 Task: Open a blank sheet, save the file as 'quality' Insert a table '3 by 2' In first column, add headers, ' Sno, Product, Qnty'. Under first header add  1. Under second header add  Product. Under third header add  'Quantity'. Change table style to  'Blue'
Action: Mouse moved to (22, 24)
Screenshot: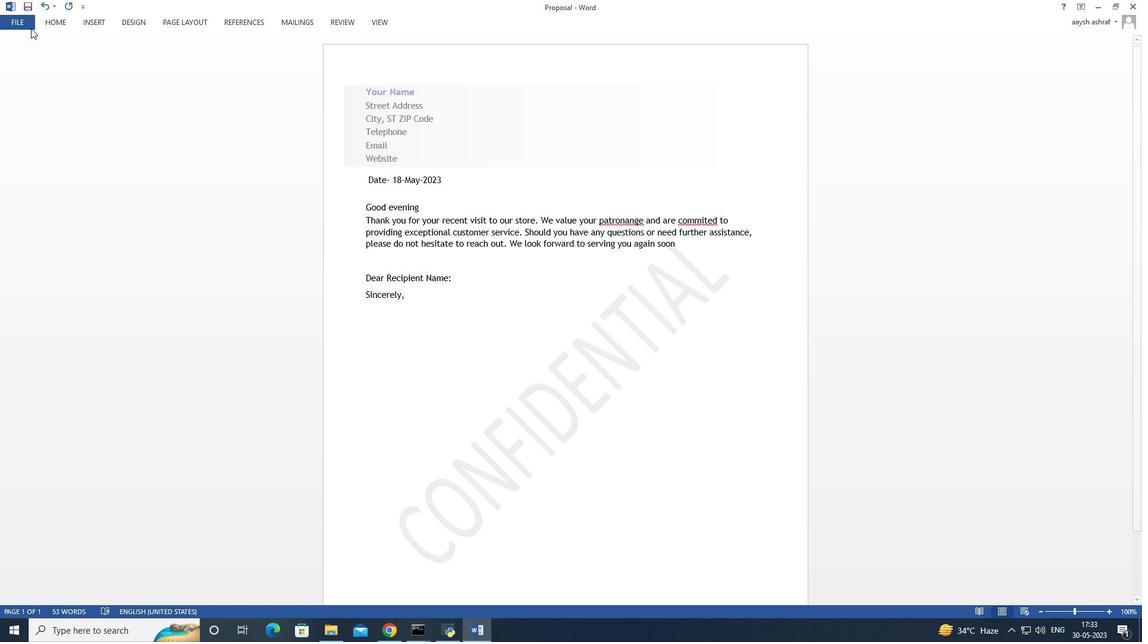 
Action: Mouse pressed left at (22, 24)
Screenshot: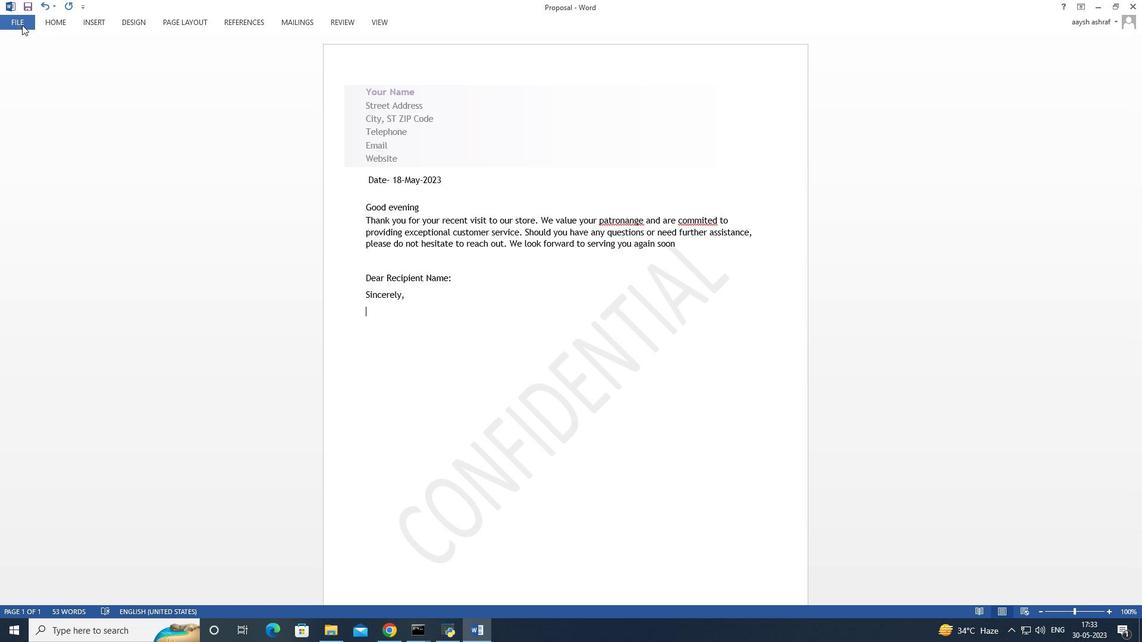 
Action: Mouse moved to (49, 74)
Screenshot: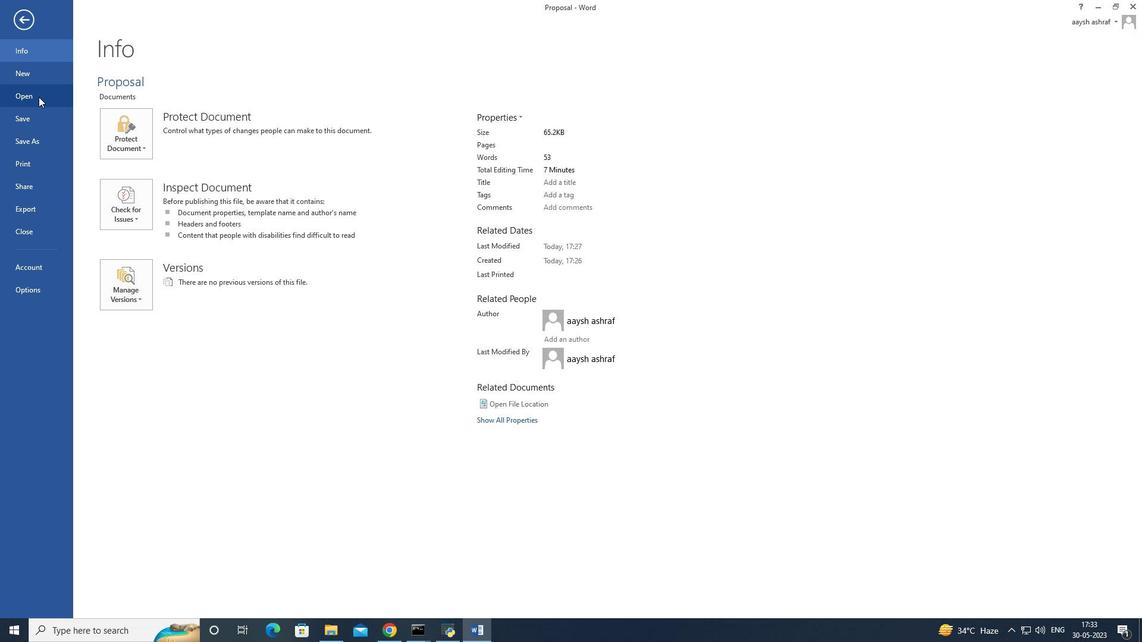 
Action: Mouse pressed left at (49, 74)
Screenshot: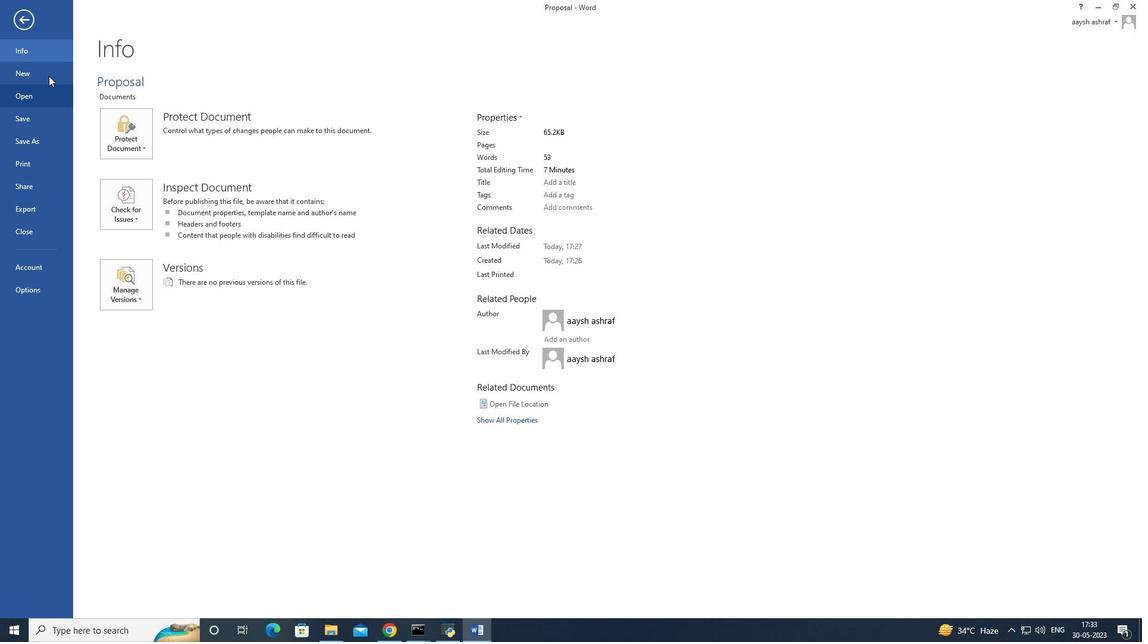 
Action: Mouse moved to (160, 227)
Screenshot: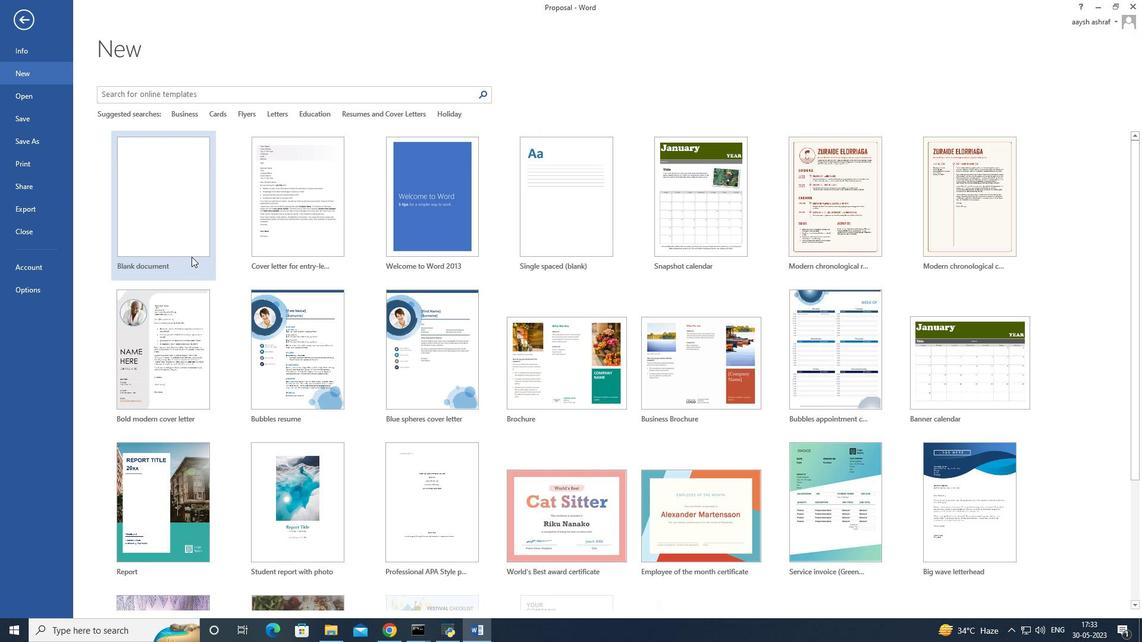 
Action: Mouse pressed left at (160, 227)
Screenshot: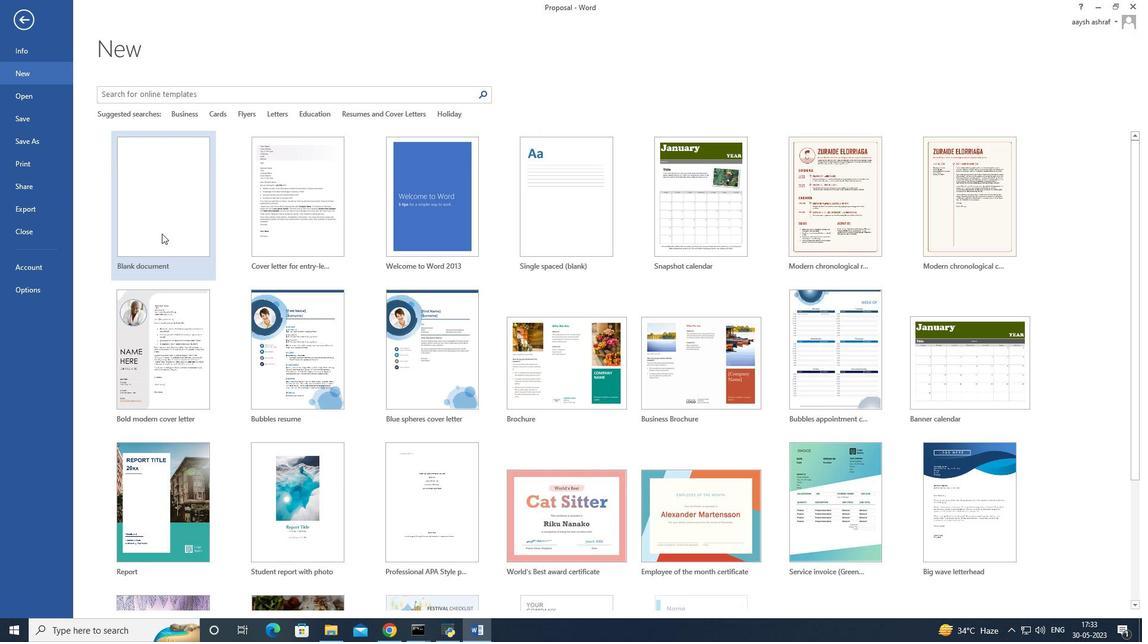 
Action: Mouse moved to (85, 16)
Screenshot: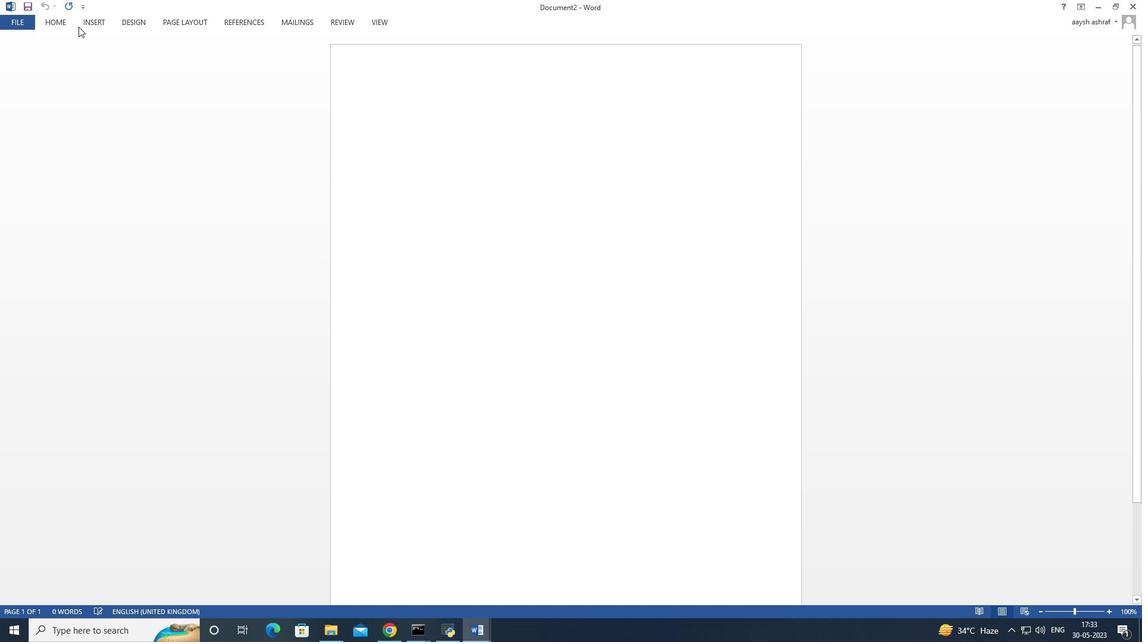 
Action: Mouse pressed left at (85, 16)
Screenshot: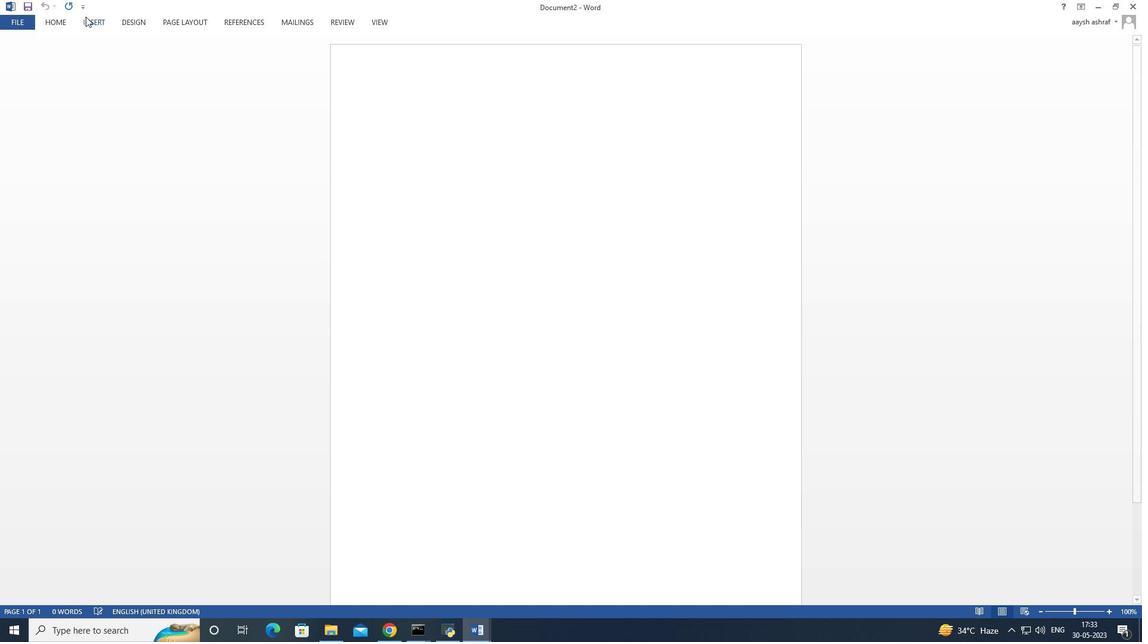 
Action: Mouse moved to (97, 56)
Screenshot: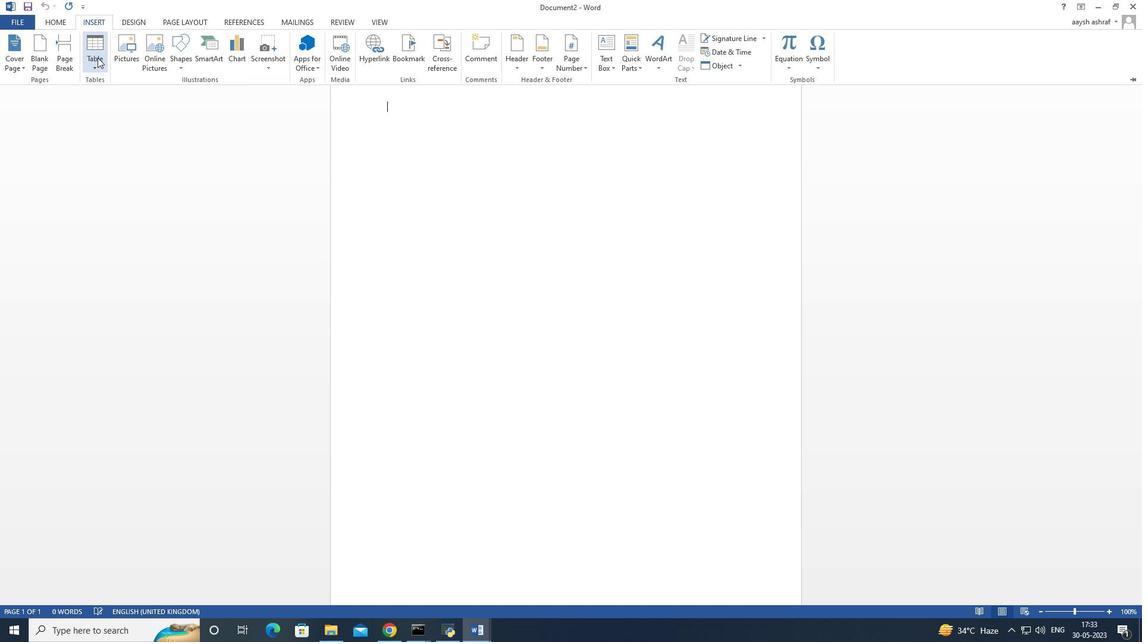 
Action: Mouse pressed left at (97, 56)
Screenshot: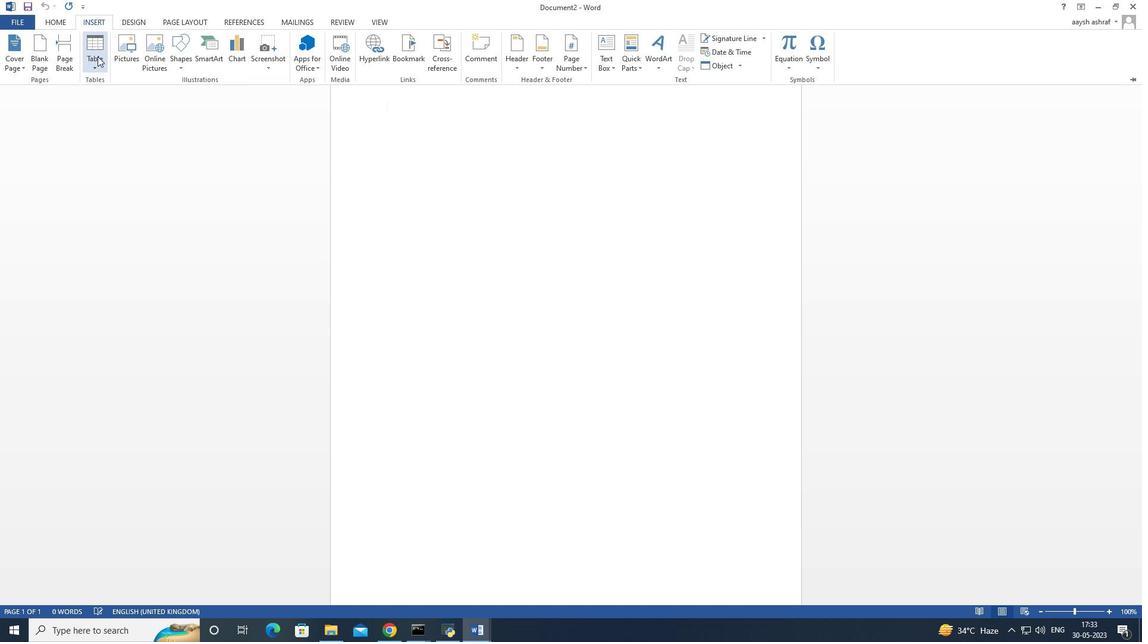
Action: Mouse moved to (93, 95)
Screenshot: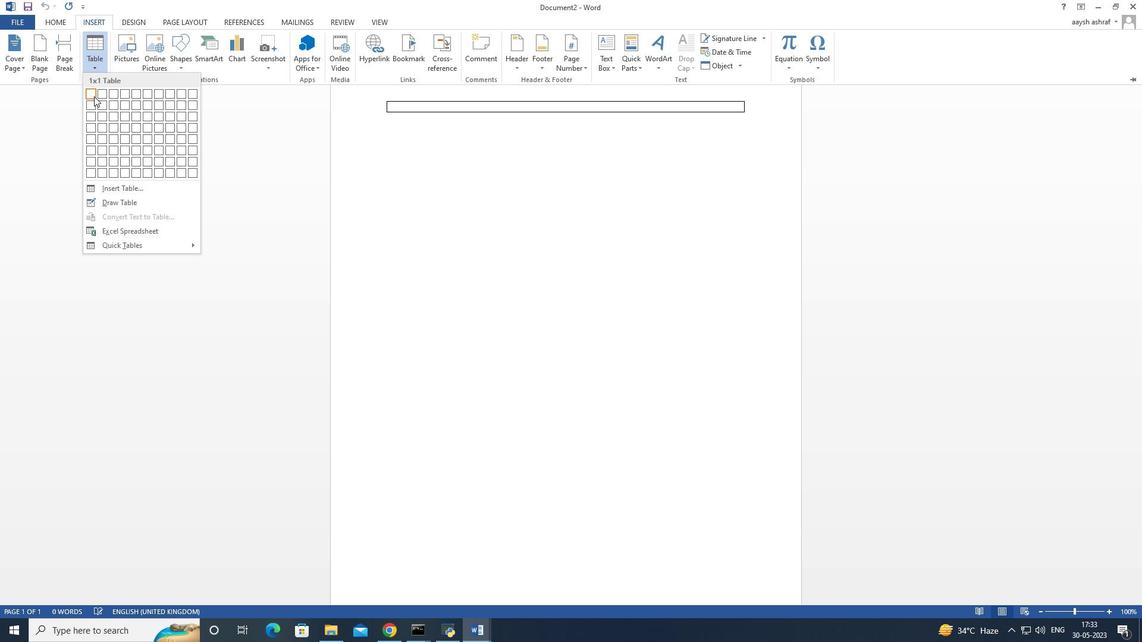 
Action: Mouse pressed left at (93, 95)
Screenshot: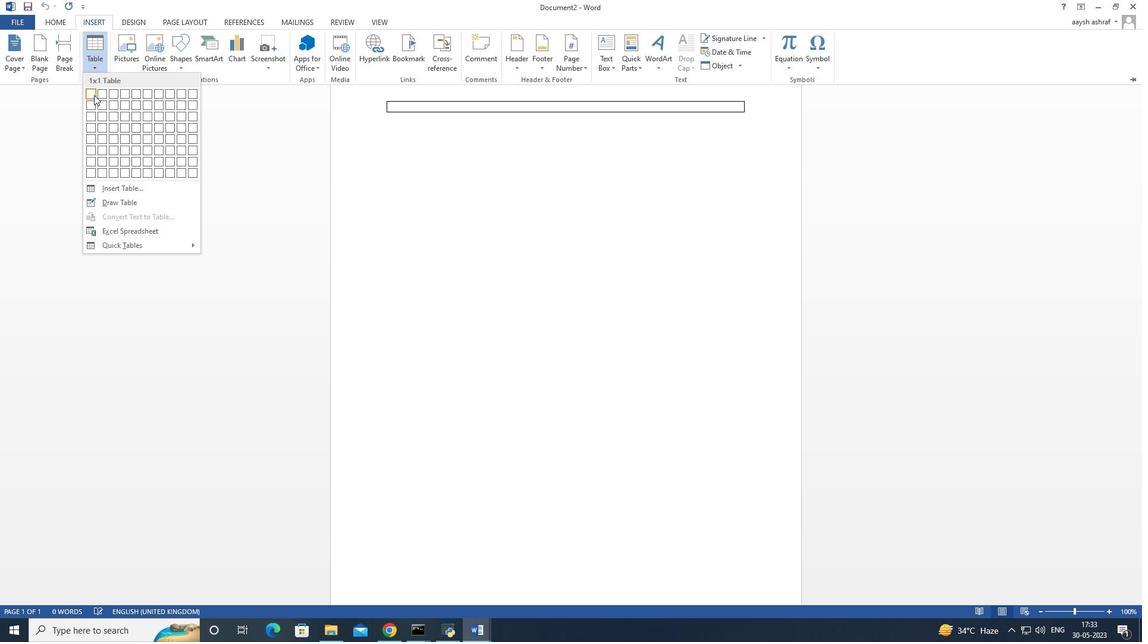 
Action: Mouse moved to (415, 104)
Screenshot: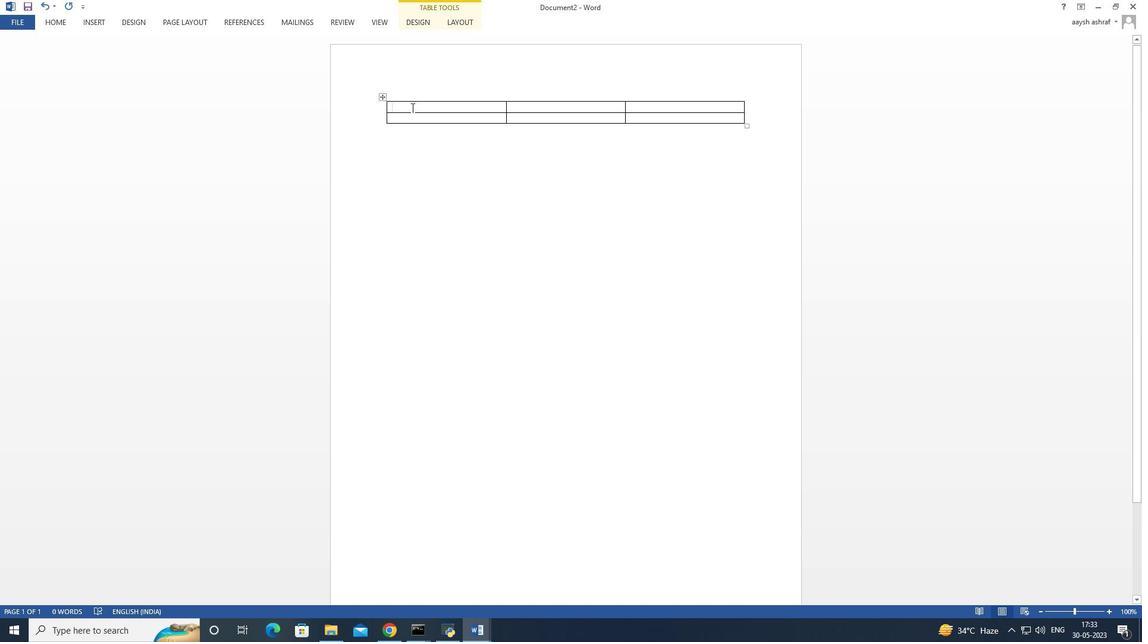 
Action: Mouse pressed left at (415, 104)
Screenshot: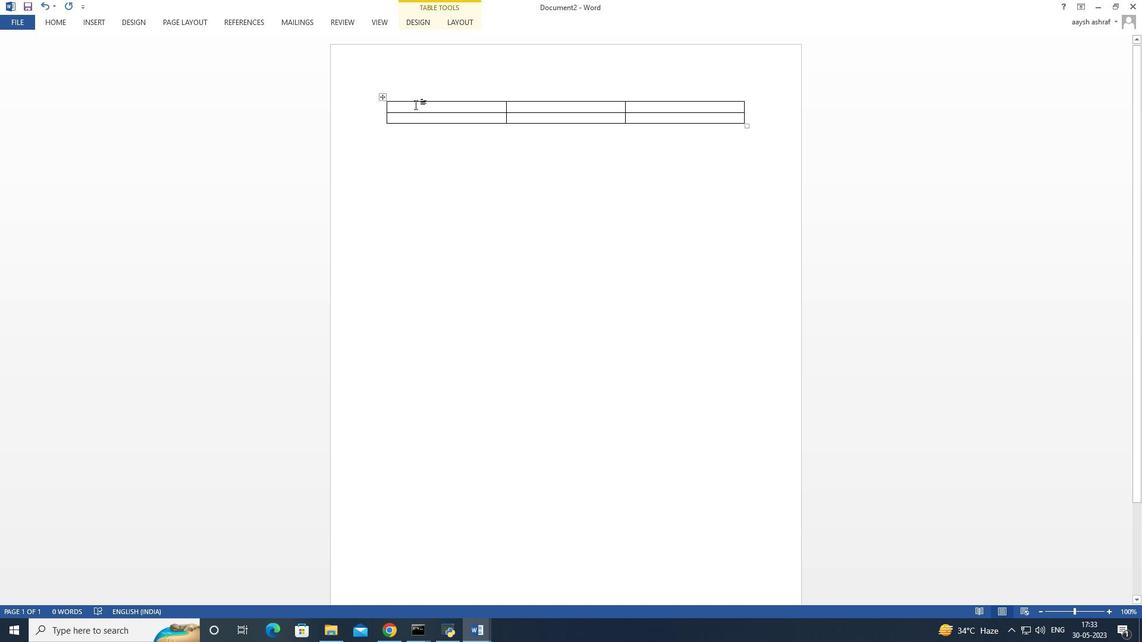 
Action: Key pressed <Key.shift>Headers<Key.enter>
Screenshot: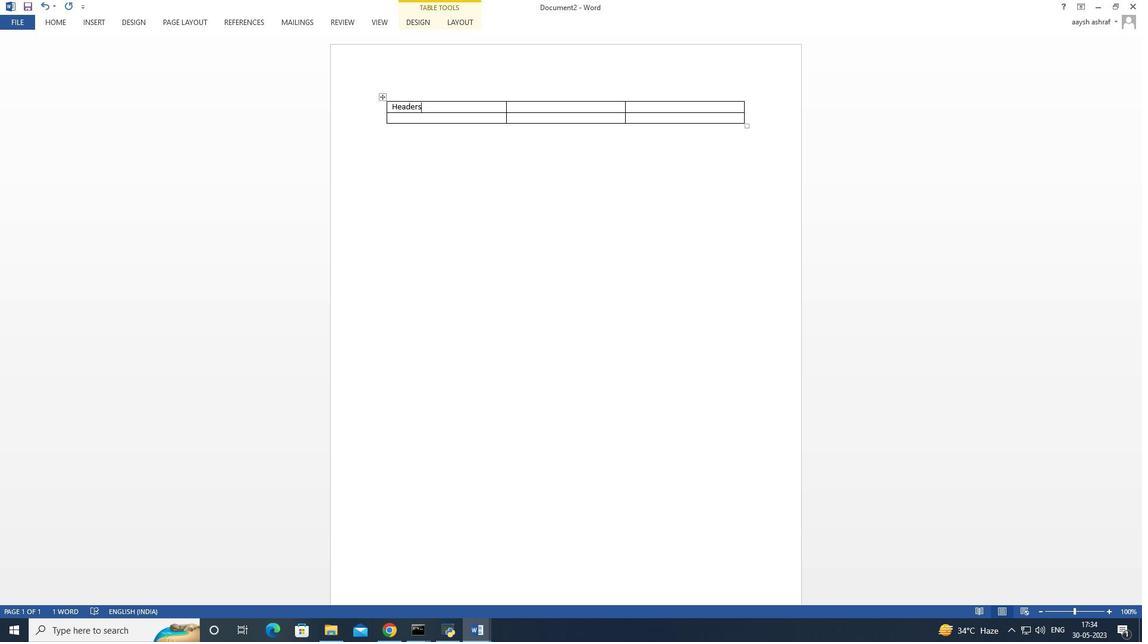 
Action: Mouse moved to (436, 130)
Screenshot: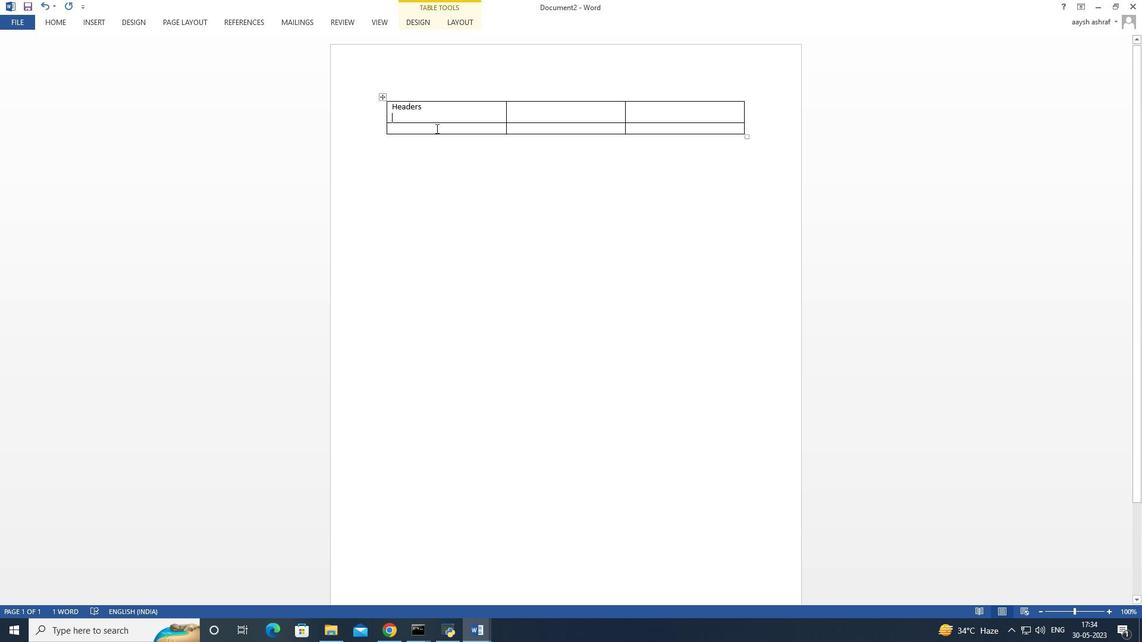 
Action: Mouse pressed left at (436, 130)
Screenshot: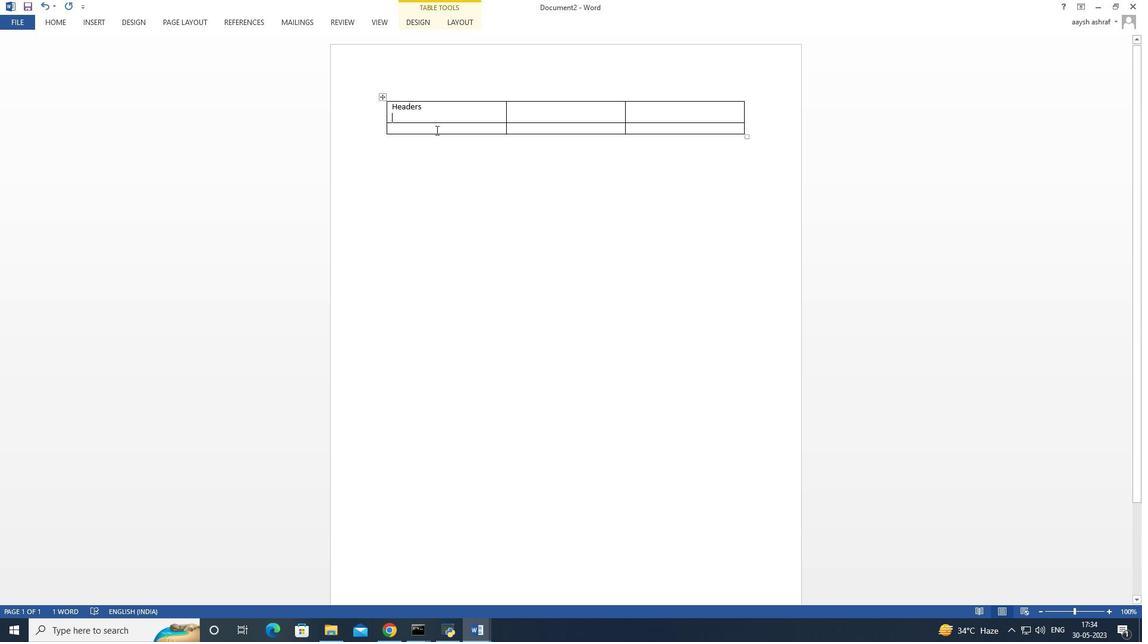 
Action: Mouse moved to (519, 115)
Screenshot: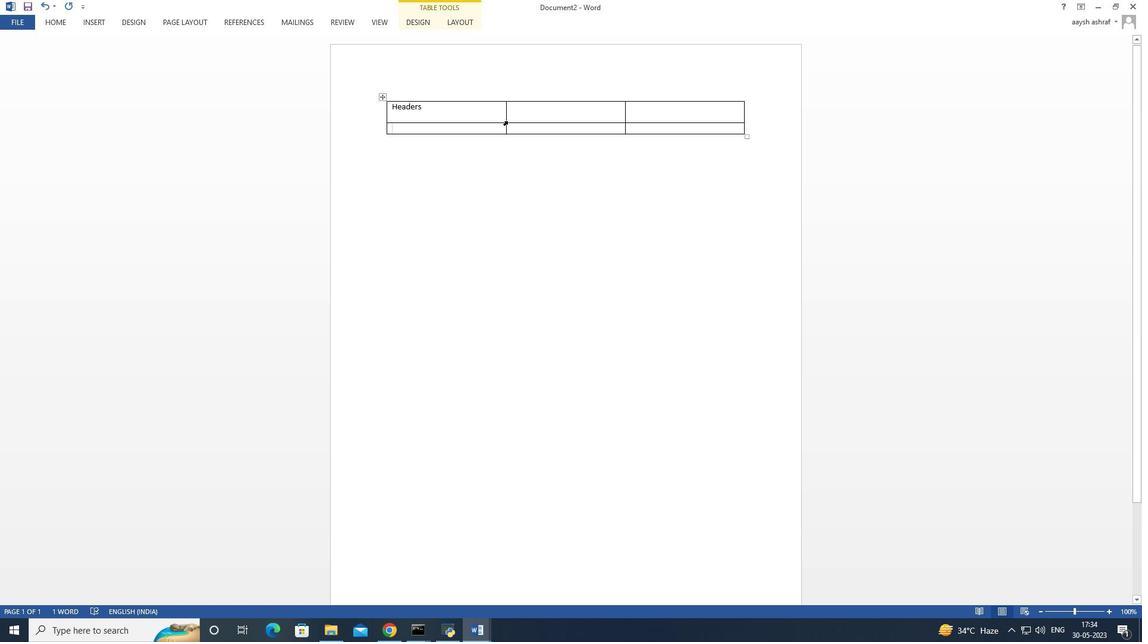 
Action: Mouse pressed left at (519, 115)
Screenshot: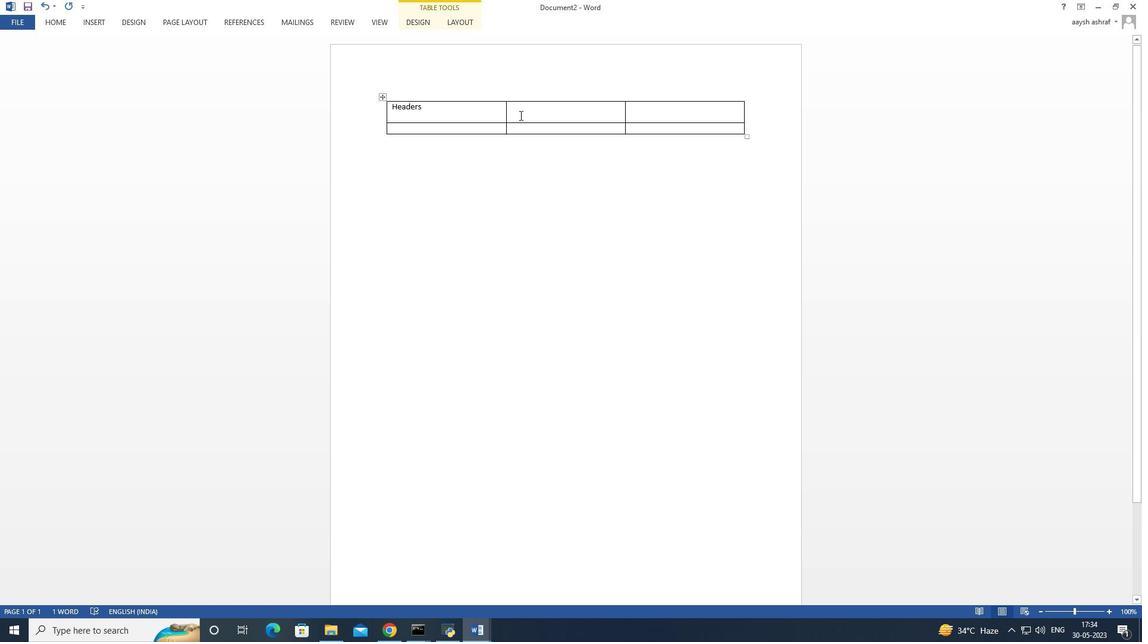 
Action: Mouse moved to (521, 114)
Screenshot: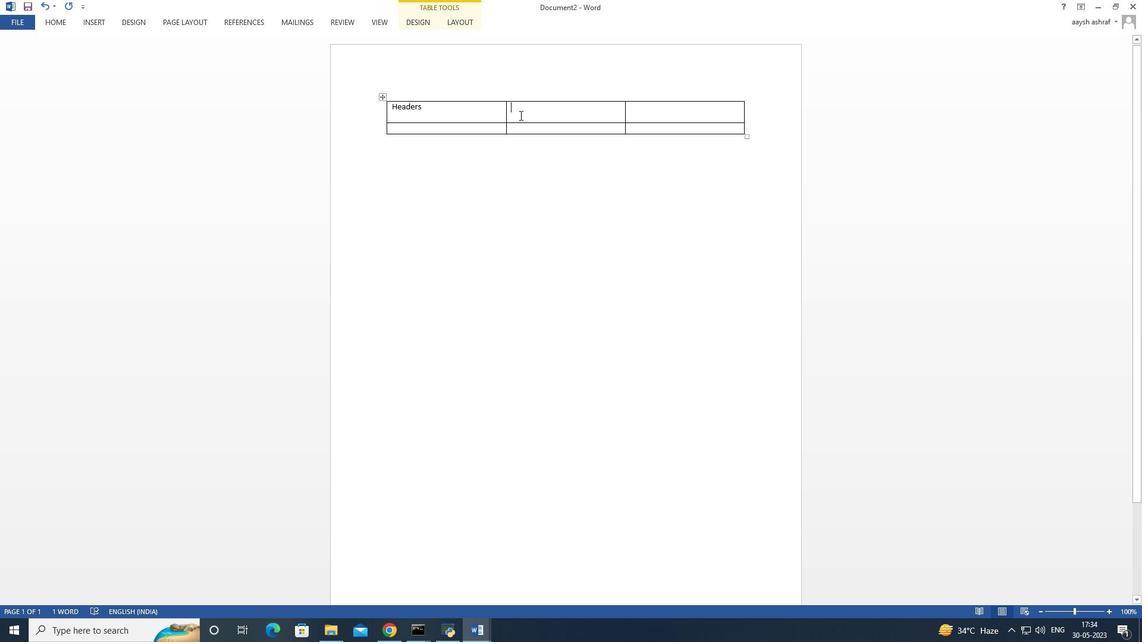 
Action: Key pressed <Key.shift>Sno.s
Screenshot: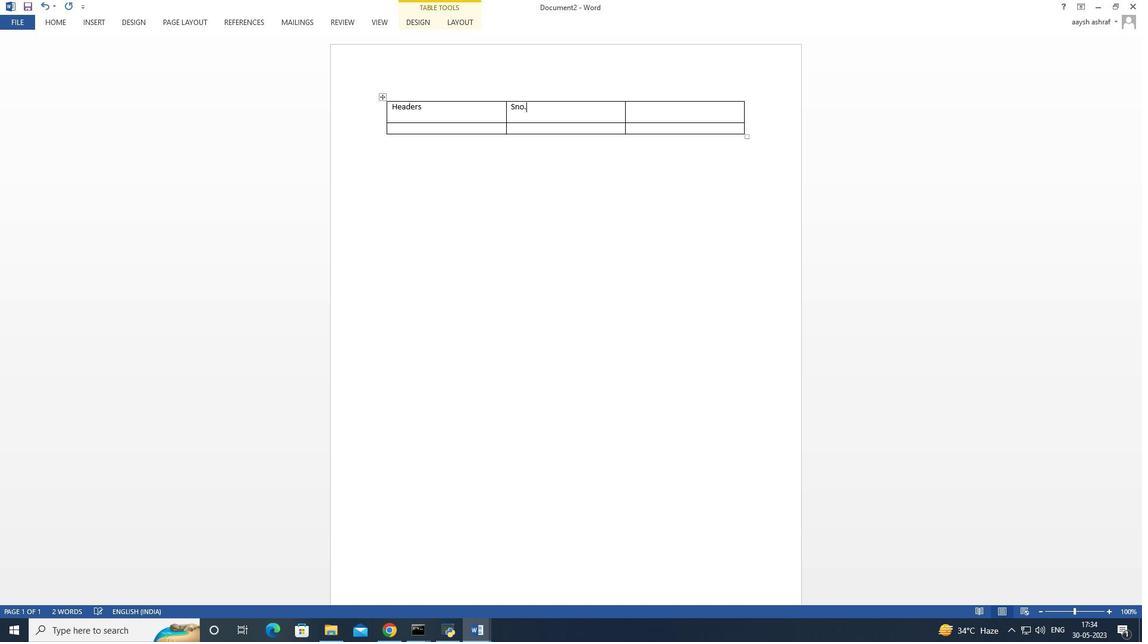 
Action: Mouse moved to (663, 107)
Screenshot: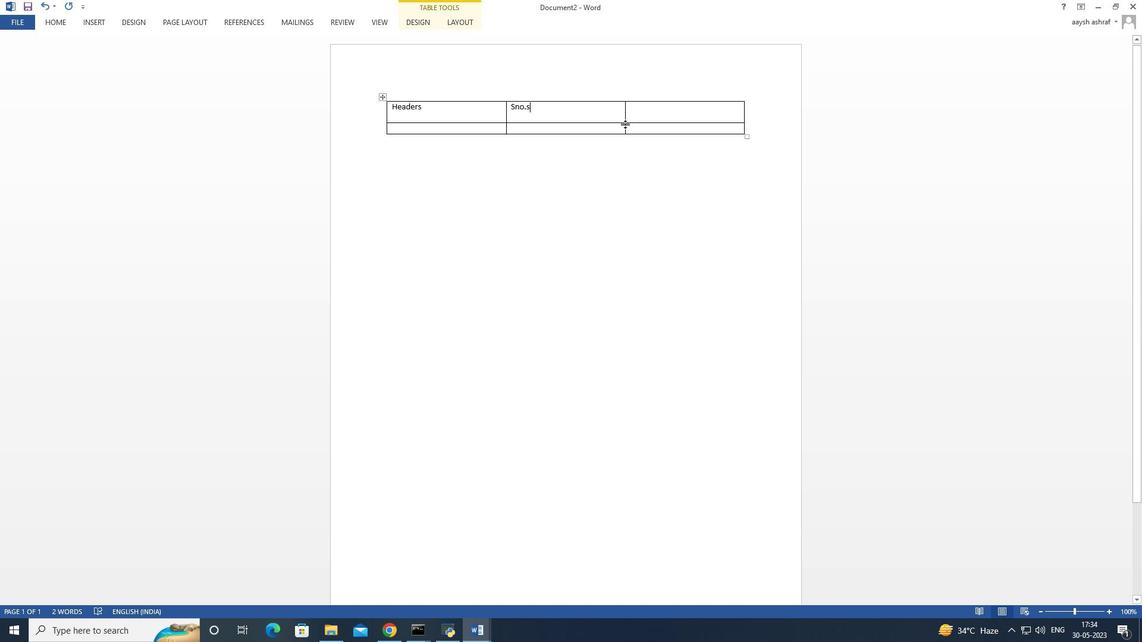 
Action: Mouse pressed left at (663, 107)
Screenshot: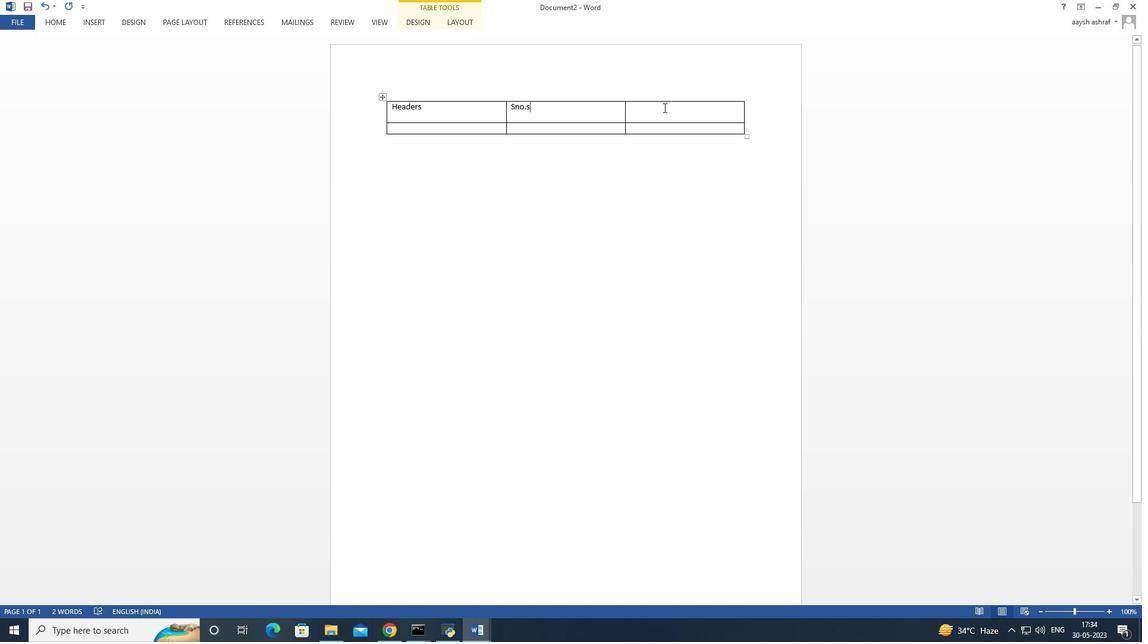 
Action: Mouse moved to (663, 107)
Screenshot: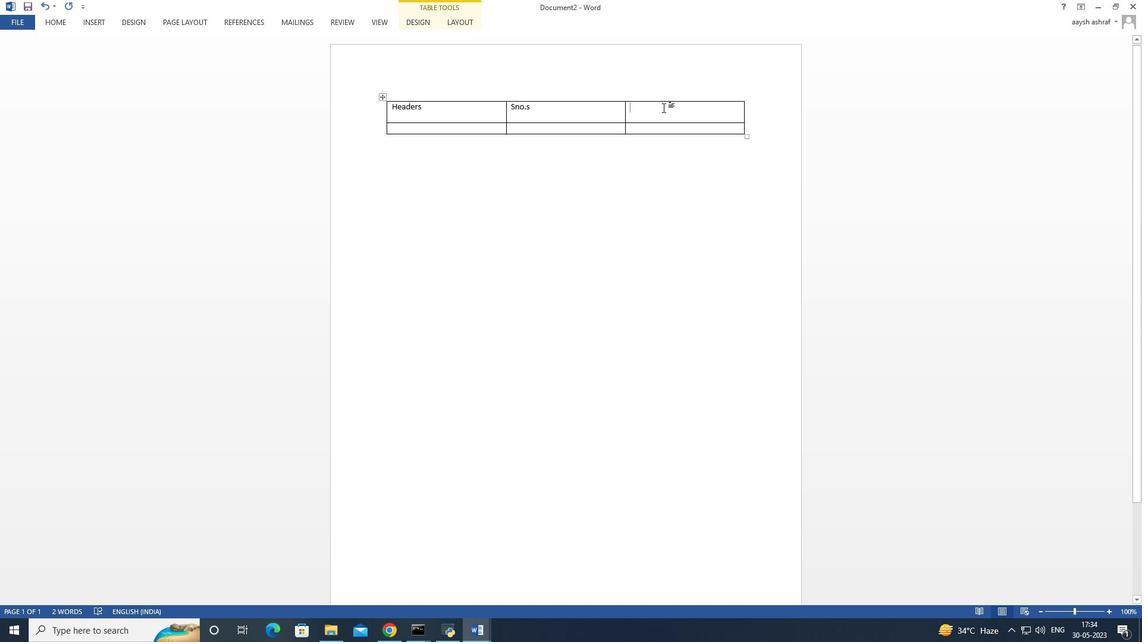 
Action: Key pressed <Key.shift>Prd<Key.backspace>oduct<Key.space><Key.shift>nty<Key.enter><Key.enter><Key.enter>
Screenshot: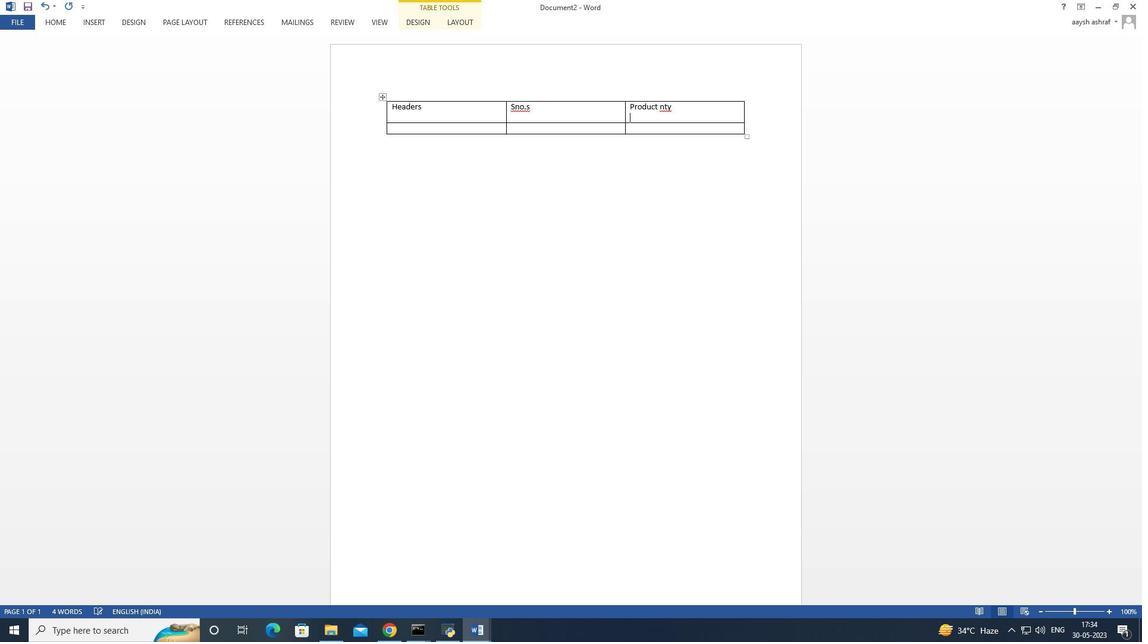 
Action: Mouse moved to (709, 106)
Screenshot: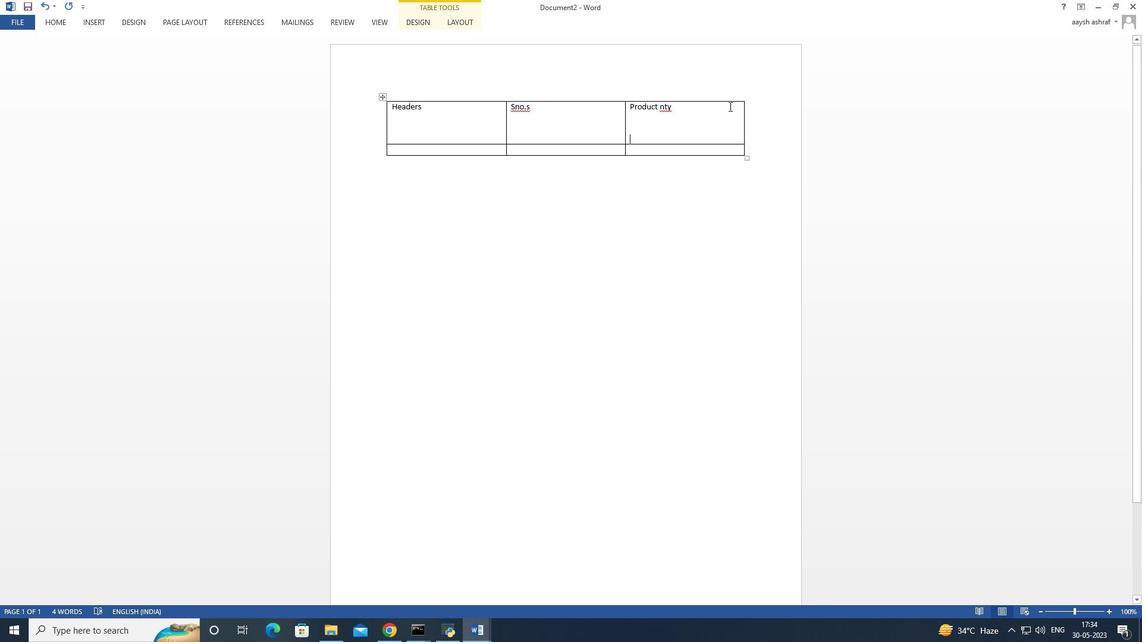 
Action: Mouse pressed left at (709, 106)
Screenshot: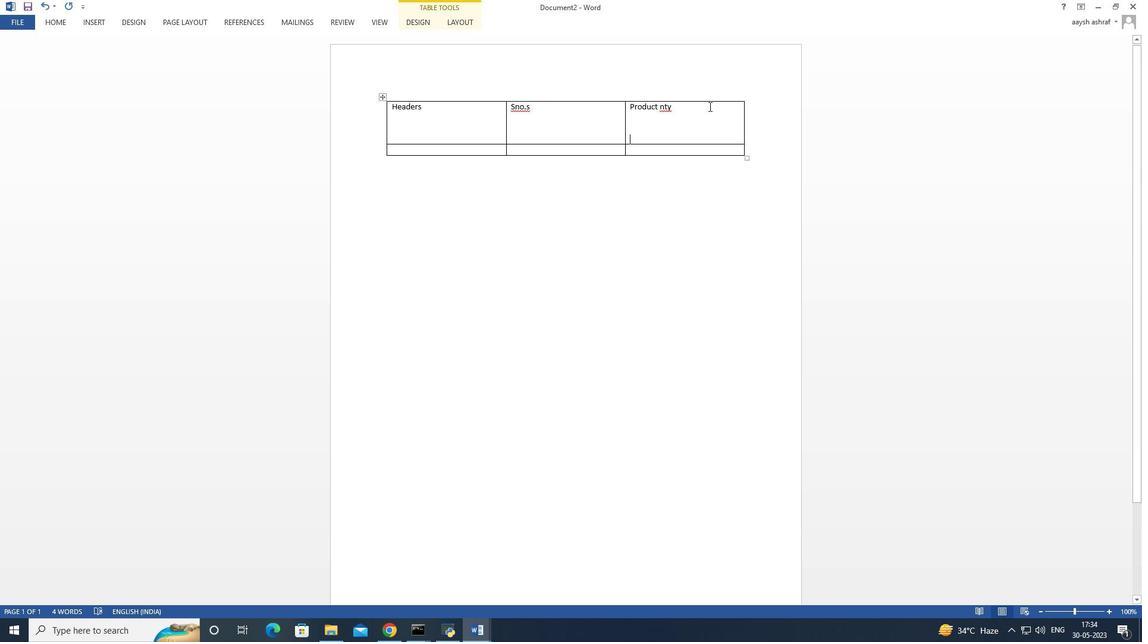 
Action: Mouse moved to (708, 106)
Screenshot: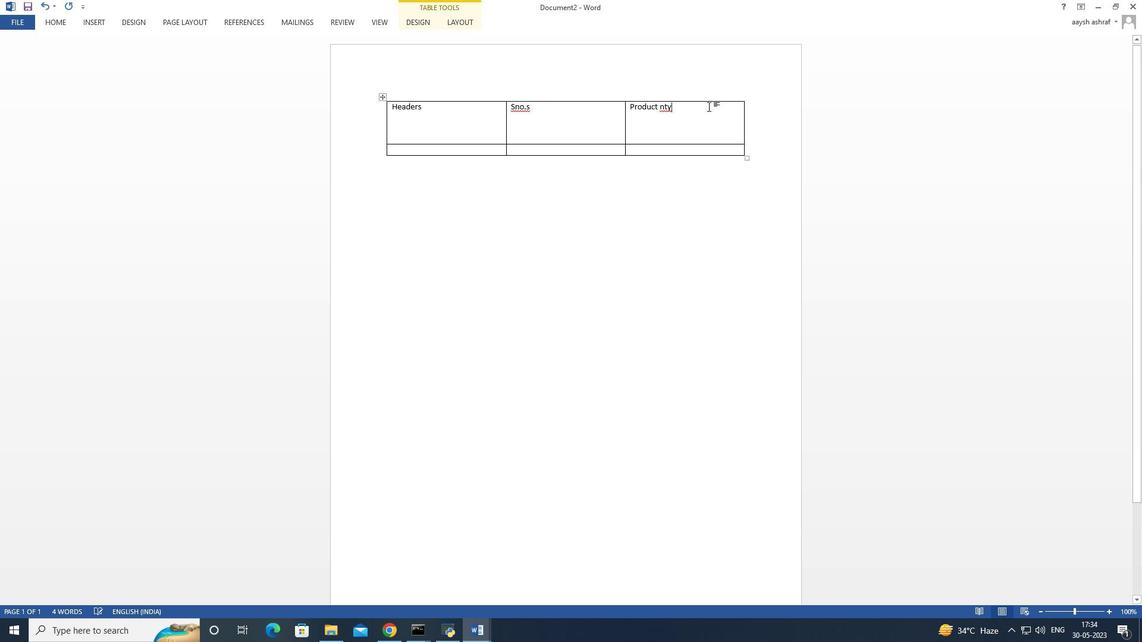 
Action: Key pressed <Key.backspace><Key.backspace><Key.backspace><Key.backspace><Key.backspace>t<Key.space><Key.shift>Qnty
Screenshot: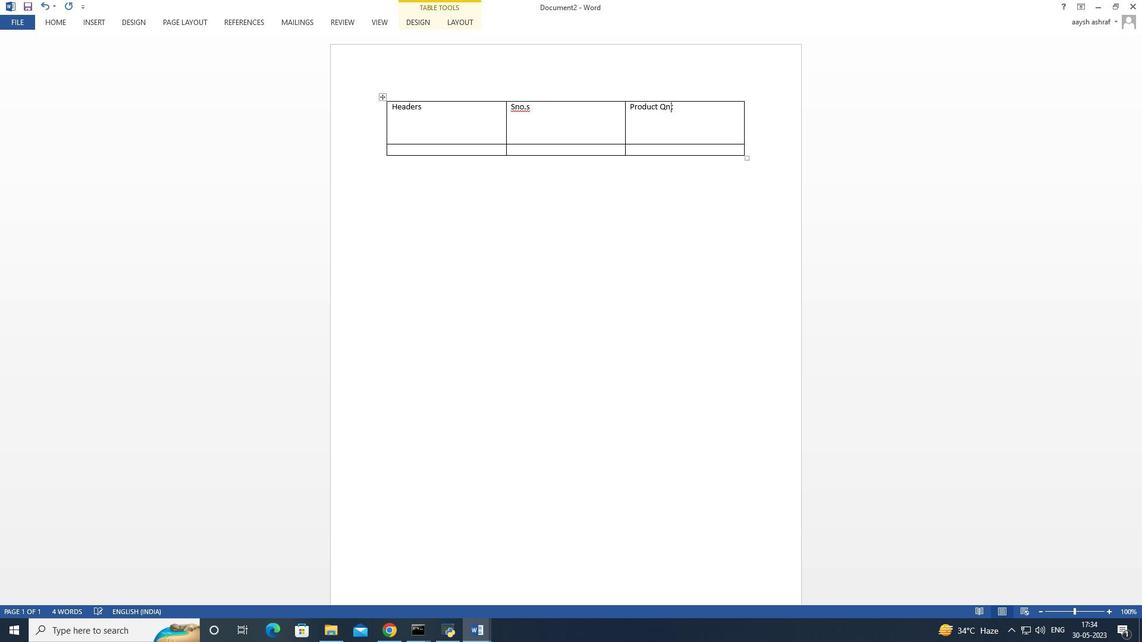 
Action: Mouse moved to (394, 142)
Screenshot: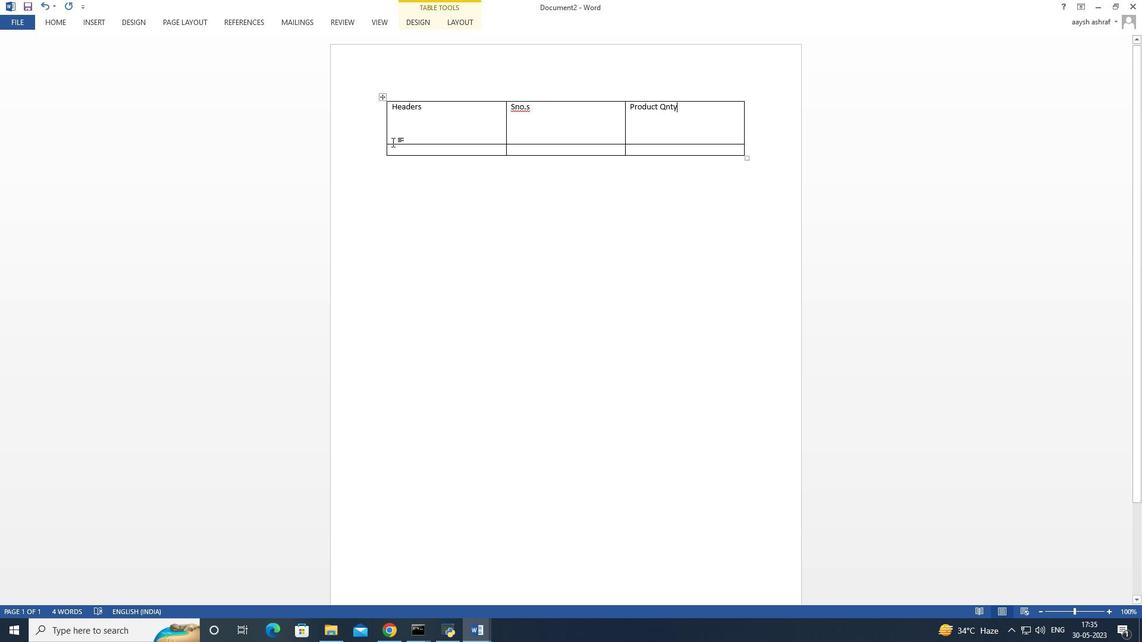 
Action: Mouse pressed left at (394, 142)
Screenshot: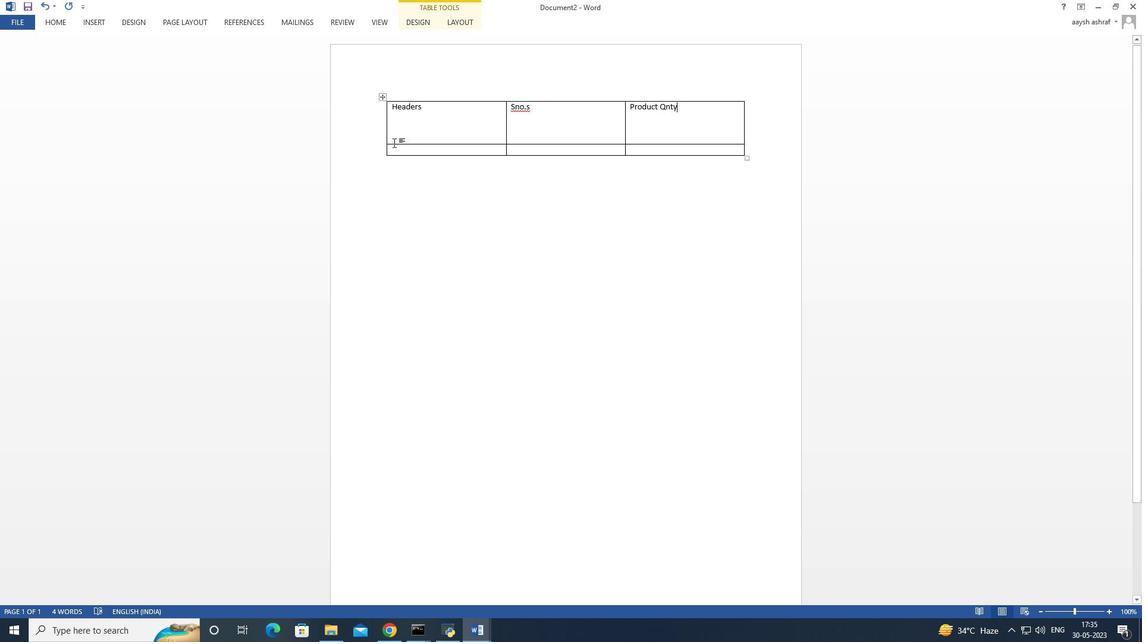 
Action: Mouse moved to (390, 144)
Screenshot: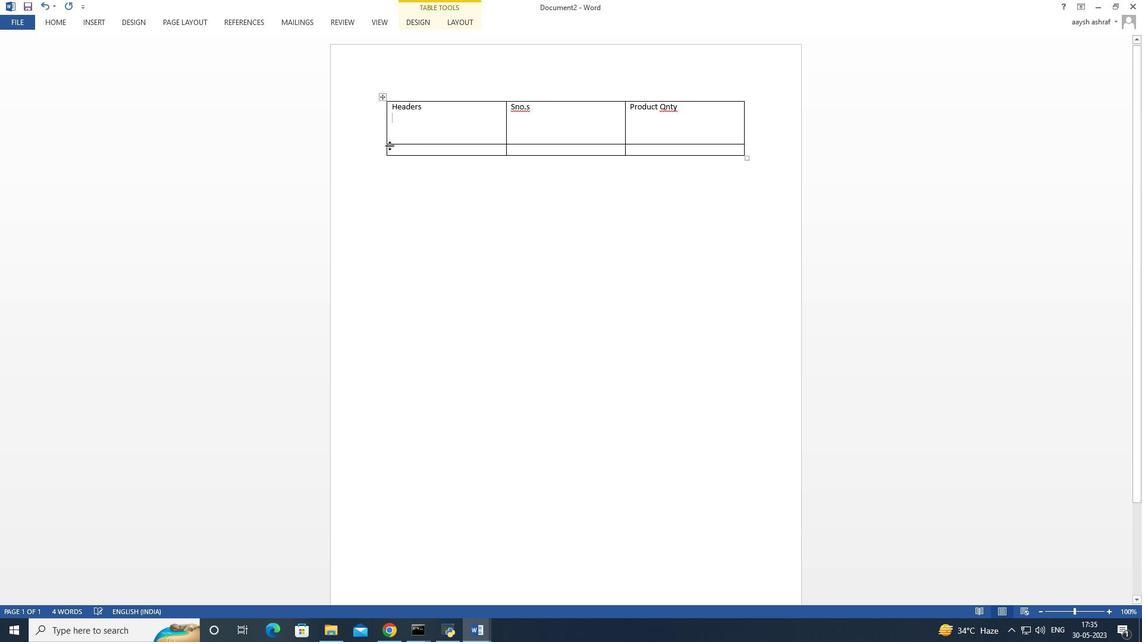 
Action: Mouse pressed left at (390, 144)
Screenshot: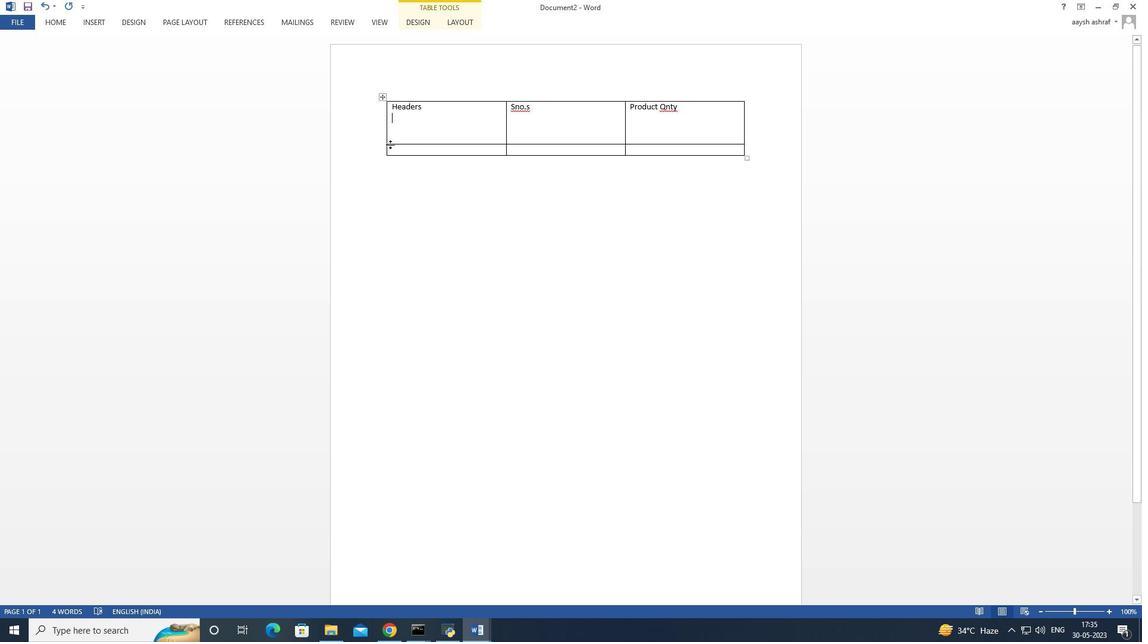 
Action: Mouse moved to (392, 143)
Screenshot: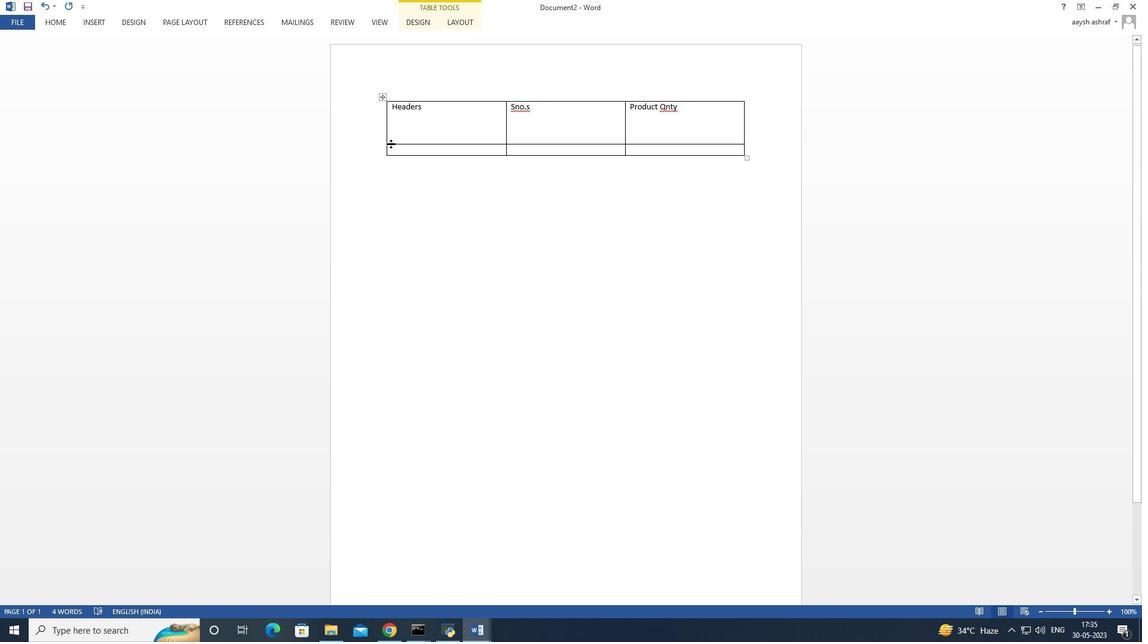 
Action: Mouse pressed left at (392, 143)
Screenshot: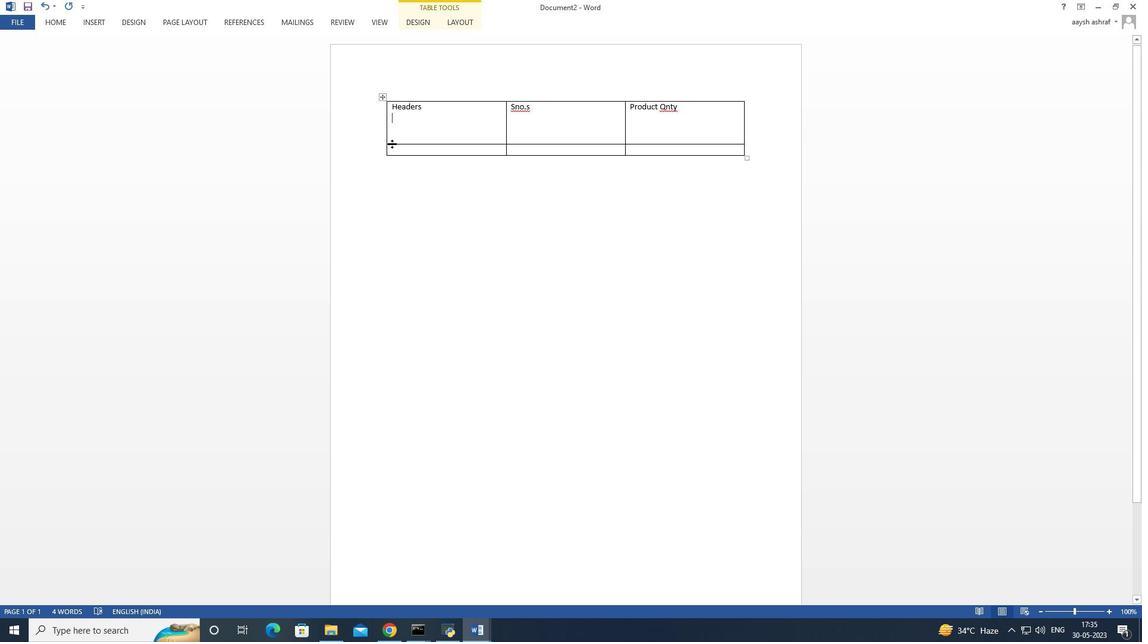 
Action: Mouse moved to (387, 142)
Screenshot: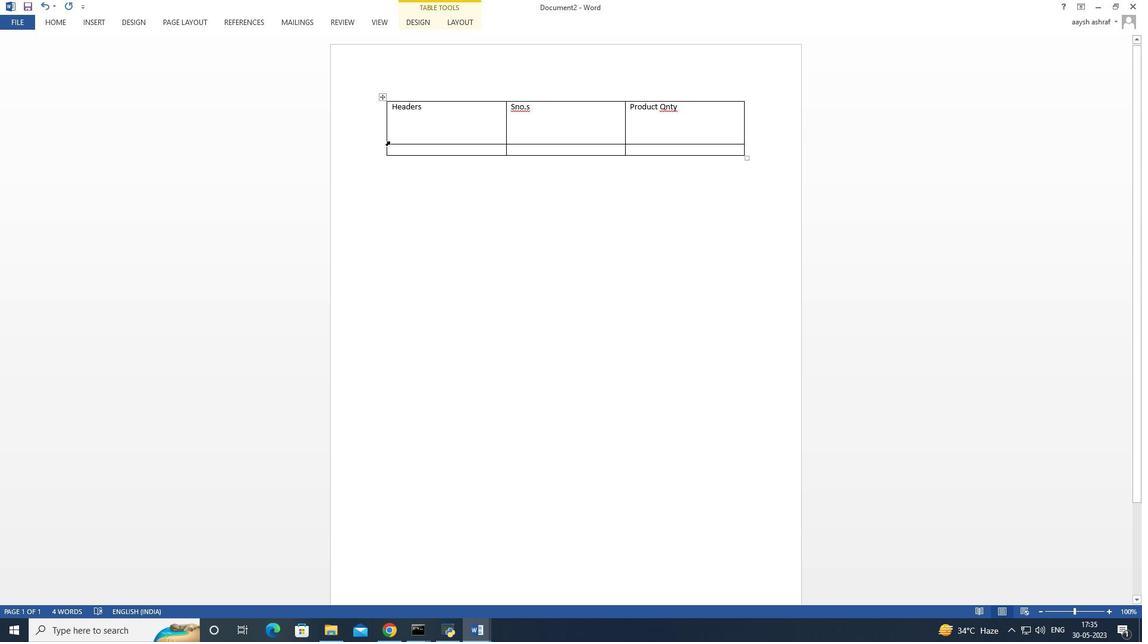 
Action: Mouse pressed left at (387, 142)
Screenshot: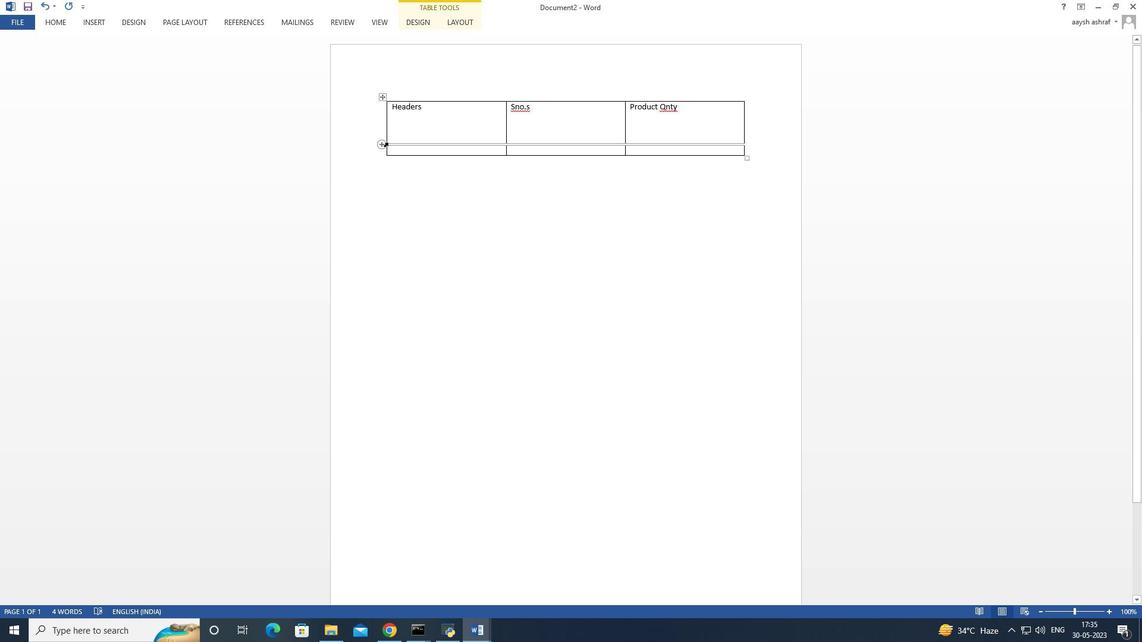 
Action: Mouse moved to (339, 156)
Screenshot: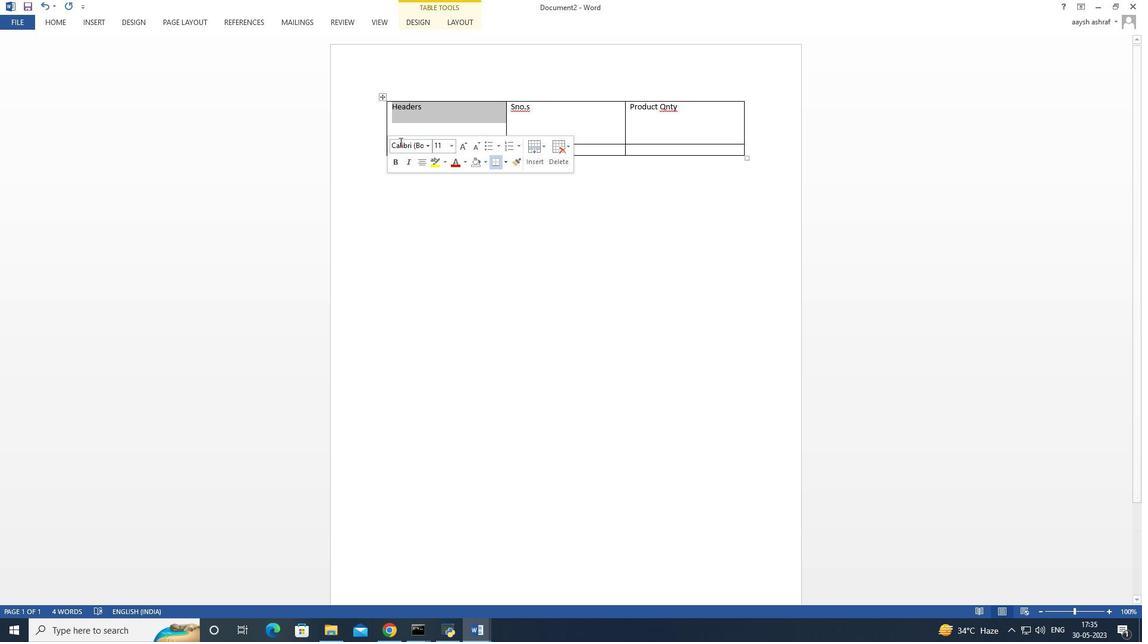 
Action: Mouse pressed left at (339, 156)
Screenshot: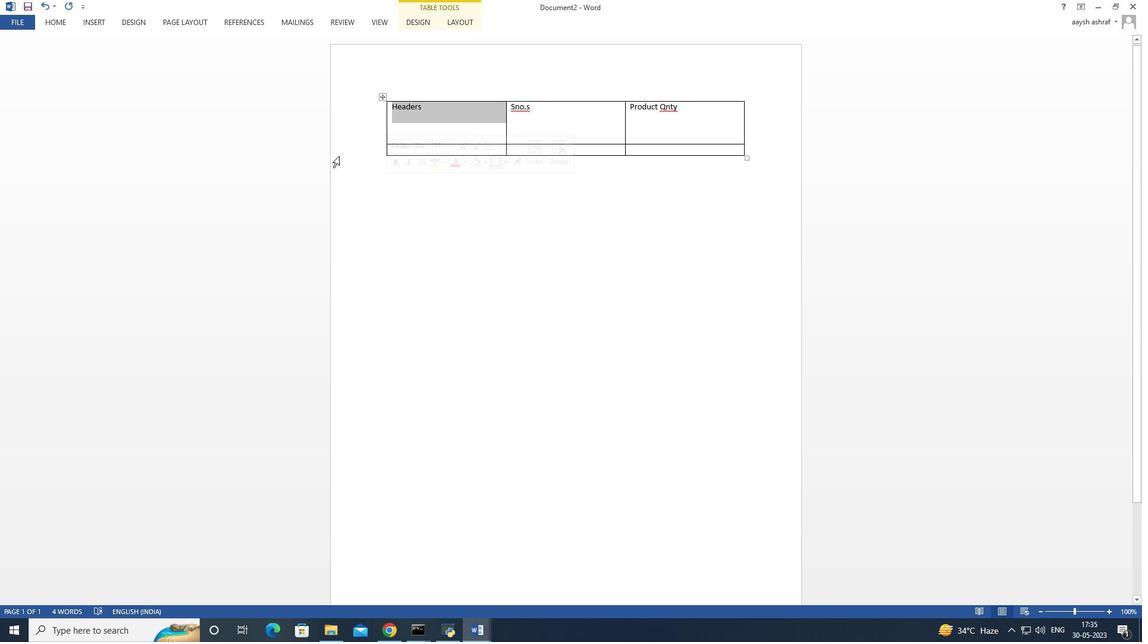 
Action: Mouse moved to (437, 179)
Screenshot: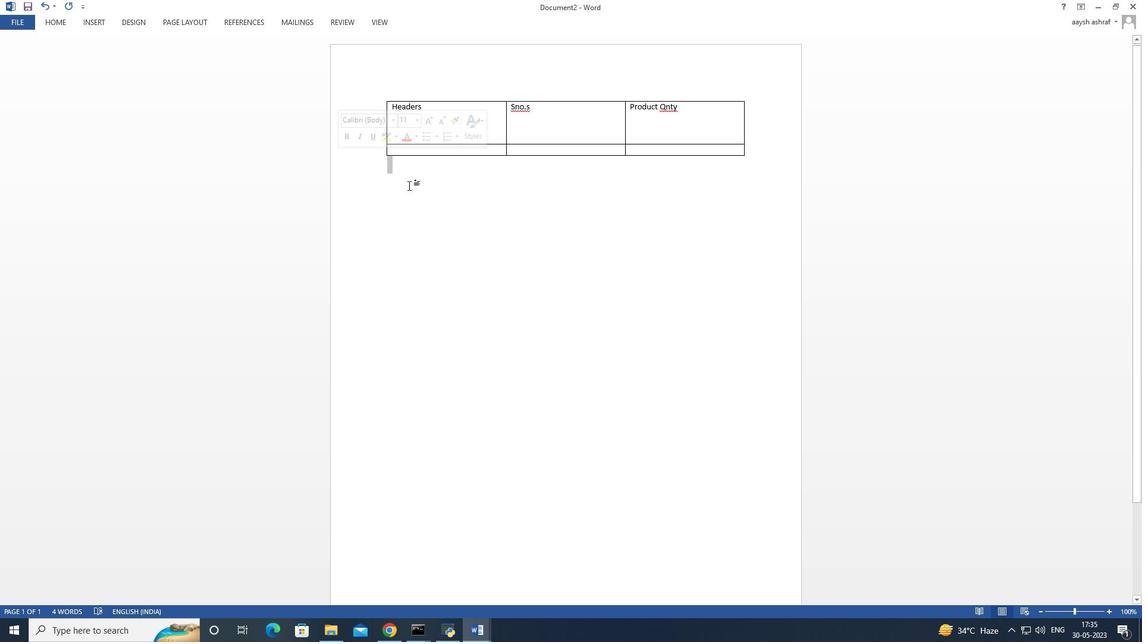 
Action: Mouse pressed left at (437, 179)
Screenshot: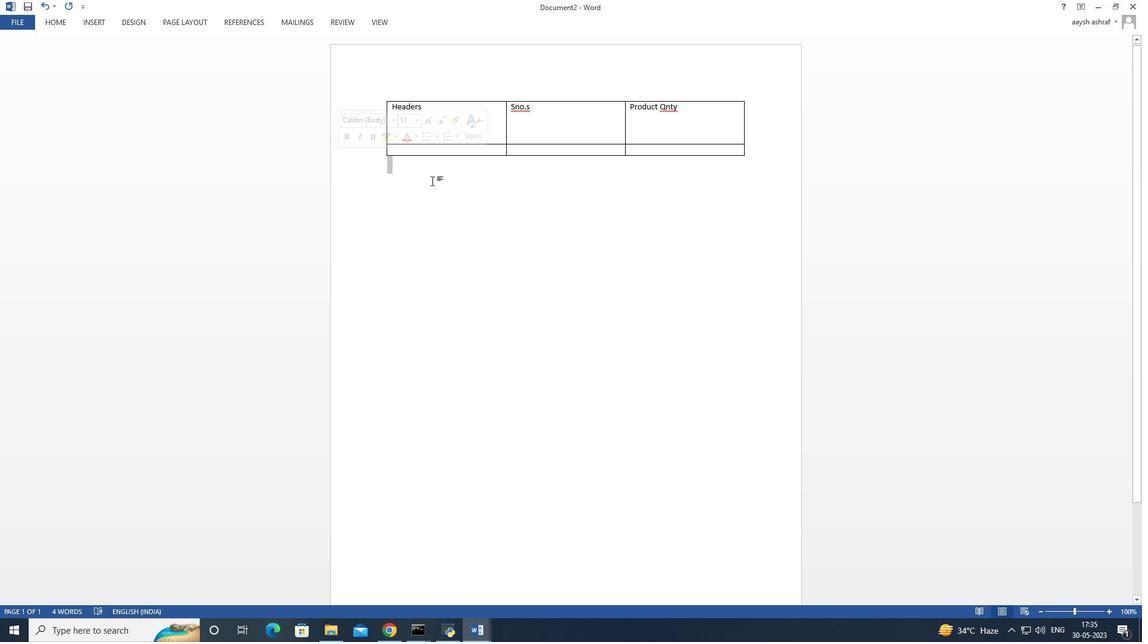 
Action: Mouse moved to (389, 144)
Screenshot: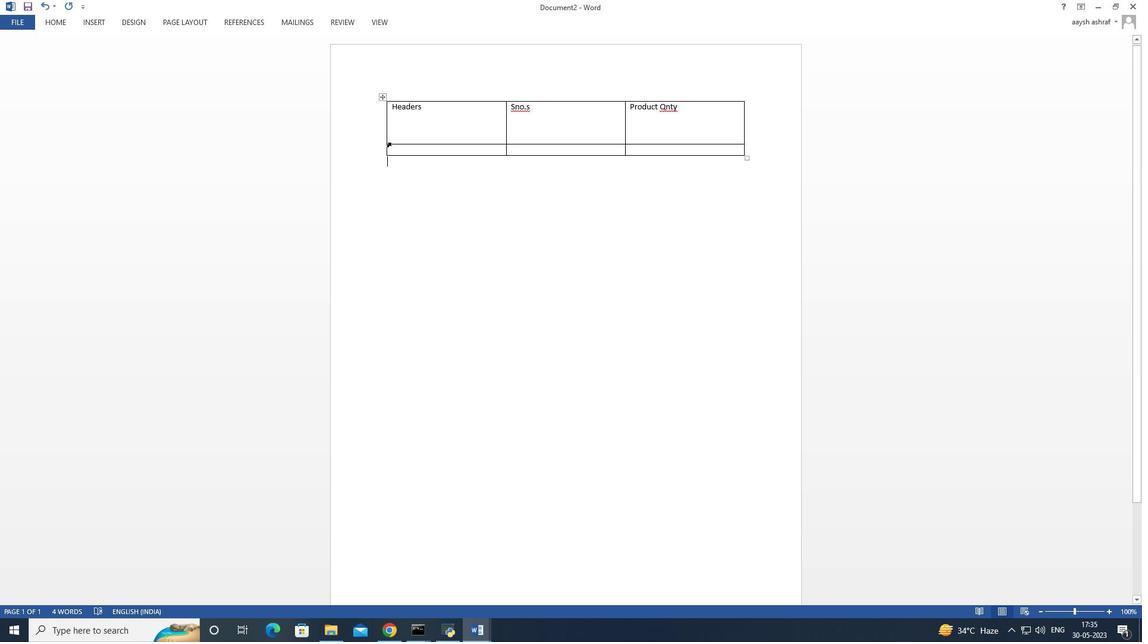 
Action: Mouse pressed left at (389, 144)
Screenshot: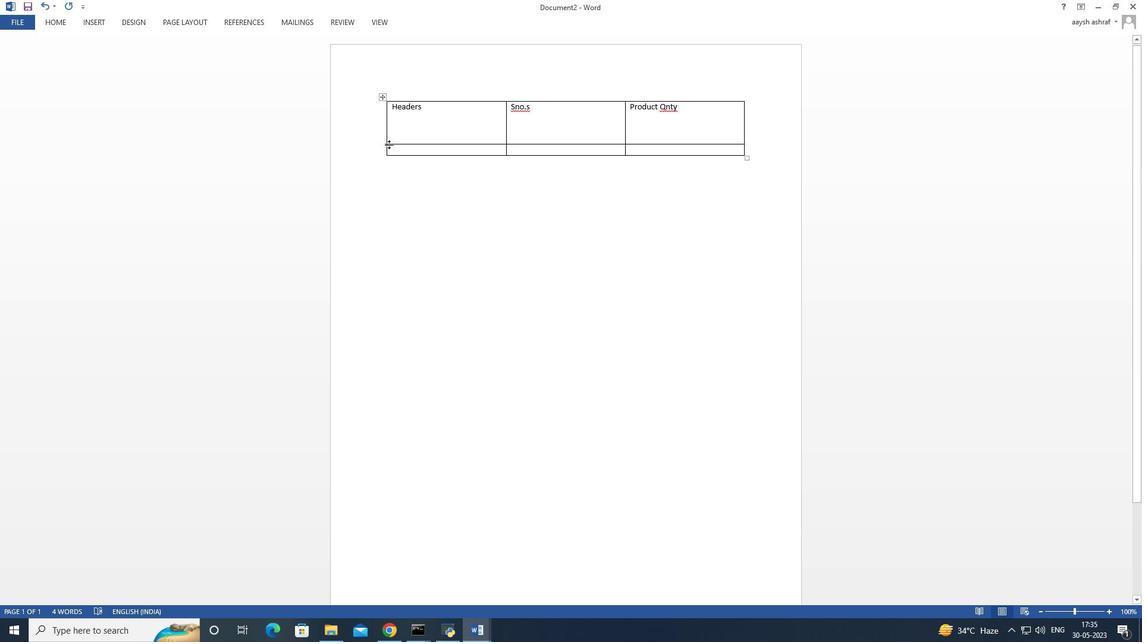 
Action: Mouse moved to (390, 143)
Screenshot: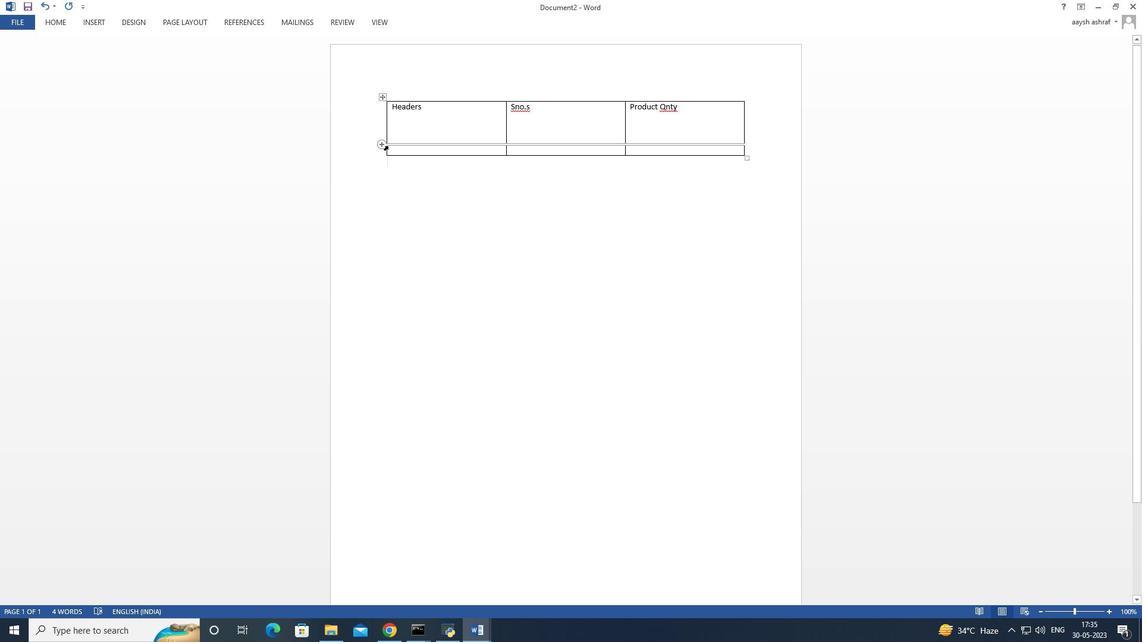 
Action: Mouse pressed left at (390, 143)
Screenshot: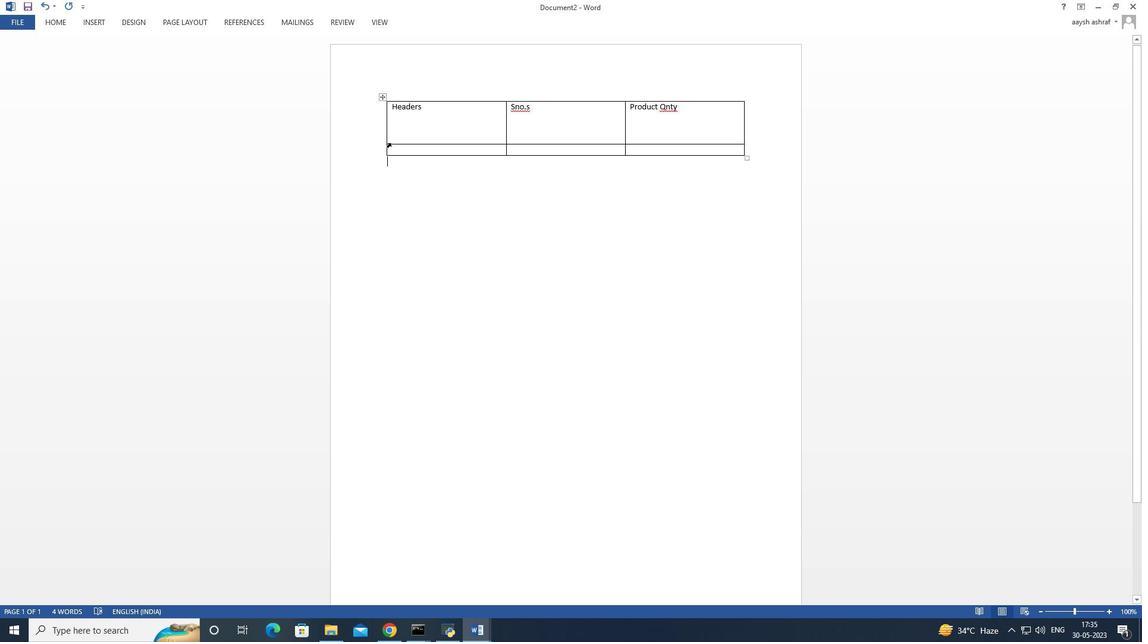 
Action: Mouse moved to (390, 144)
Screenshot: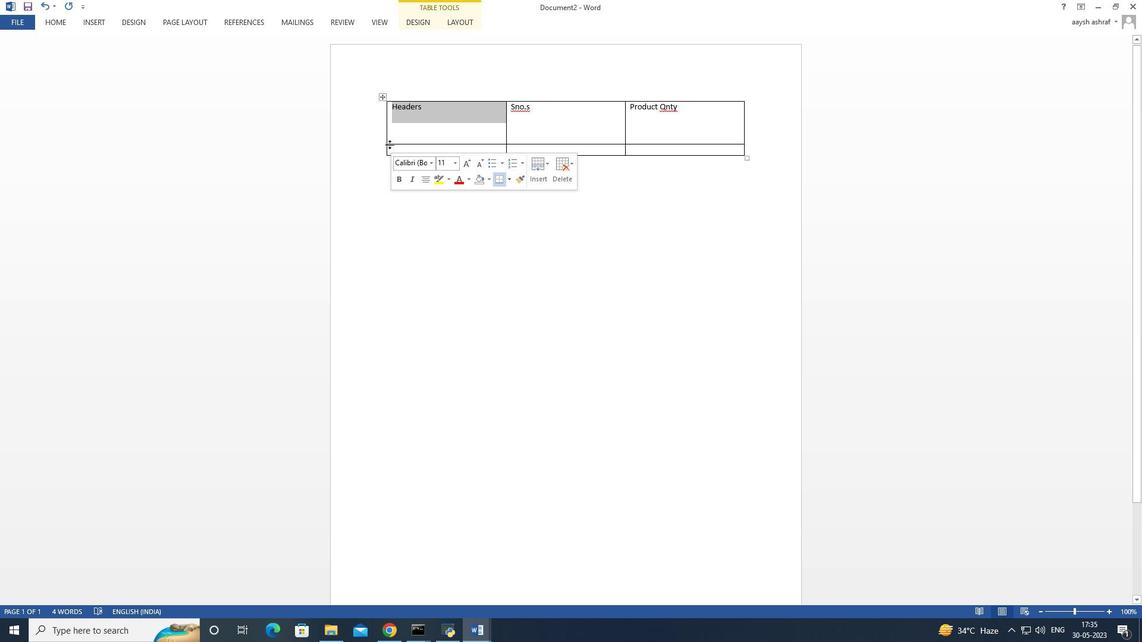
Action: Mouse pressed left at (390, 144)
Screenshot: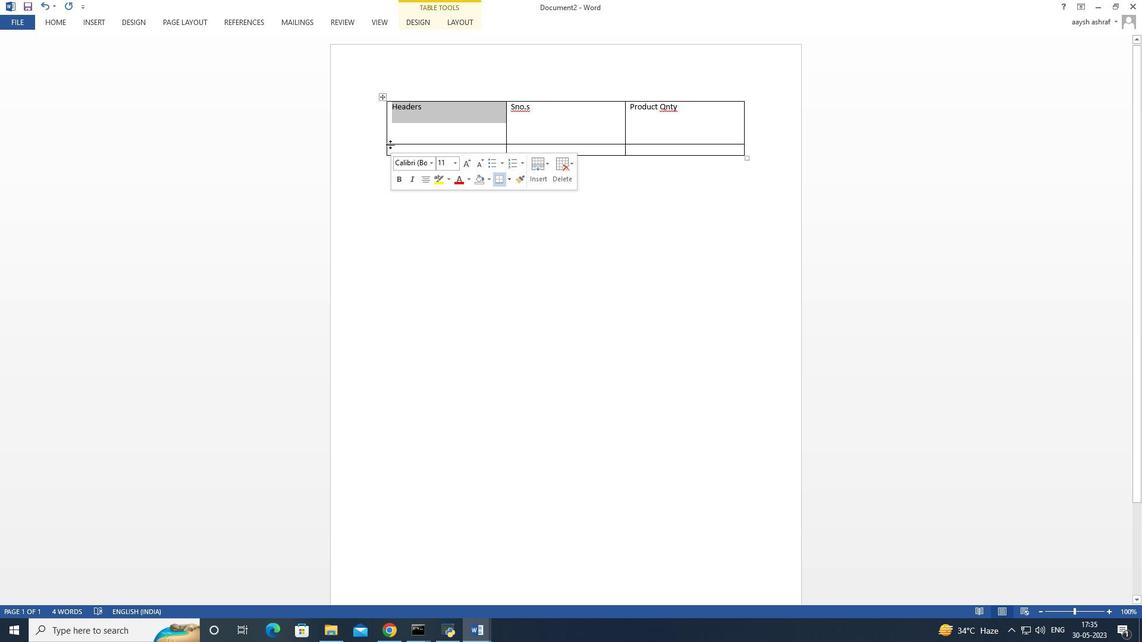 
Action: Mouse moved to (394, 101)
Screenshot: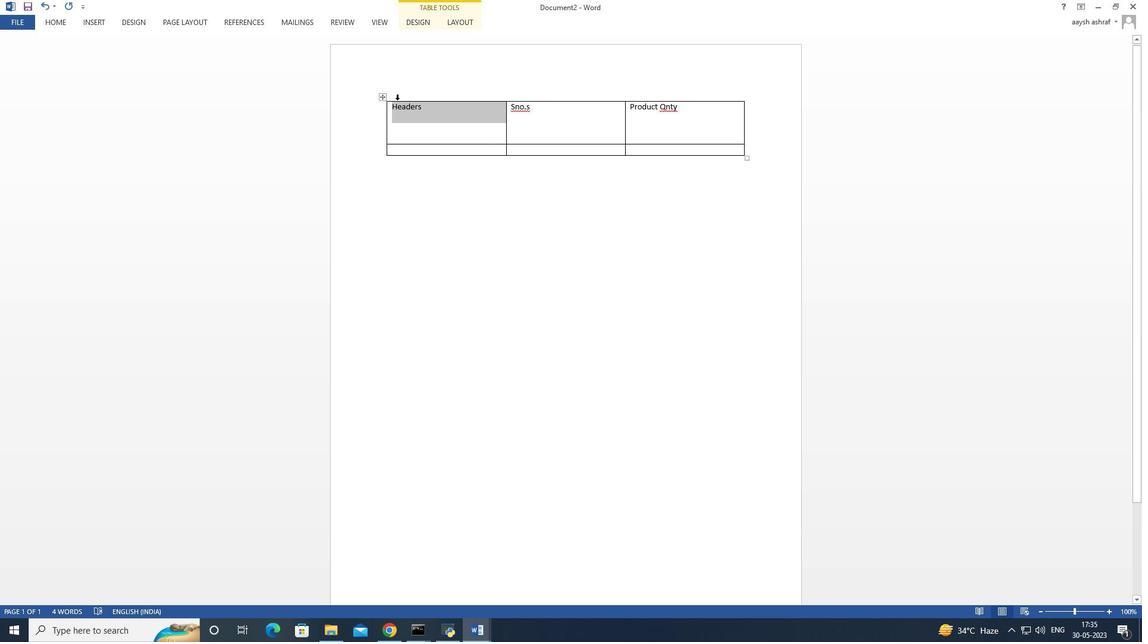 
Action: Mouse pressed left at (394, 101)
Screenshot: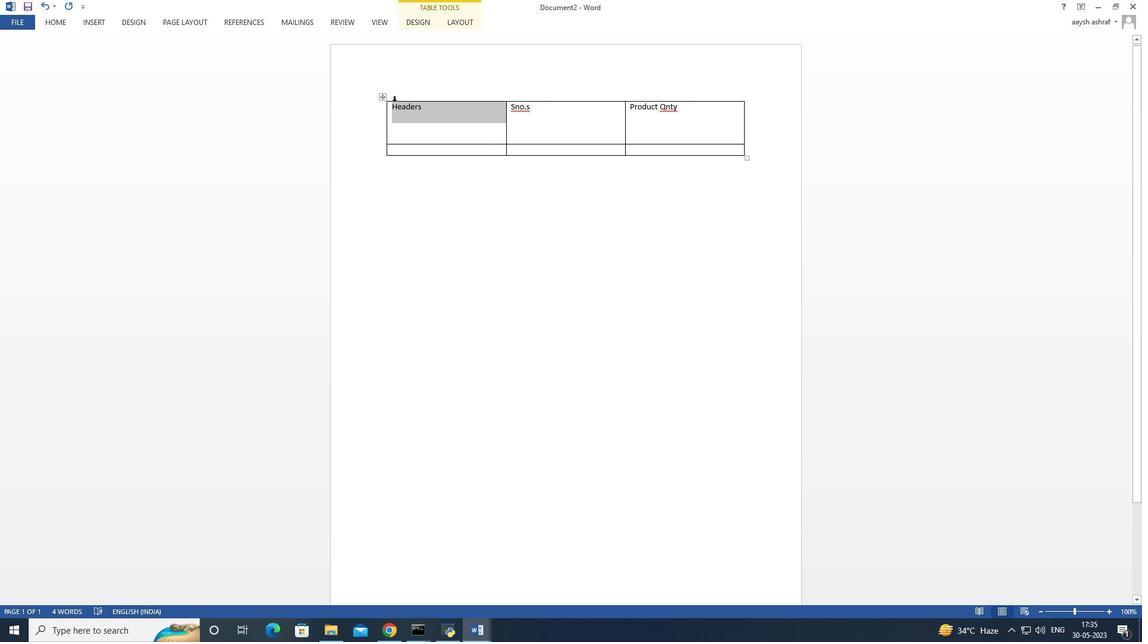 
Action: Mouse moved to (386, 145)
Screenshot: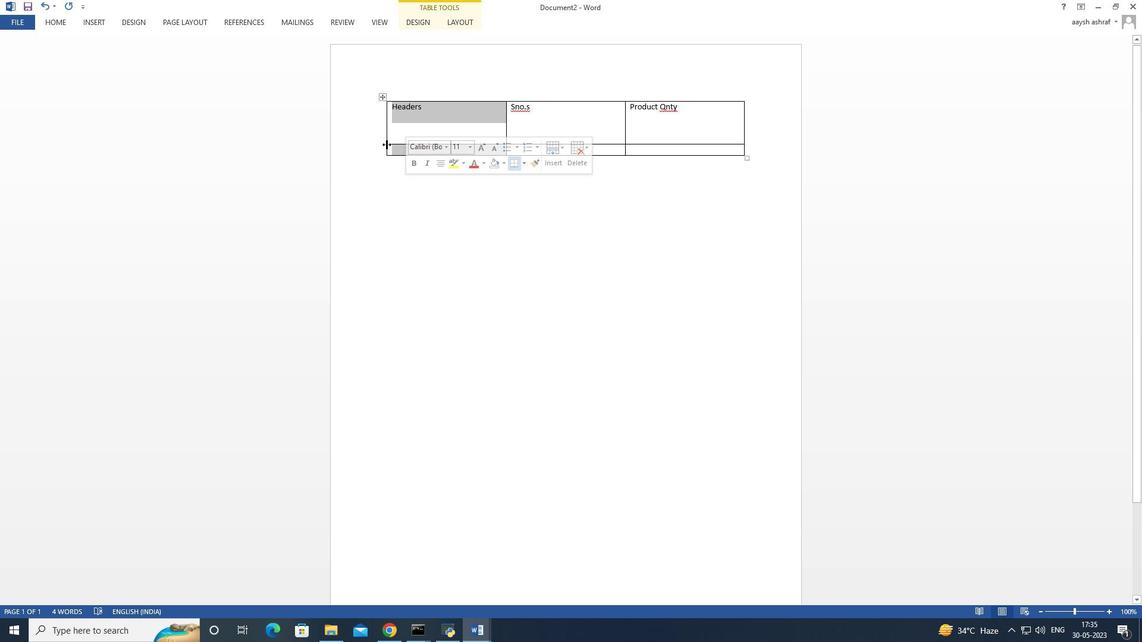 
Action: Mouse pressed left at (386, 144)
Screenshot: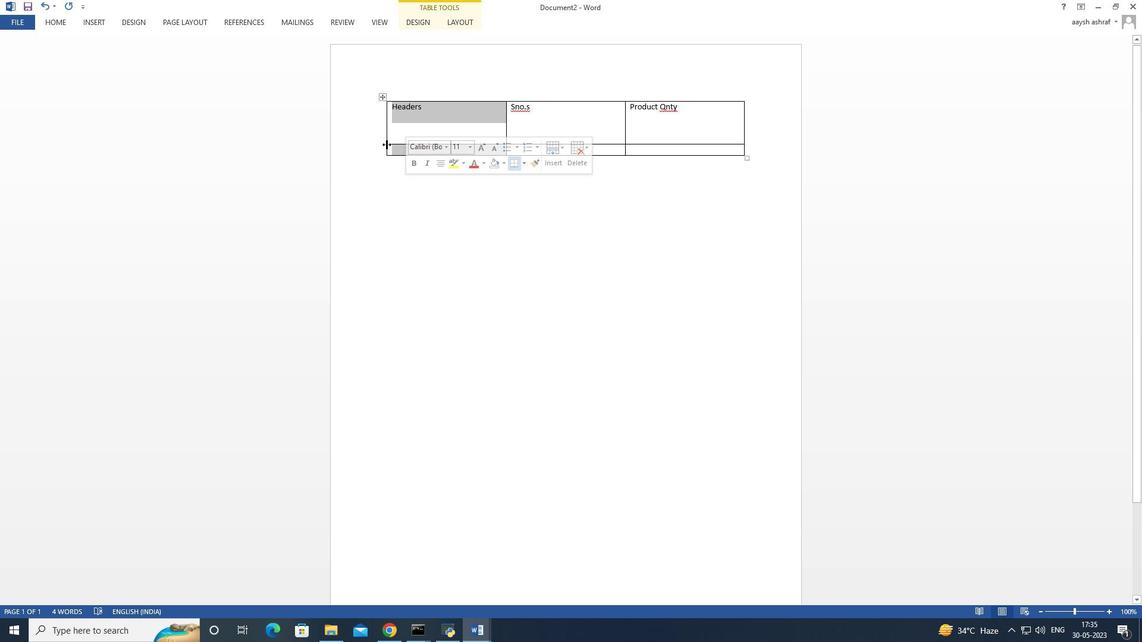 
Action: Mouse moved to (747, 160)
Screenshot: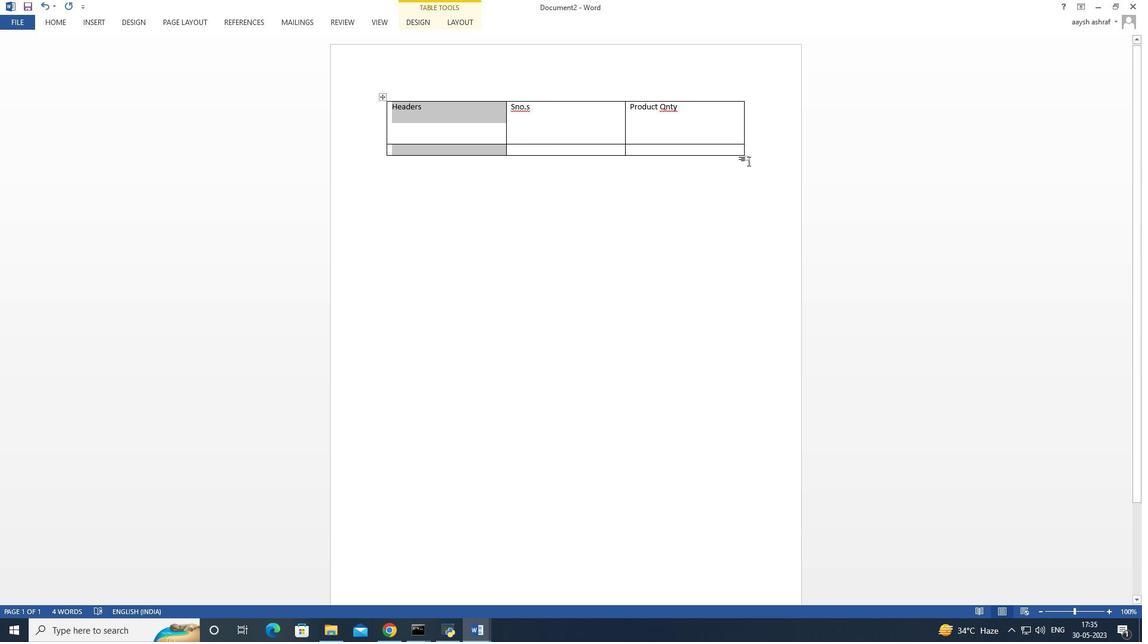 
Action: Mouse pressed left at (747, 160)
Screenshot: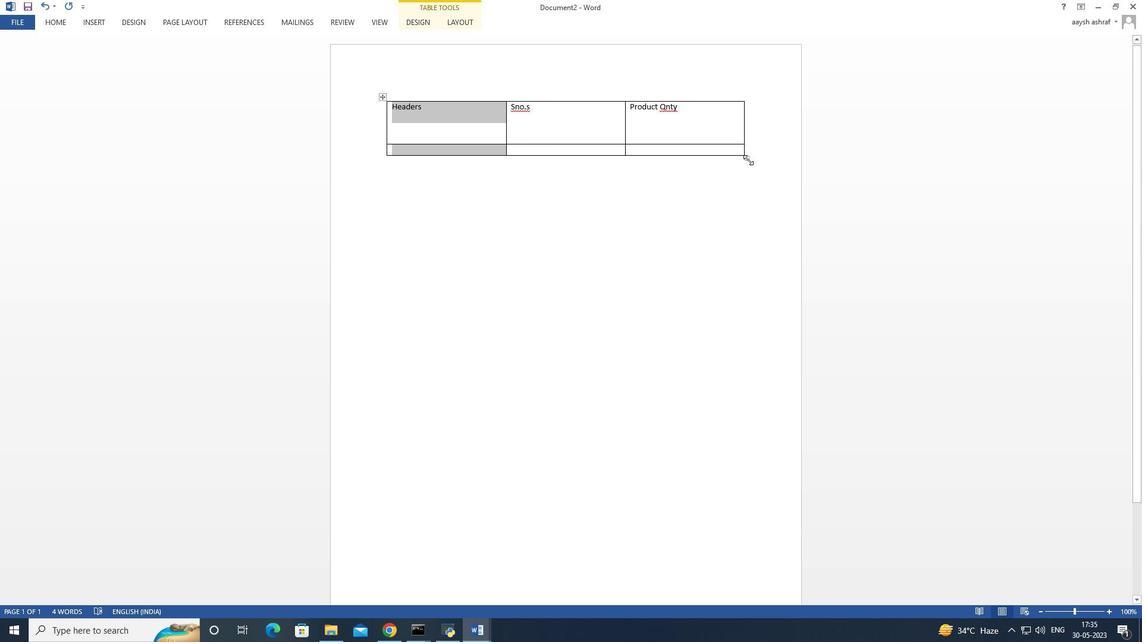 
Action: Mouse moved to (746, 163)
Screenshot: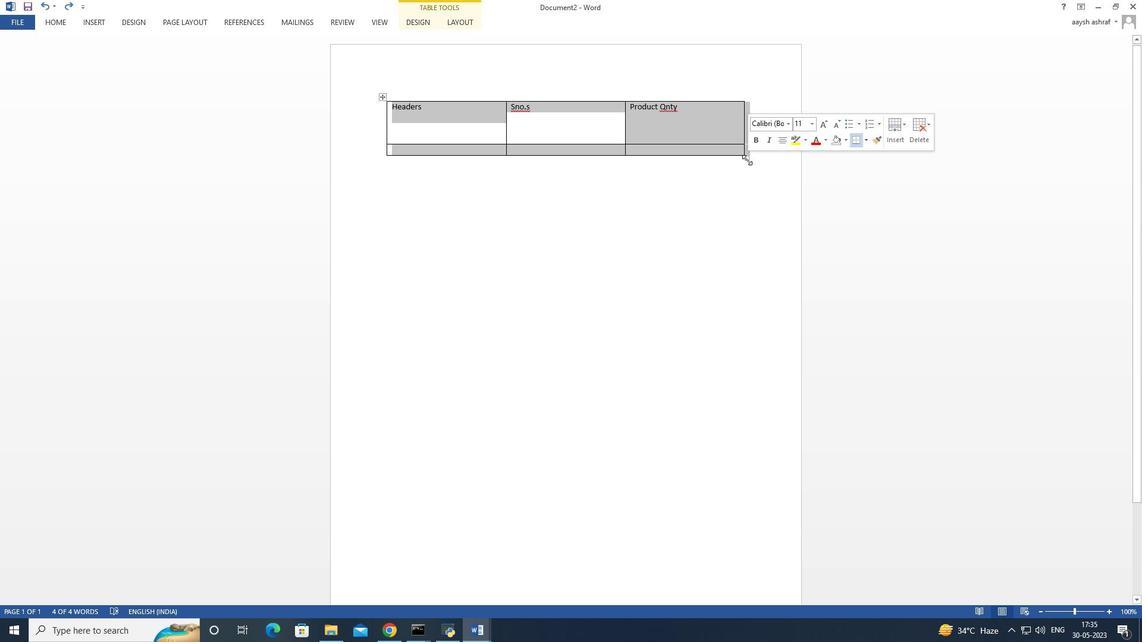 
Action: Mouse pressed left at (746, 163)
Screenshot: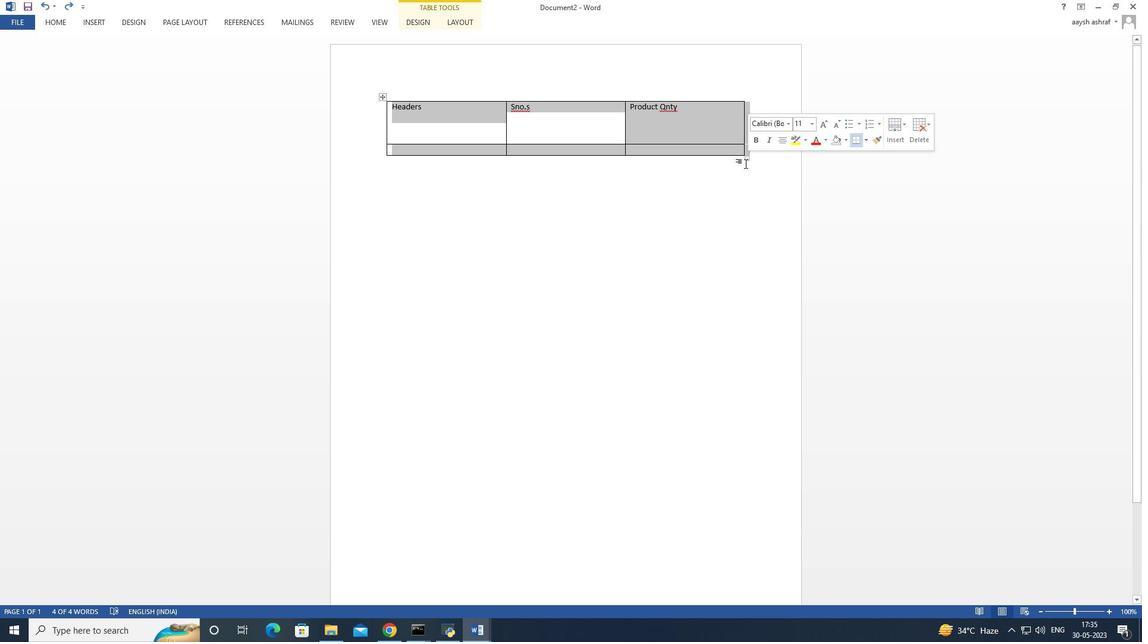 
Action: Mouse moved to (739, 154)
Screenshot: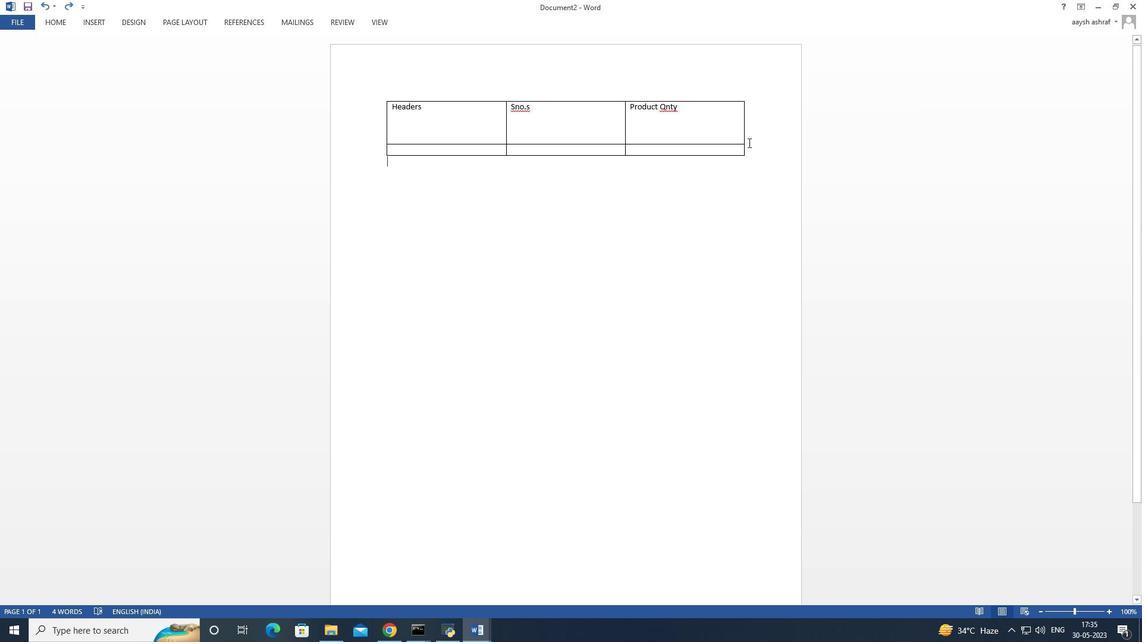 
Action: Mouse pressed left at (739, 154)
Screenshot: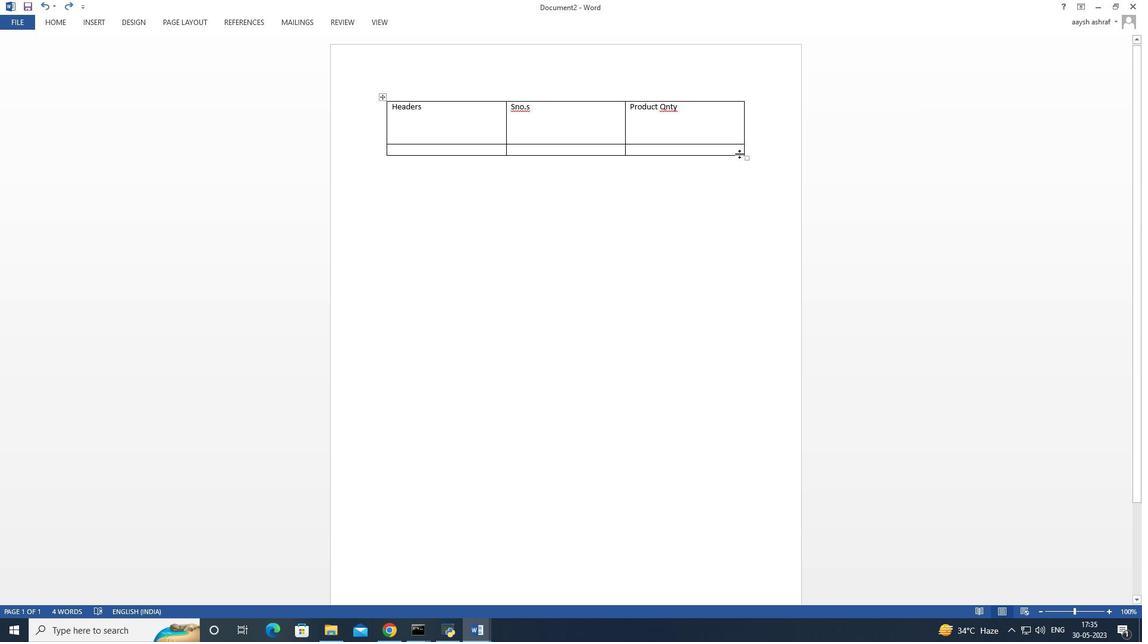 
Action: Mouse moved to (747, 157)
Screenshot: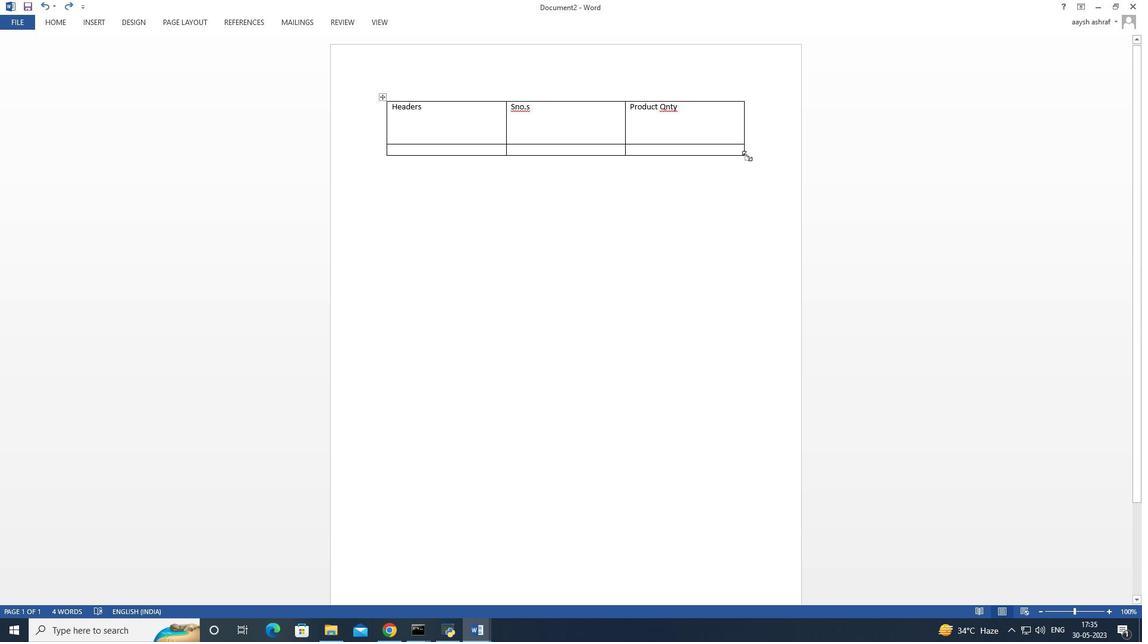 
Action: Mouse pressed left at (747, 157)
Screenshot: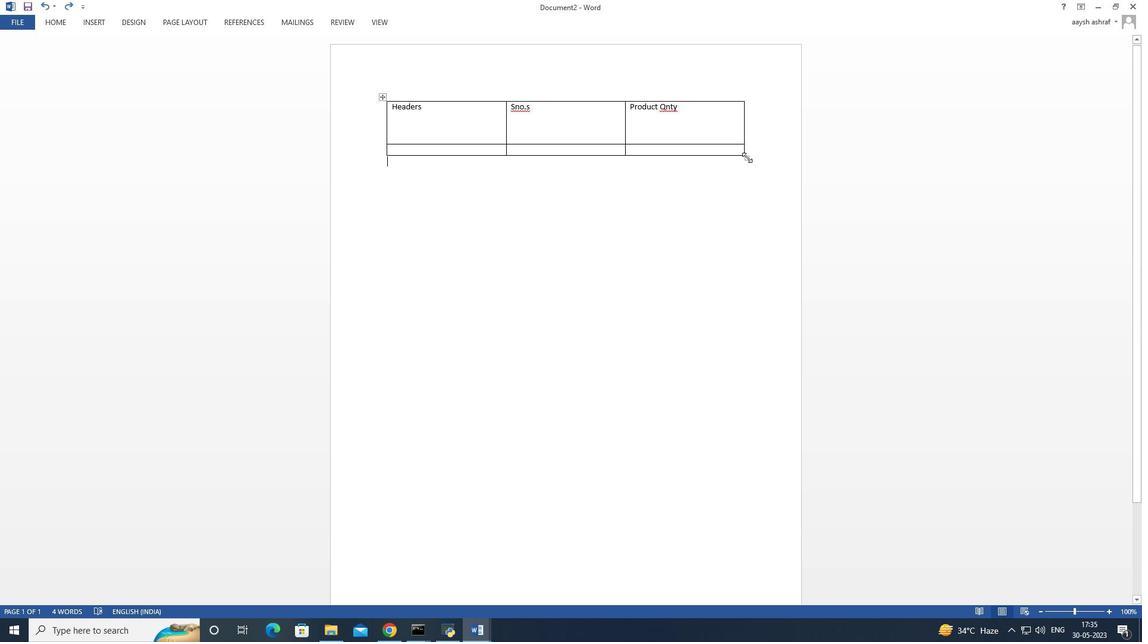 
Action: Mouse moved to (565, 120)
Screenshot: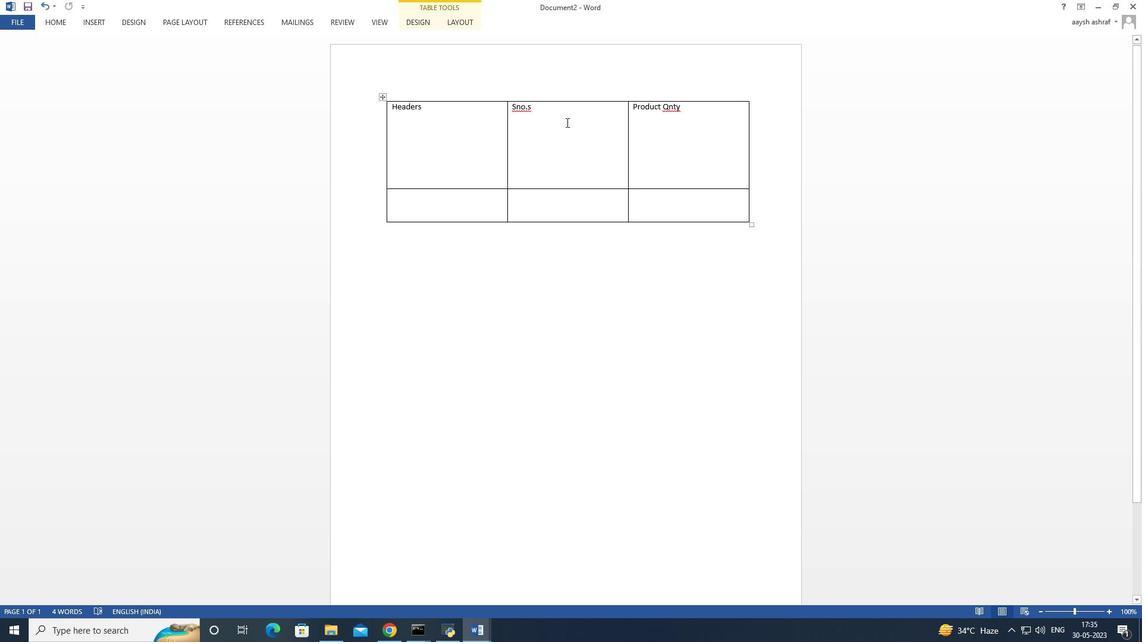 
Action: Mouse pressed left at (565, 120)
Screenshot: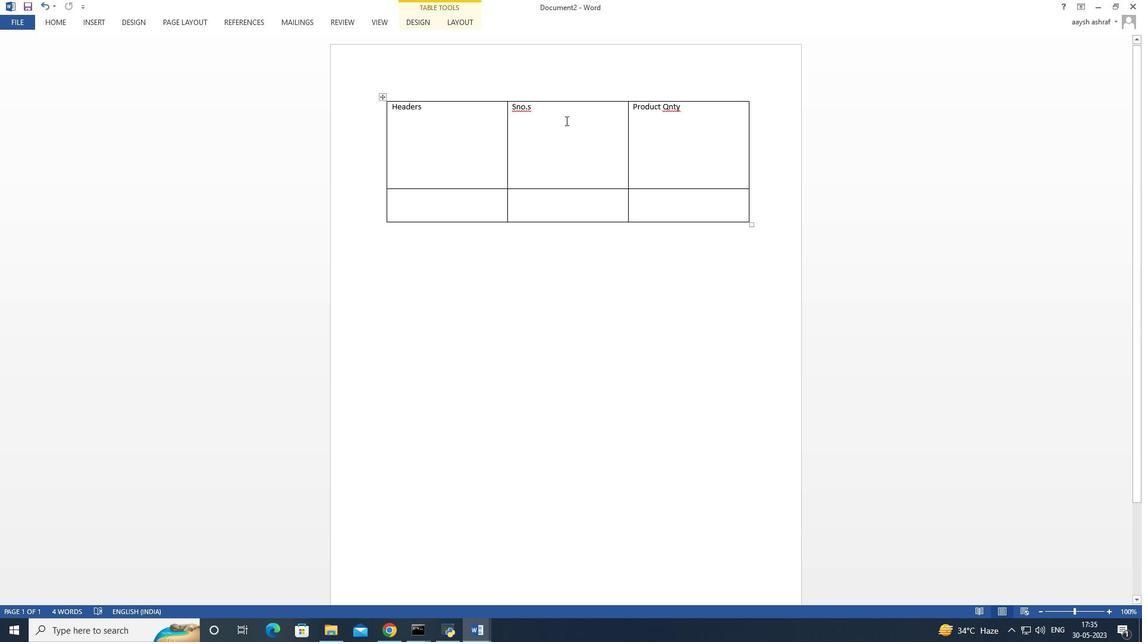 
Action: Mouse moved to (384, 98)
Screenshot: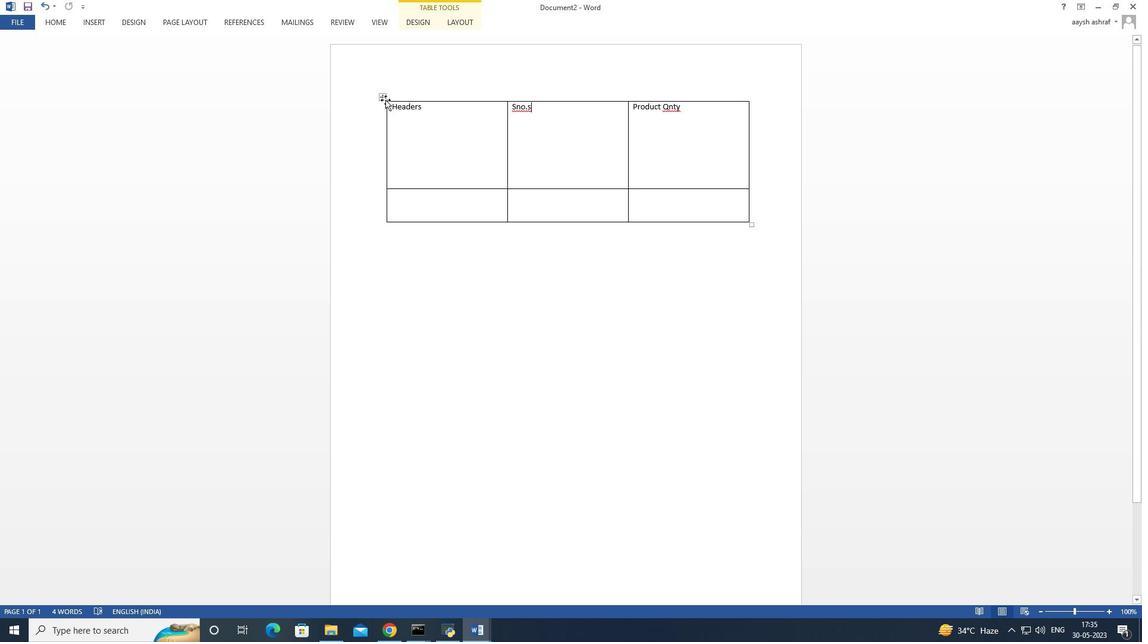 
Action: Mouse pressed left at (384, 98)
Screenshot: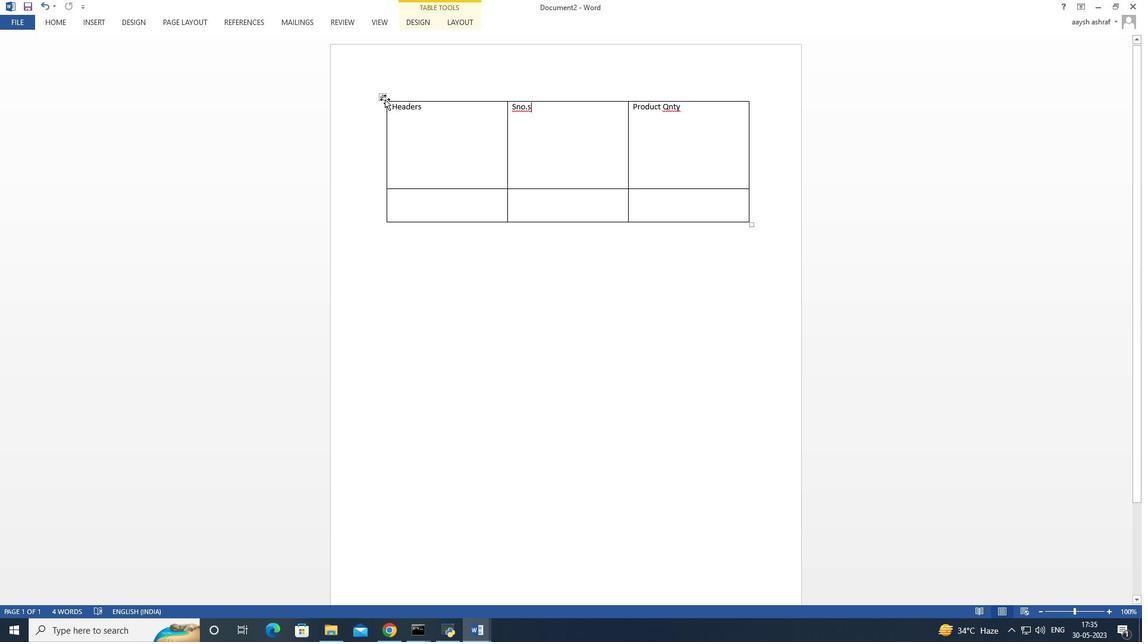 
Action: Mouse pressed left at (384, 98)
Screenshot: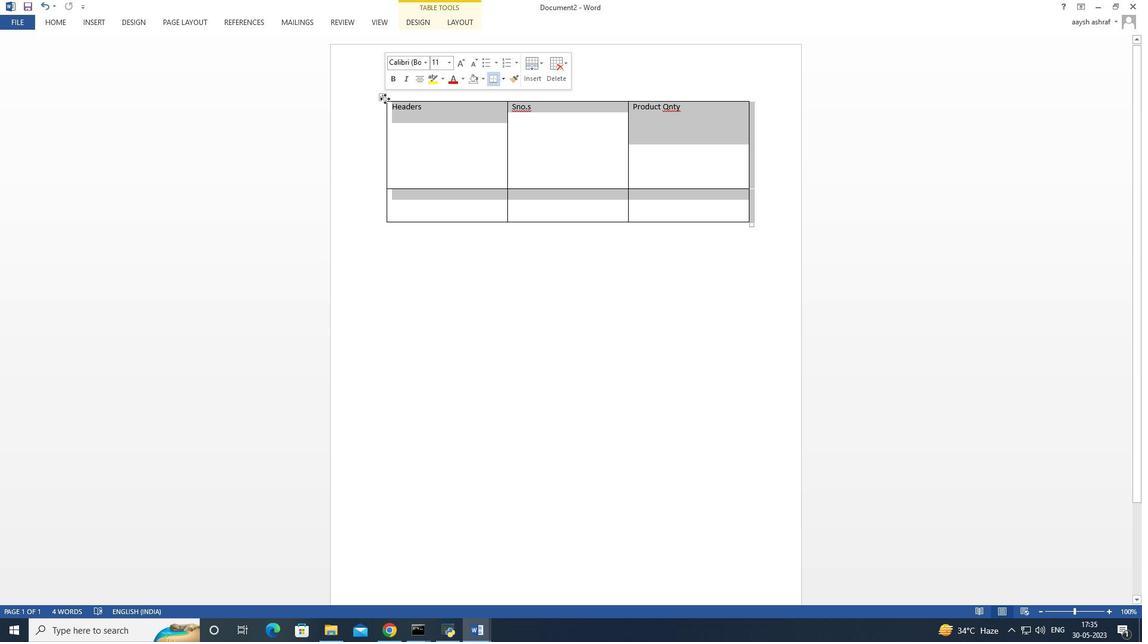 
Action: Mouse moved to (421, 154)
Screenshot: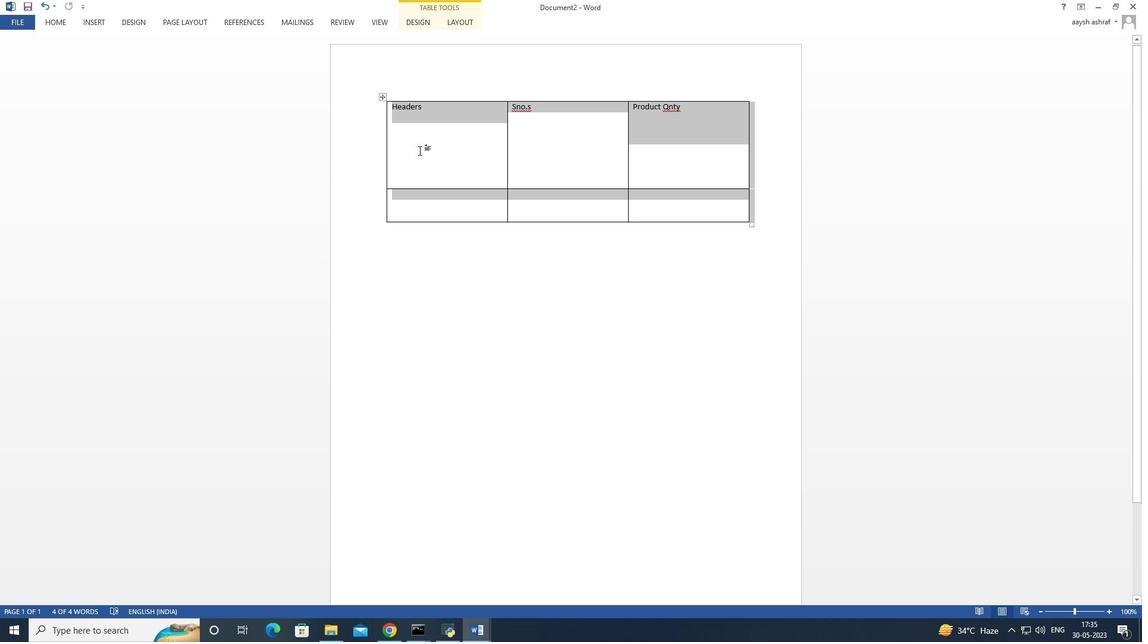 
Action: Mouse pressed left at (421, 154)
Screenshot: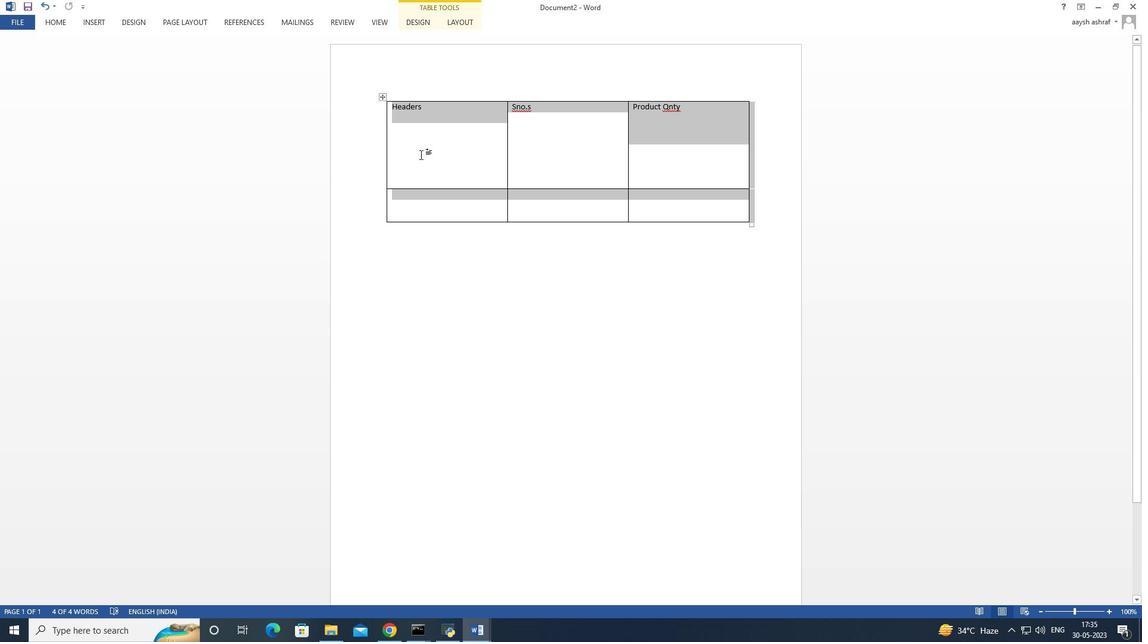 
Action: Mouse moved to (100, 24)
Screenshot: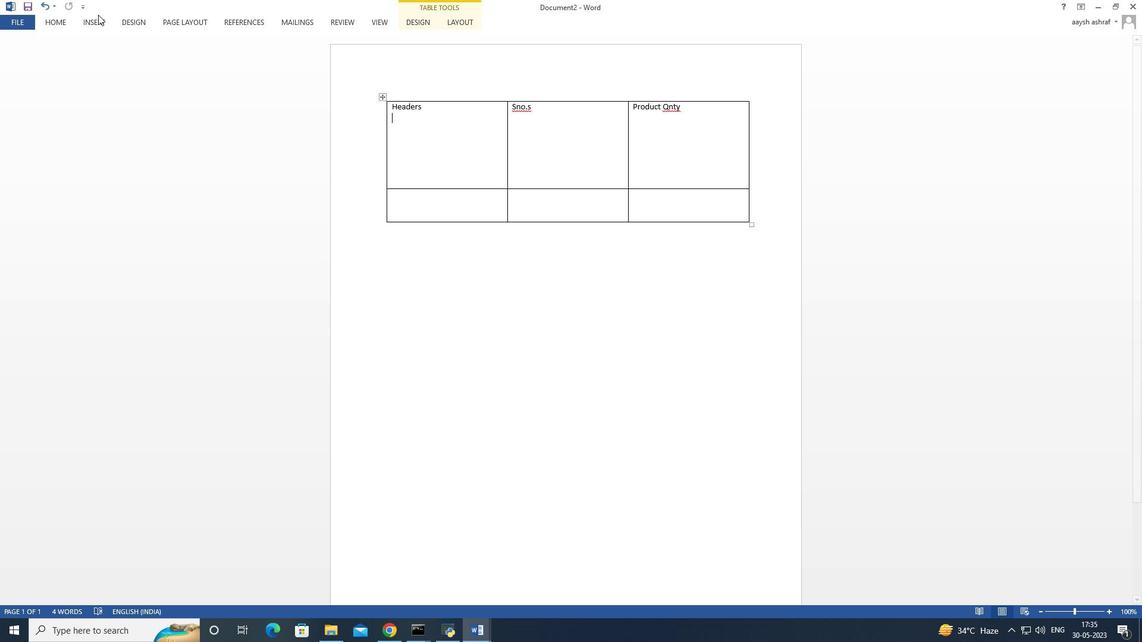 
Action: Mouse pressed left at (100, 24)
Screenshot: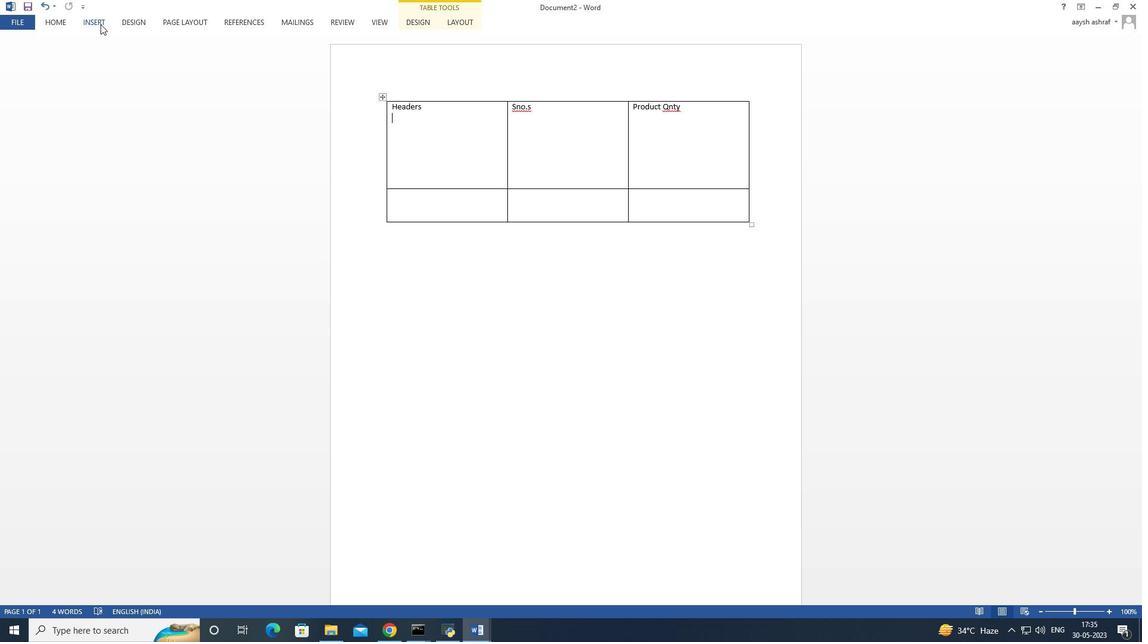 
Action: Mouse moved to (99, 60)
Screenshot: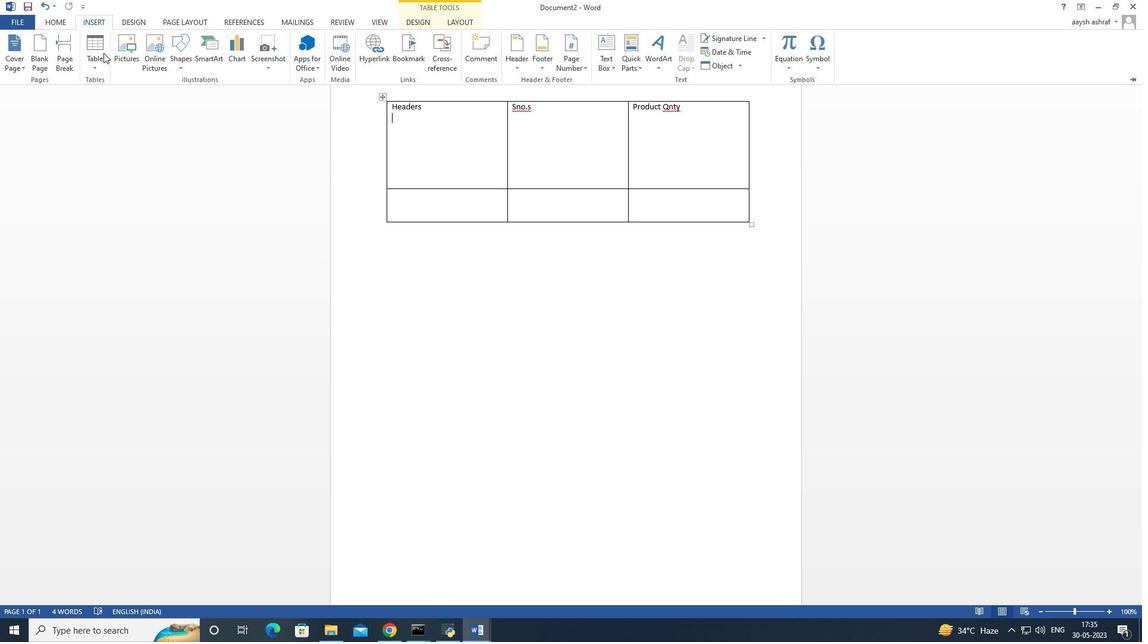 
Action: Mouse pressed left at (99, 60)
Screenshot: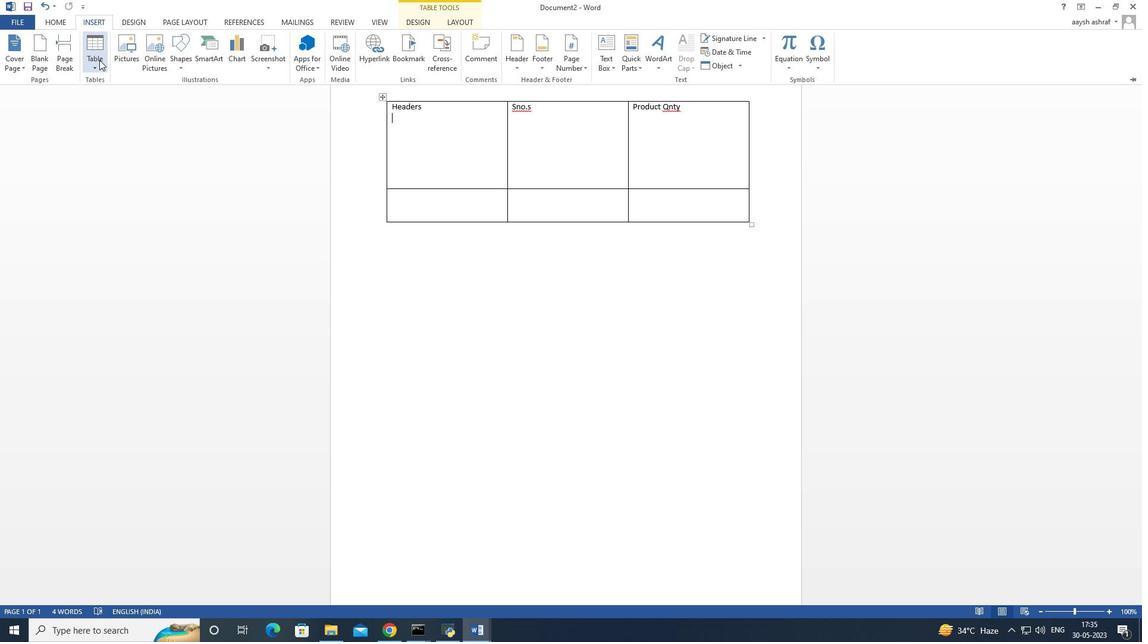 
Action: Mouse moved to (476, 305)
Screenshot: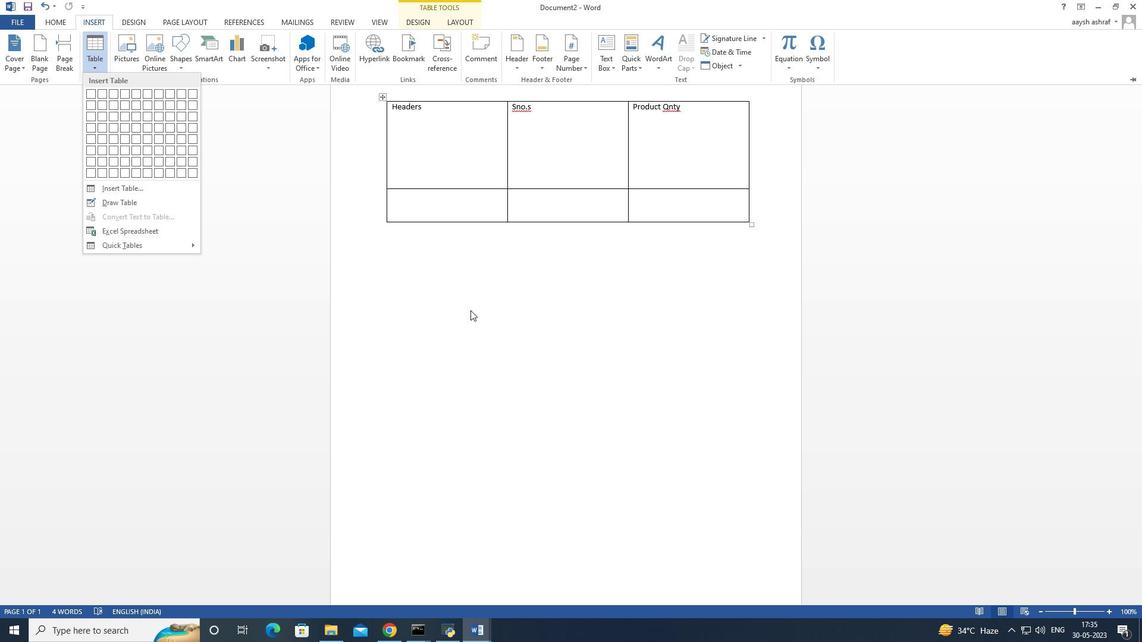 
Action: Mouse pressed left at (476, 305)
Screenshot: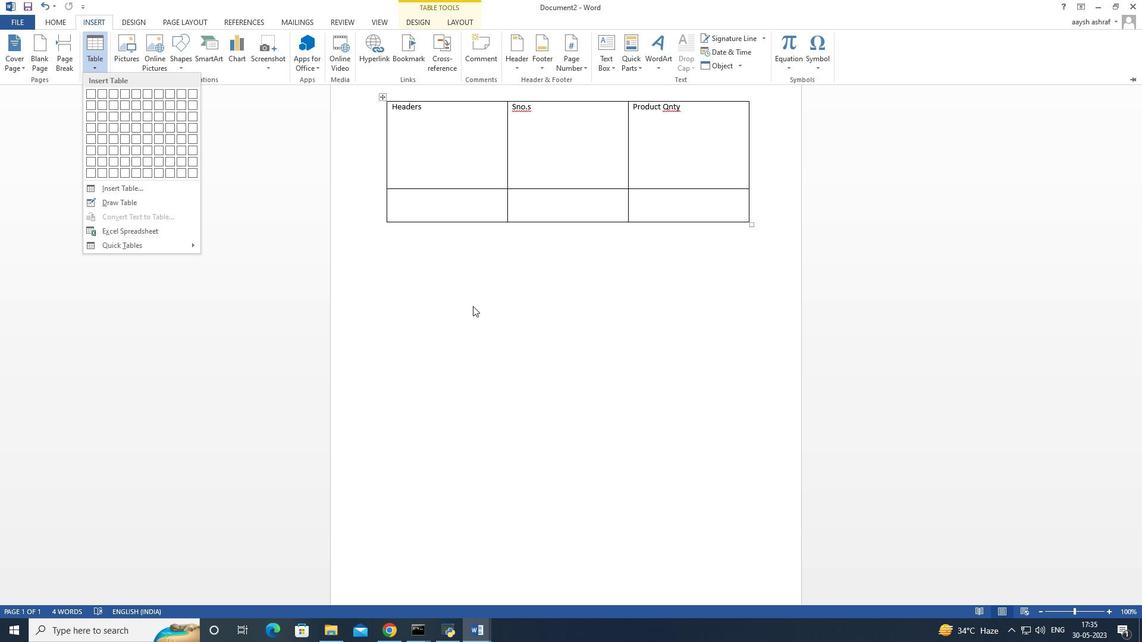 
Action: Mouse moved to (385, 188)
Screenshot: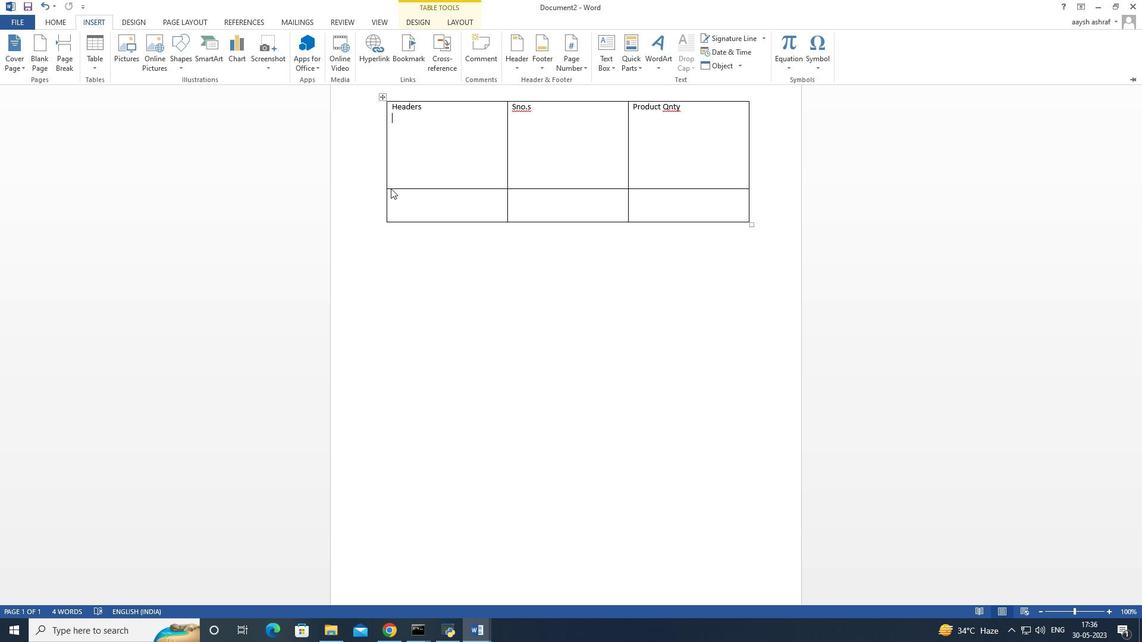 
Action: Mouse pressed left at (385, 188)
Screenshot: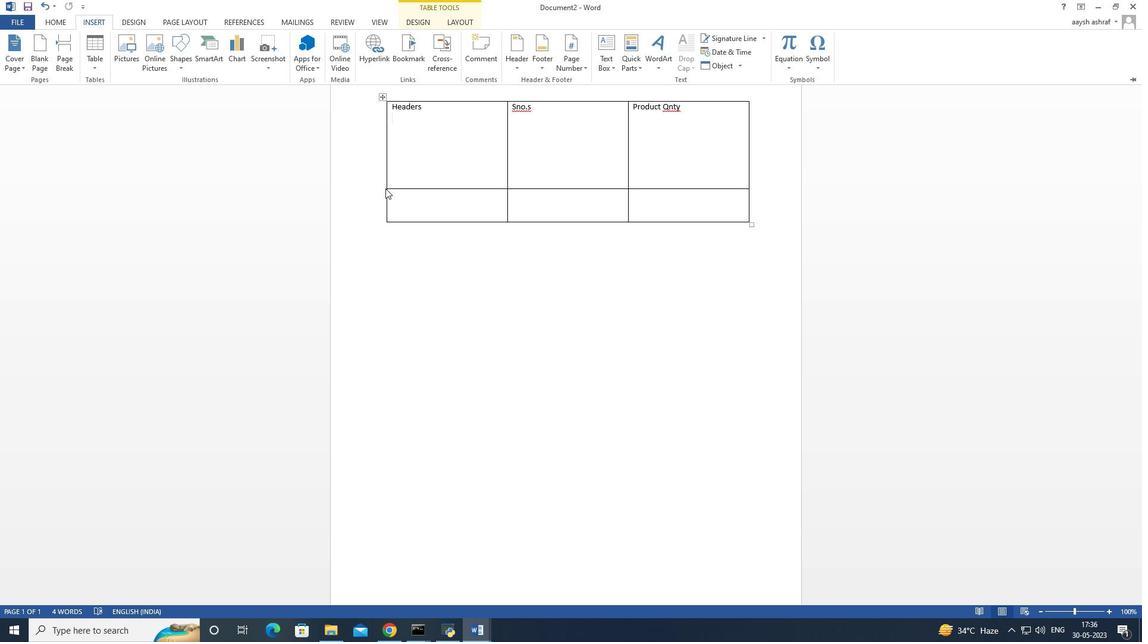 
Action: Mouse moved to (381, 193)
Screenshot: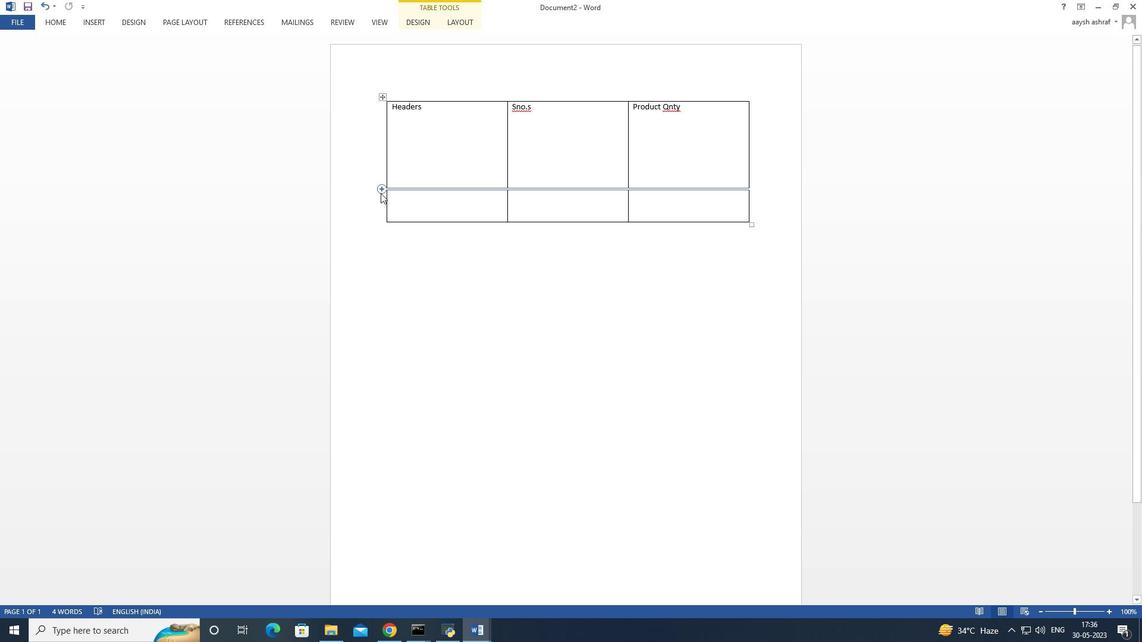 
Action: Mouse pressed left at (381, 193)
Screenshot: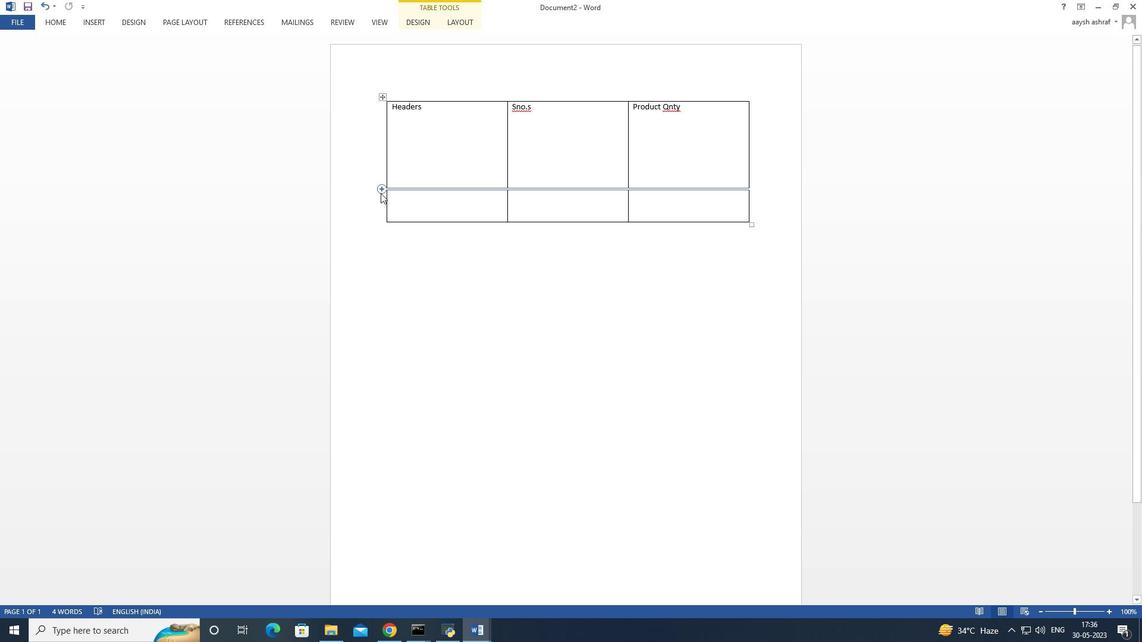 
Action: Mouse moved to (383, 187)
Screenshot: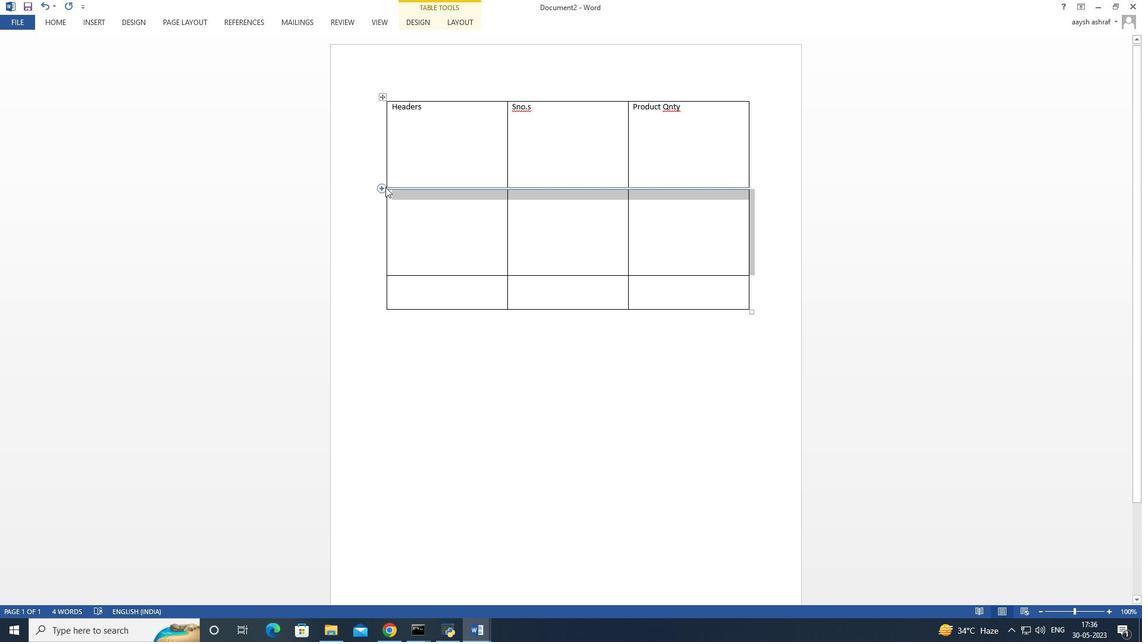 
Action: Mouse pressed left at (383, 187)
Screenshot: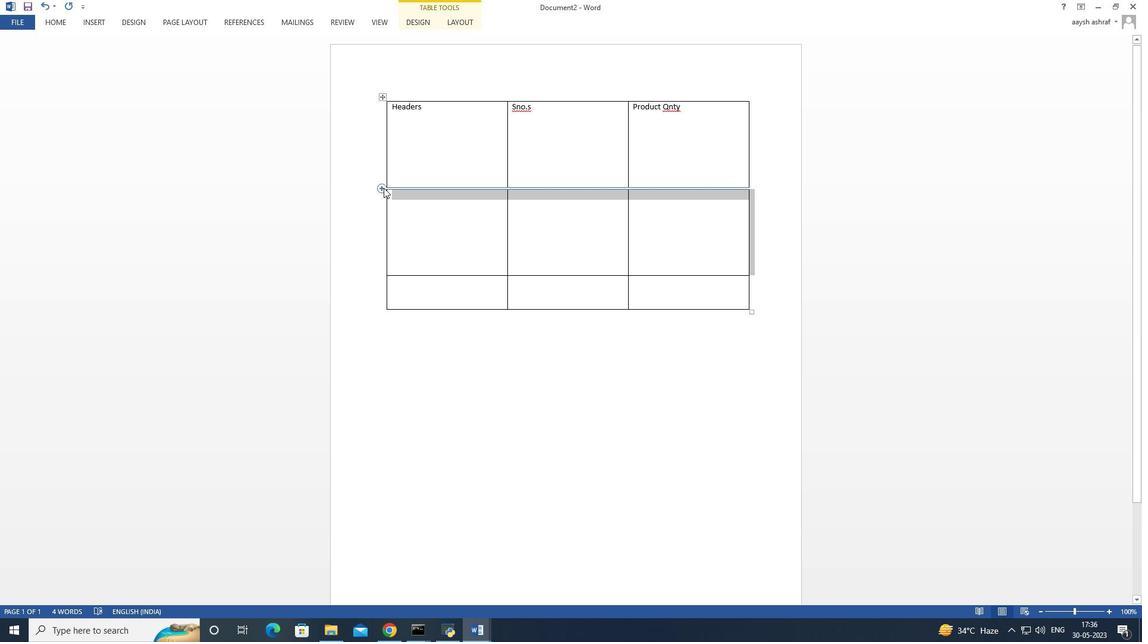 
Action: Mouse moved to (510, 182)
Screenshot: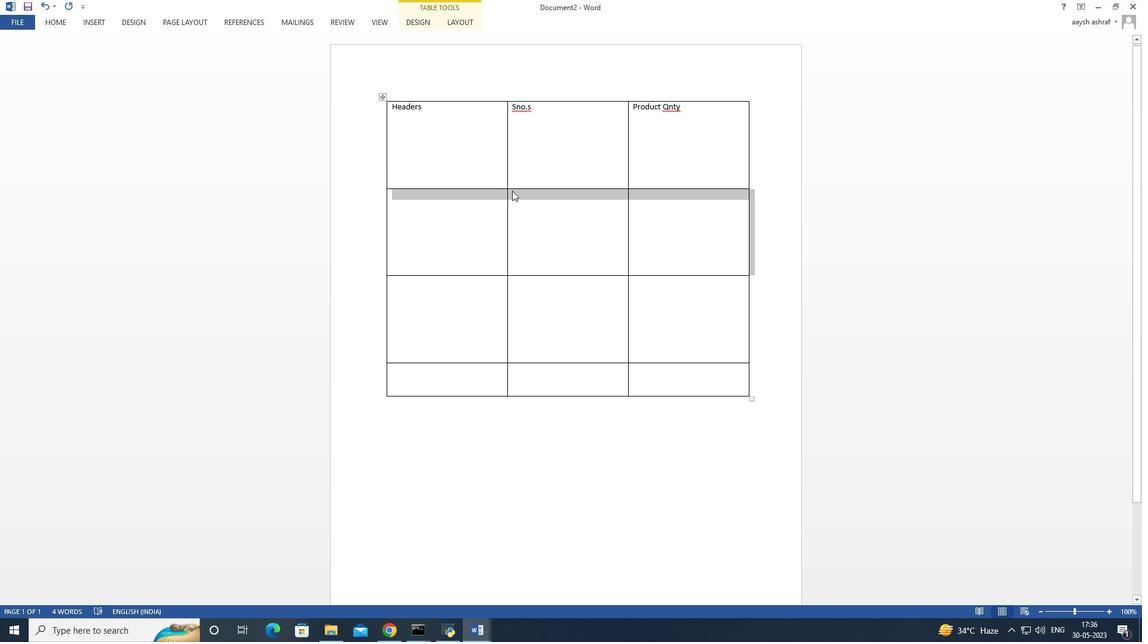 
Action: Mouse pressed left at (510, 182)
Screenshot: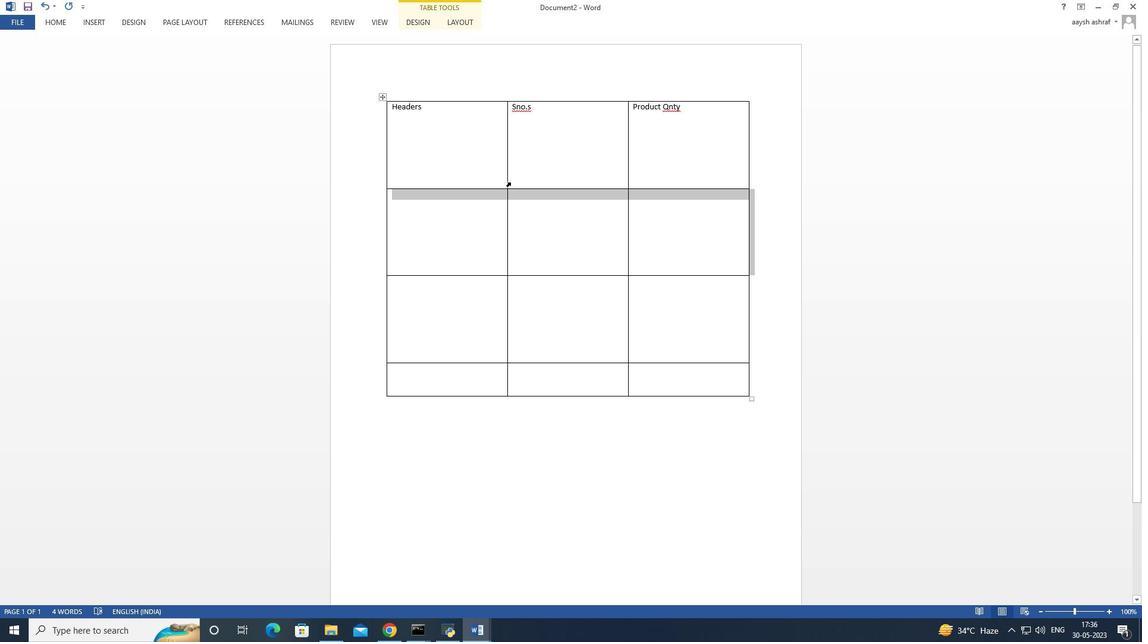 
Action: Mouse moved to (434, 155)
Screenshot: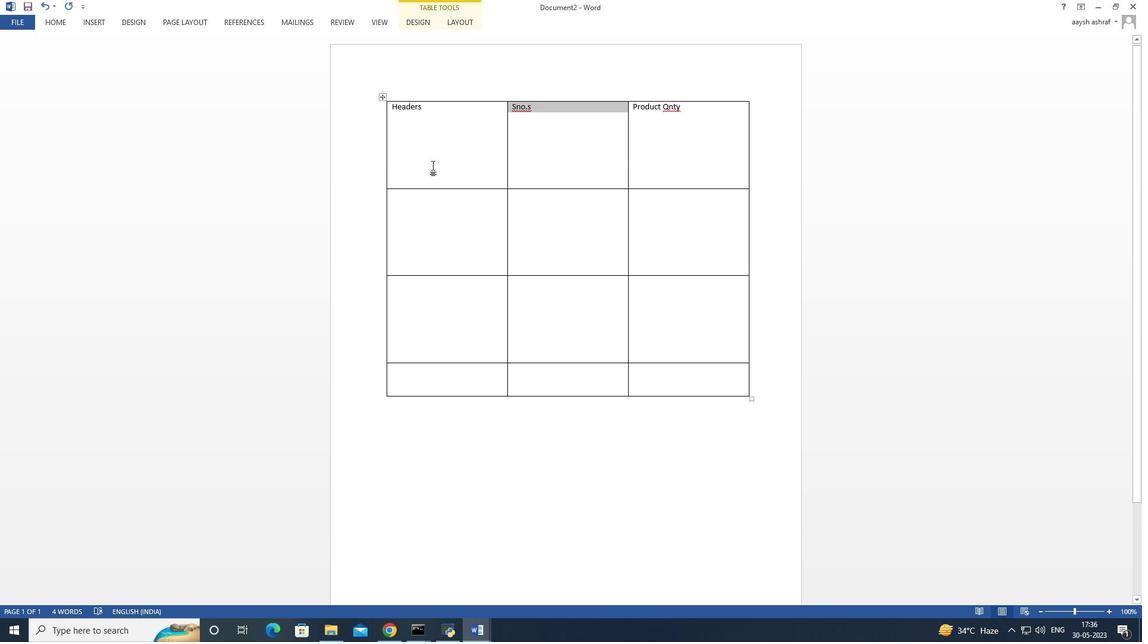 
Action: Mouse pressed left at (434, 155)
Screenshot: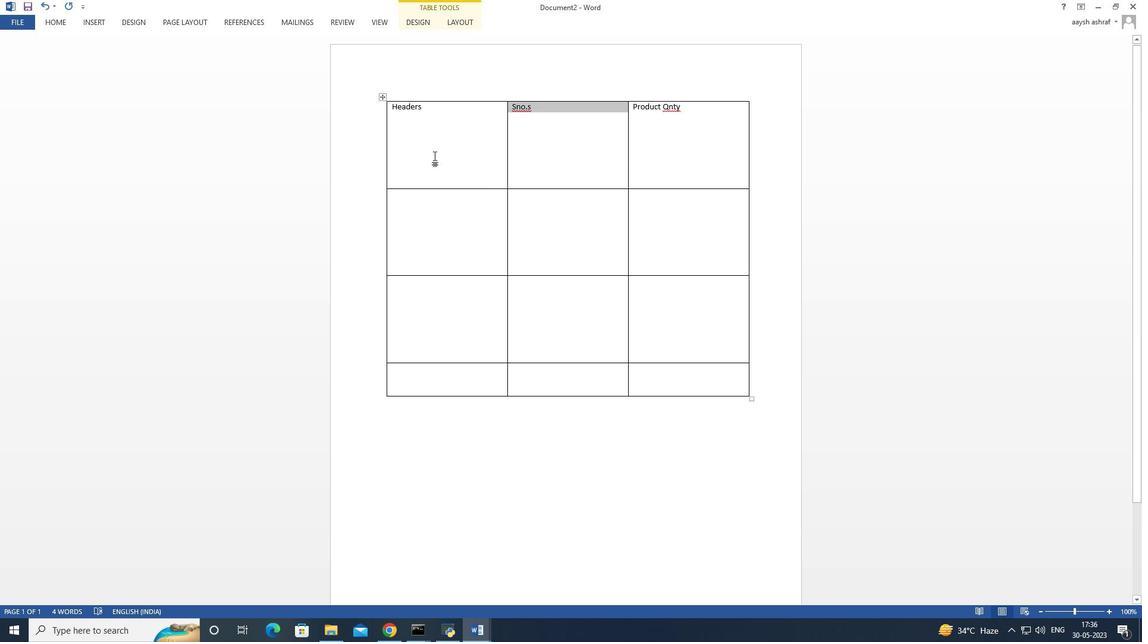 
Action: Mouse moved to (413, 207)
Screenshot: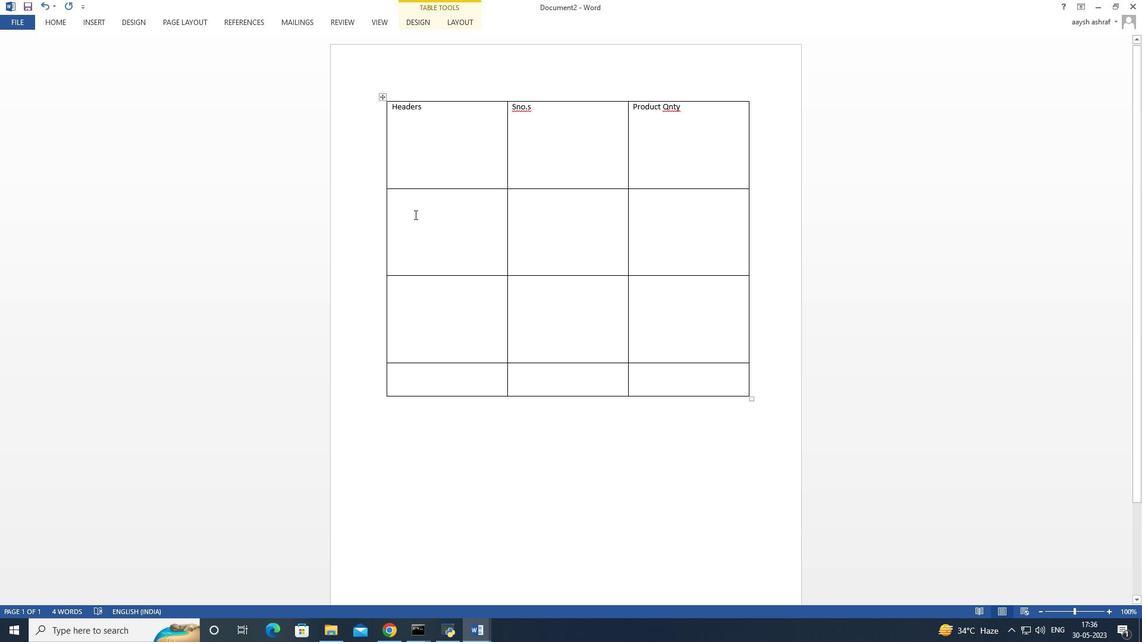 
Action: Mouse pressed left at (413, 207)
Screenshot: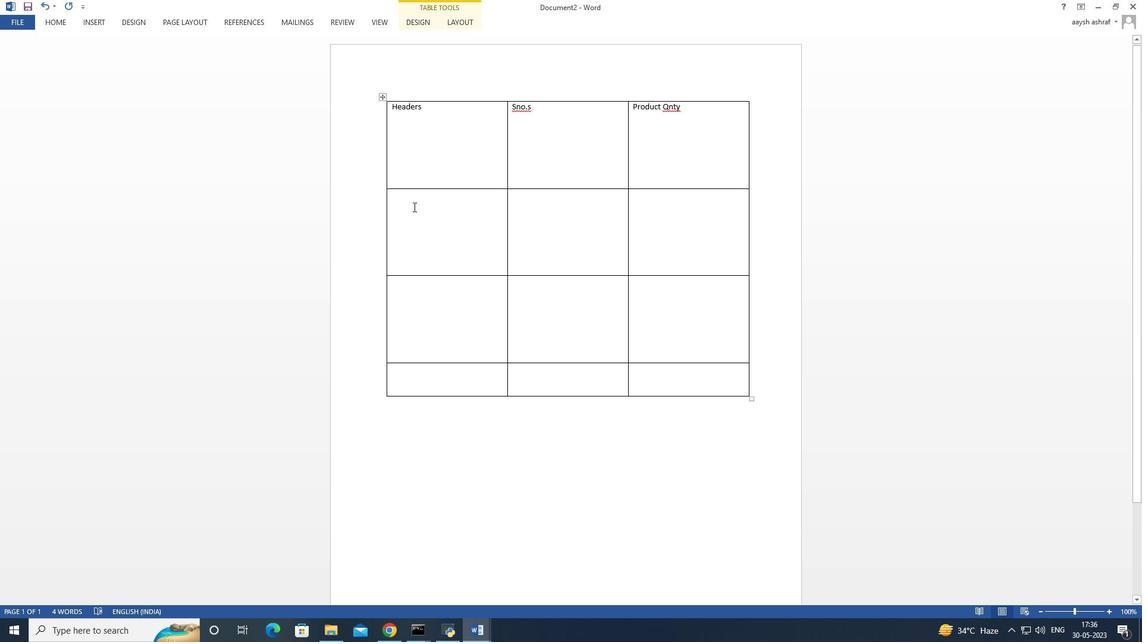 
Action: Mouse moved to (479, 102)
Screenshot: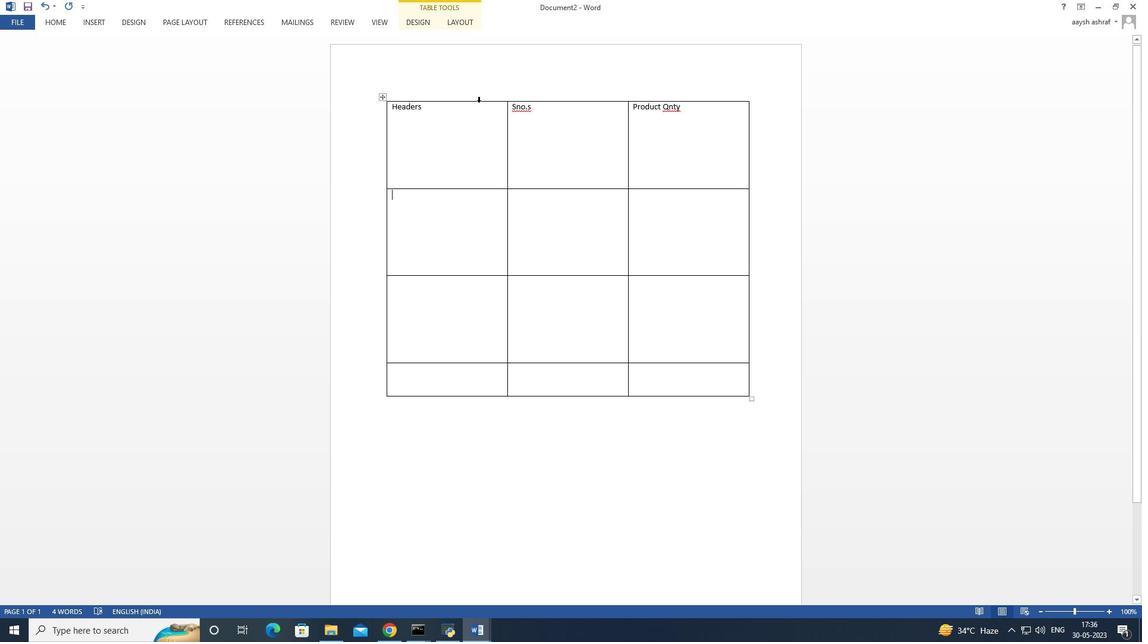 
Action: Mouse pressed left at (479, 102)
Screenshot: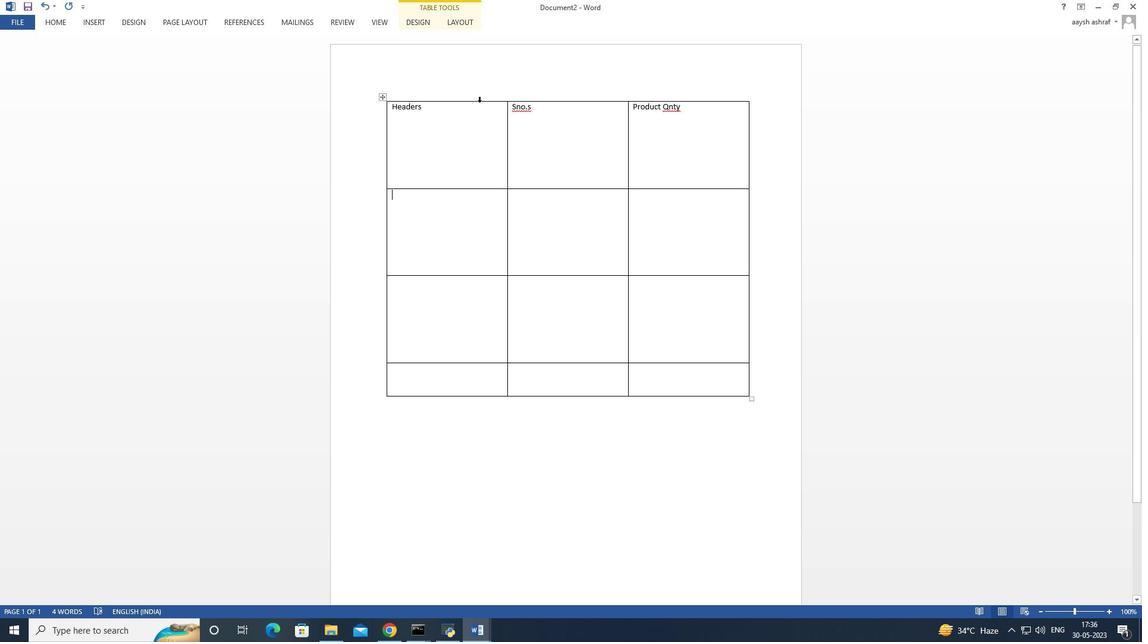 
Action: Mouse moved to (562, 102)
Screenshot: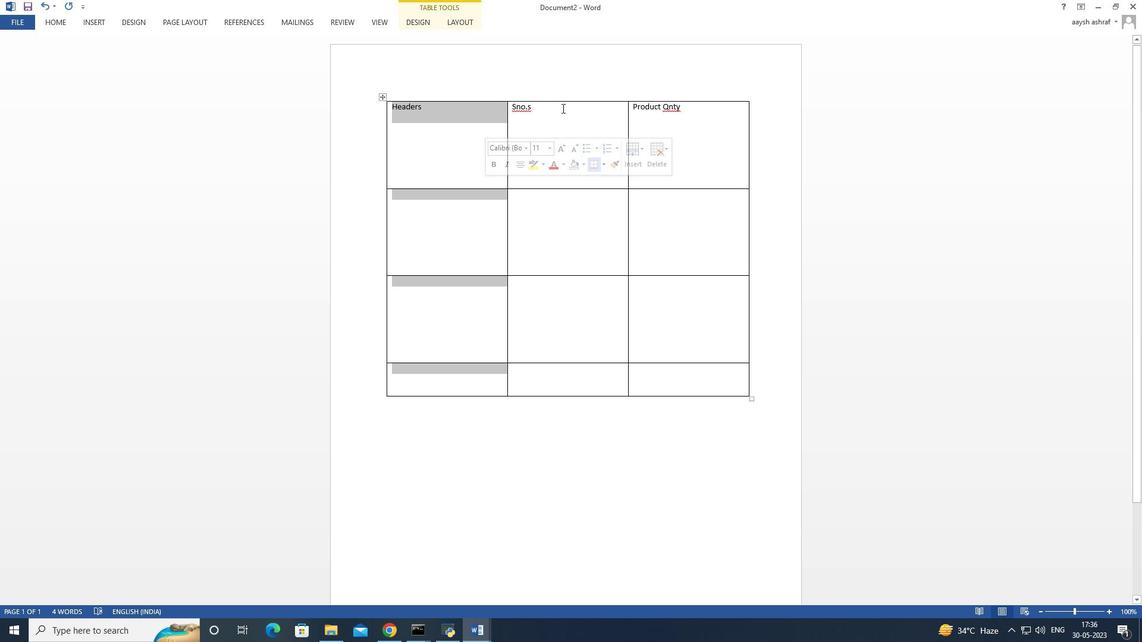 
Action: Mouse pressed left at (562, 102)
Screenshot: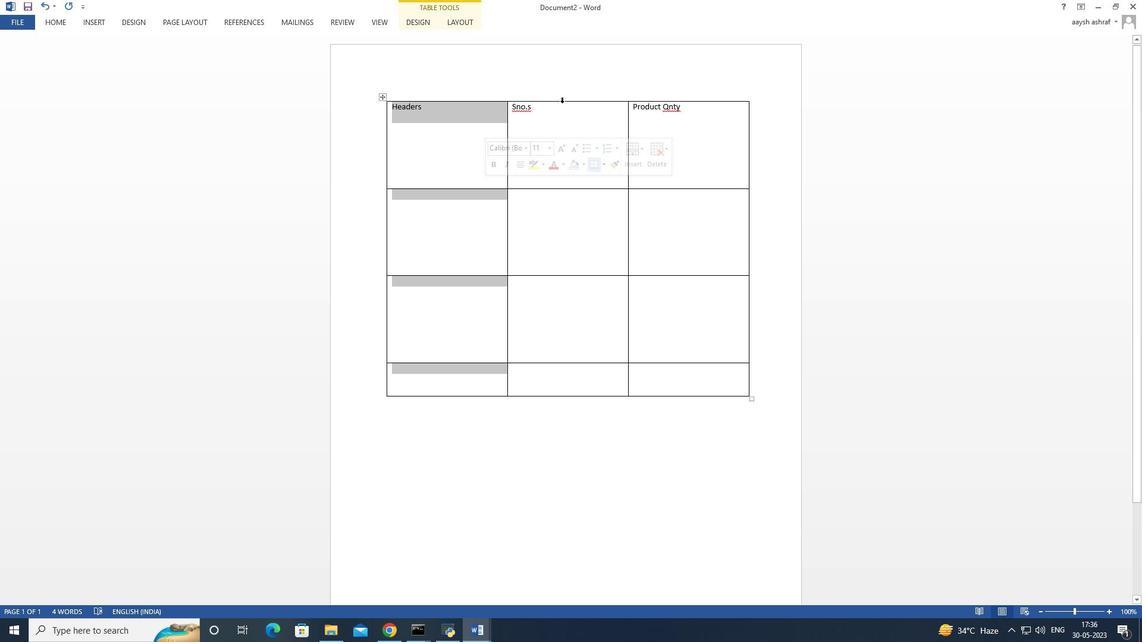 
Action: Mouse moved to (497, 102)
Screenshot: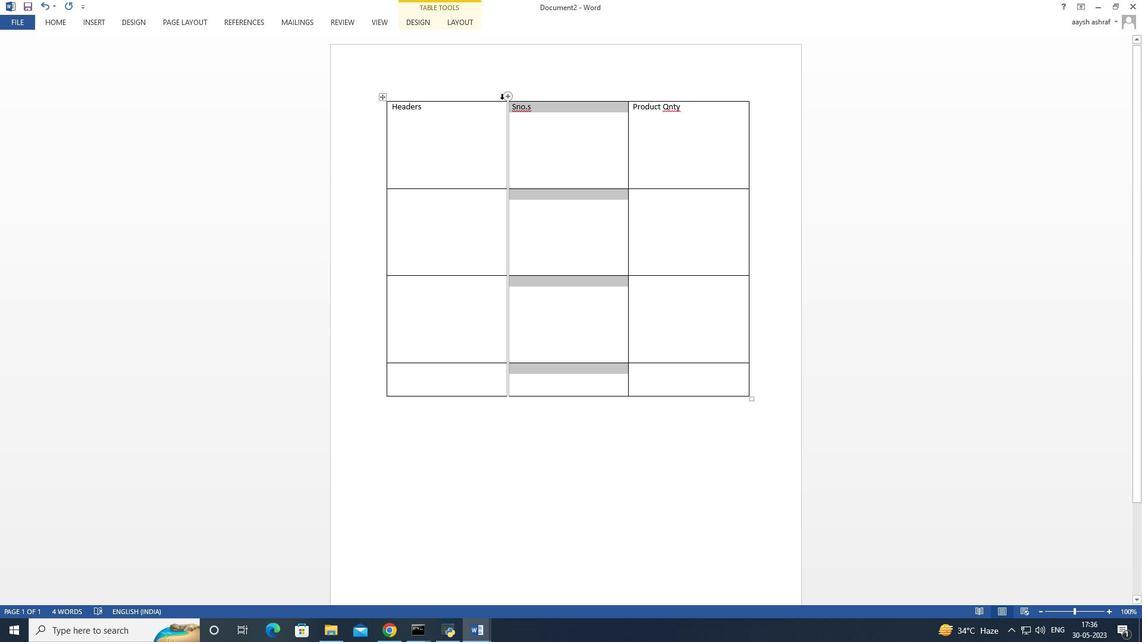 
Action: Mouse pressed left at (497, 102)
Screenshot: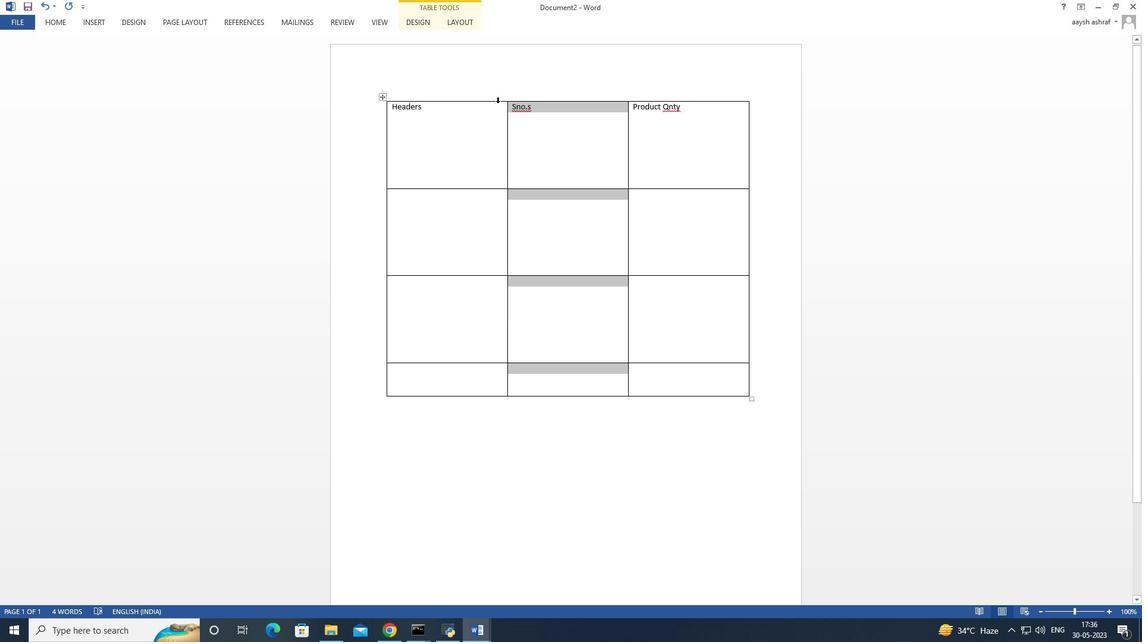 
Action: Mouse moved to (340, 212)
Screenshot: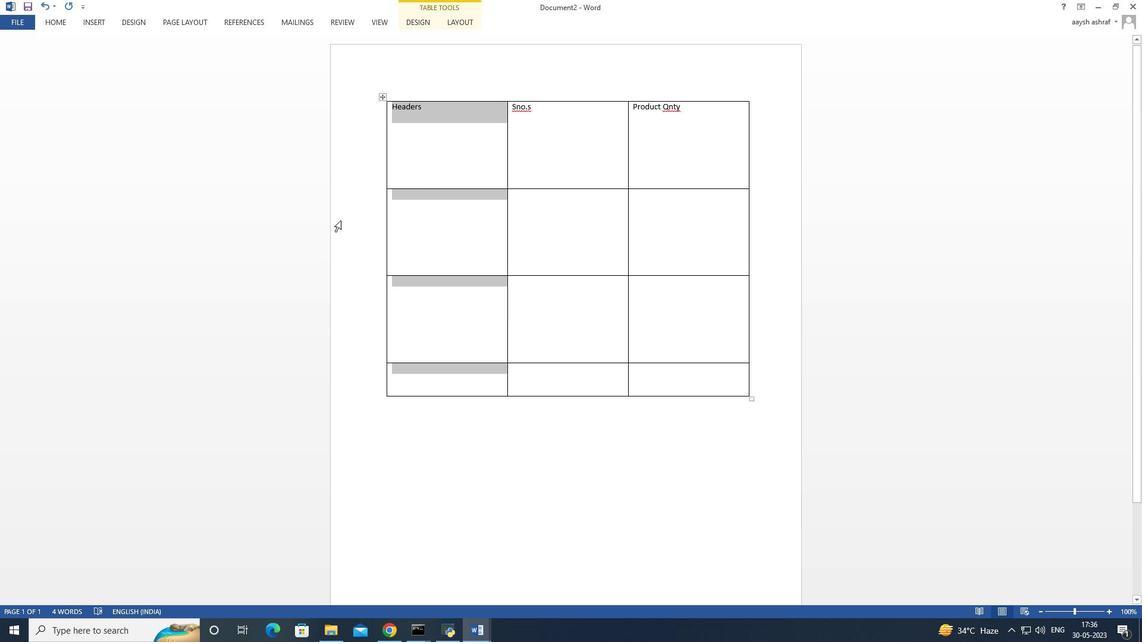 
Action: Mouse pressed left at (340, 212)
Screenshot: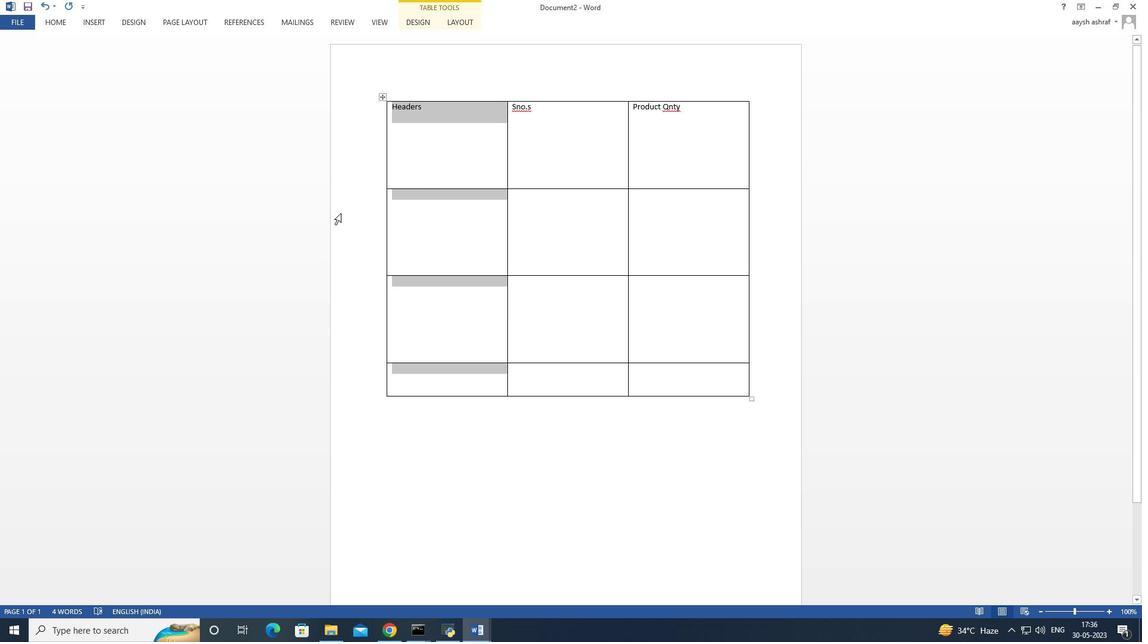 
Action: Mouse moved to (411, 495)
Screenshot: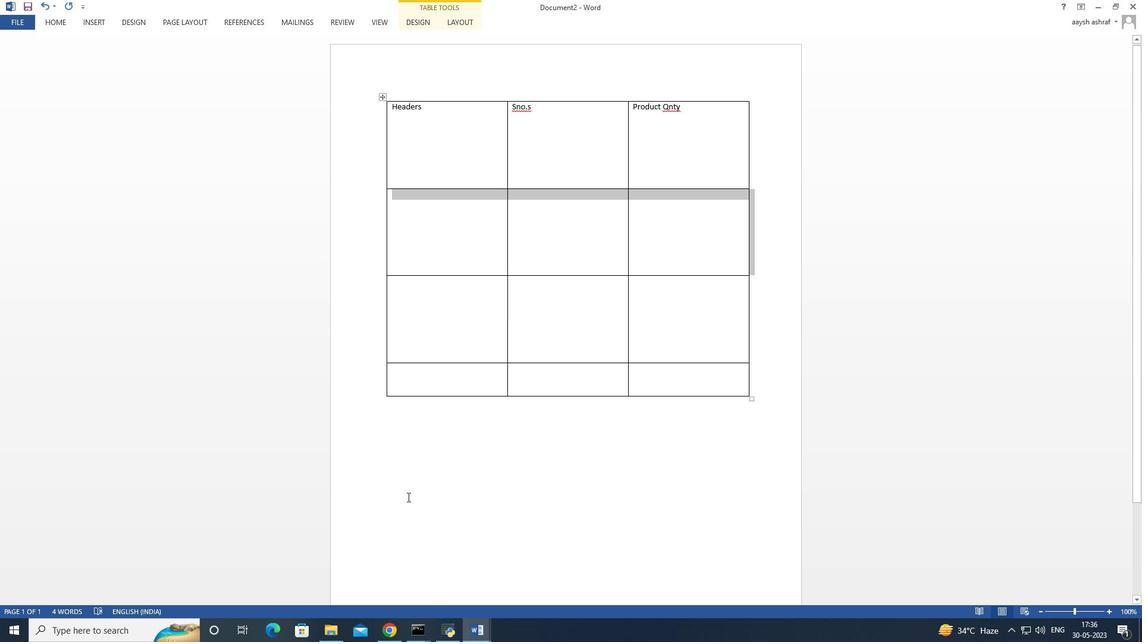 
Action: Mouse pressed left at (411, 495)
Screenshot: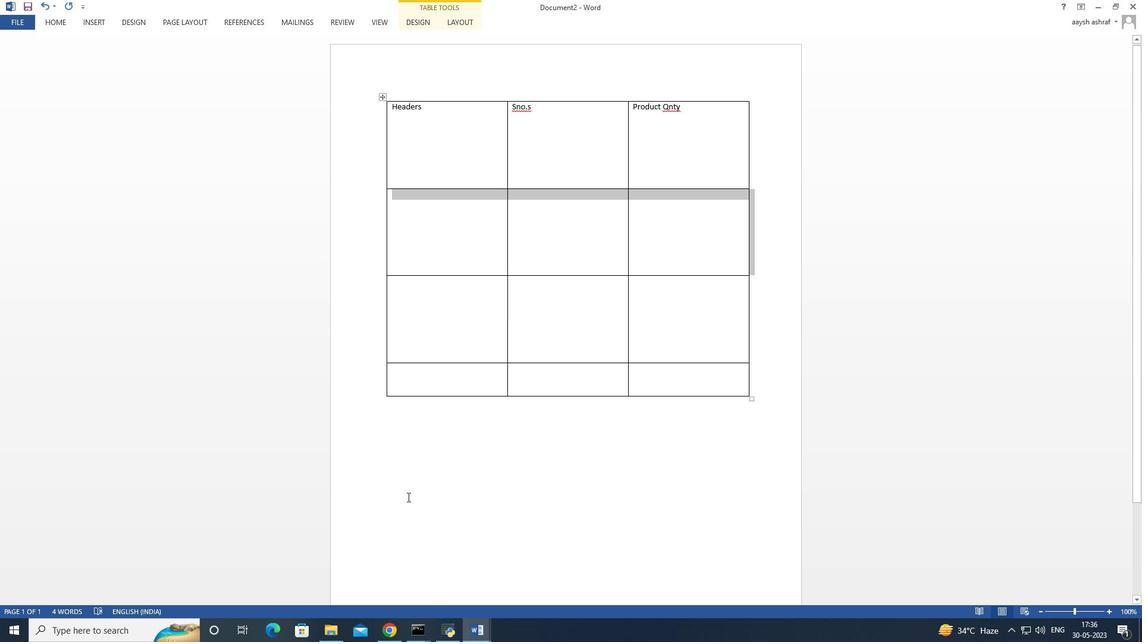 
Action: Mouse moved to (421, 164)
Screenshot: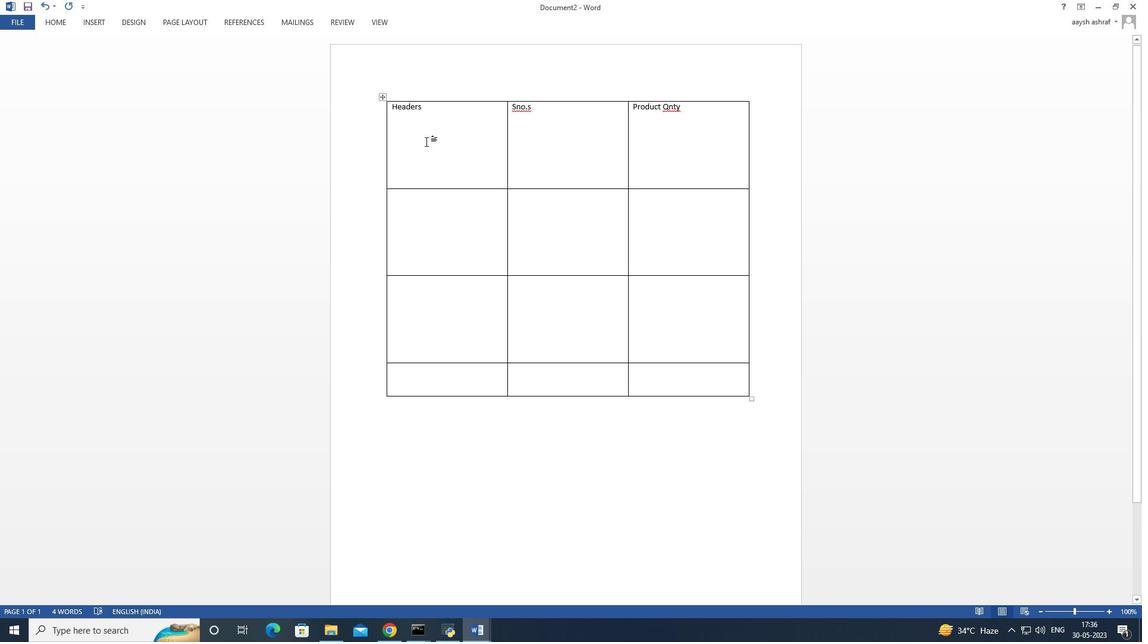 
Action: Mouse pressed left at (421, 164)
Screenshot: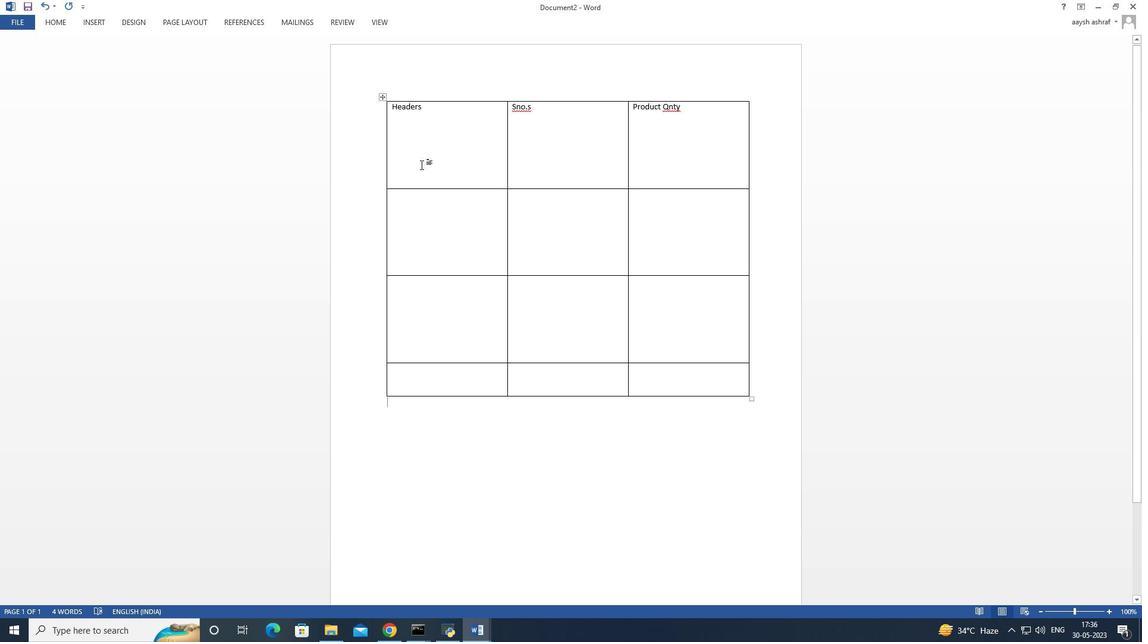
Action: Key pressed <Key.enter>1.<Key.enter>
Screenshot: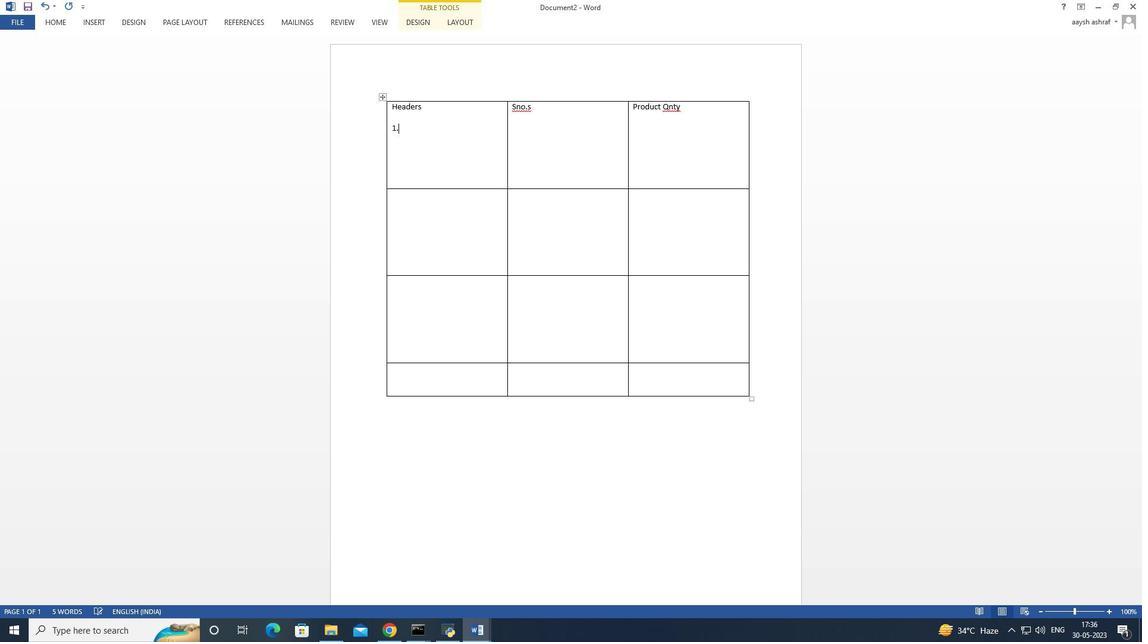 
Action: Mouse moved to (427, 218)
Screenshot: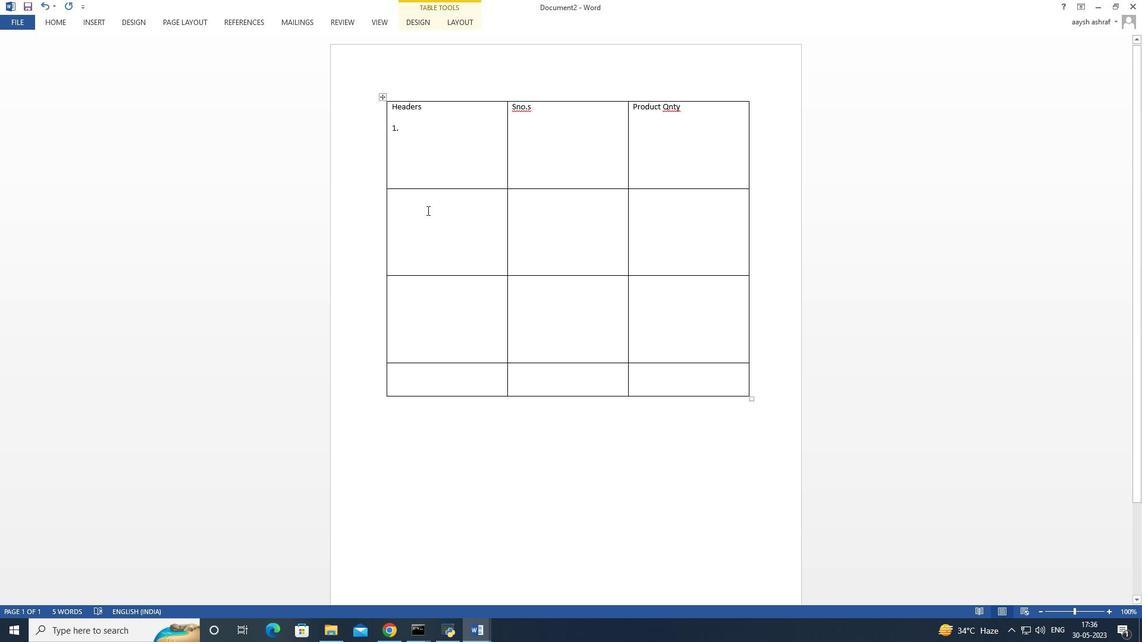 
Action: Mouse pressed left at (427, 218)
Screenshot: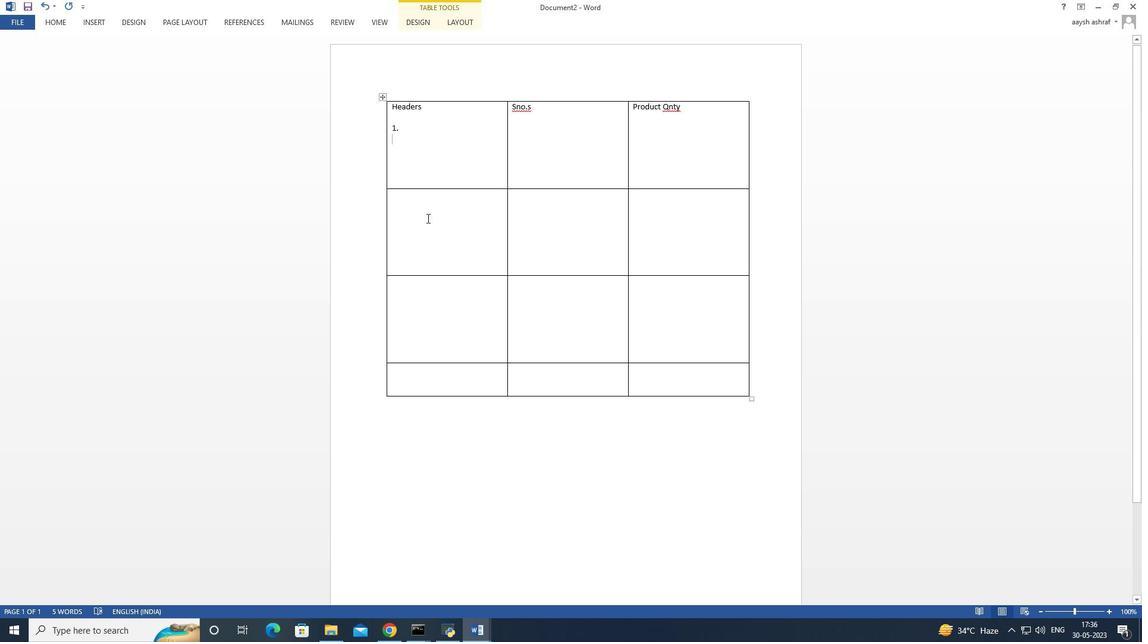 
Action: Mouse moved to (575, 127)
Screenshot: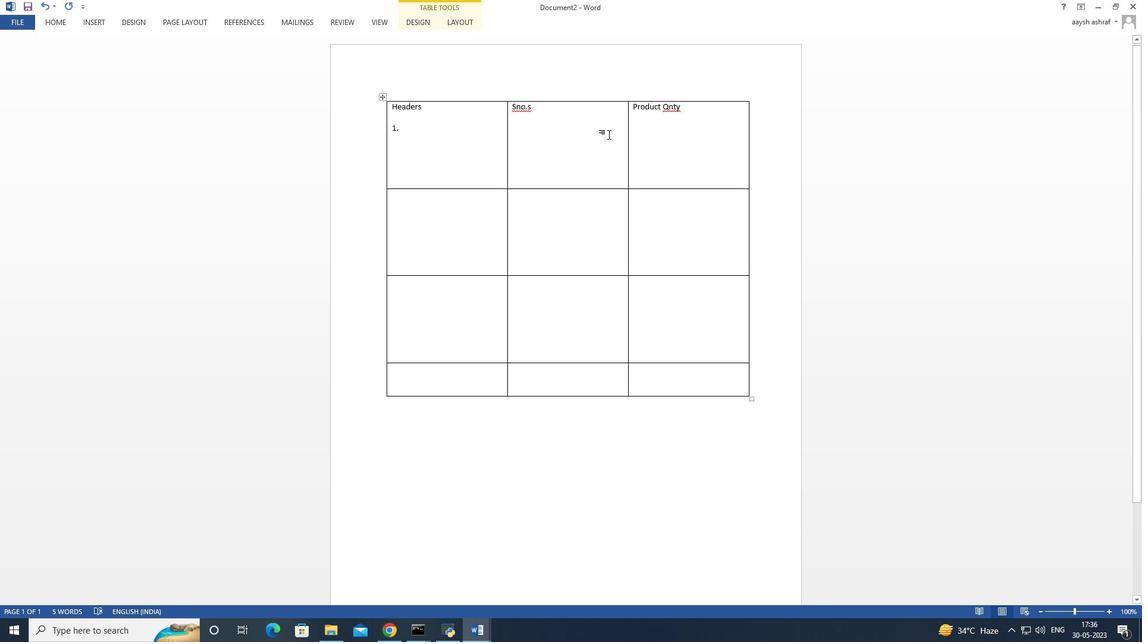 
Action: Mouse pressed left at (575, 127)
Screenshot: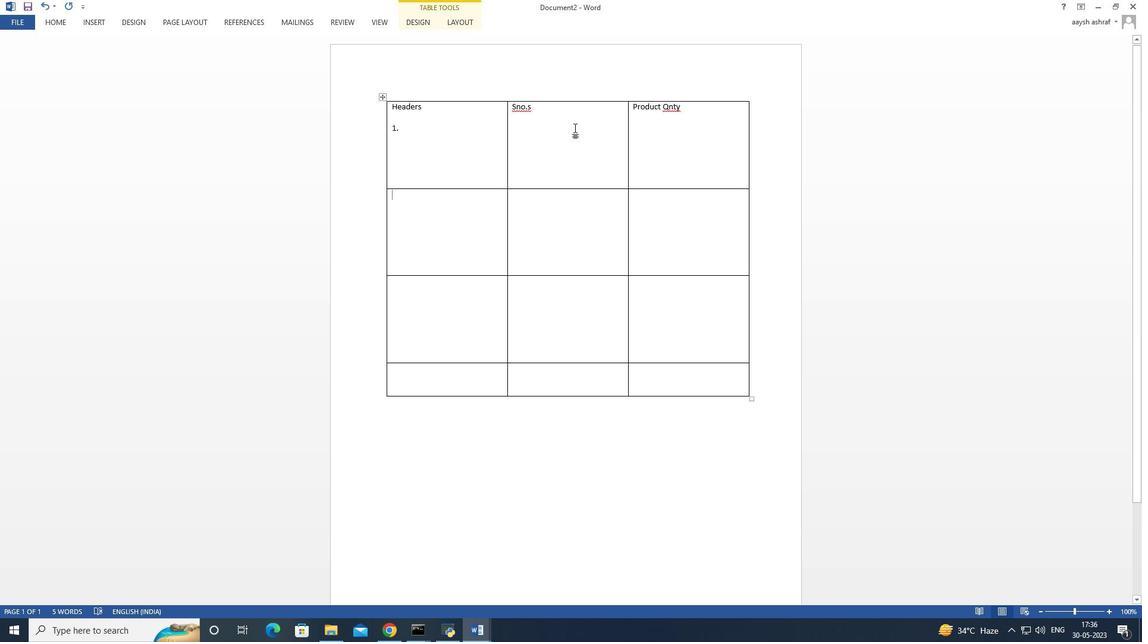 
Action: Mouse moved to (552, 124)
Screenshot: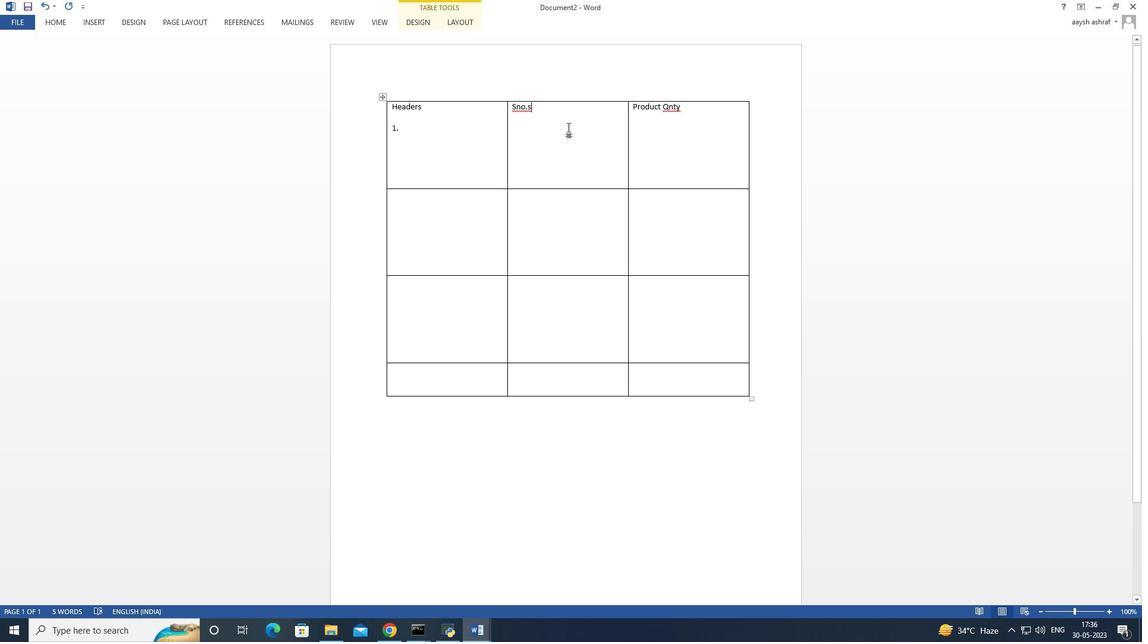 
Action: Mouse pressed left at (552, 124)
Screenshot: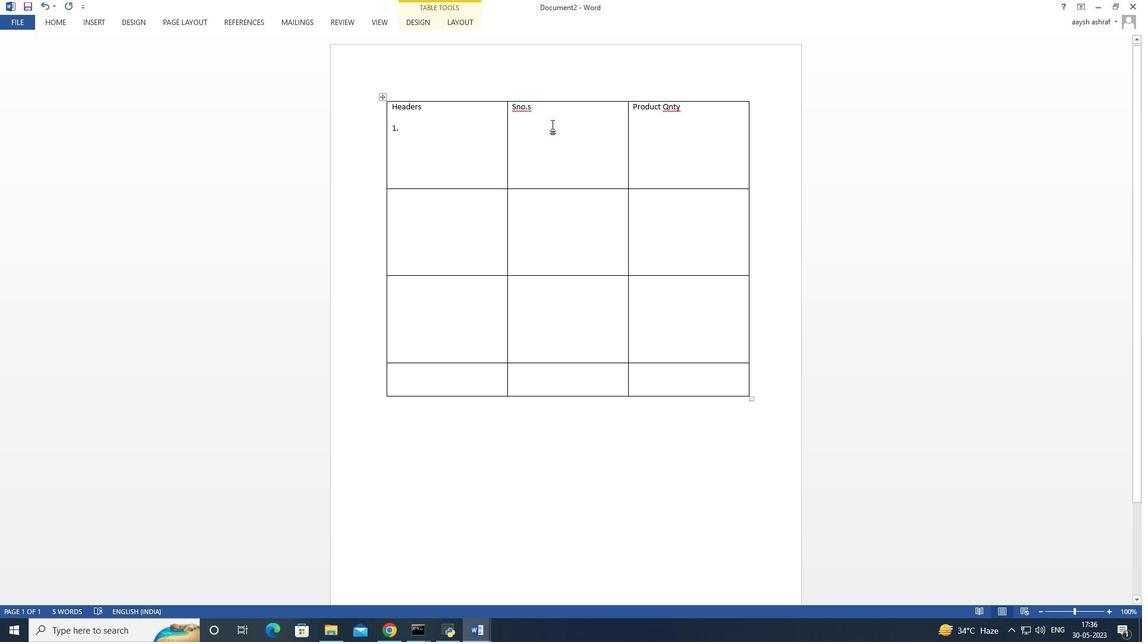 
Action: Mouse moved to (549, 137)
Screenshot: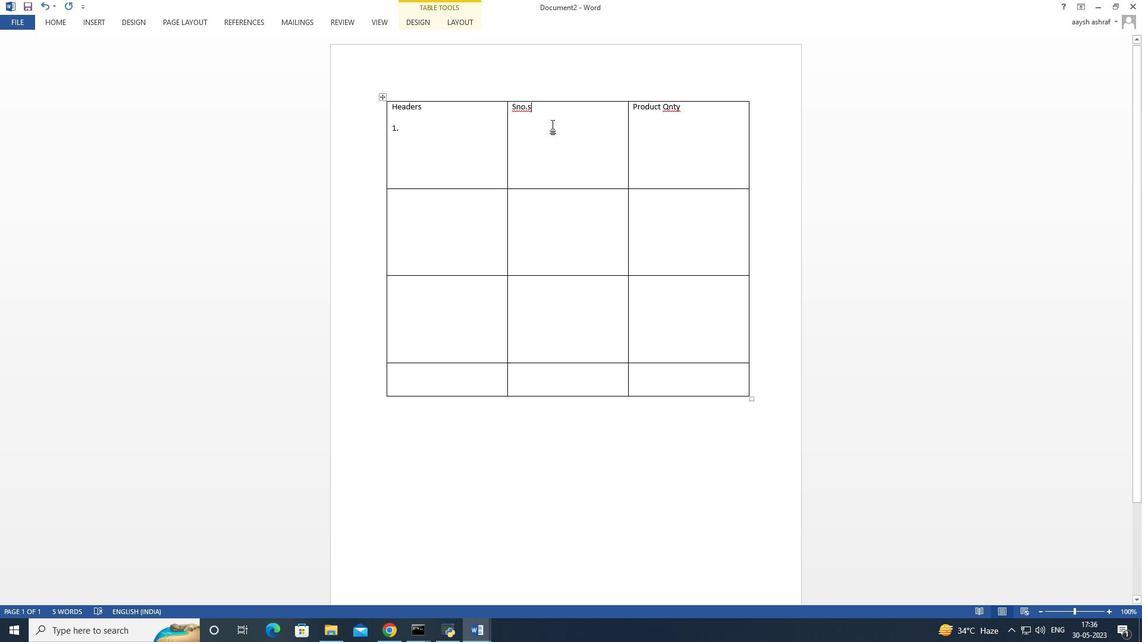 
Action: Mouse pressed left at (549, 137)
Screenshot: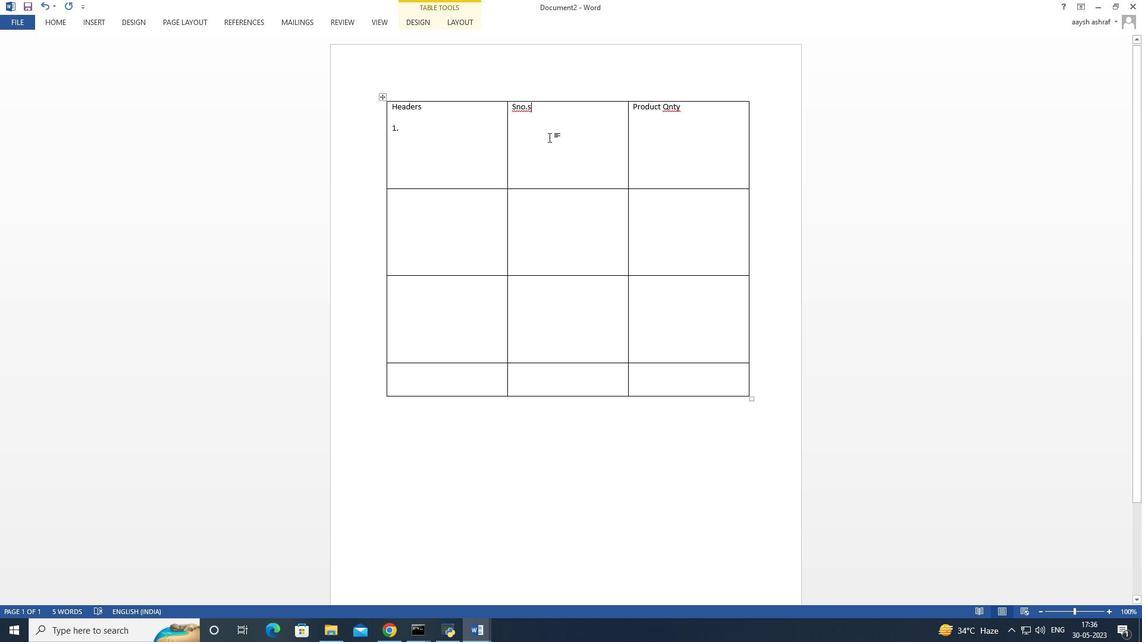 
Action: Mouse moved to (563, 107)
Screenshot: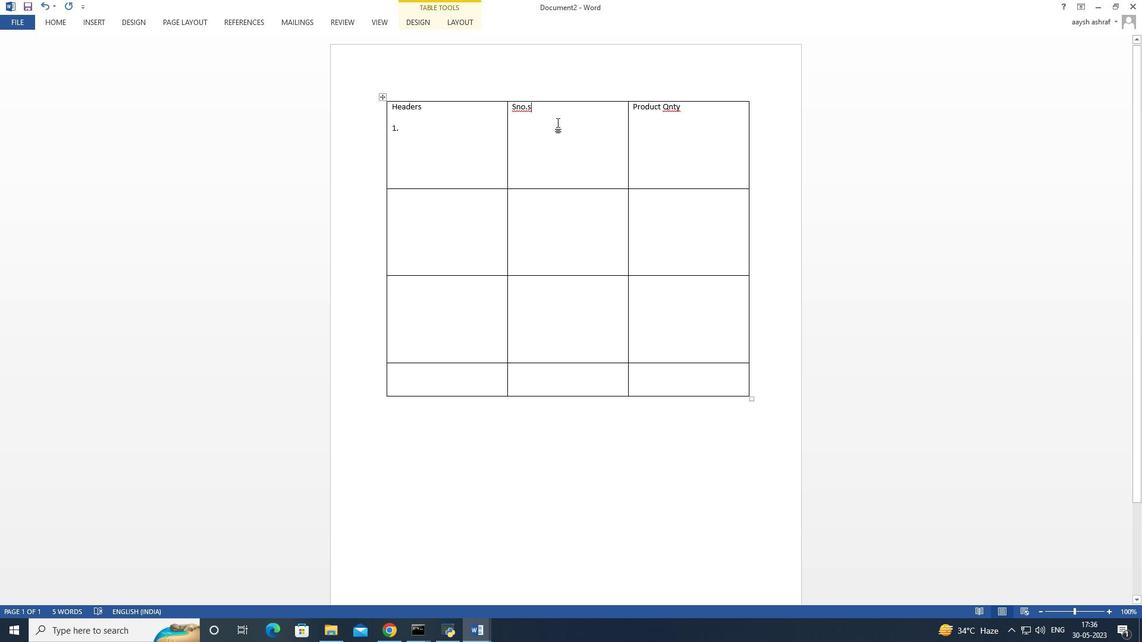 
Action: Key pressed <Key.enter><Key.shift>Product<Key.enter>
Screenshot: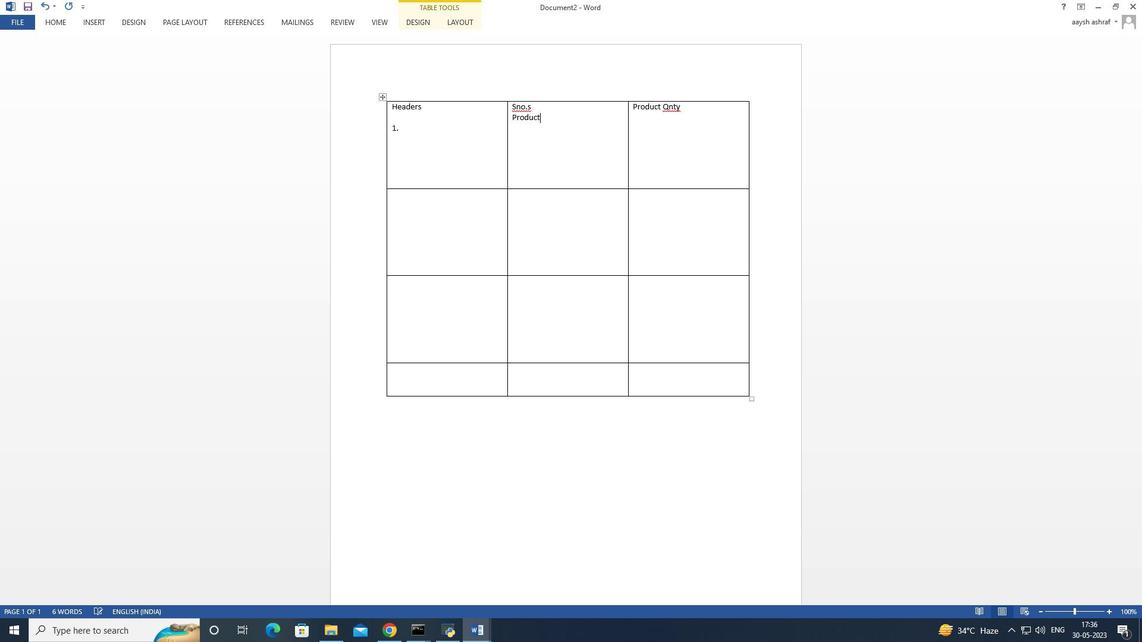 
Action: Mouse moved to (697, 138)
Screenshot: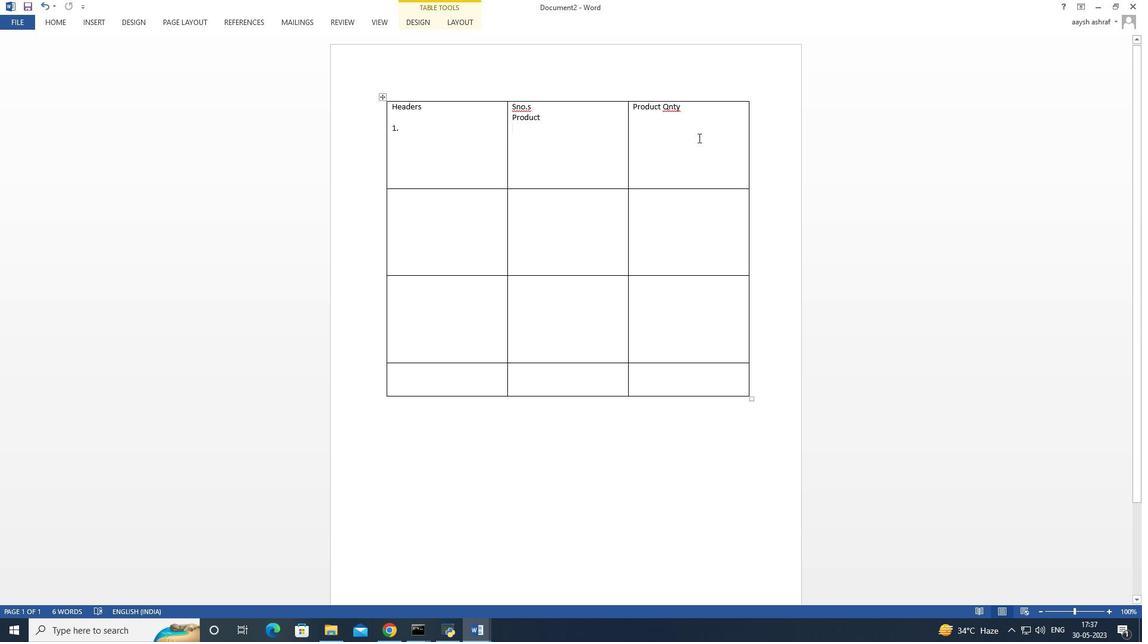 
Action: Mouse pressed left at (697, 138)
Screenshot: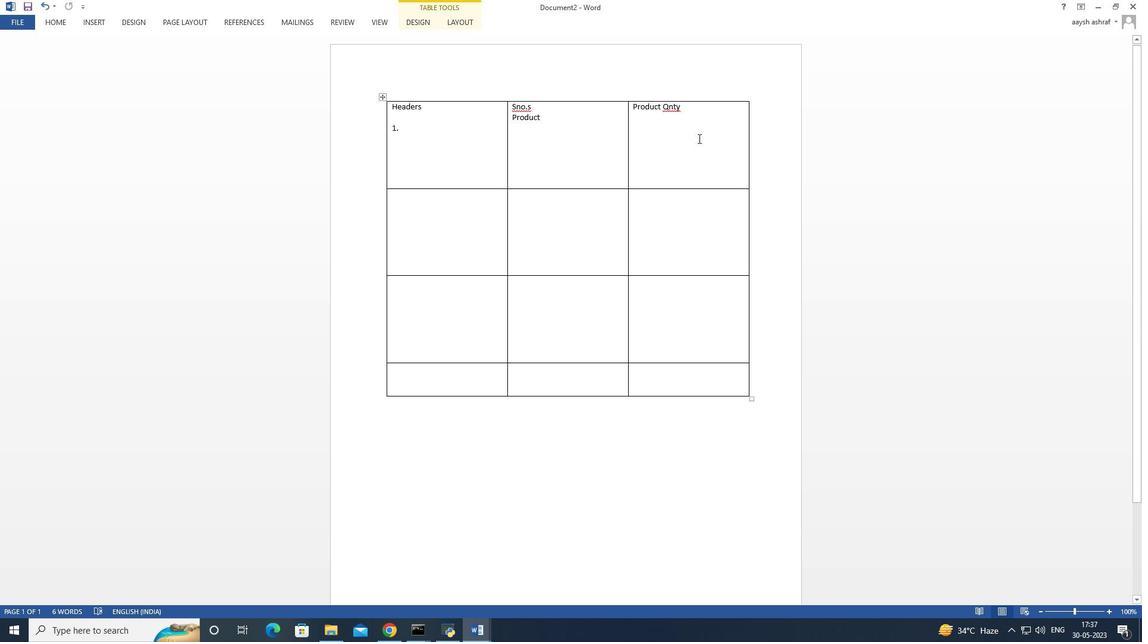
Action: Mouse moved to (693, 138)
Screenshot: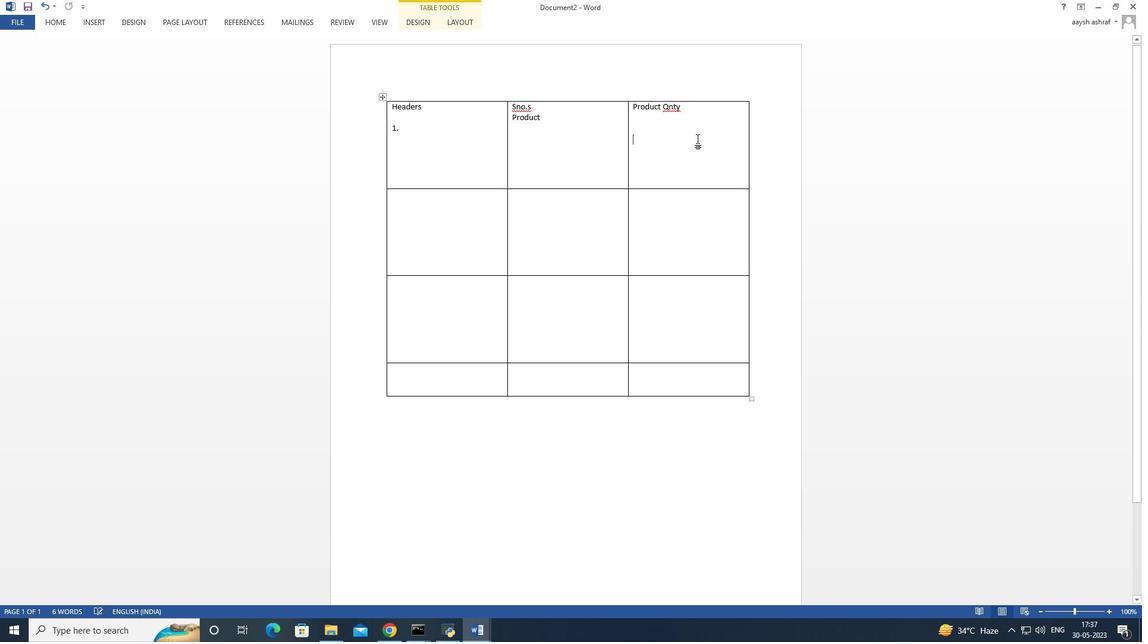 
Action: Key pressed <Key.shift>Wuantity<Key.enter><Key.backspace><Key.backspace><Key.backspace><Key.backspace><Key.backspace><Key.backspace><Key.backspace><Key.backspace><Key.backspace><Key.backspace><Key.shift><Key.shift><Key.shift><Key.shift><Key.shift><Key.shift><Key.shift><Key.shift><Key.shift><Key.shift><Key.shift><Key.shift><Key.shift><Key.shift><Key.shift><Key.shift><Key.shift><Key.shift><Key.shift><Key.shift><Key.shift><Key.shift><Key.shift><Key.shift><Key.shift><Key.shift><Key.shift><Key.shift><Key.shift><Key.shift><Key.shift><Key.shift><Key.shift><Key.shift><Key.shift><Key.shift><Key.shift><Key.shift><Key.shift><Key.shift><Key.shift><Key.shift><Key.shift><Key.shift><Key.shift><Key.shift><Key.shift><Key.shift><Key.shift><Key.shift><Key.shift><Key.shift><Key.shift><Key.shift><Key.shift><Key.shift><Key.shift>Quantity<Key.enter>
Screenshot: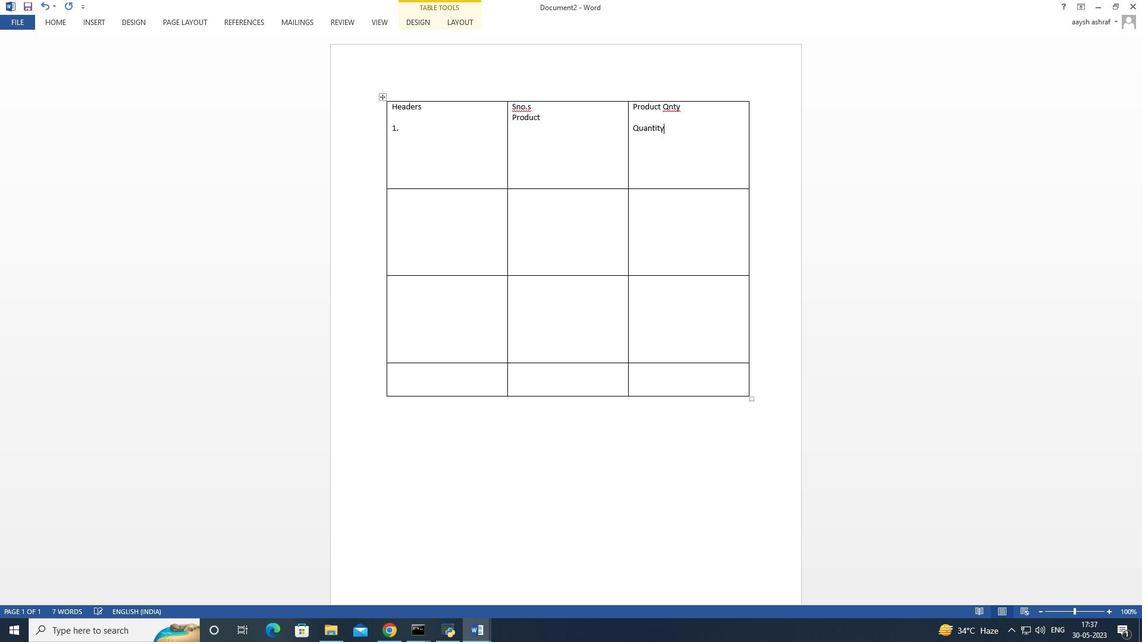 
Action: Mouse moved to (414, 392)
Screenshot: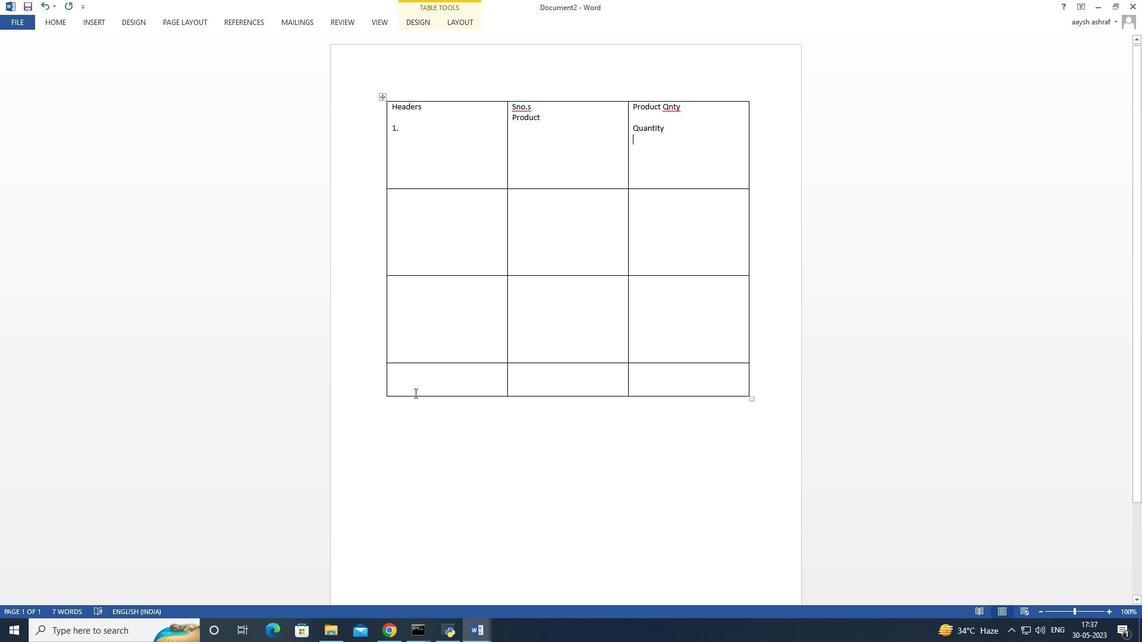 
Action: Mouse pressed left at (414, 392)
Screenshot: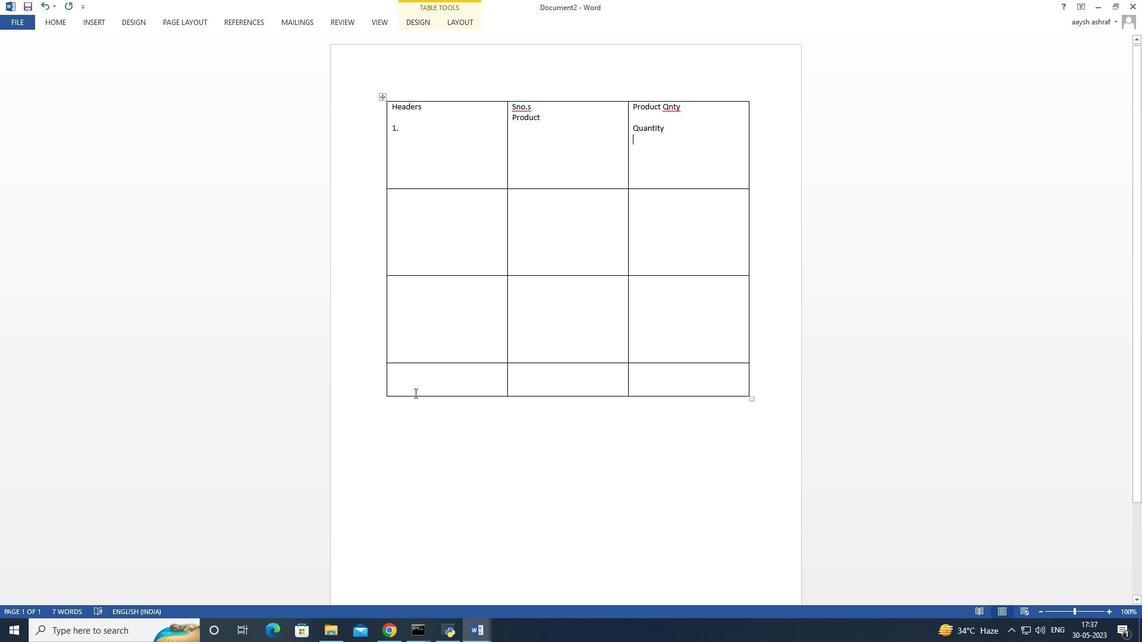 
Action: Mouse moved to (391, 390)
Screenshot: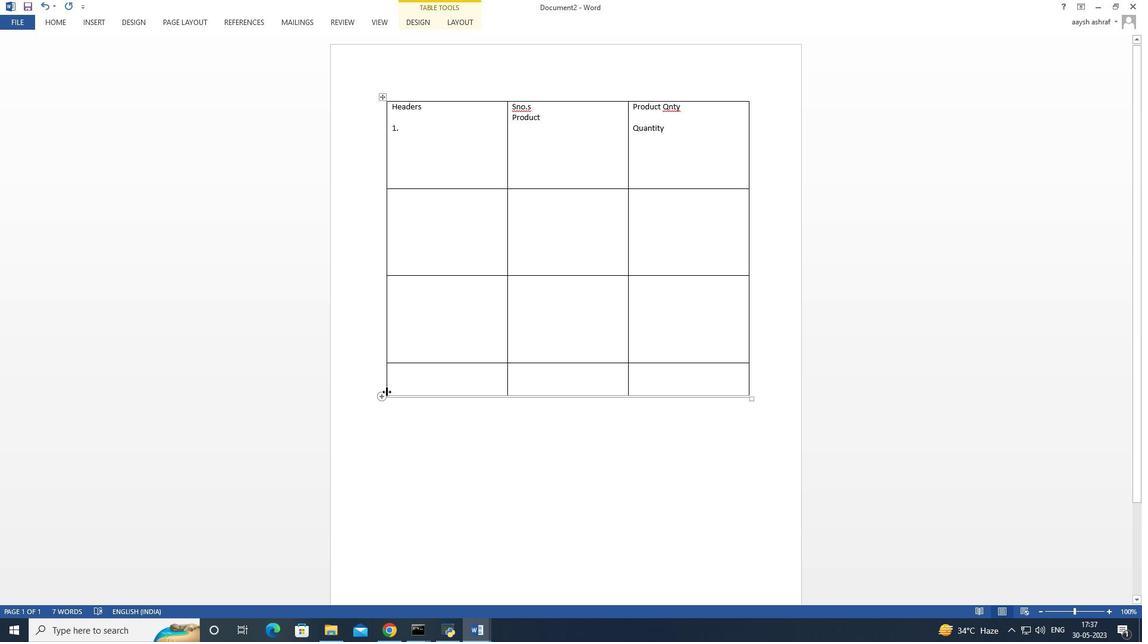 
Action: Mouse pressed left at (391, 390)
Screenshot: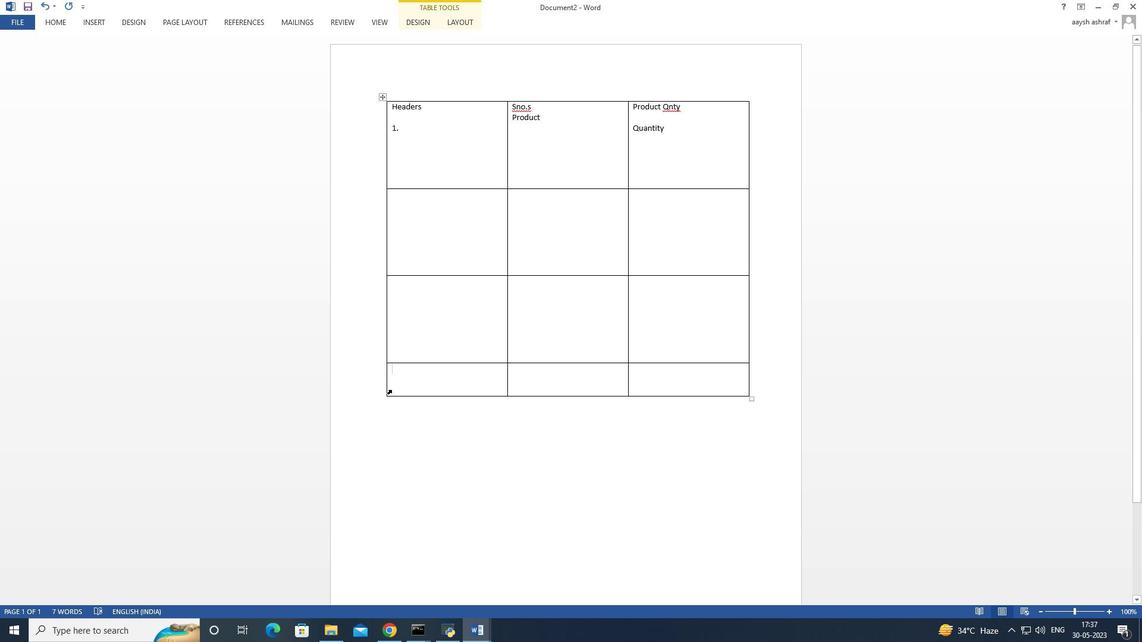 
Action: Mouse moved to (385, 399)
Screenshot: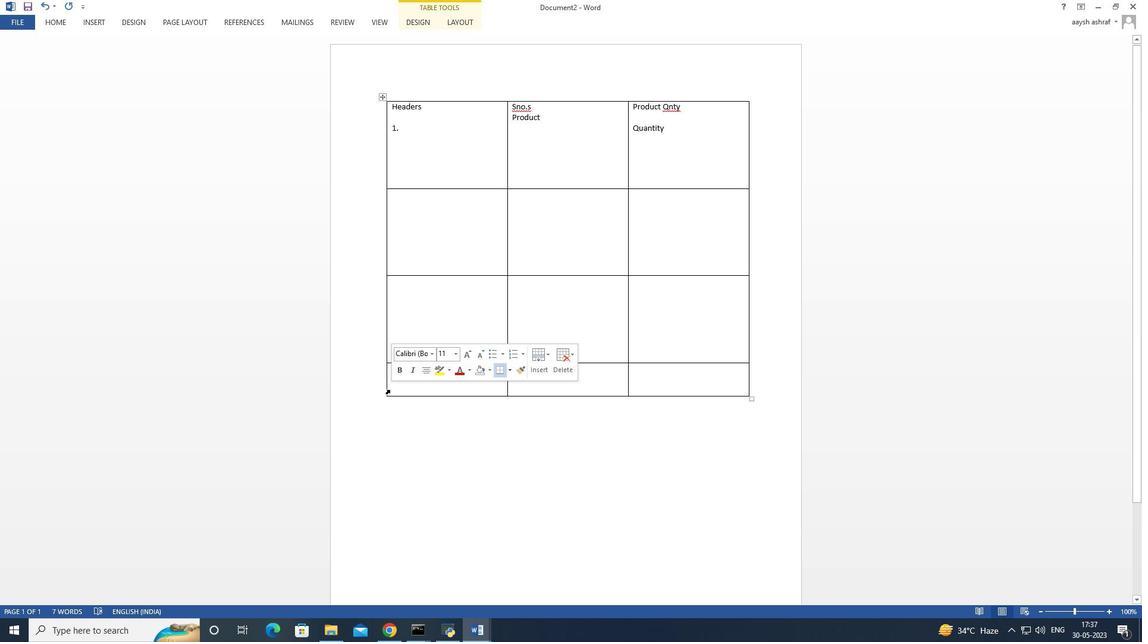 
Action: Mouse pressed left at (385, 399)
Screenshot: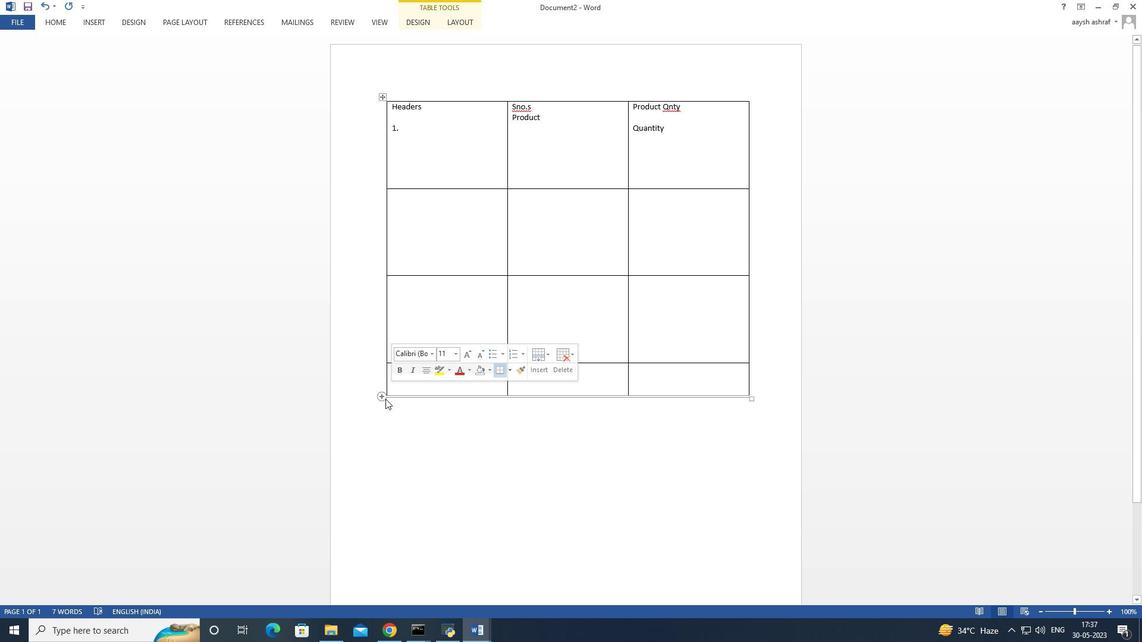 
Action: Mouse moved to (387, 395)
Screenshot: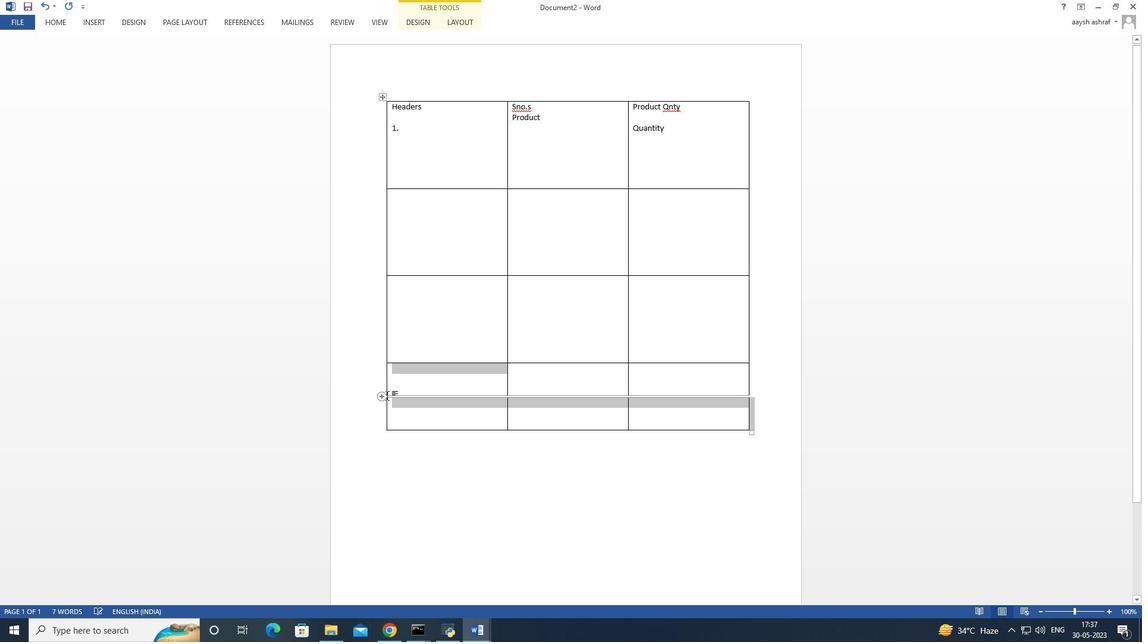 
Action: Mouse pressed left at (387, 395)
Screenshot: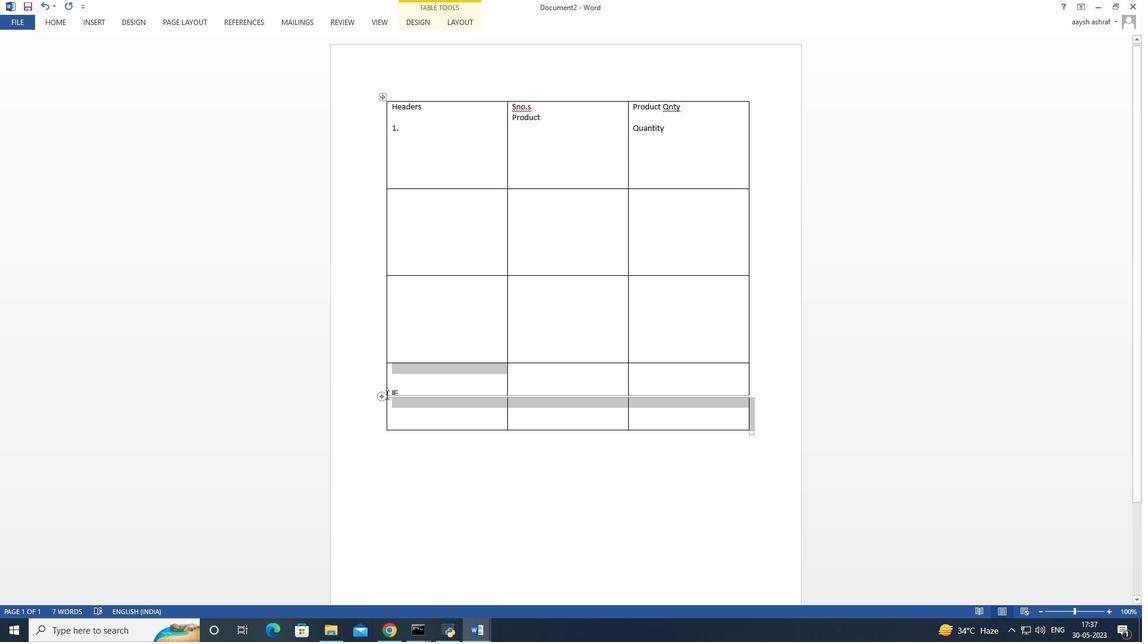 
Action: Mouse moved to (383, 397)
Screenshot: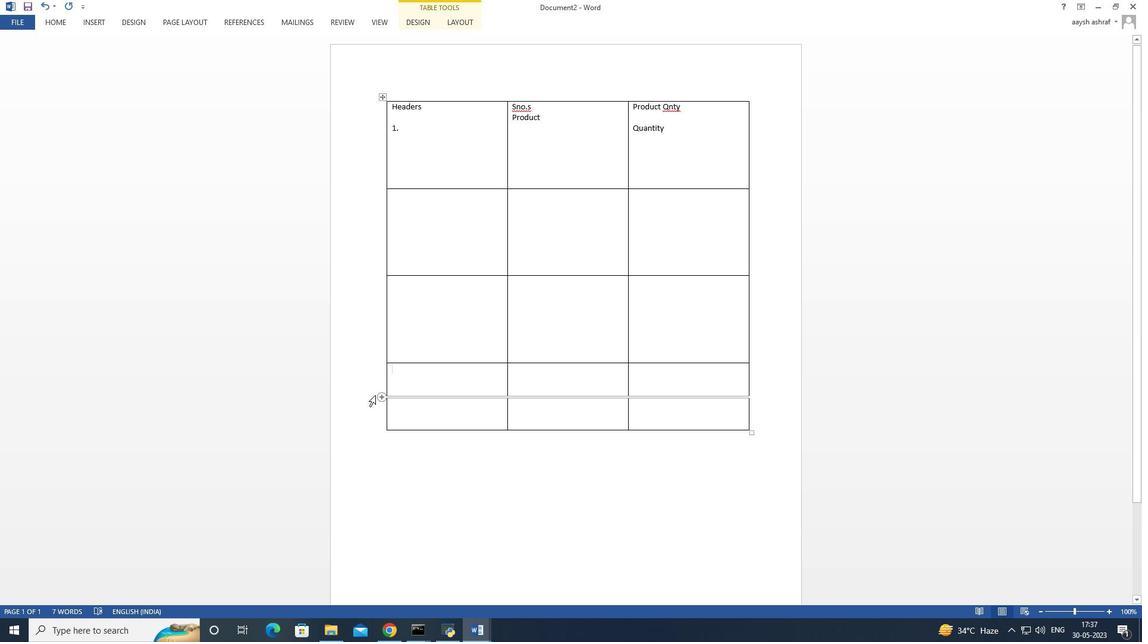 
Action: Mouse pressed left at (383, 397)
Screenshot: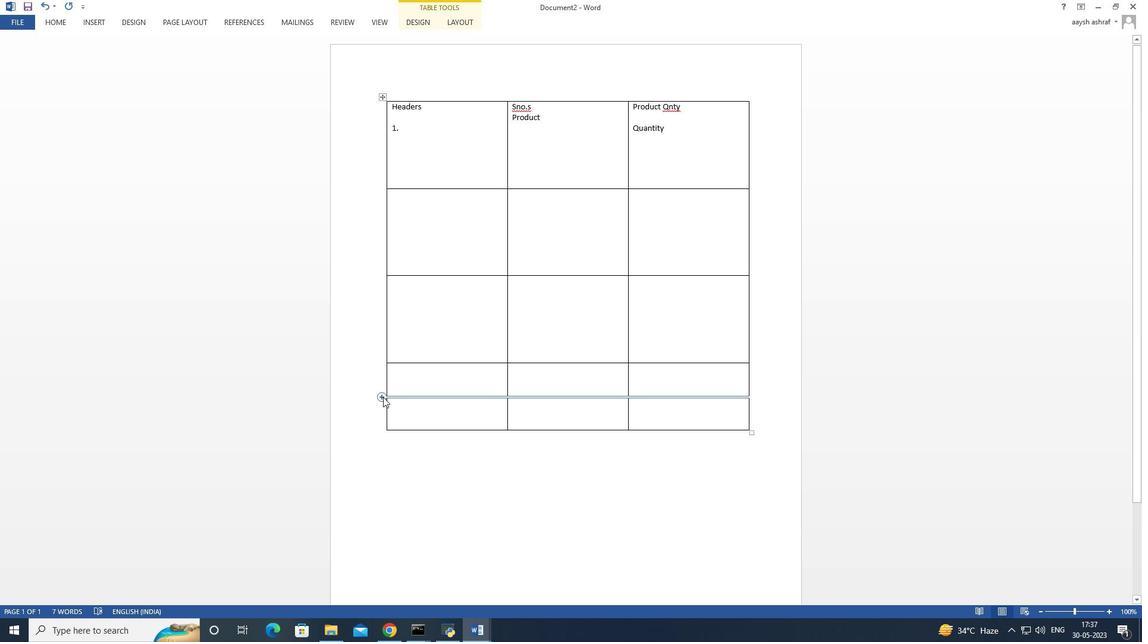 
Action: Mouse moved to (504, 465)
Screenshot: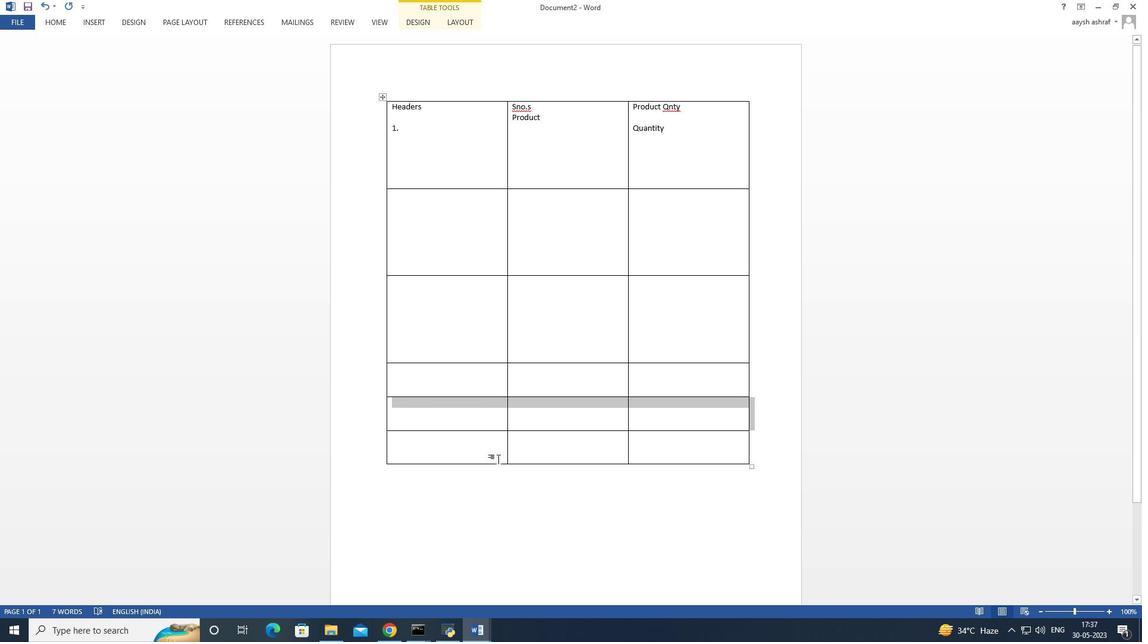 
Action: Mouse pressed left at (504, 465)
Screenshot: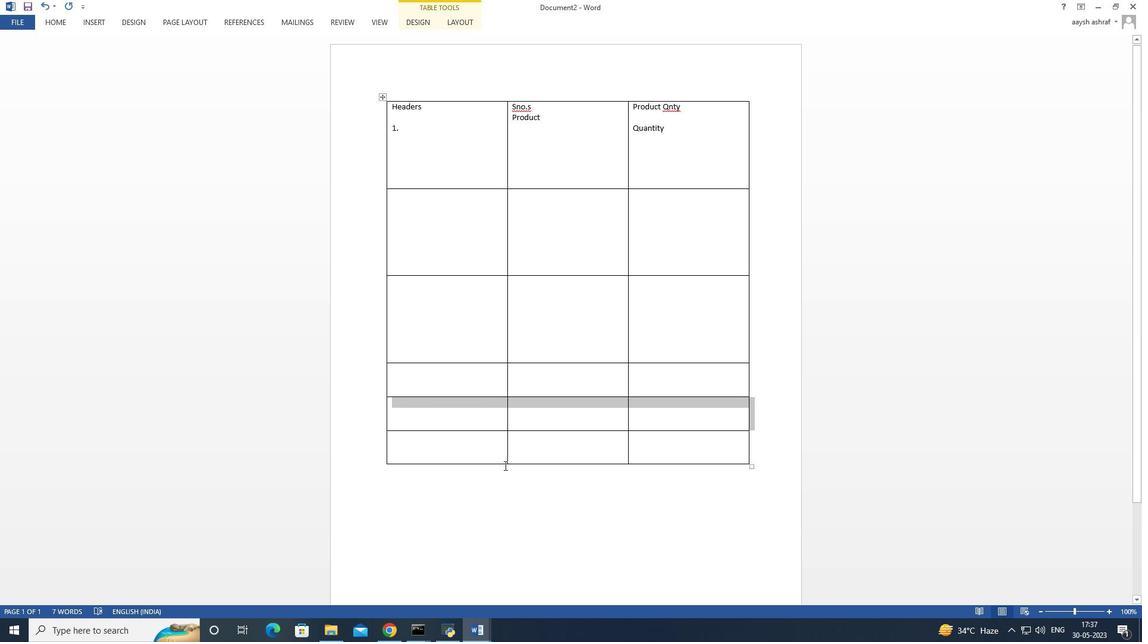 
Action: Mouse moved to (506, 463)
Screenshot: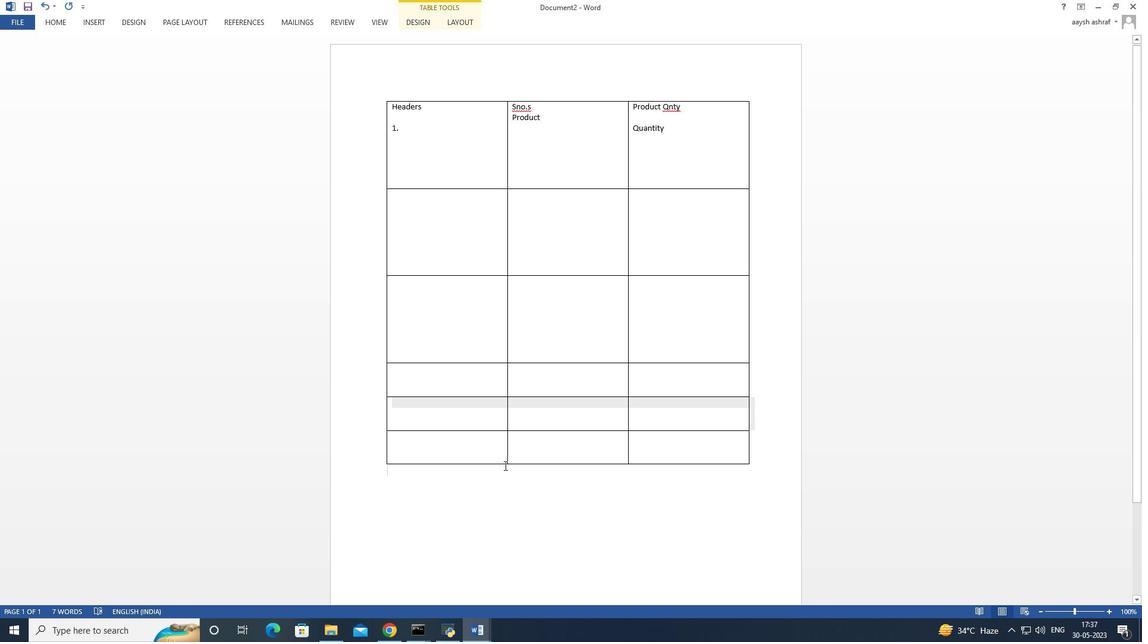 
Action: Mouse pressed left at (506, 463)
Screenshot: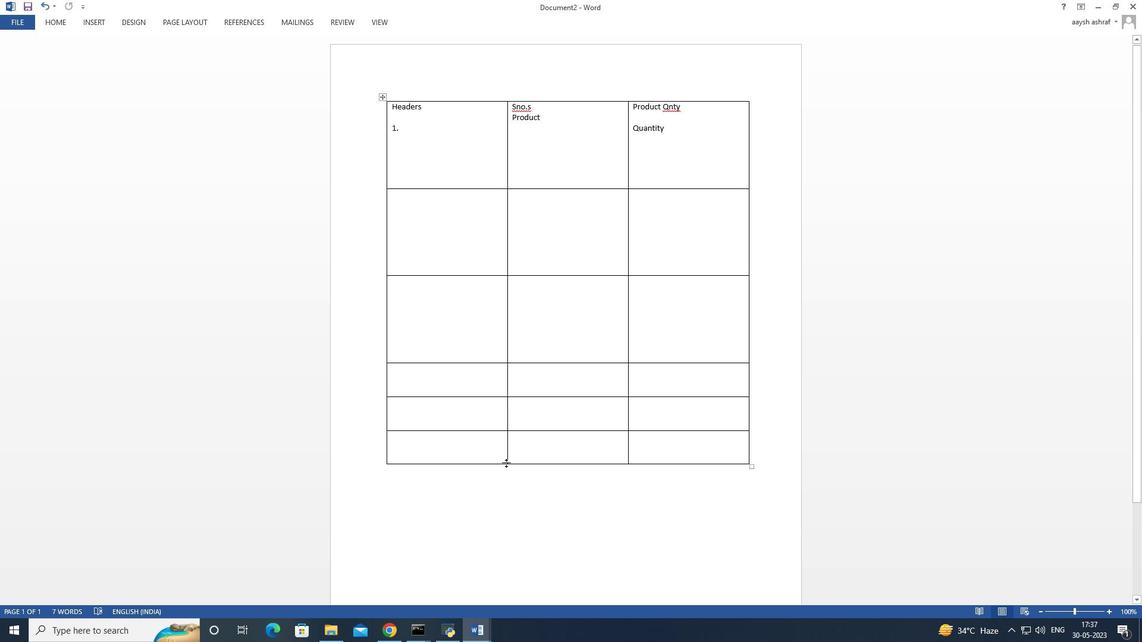 
Action: Mouse moved to (507, 430)
Screenshot: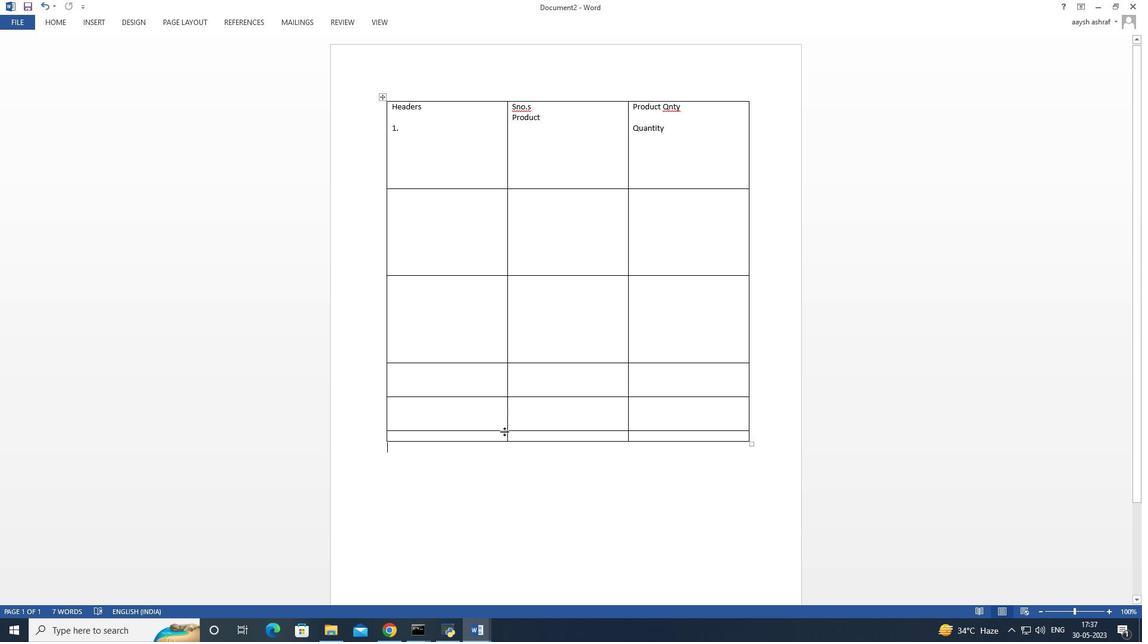 
Action: Mouse pressed left at (507, 430)
Screenshot: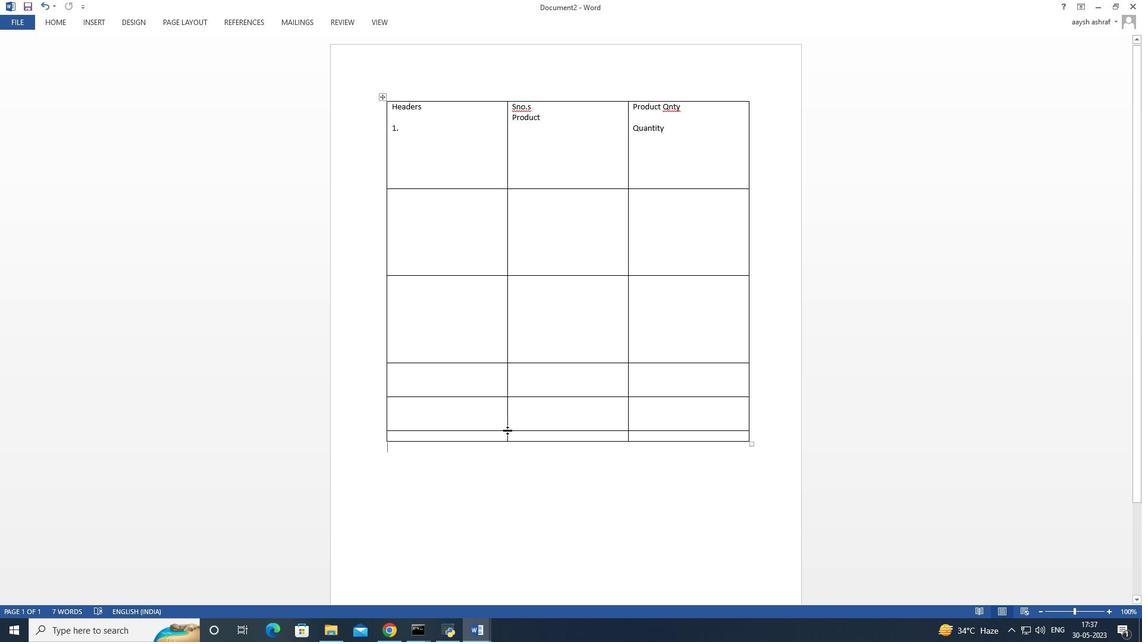 
Action: Mouse moved to (750, 440)
Screenshot: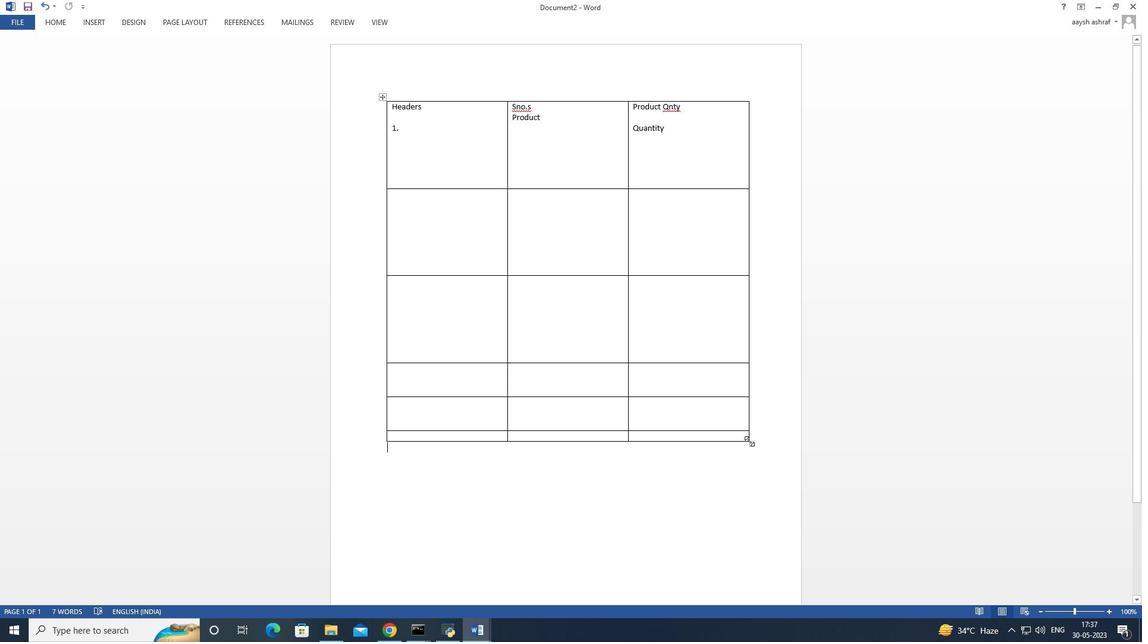 
Action: Mouse pressed left at (750, 440)
Screenshot: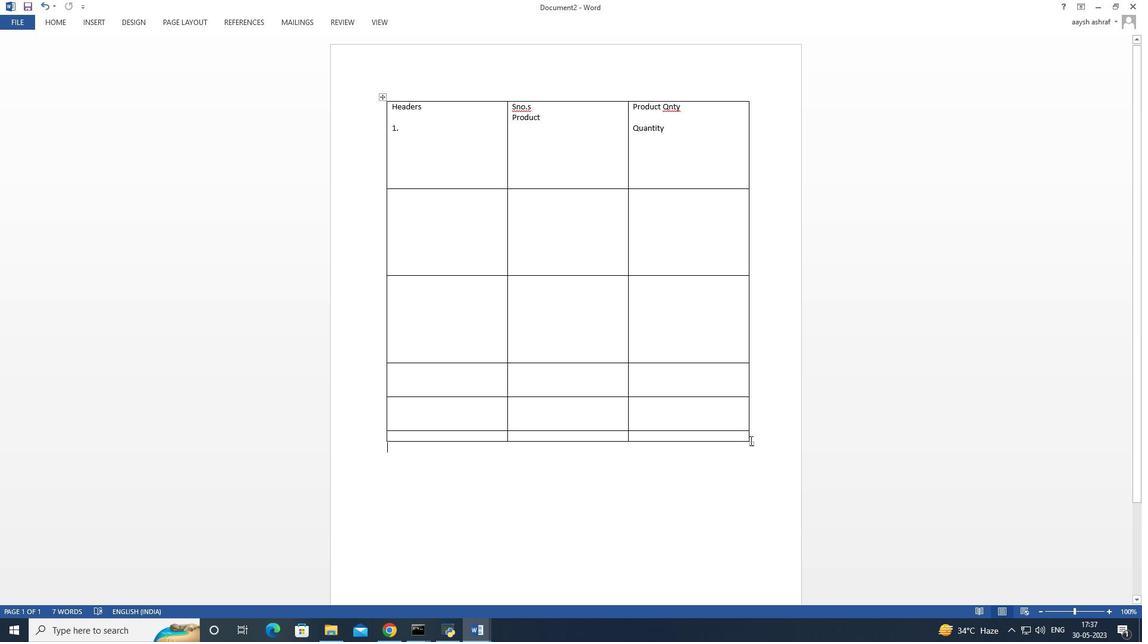 
Action: Mouse moved to (472, 269)
Screenshot: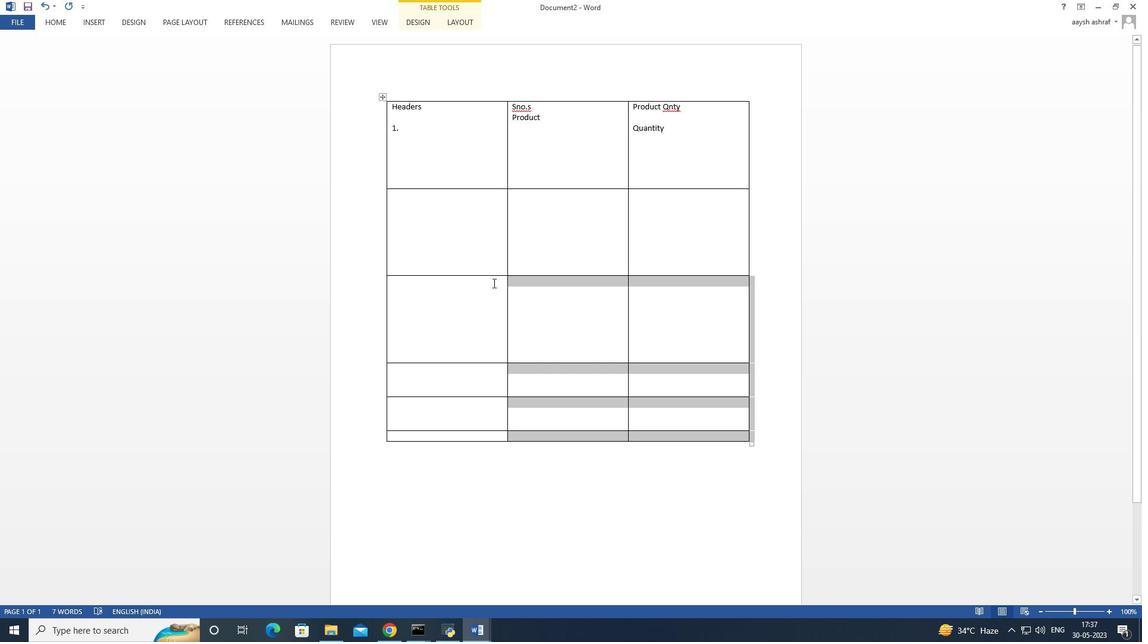 
Action: Mouse pressed left at (472, 269)
Screenshot: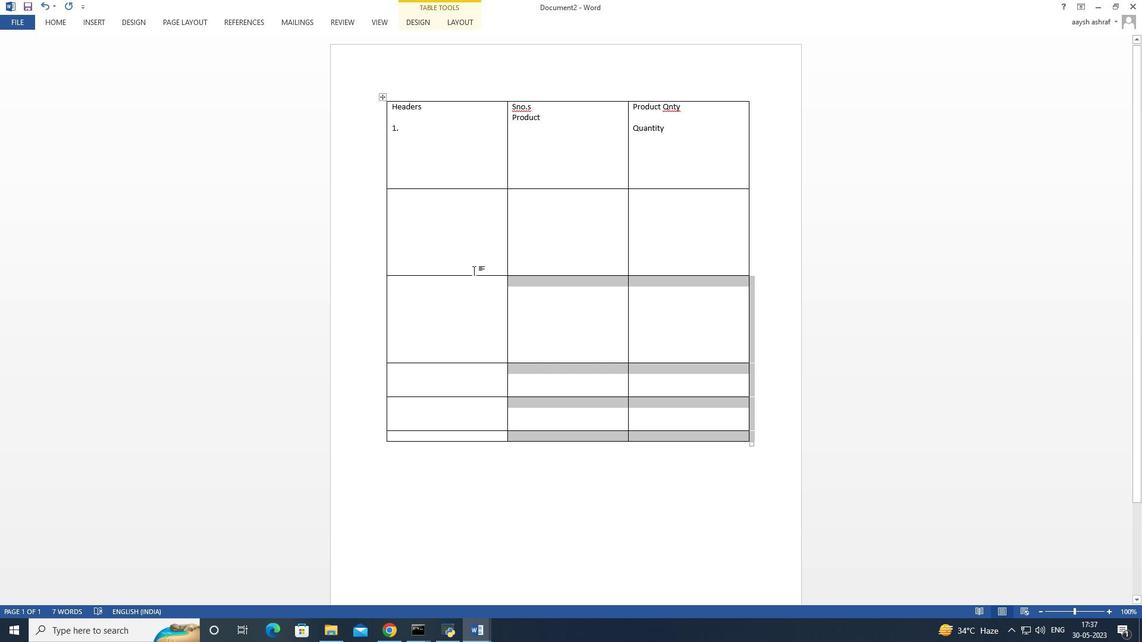 
Action: Mouse moved to (745, 102)
Screenshot: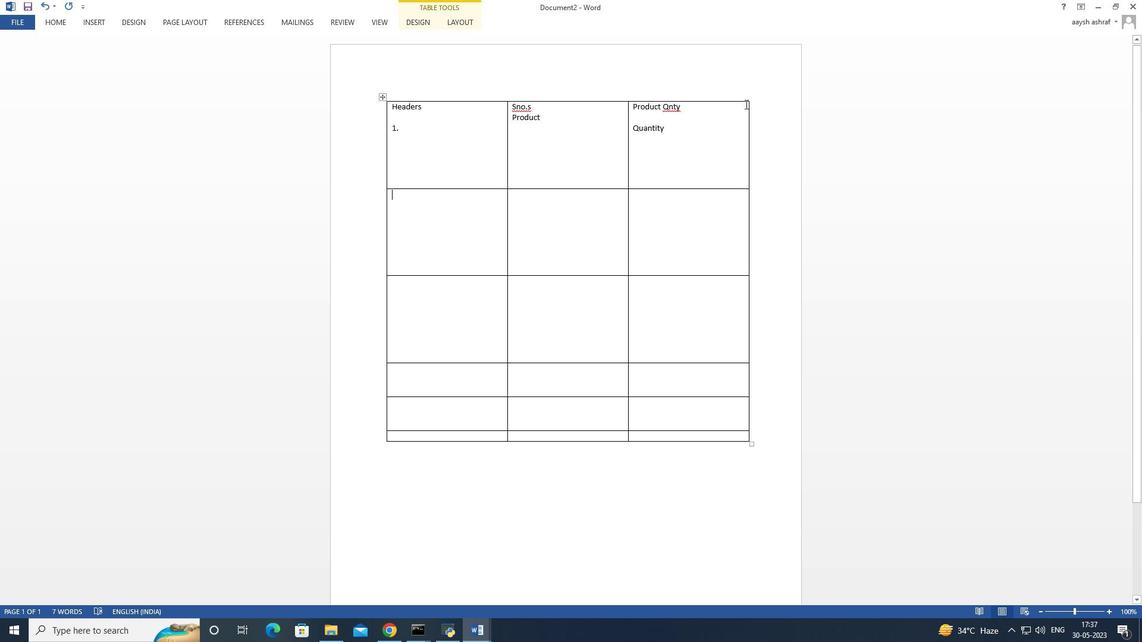 
Action: Mouse pressed left at (745, 102)
Screenshot: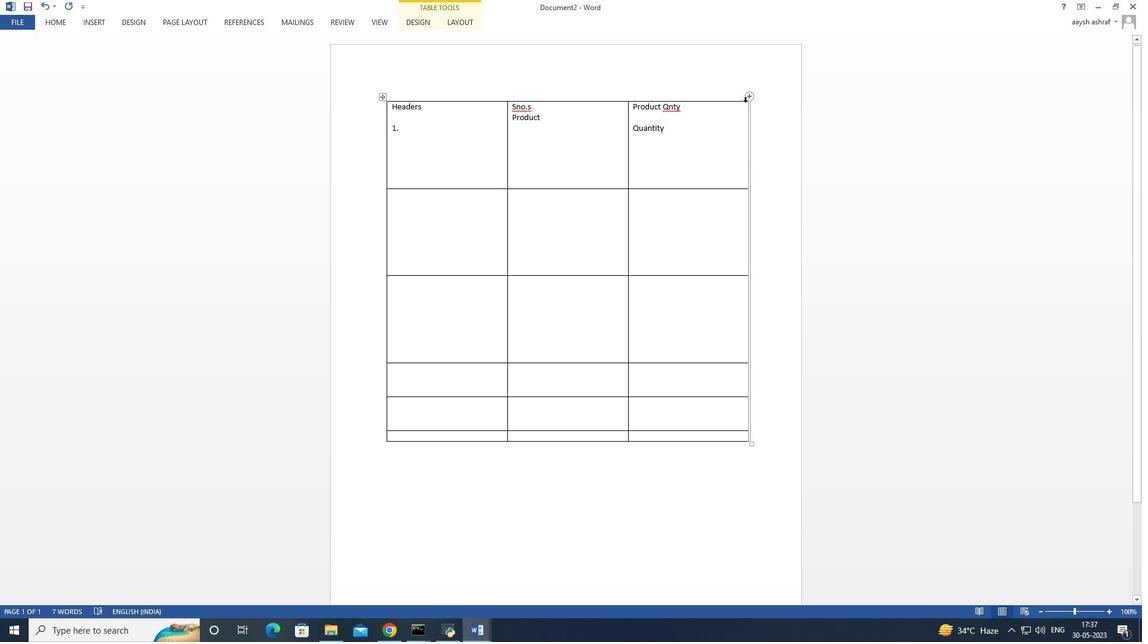
Action: Mouse moved to (516, 320)
Screenshot: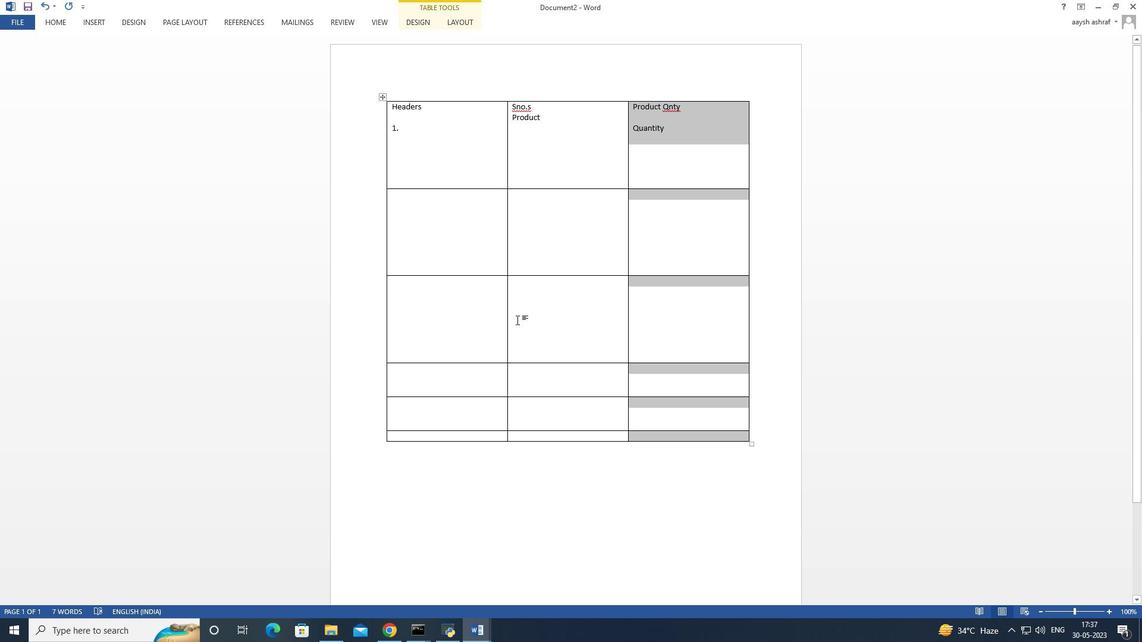 
Action: Mouse pressed left at (516, 320)
Screenshot: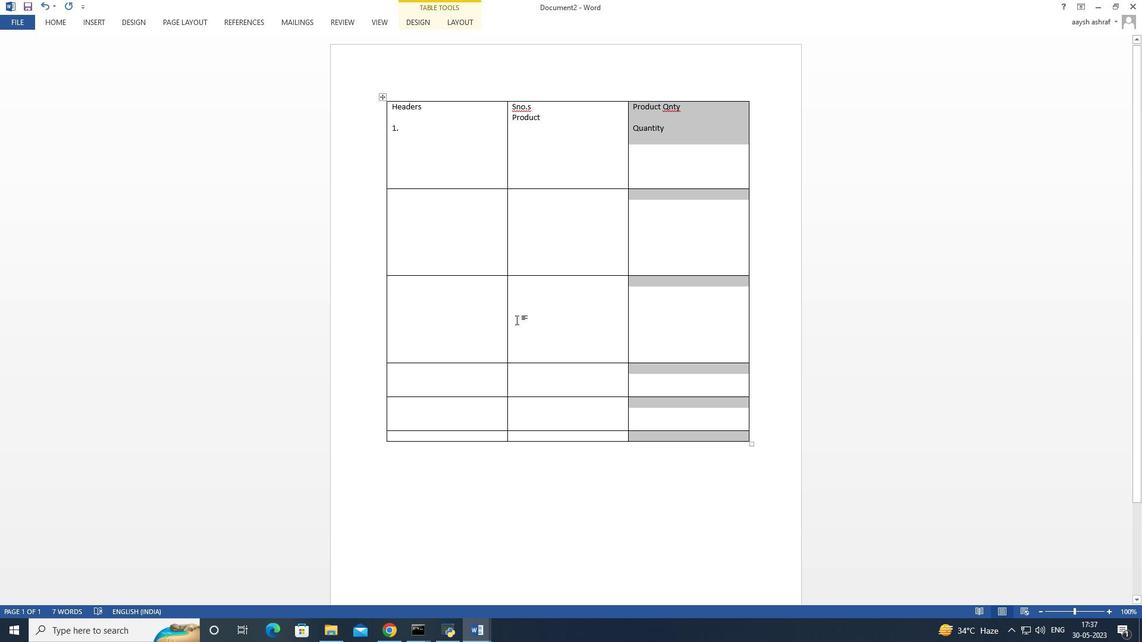 
Action: Mouse moved to (405, 256)
Screenshot: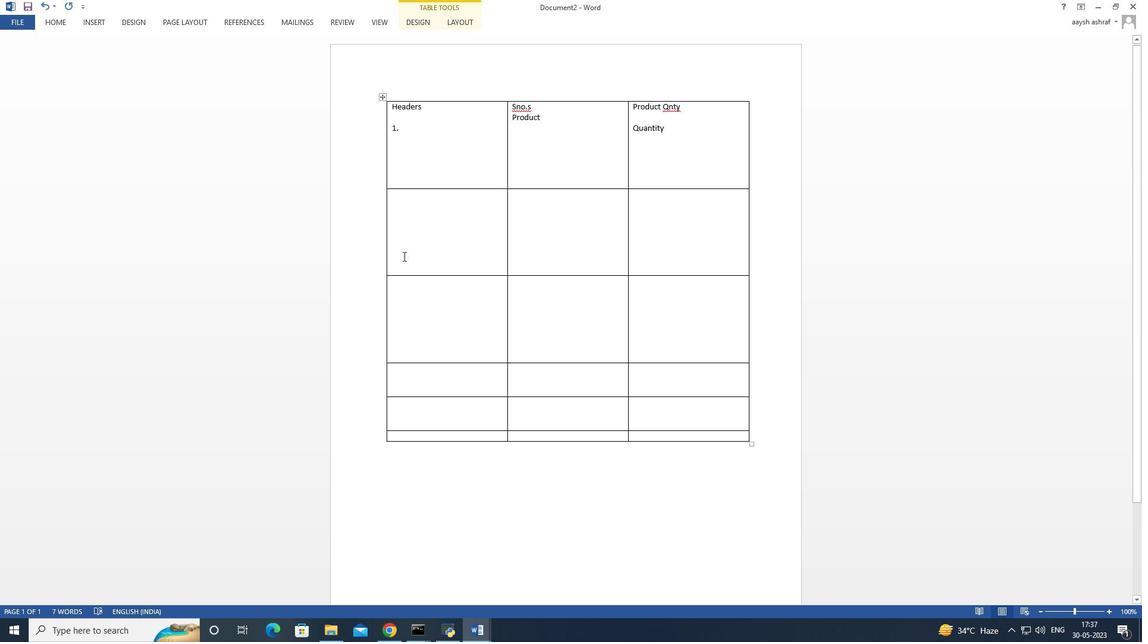 
Action: Mouse pressed left at (405, 256)
Screenshot: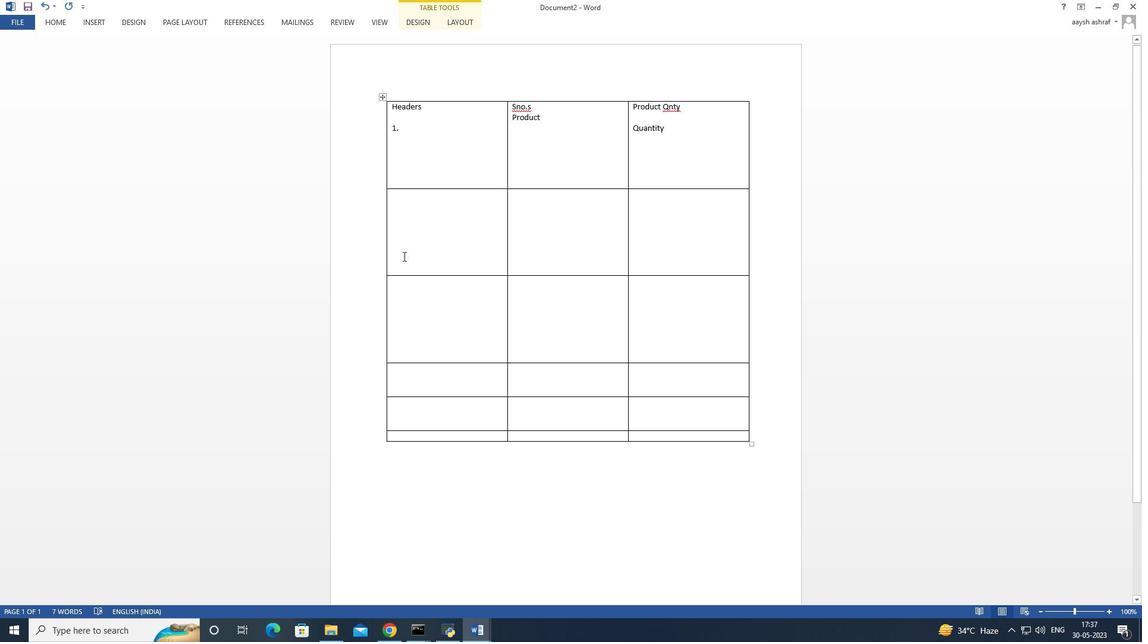 
Action: Mouse moved to (386, 193)
Screenshot: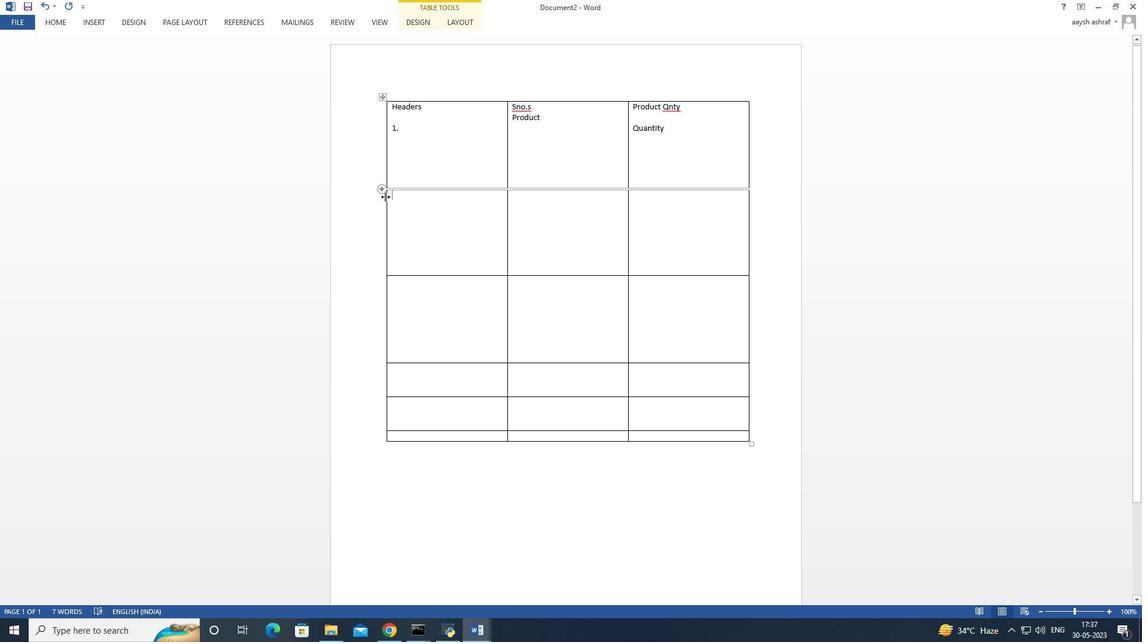 
Action: Mouse pressed left at (386, 193)
Screenshot: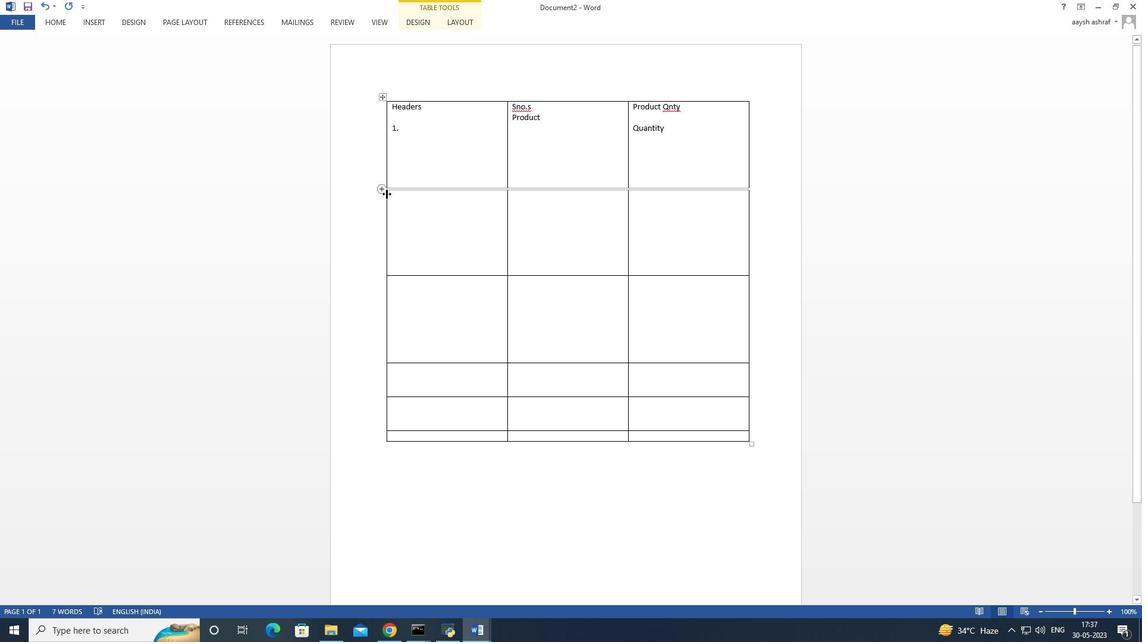 
Action: Mouse moved to (749, 237)
Screenshot: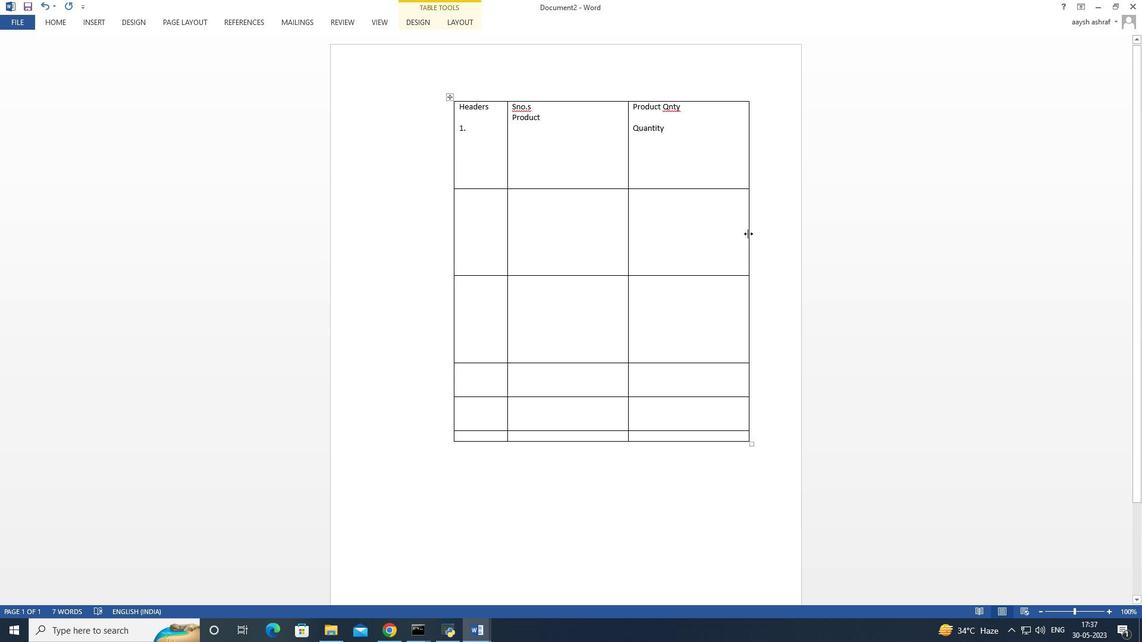 
Action: Mouse pressed left at (749, 237)
Screenshot: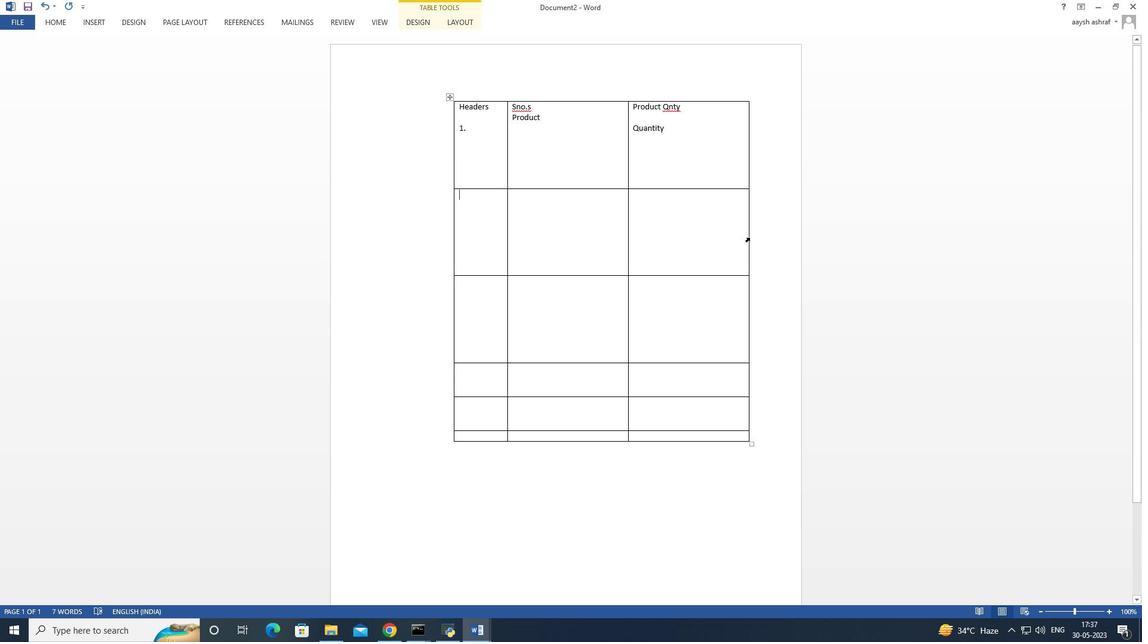 
Action: Mouse moved to (746, 146)
Screenshot: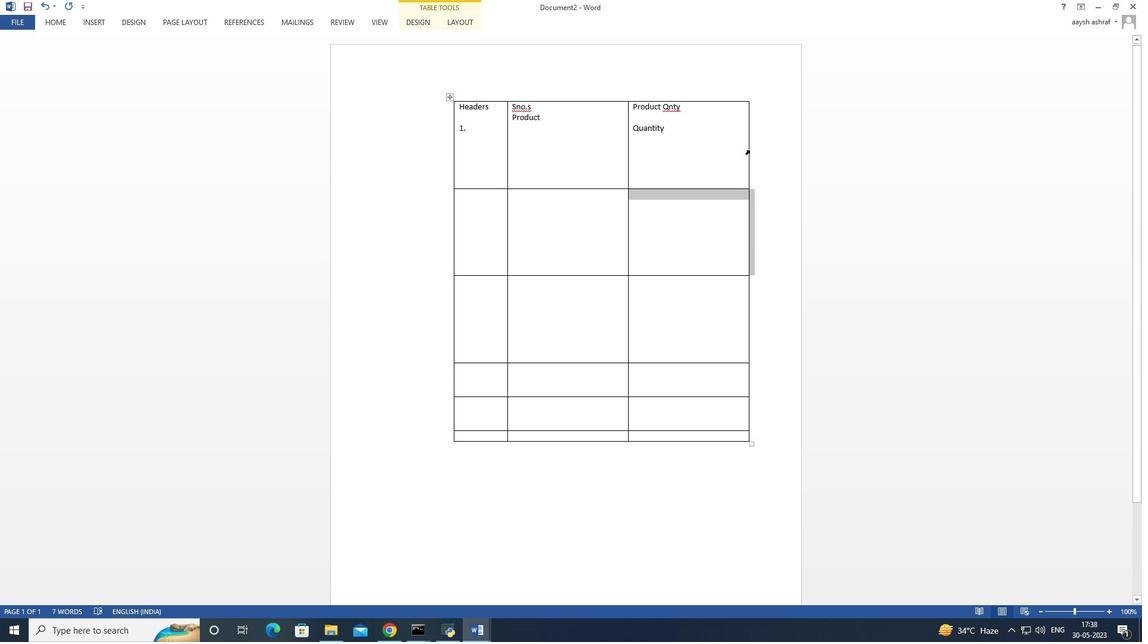 
Action: Mouse pressed left at (746, 146)
Screenshot: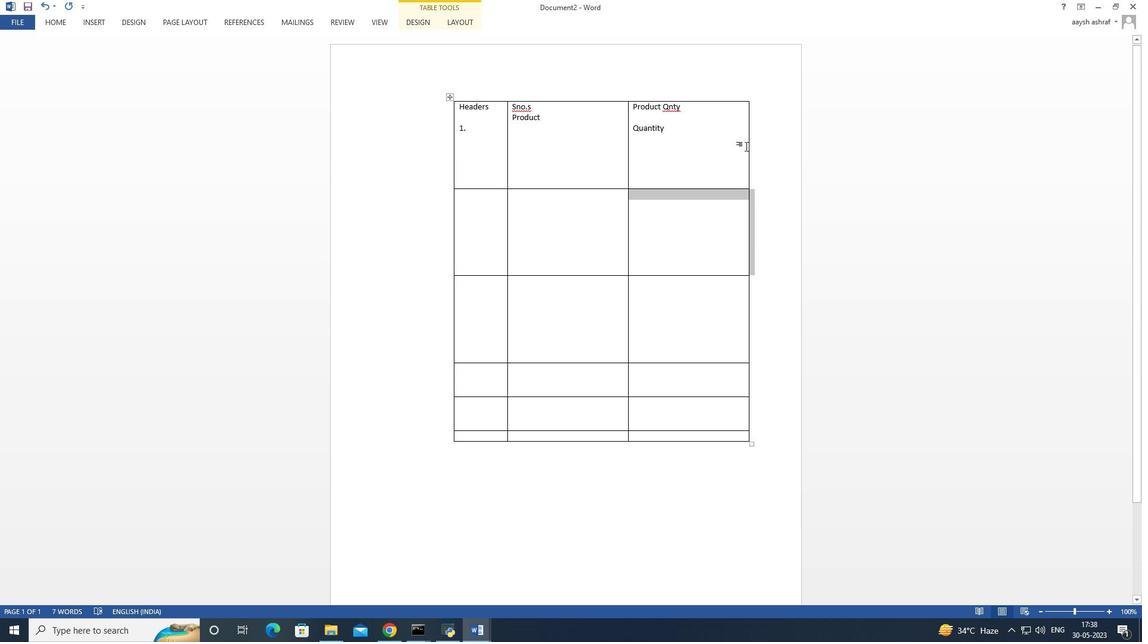 
Action: Mouse moved to (745, 146)
Screenshot: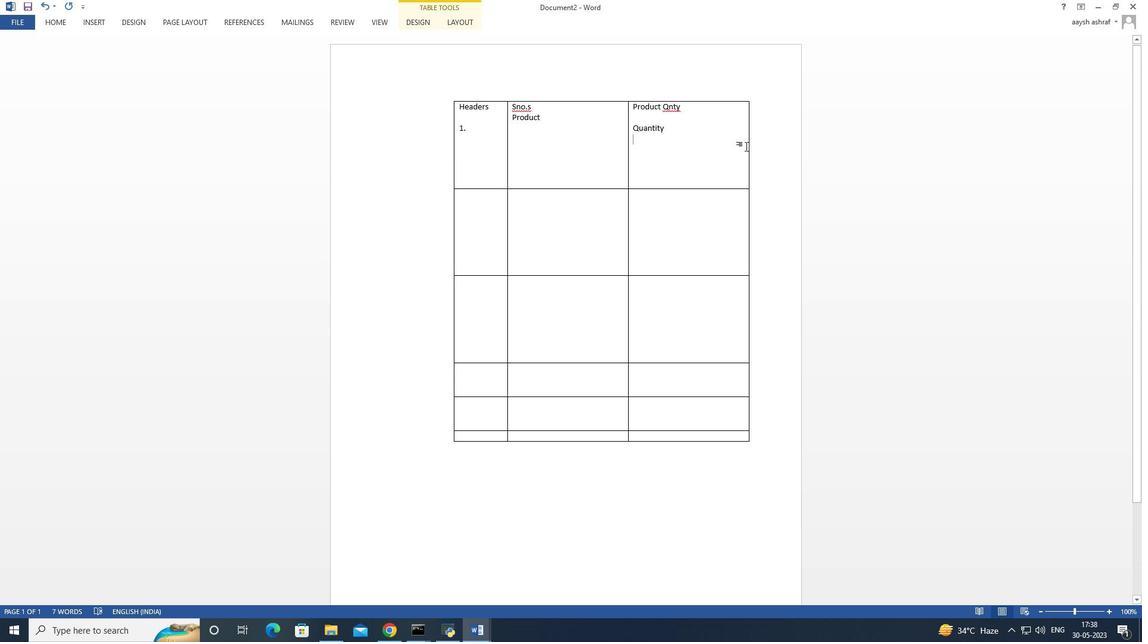 
Action: Mouse pressed left at (745, 146)
Screenshot: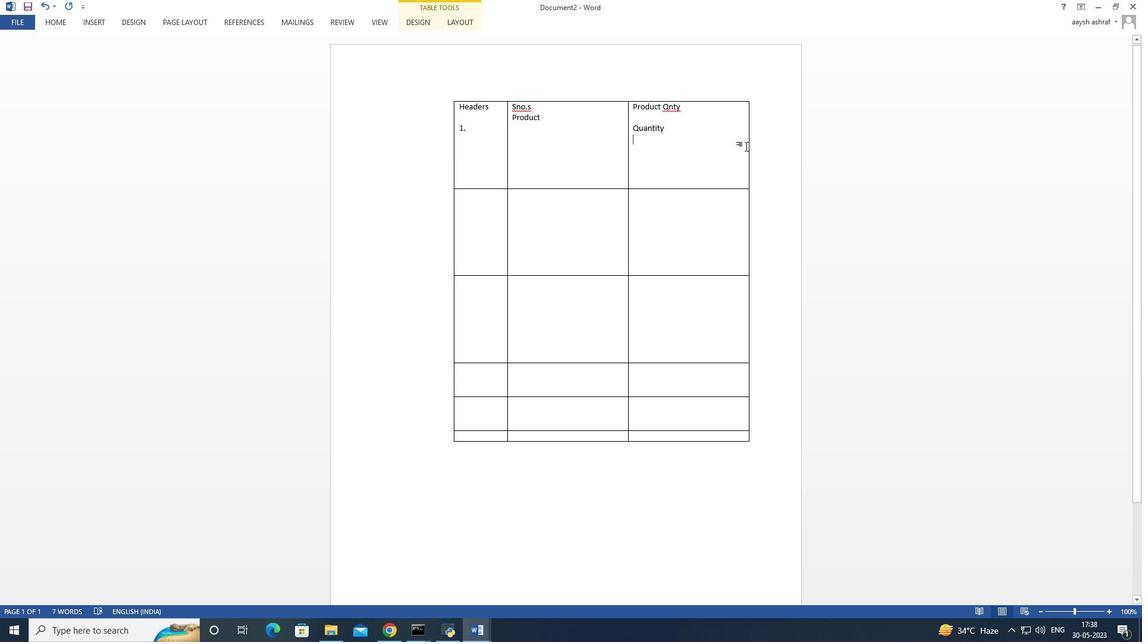 
Action: Mouse moved to (748, 160)
Screenshot: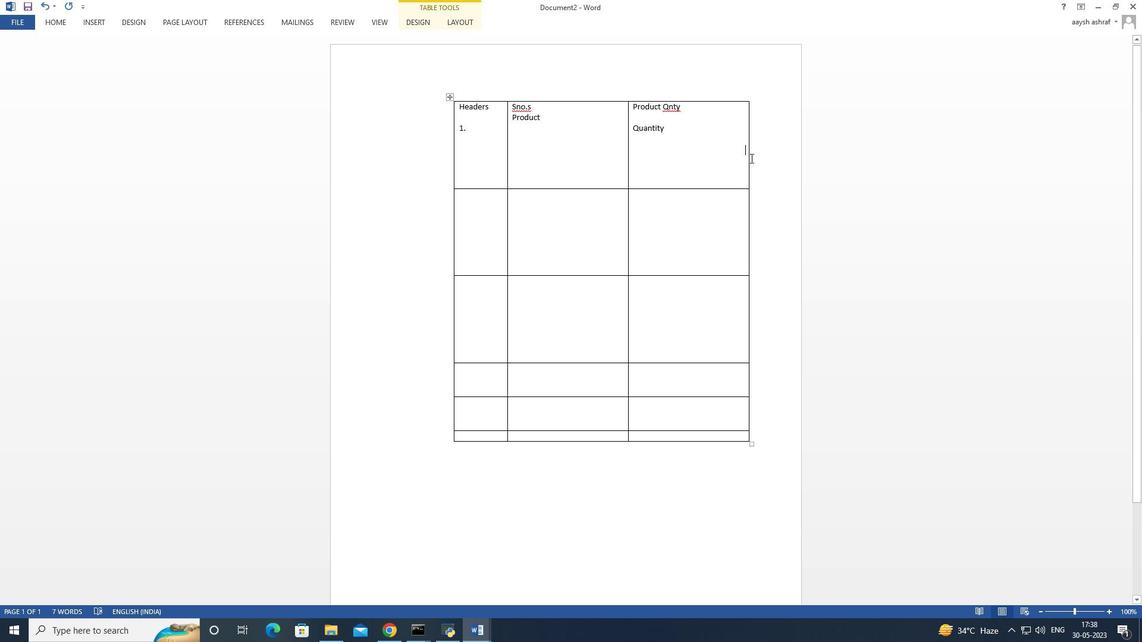 
Action: Mouse pressed left at (748, 160)
Screenshot: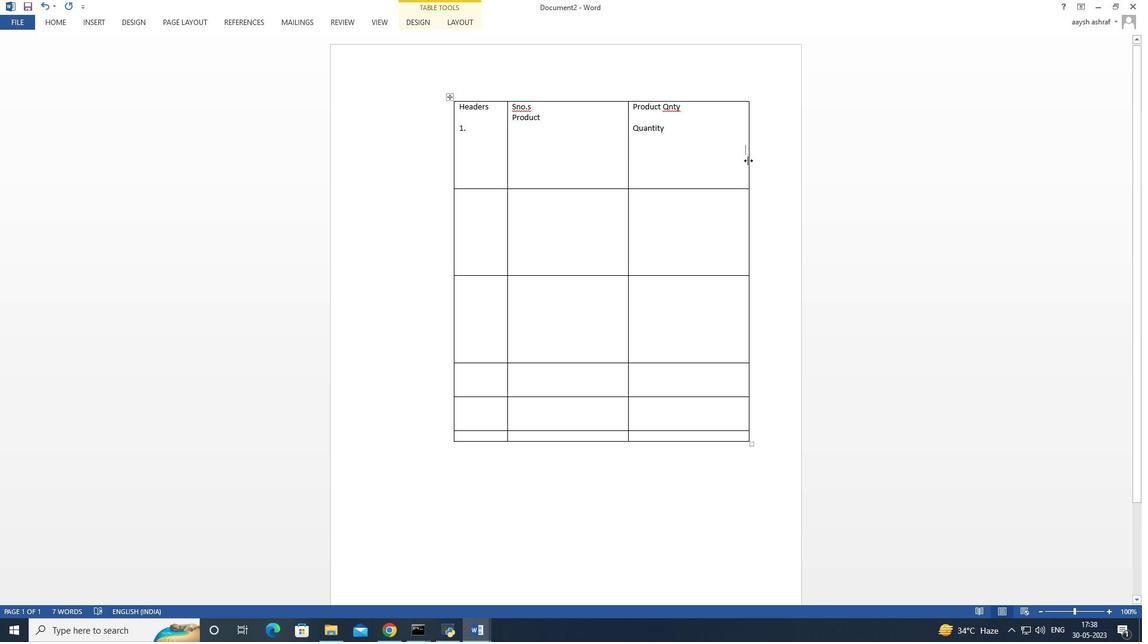 
Action: Mouse moved to (548, 439)
Screenshot: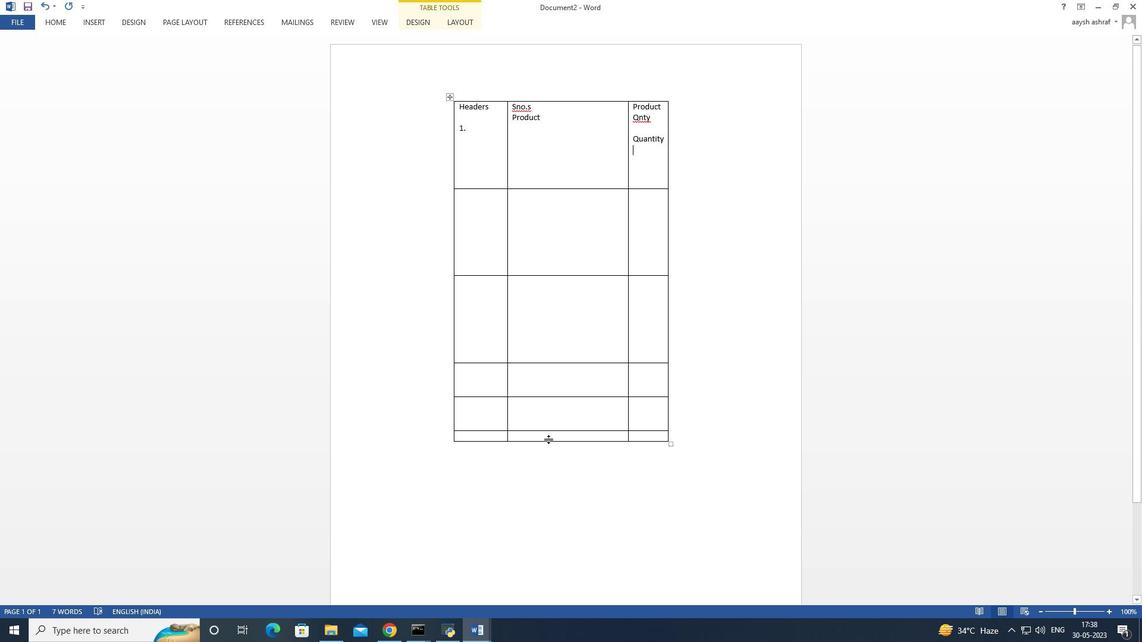 
Action: Mouse pressed left at (548, 439)
Screenshot: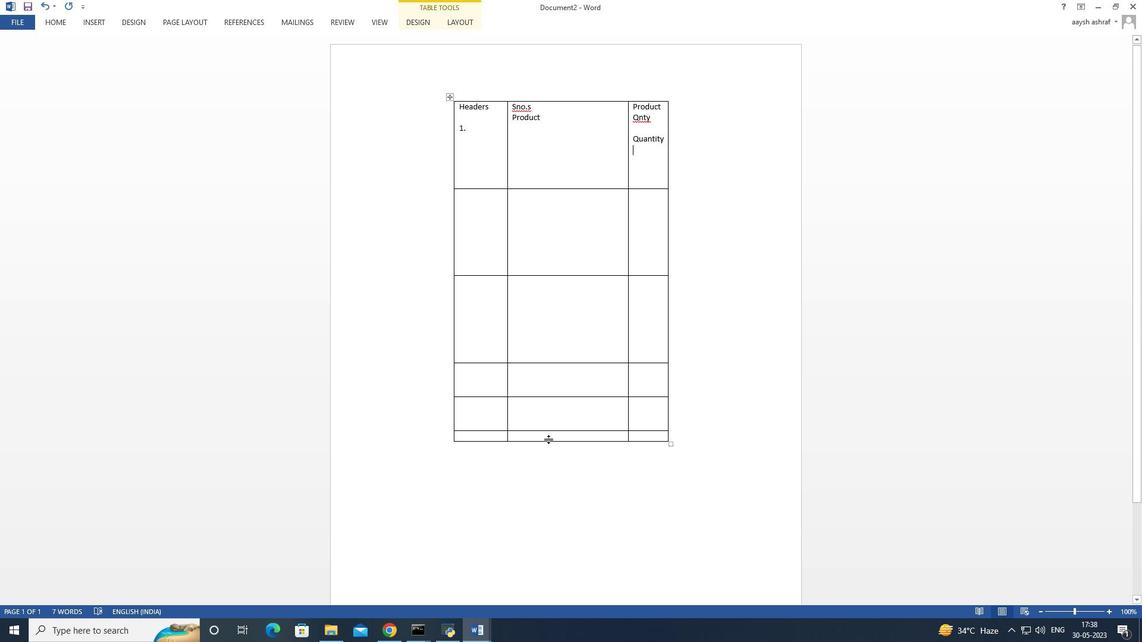 
Action: Mouse moved to (497, 440)
Screenshot: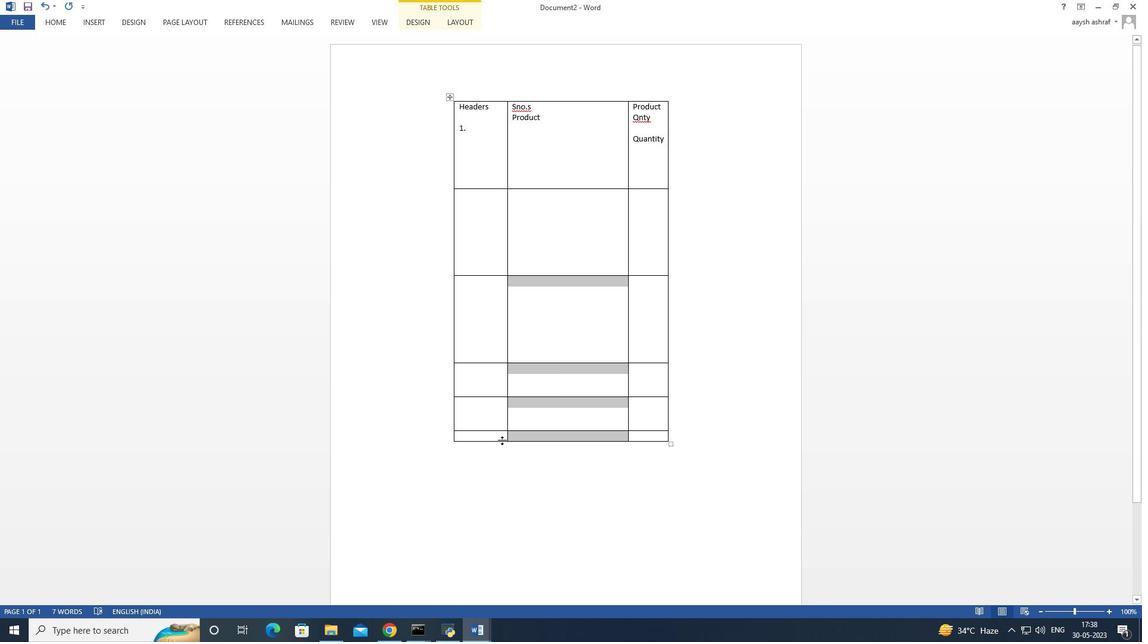 
Action: Mouse pressed left at (497, 440)
Screenshot: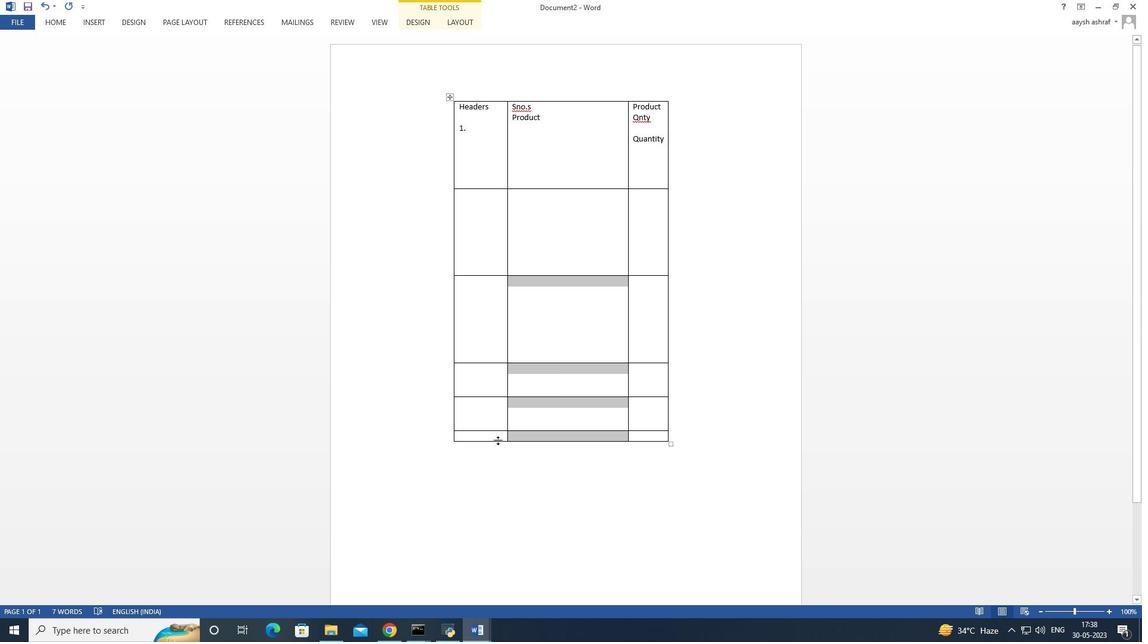 
Action: Mouse pressed left at (497, 440)
Screenshot: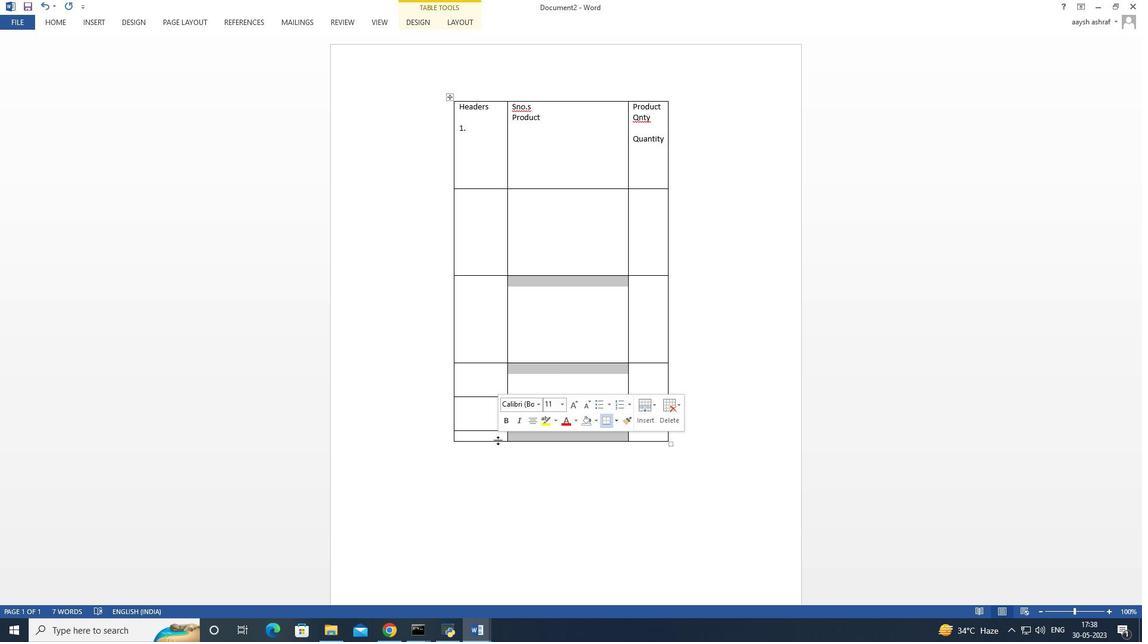 
Action: Mouse moved to (589, 440)
Screenshot: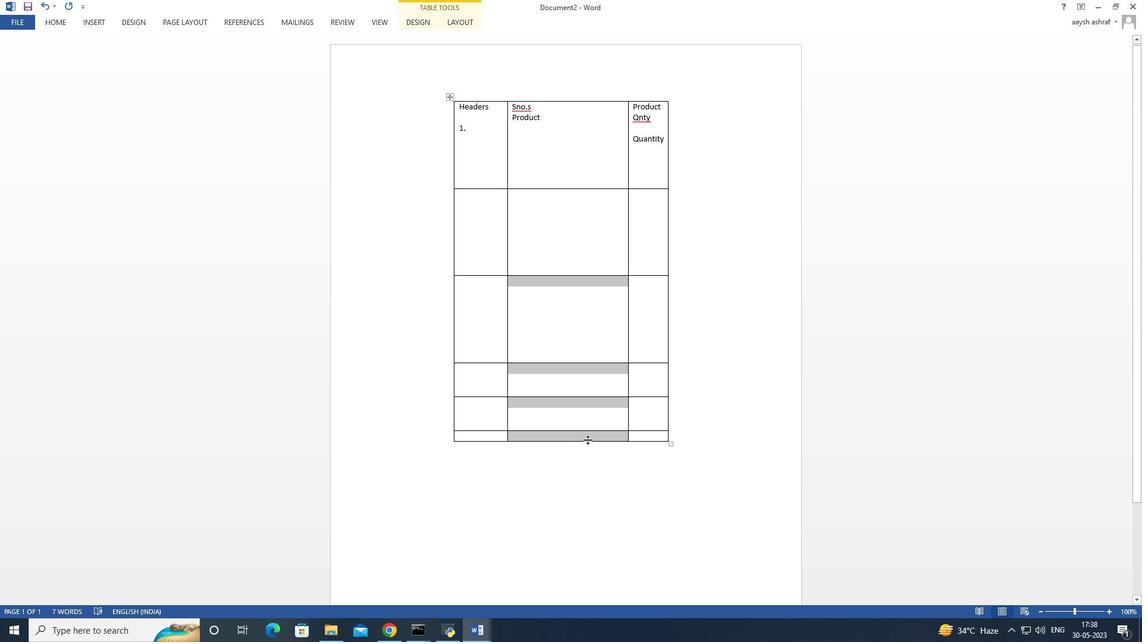 
Action: Mouse pressed left at (589, 440)
Screenshot: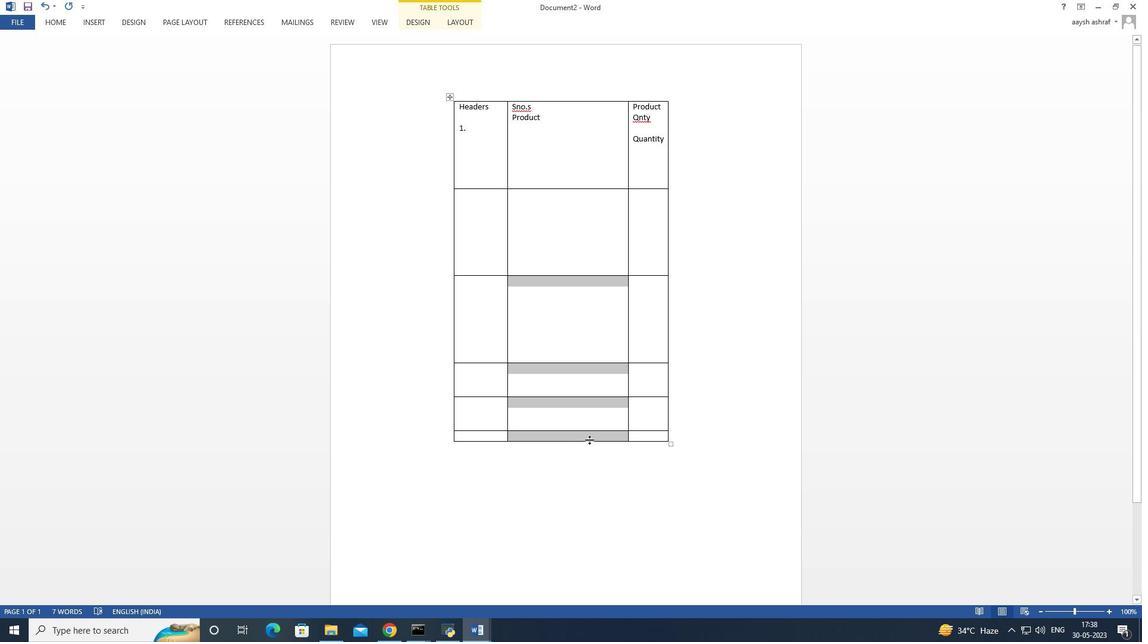 
Action: Mouse moved to (572, 440)
Screenshot: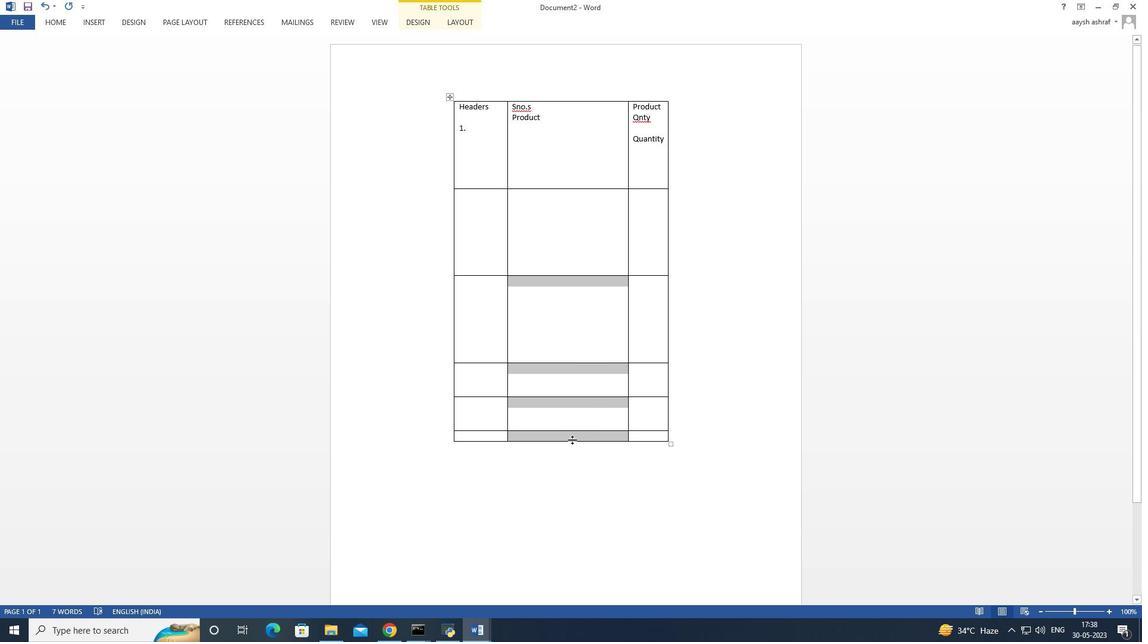 
Action: Mouse pressed left at (572, 440)
Screenshot: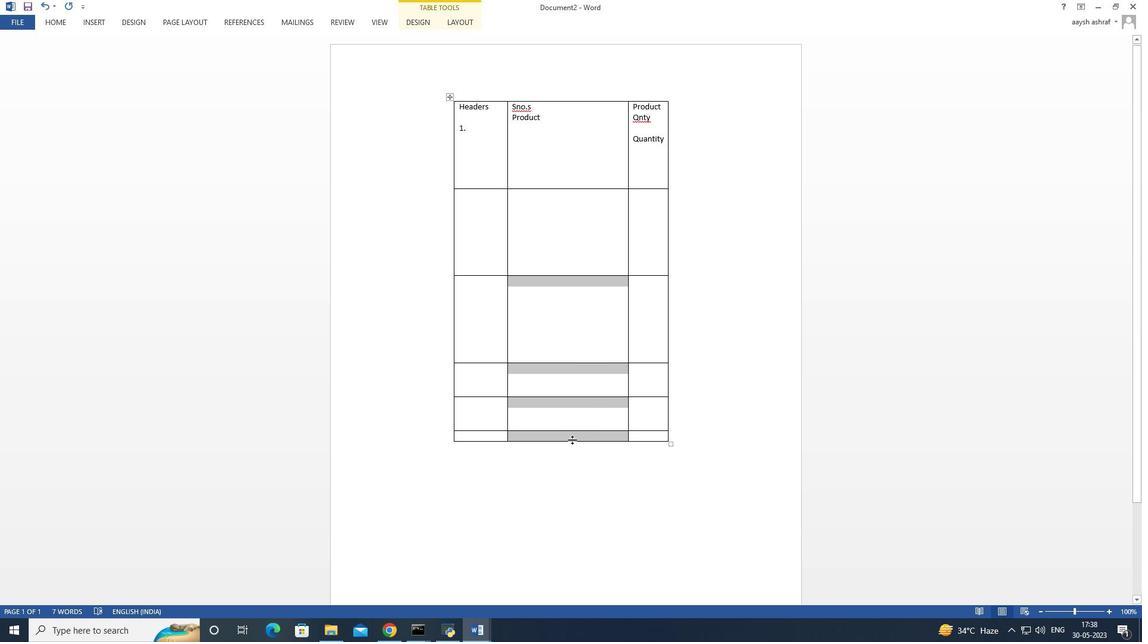 
Action: Mouse pressed left at (572, 440)
Screenshot: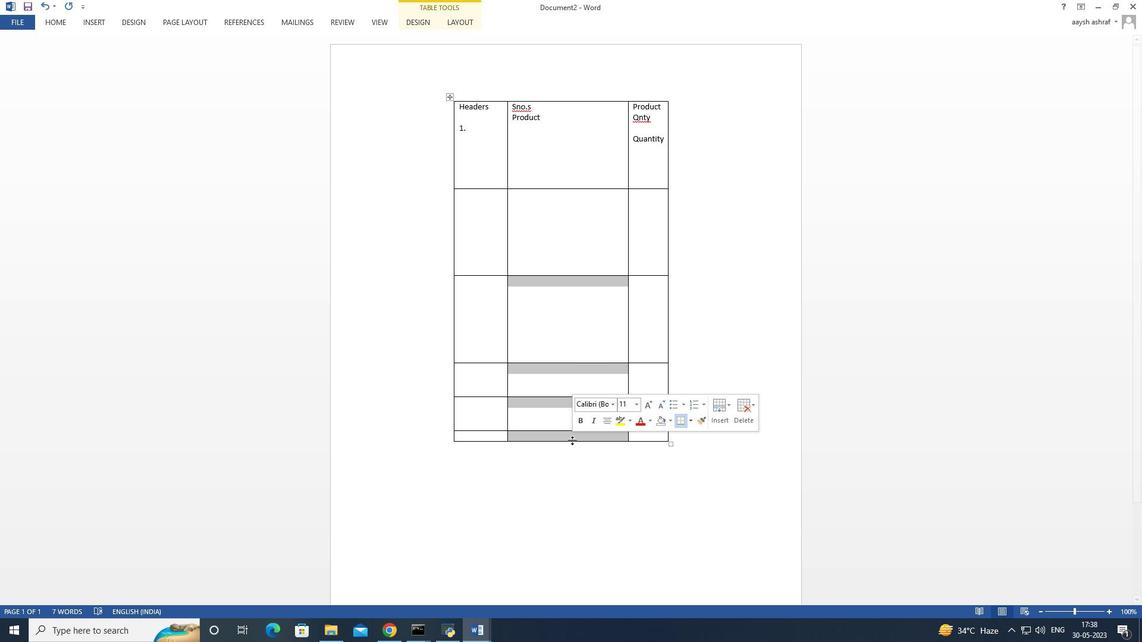 
Action: Mouse moved to (503, 246)
Screenshot: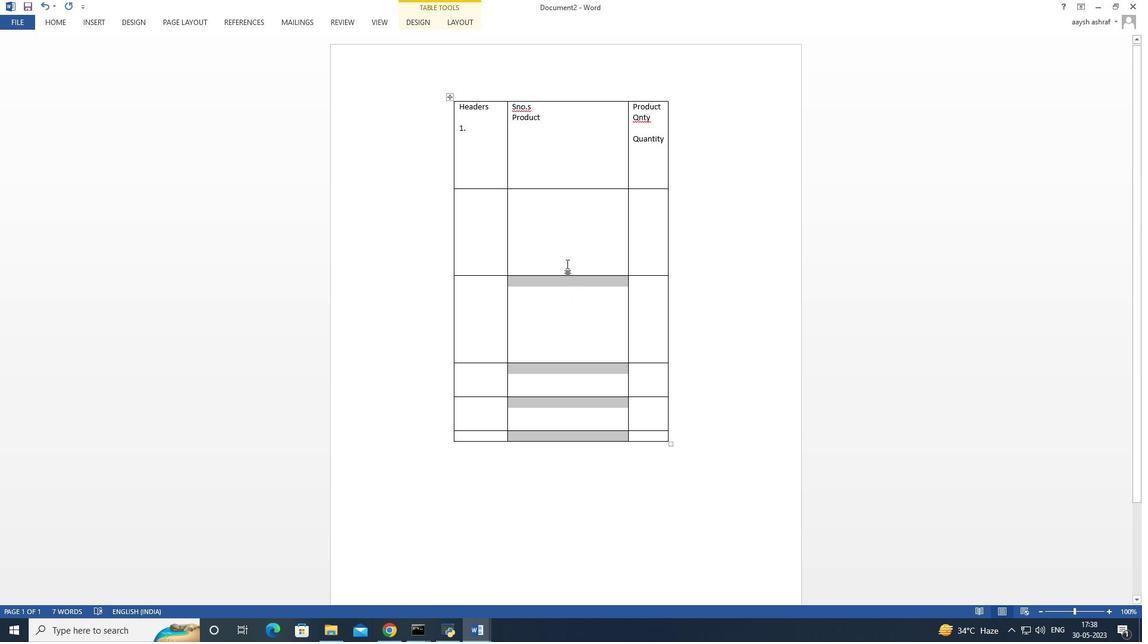 
Action: Mouse pressed left at (503, 246)
Screenshot: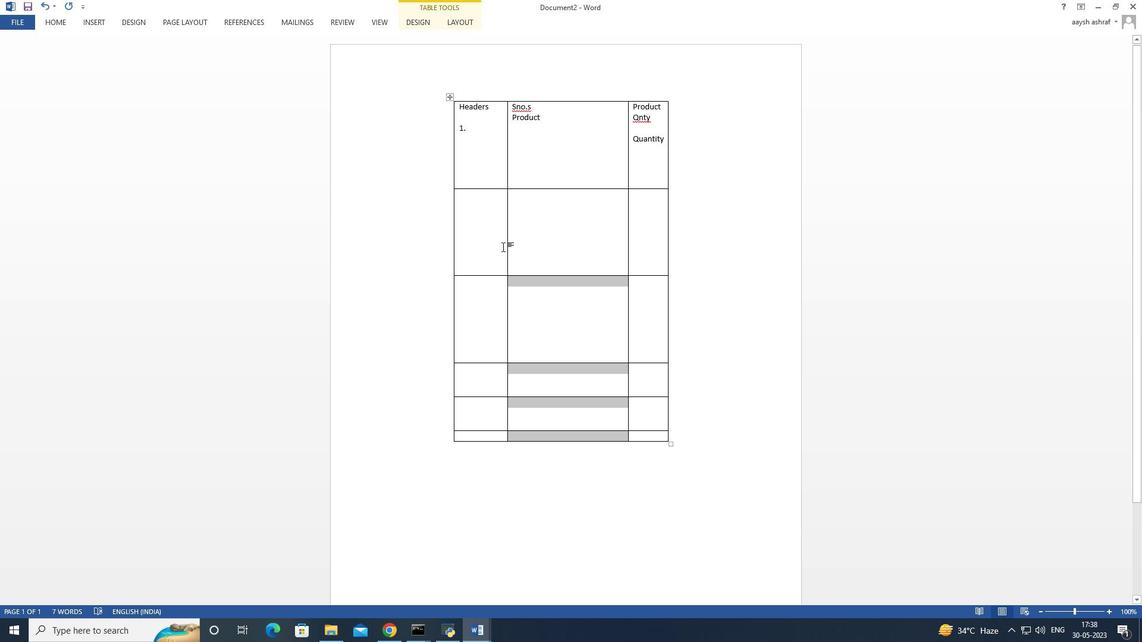 
Action: Mouse moved to (545, 101)
Screenshot: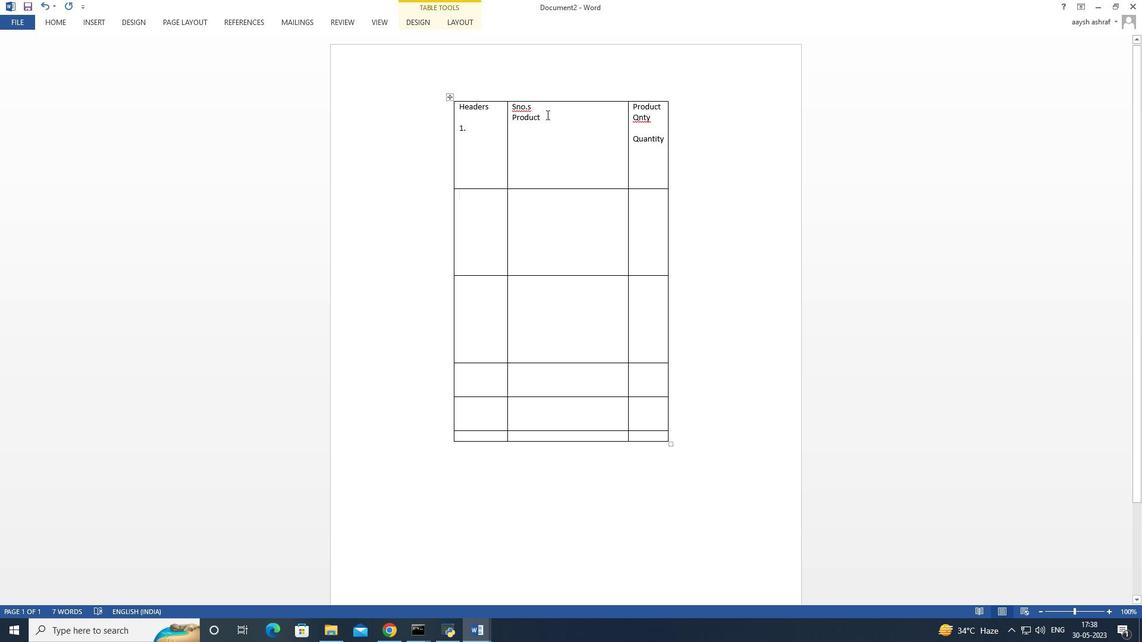 
Action: Mouse pressed left at (545, 101)
Screenshot: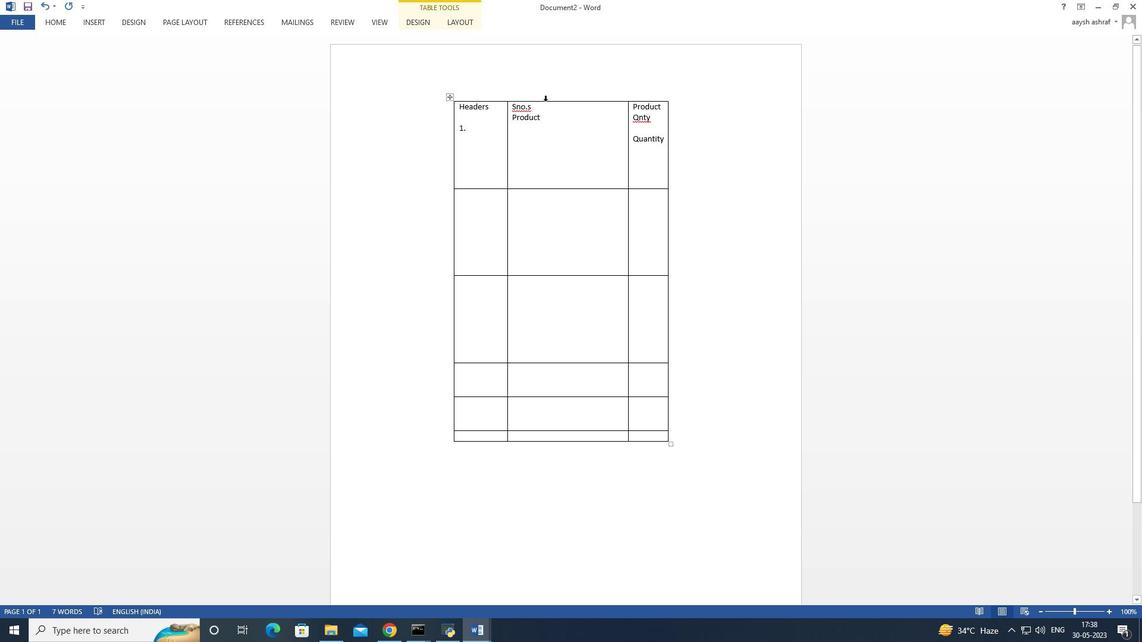 
Action: Mouse moved to (506, 144)
Screenshot: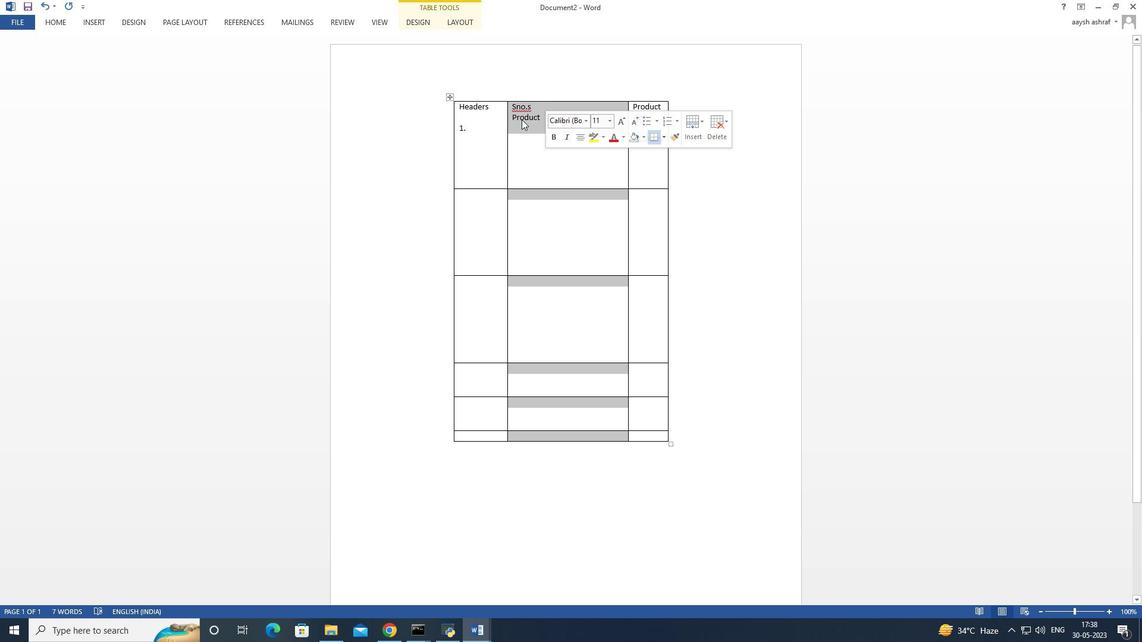 
Action: Mouse pressed left at (506, 144)
Screenshot: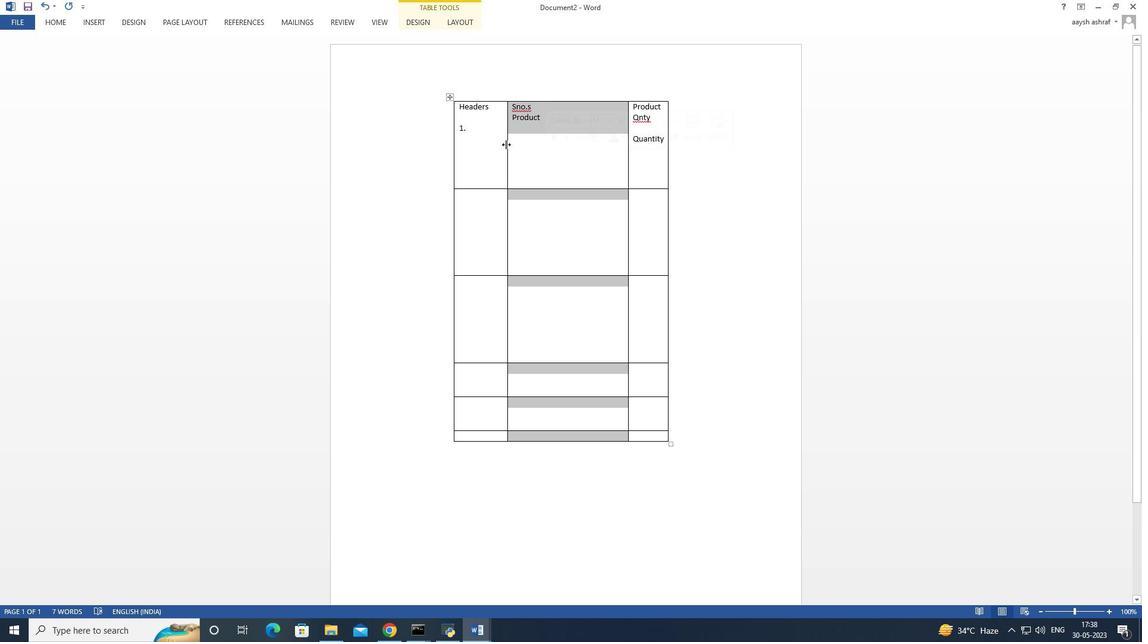 
Action: Mouse moved to (543, 106)
Screenshot: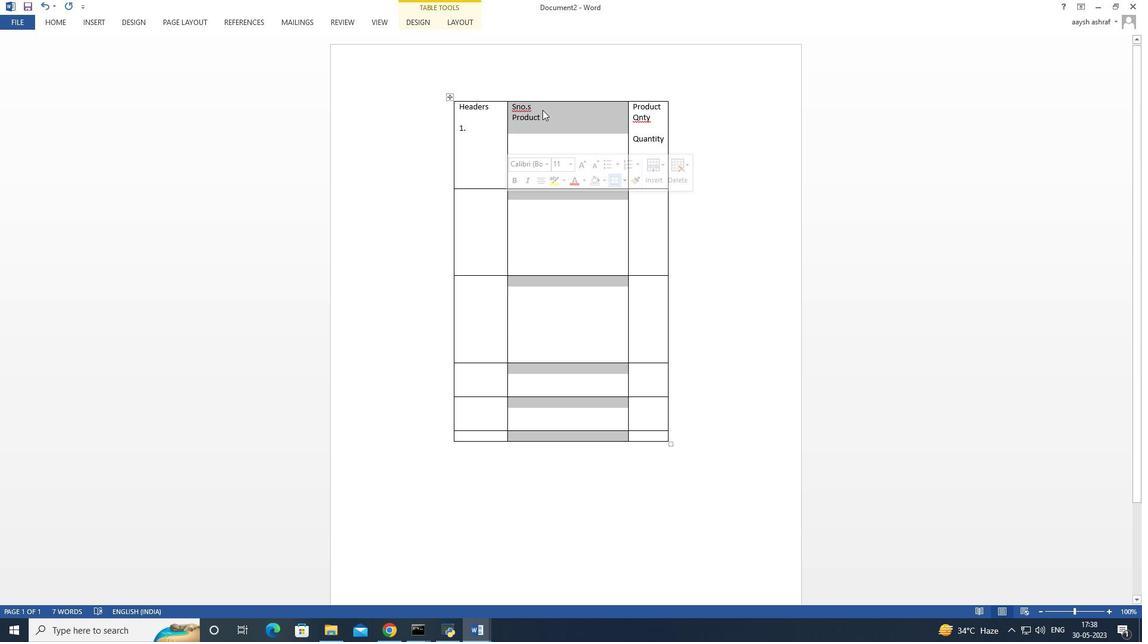 
Action: Mouse pressed left at (543, 106)
Screenshot: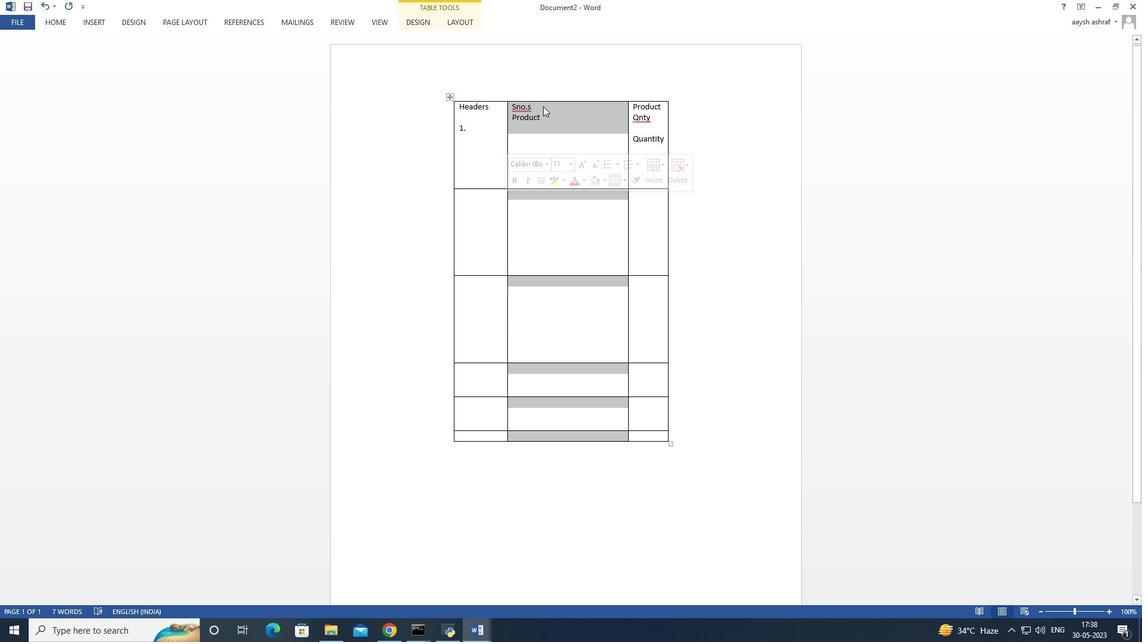 
Action: Mouse moved to (542, 105)
Screenshot: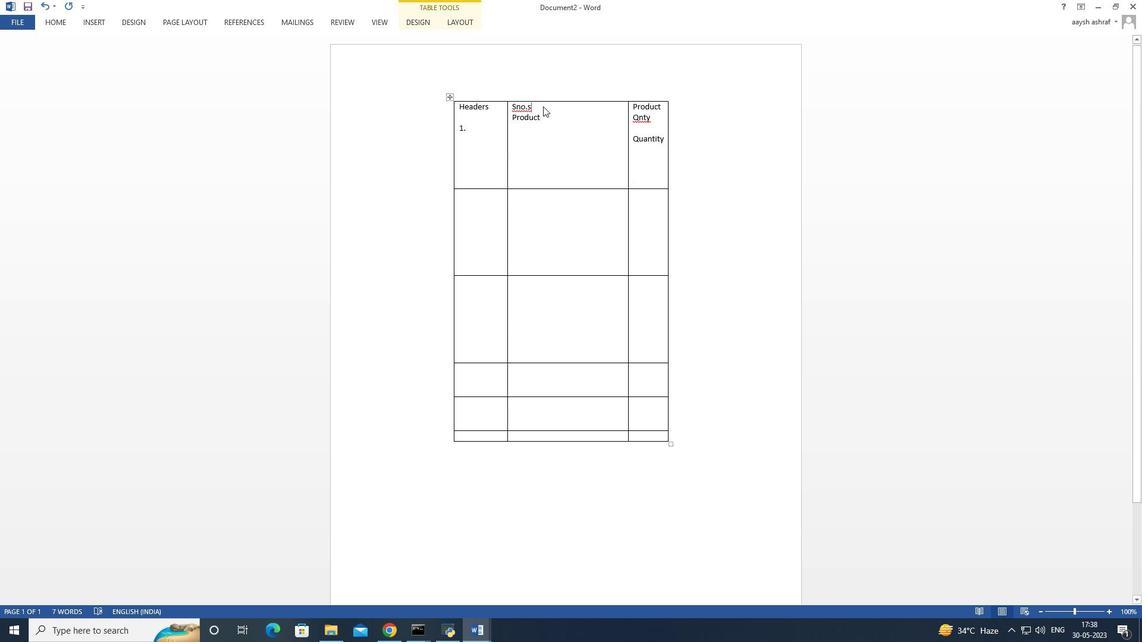 
Action: Key pressed <Key.space>
Screenshot: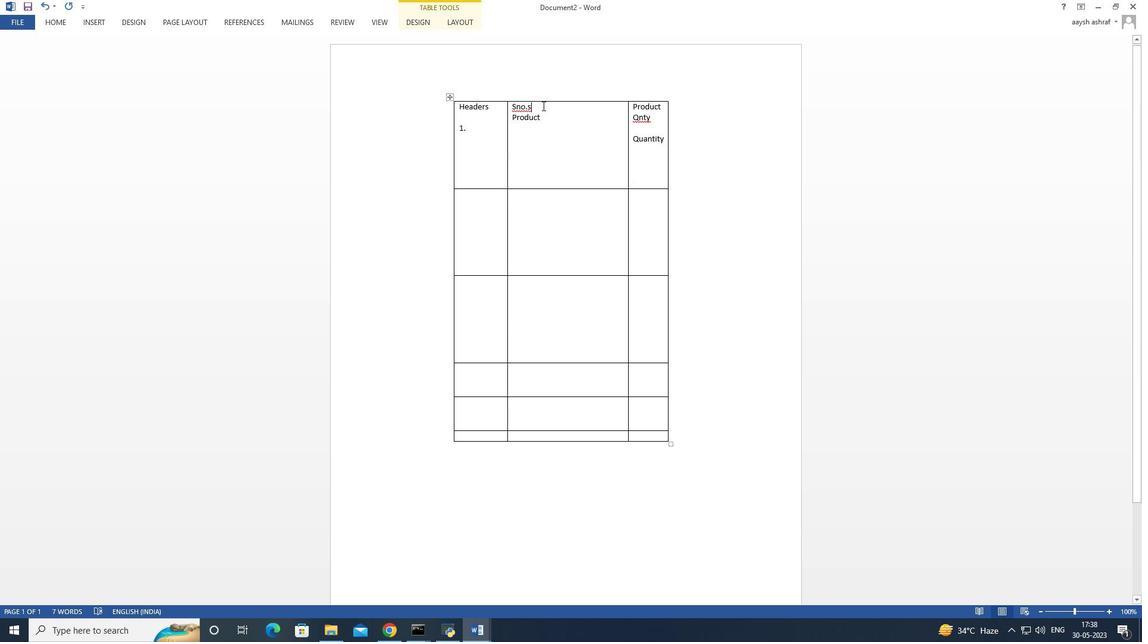 
Action: Mouse moved to (513, 115)
Screenshot: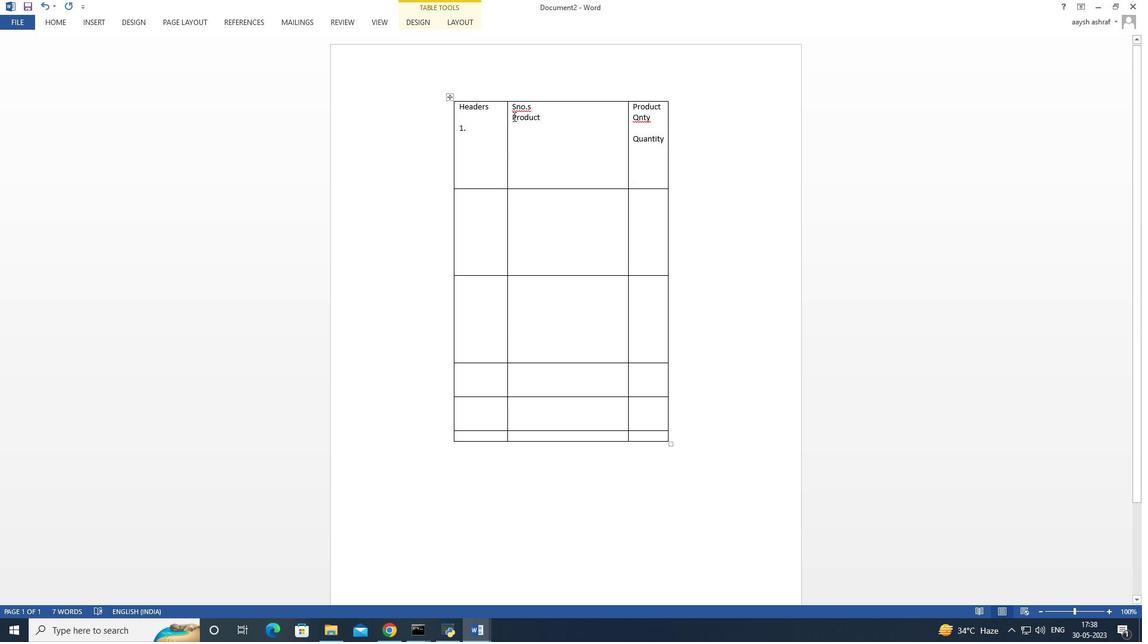 
Action: Mouse pressed left at (513, 115)
Screenshot: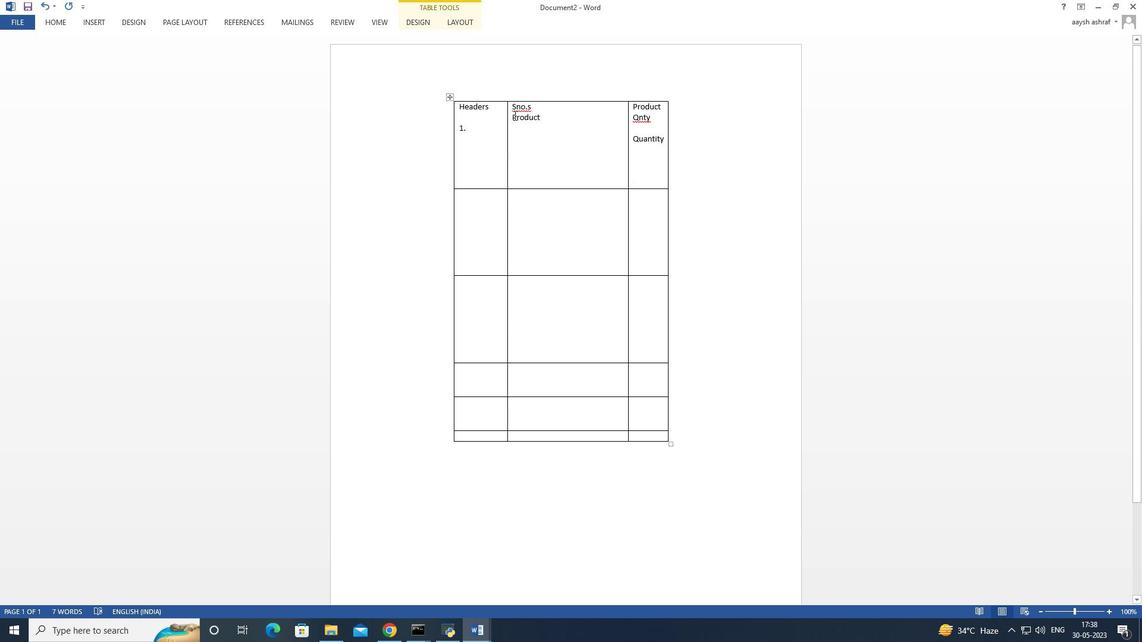 
Action: Mouse moved to (550, 116)
Screenshot: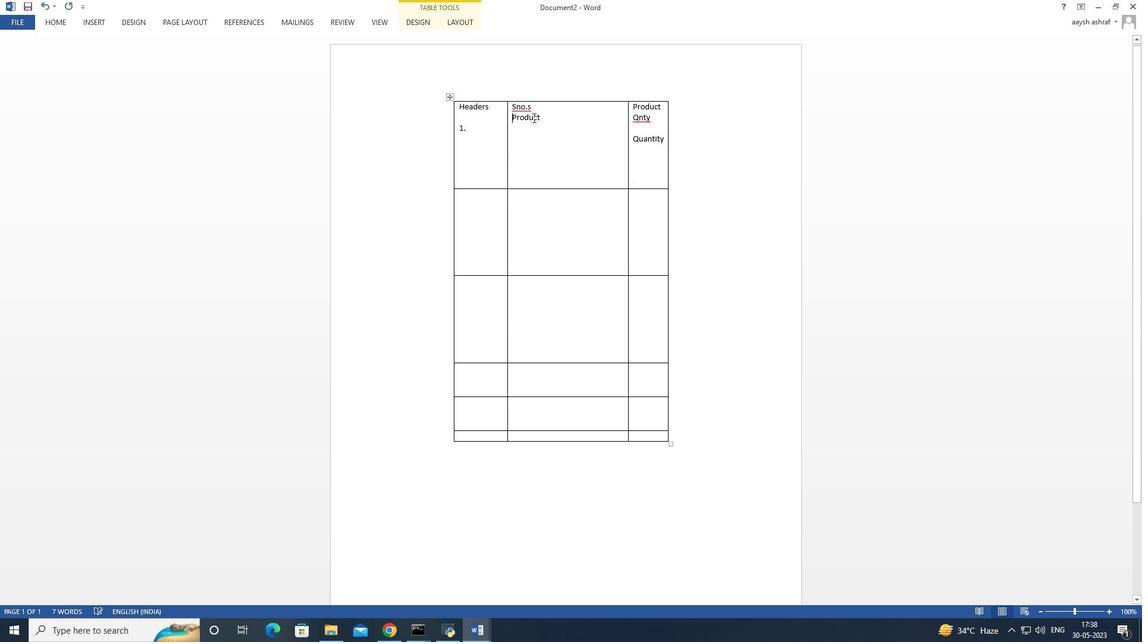 
Action: Key pressed <Key.space><Key.enter><Key.enter>
Screenshot: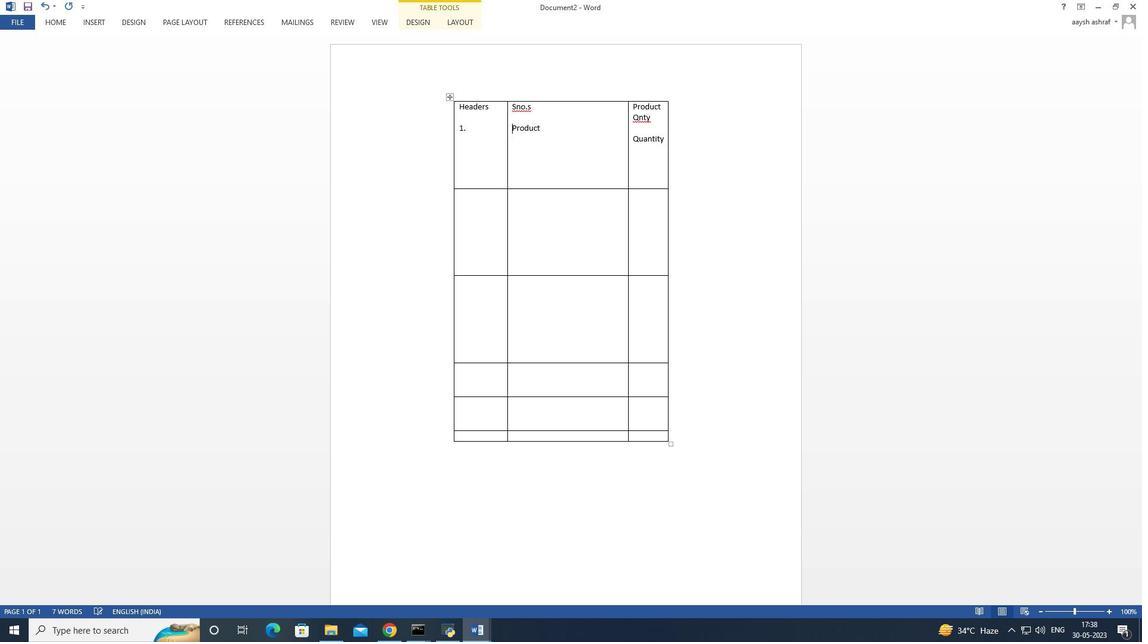 
Action: Mouse moved to (483, 127)
Screenshot: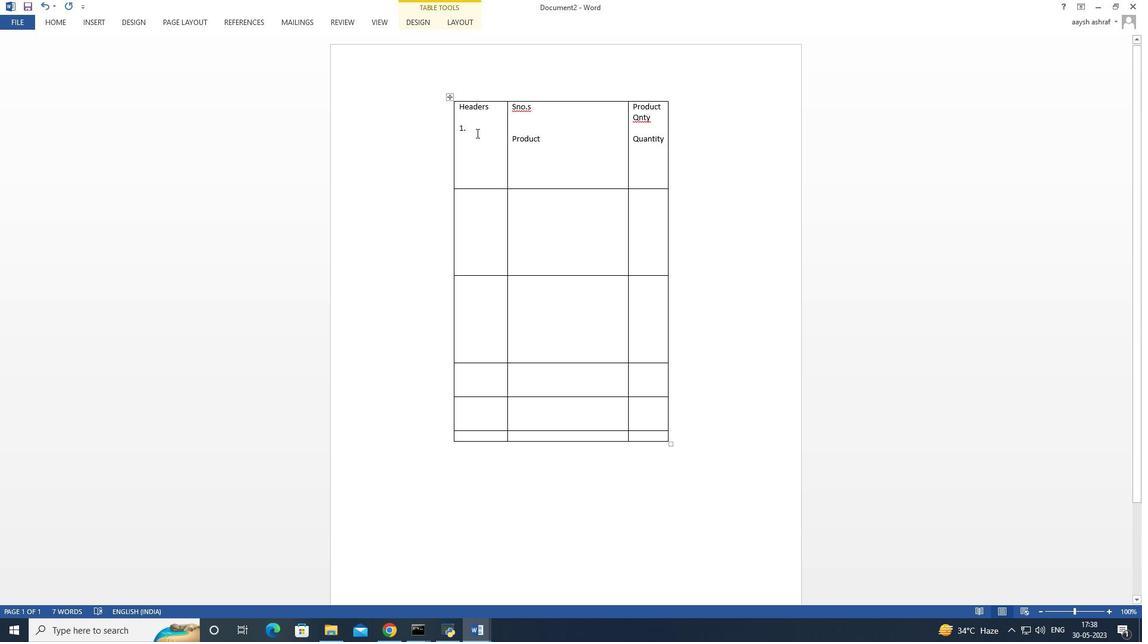 
Action: Mouse pressed left at (483, 127)
Screenshot: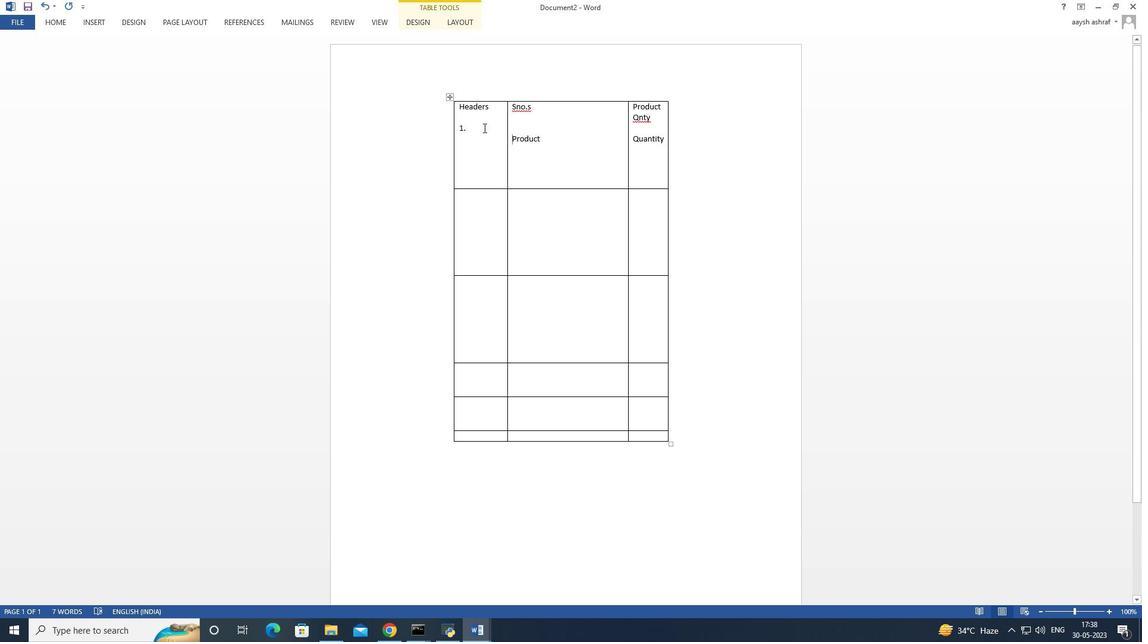 
Action: Key pressed <Key.enter>
Screenshot: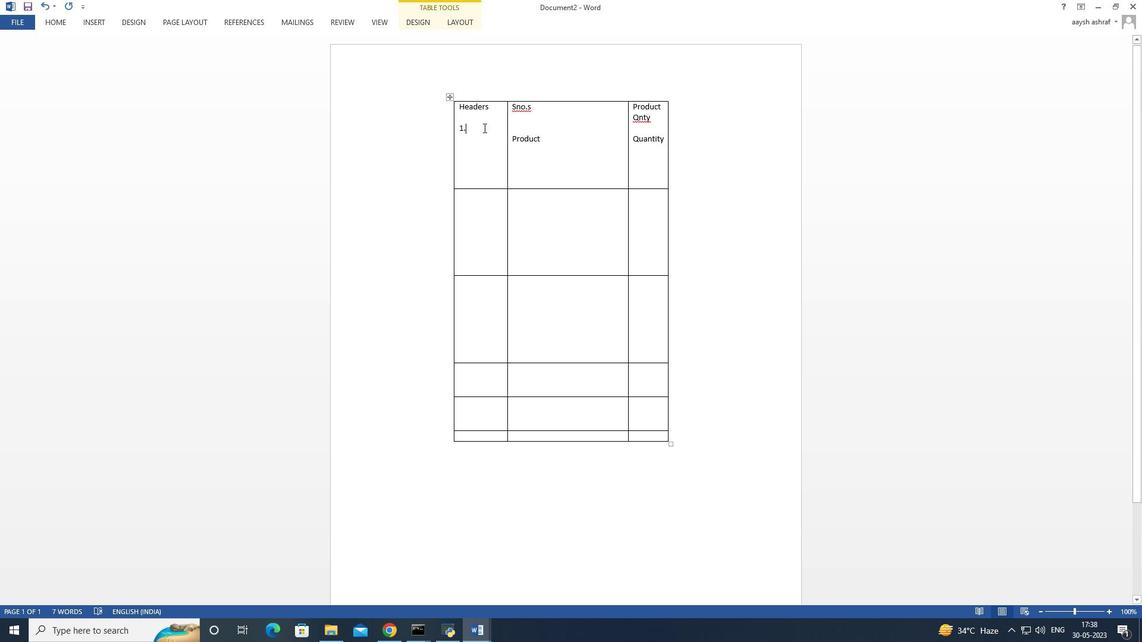 
Action: Mouse moved to (462, 130)
Screenshot: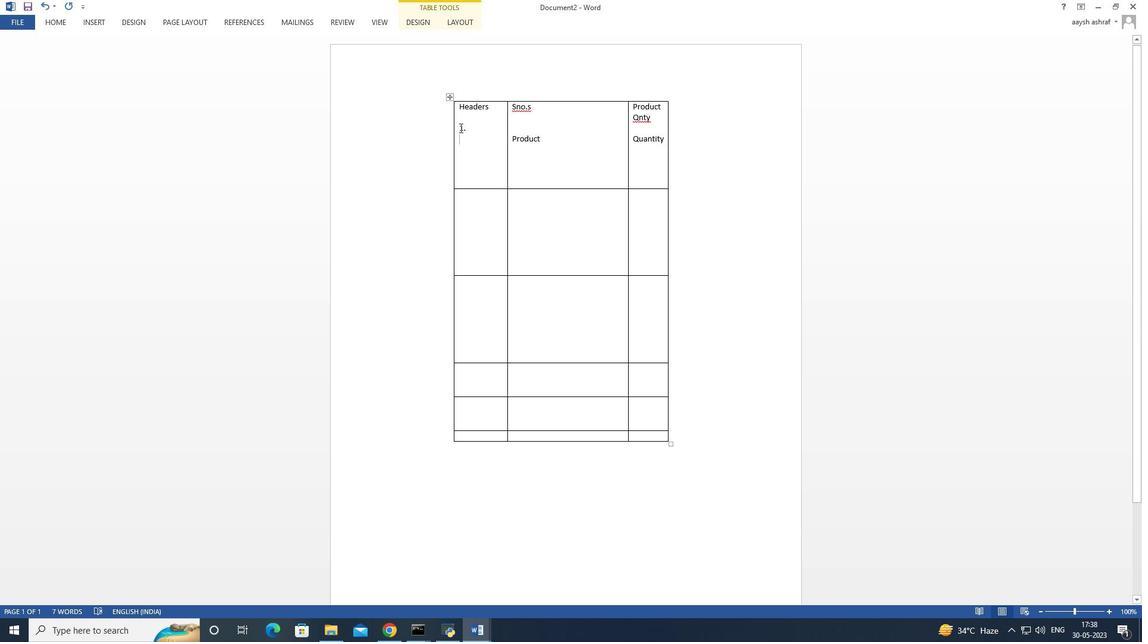 
Action: Mouse pressed left at (462, 130)
Screenshot: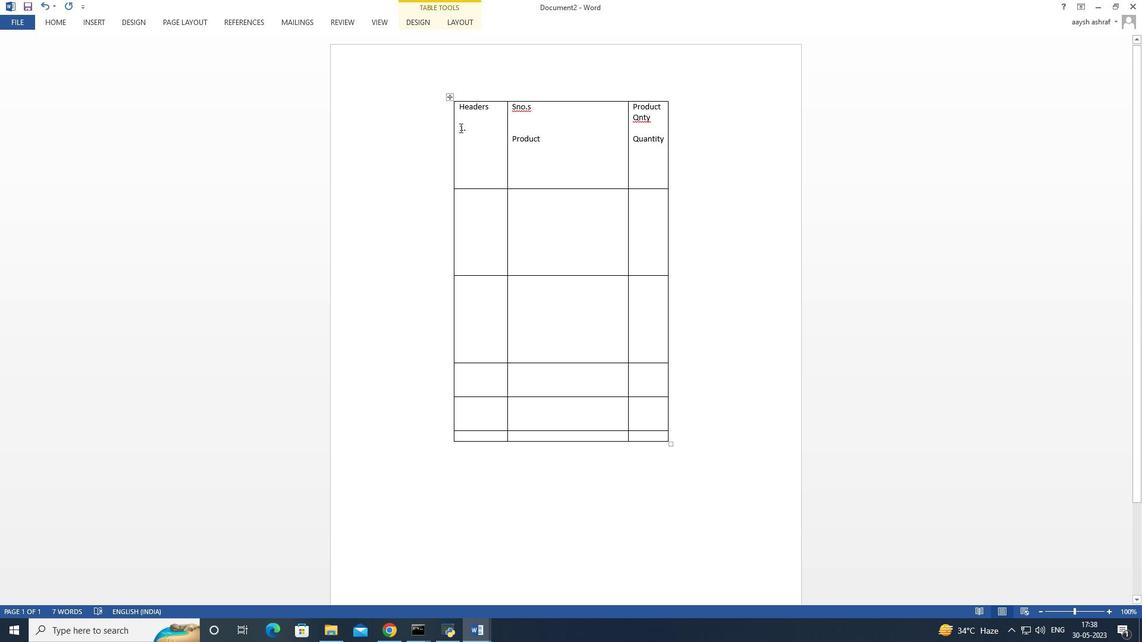 
Action: Mouse moved to (459, 126)
Screenshot: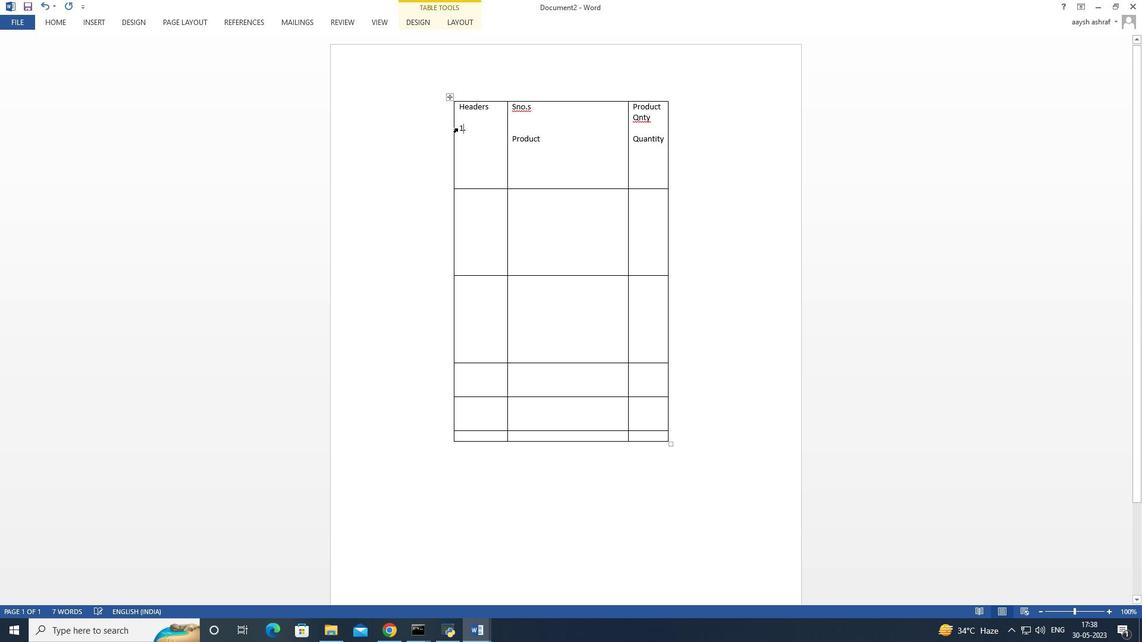 
Action: Mouse pressed left at (459, 126)
Screenshot: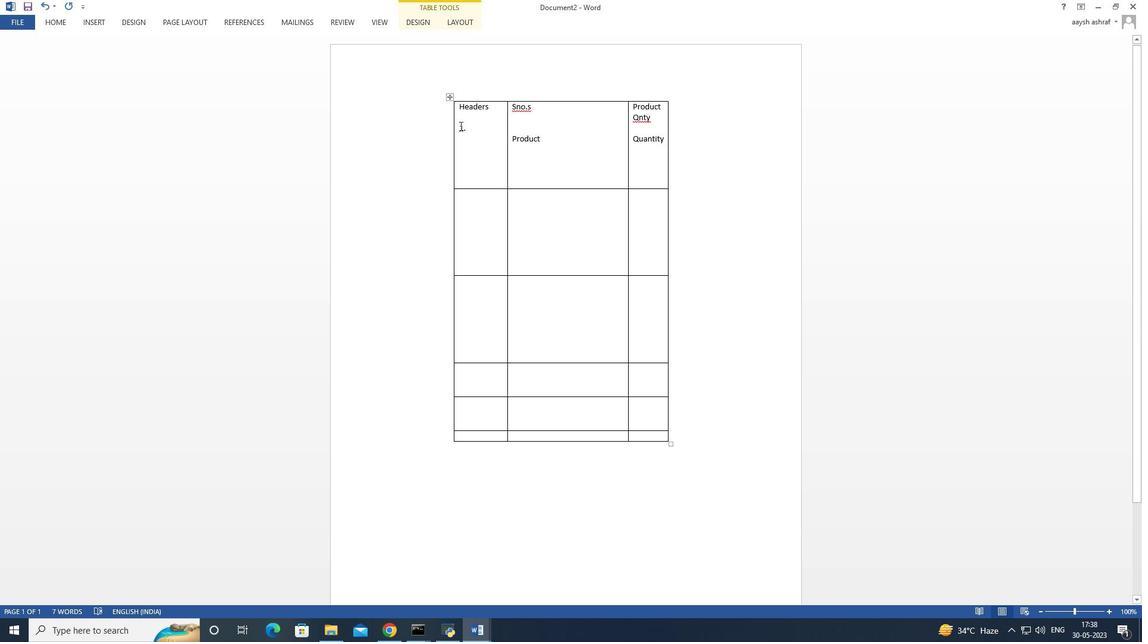 
Action: Mouse moved to (492, 129)
Screenshot: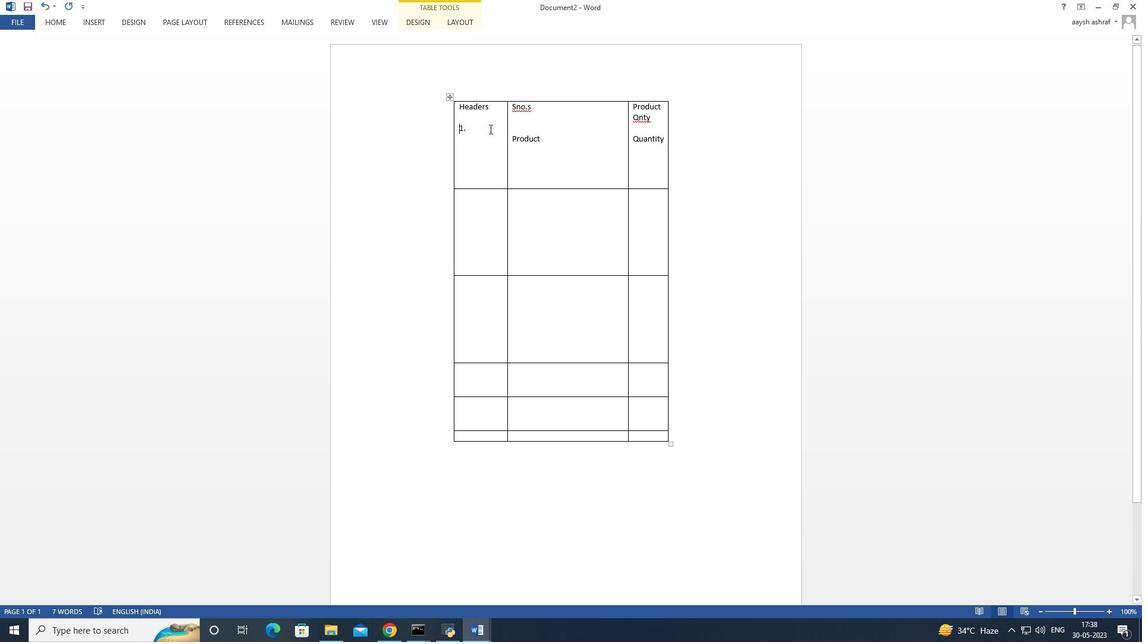
Action: Key pressed <Key.enter>
Screenshot: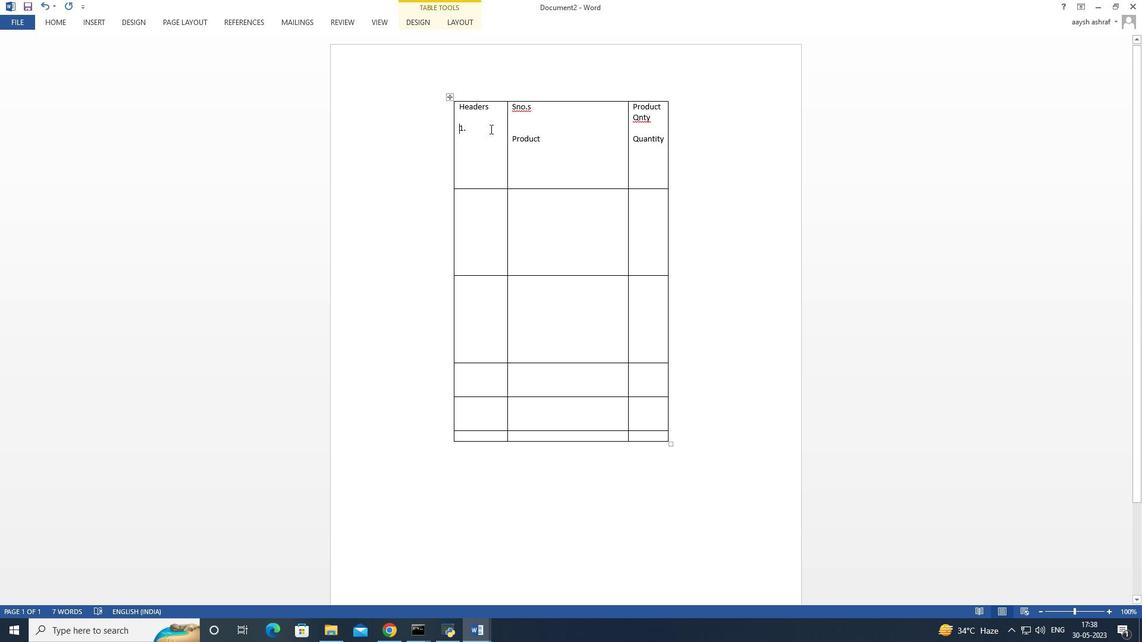 
Action: Mouse moved to (462, 227)
Screenshot: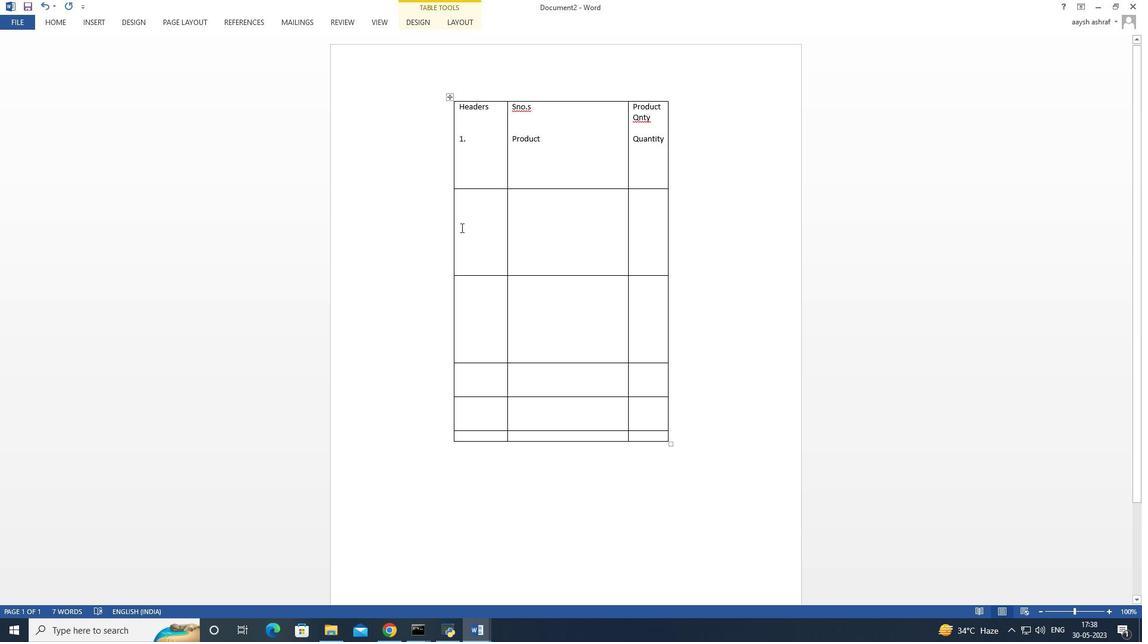 
Action: Mouse pressed left at (462, 227)
Screenshot: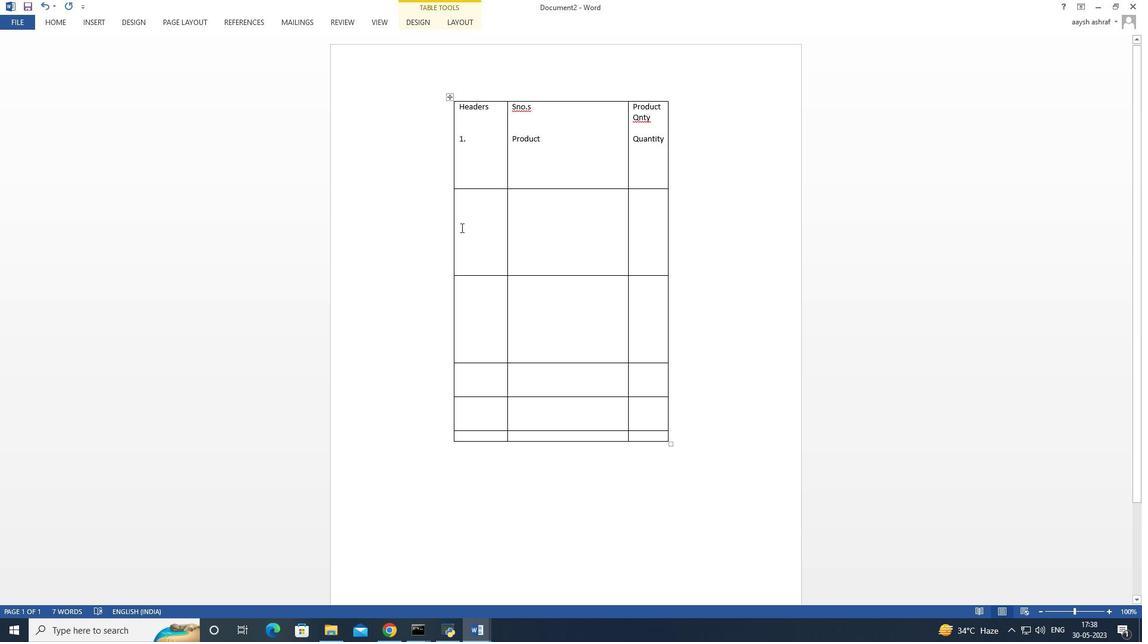 
Action: Mouse moved to (459, 230)
Screenshot: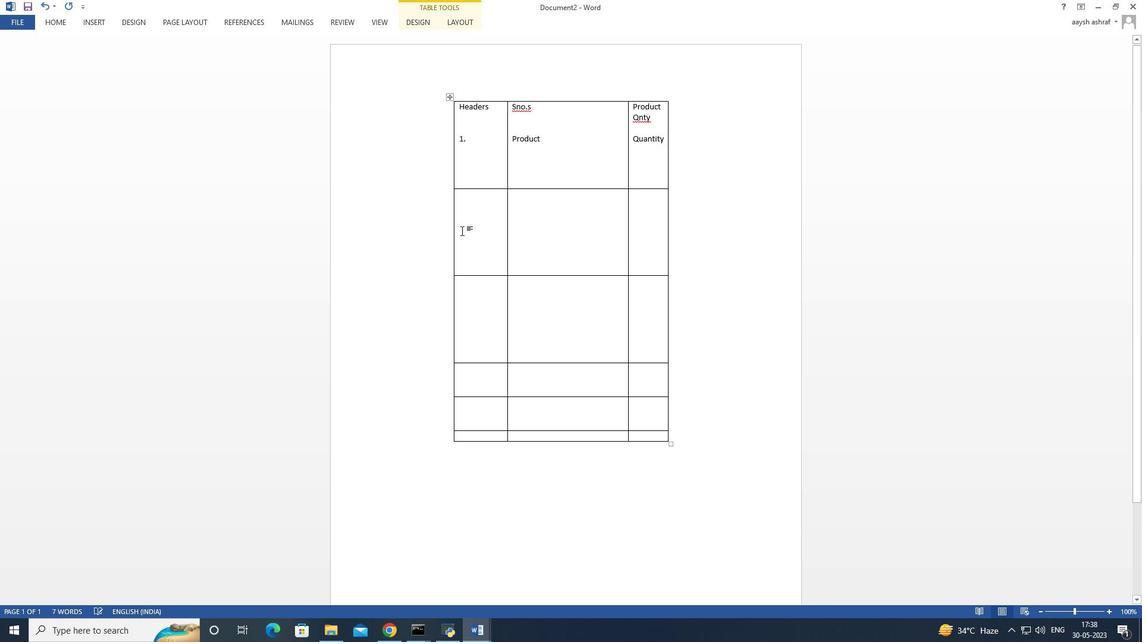 
Action: Mouse pressed left at (459, 230)
Screenshot: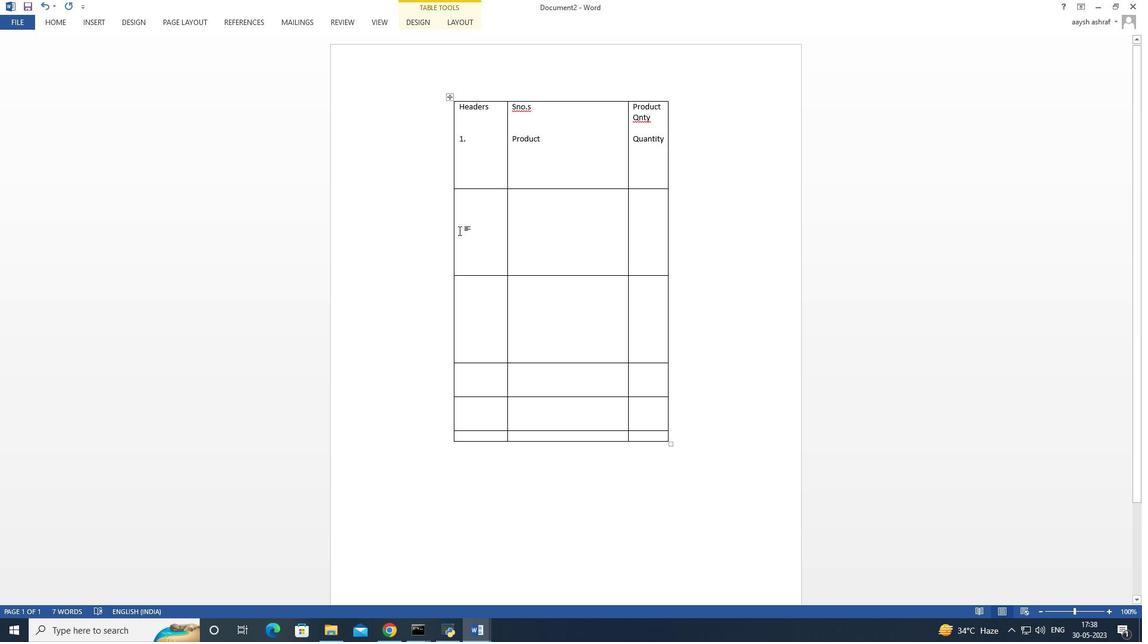 
Action: Mouse pressed left at (459, 230)
Screenshot: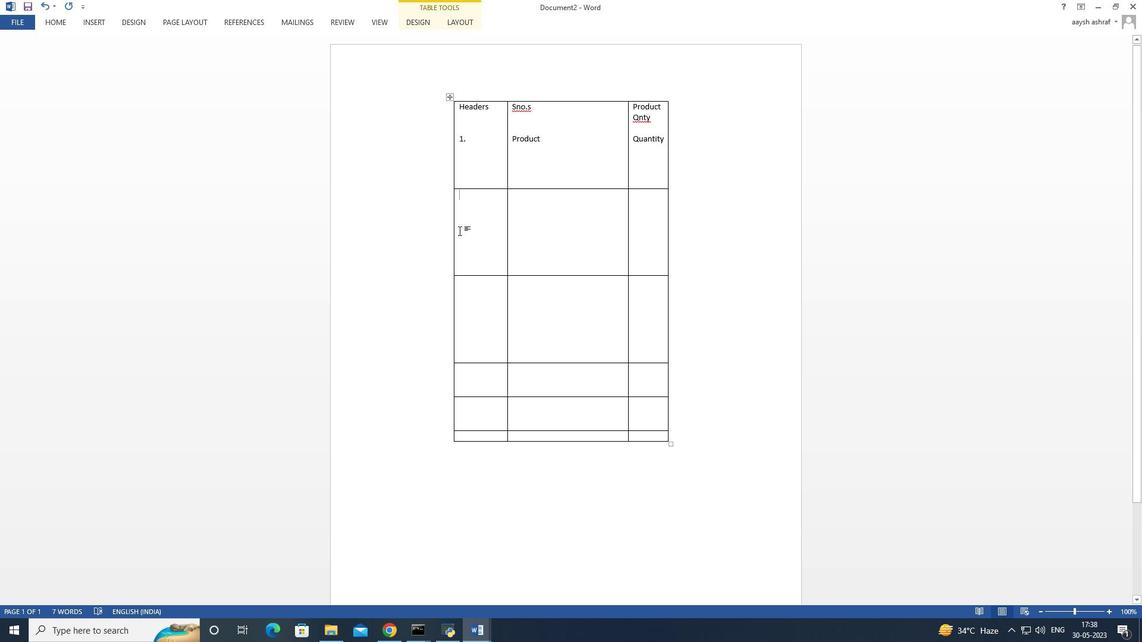 
Action: Mouse moved to (459, 208)
Screenshot: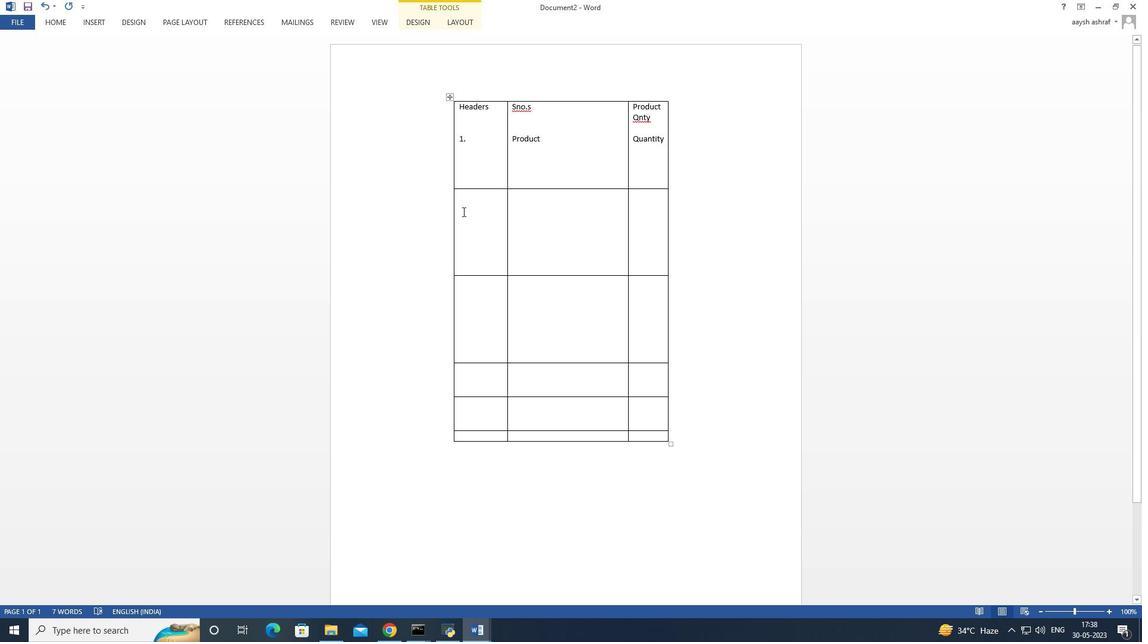 
Action: Mouse pressed left at (459, 208)
Screenshot: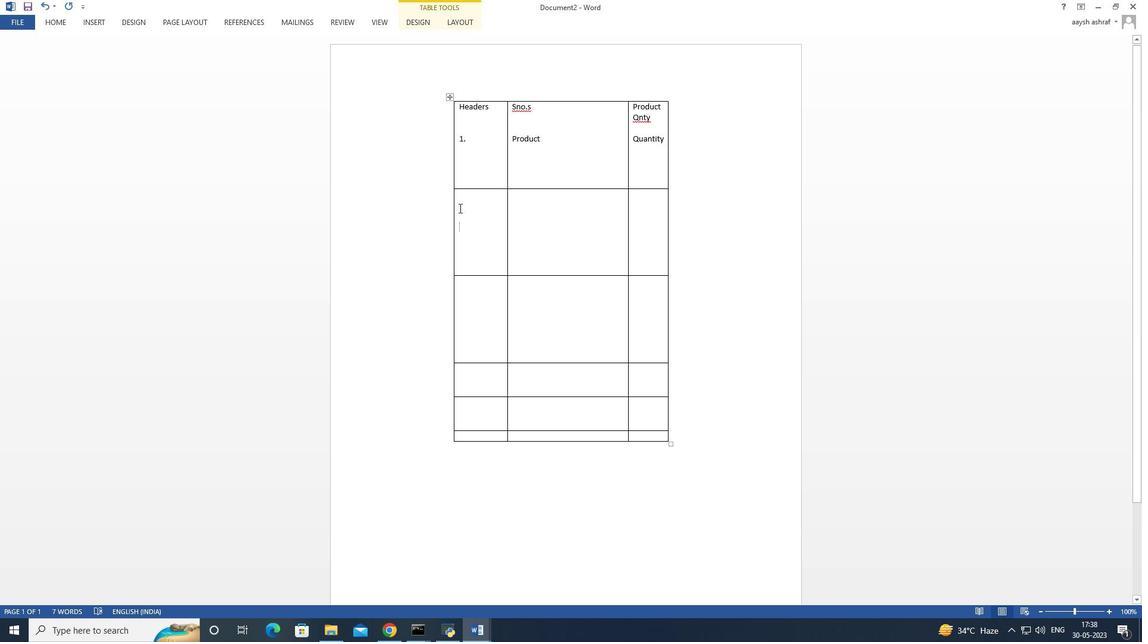 
Action: Mouse pressed left at (459, 208)
Screenshot: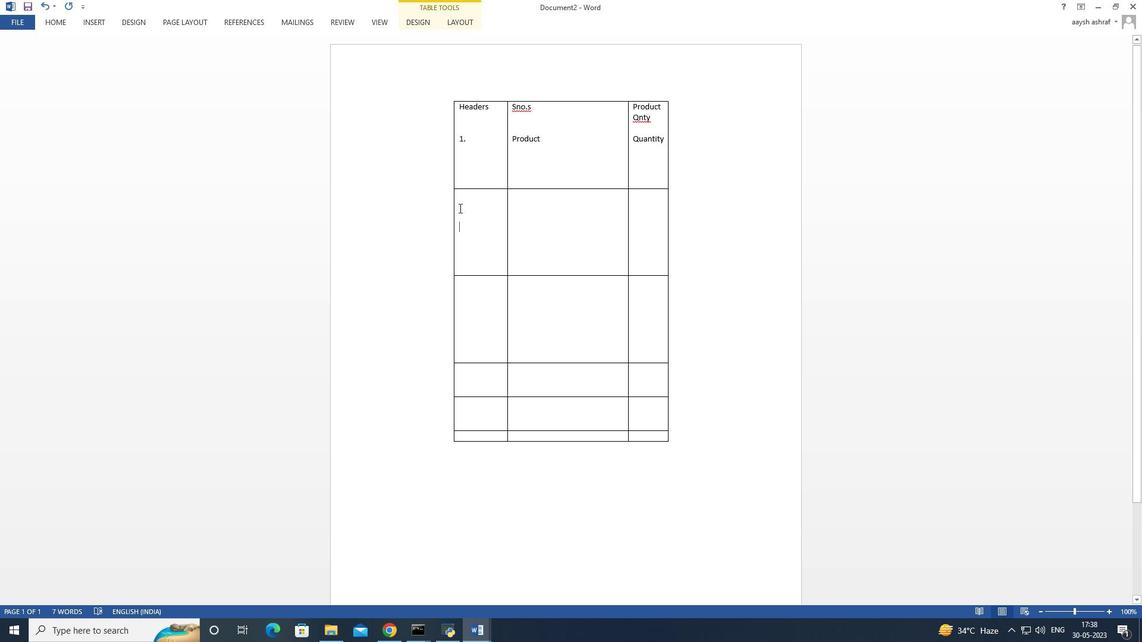 
Action: Mouse pressed left at (459, 208)
Screenshot: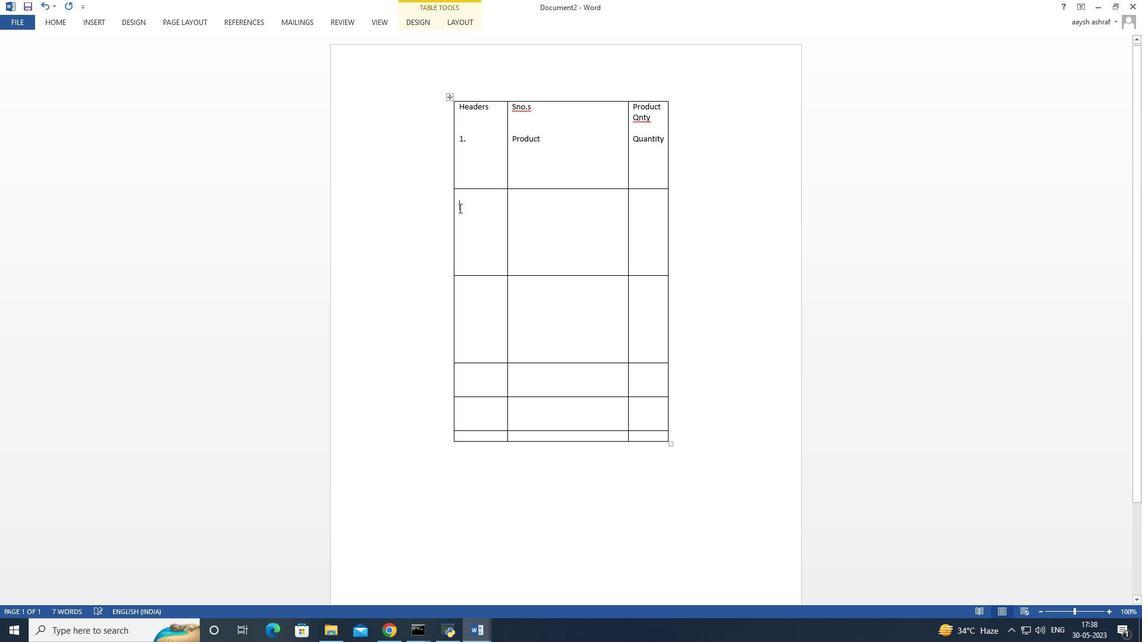 
Action: Mouse moved to (455, 203)
Screenshot: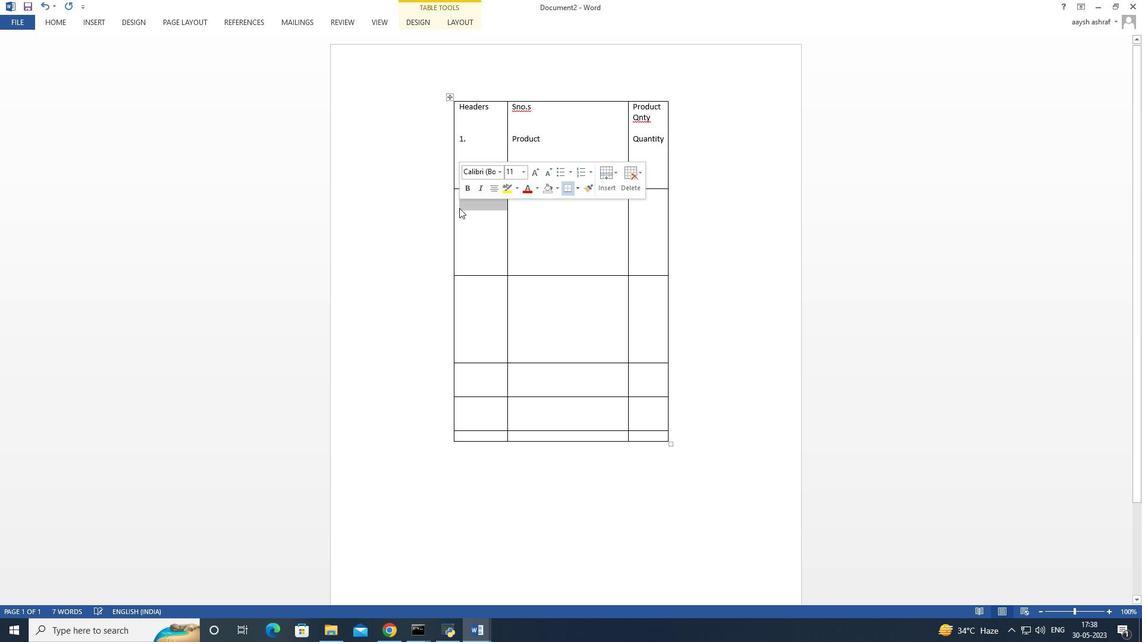
Action: Key pressed <Key.delete>
Screenshot: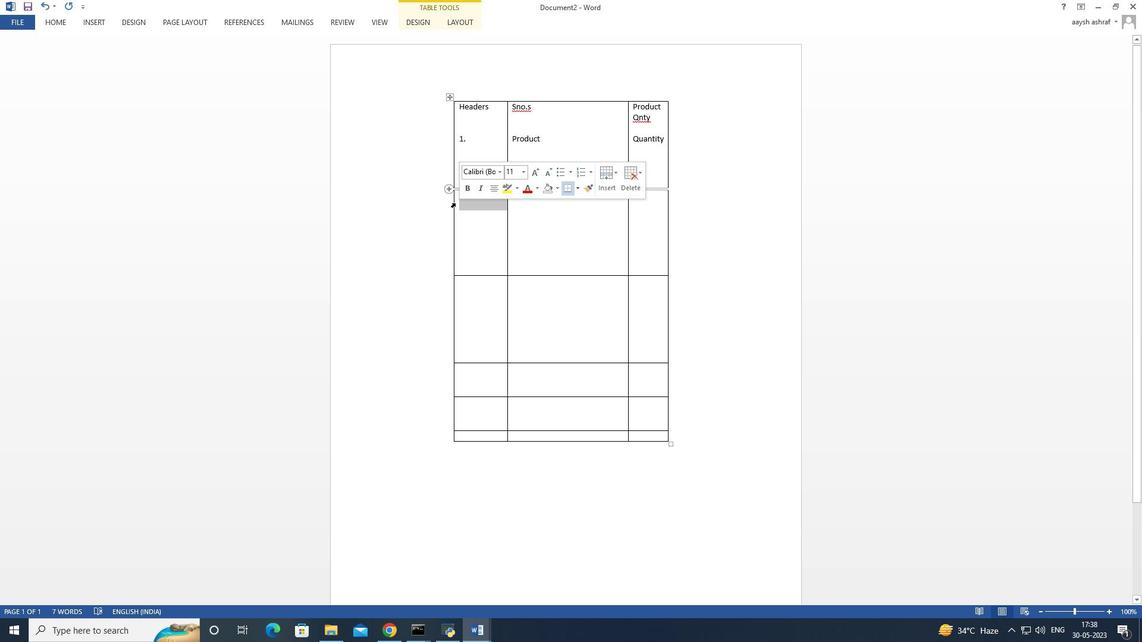 
Action: Mouse moved to (483, 236)
Screenshot: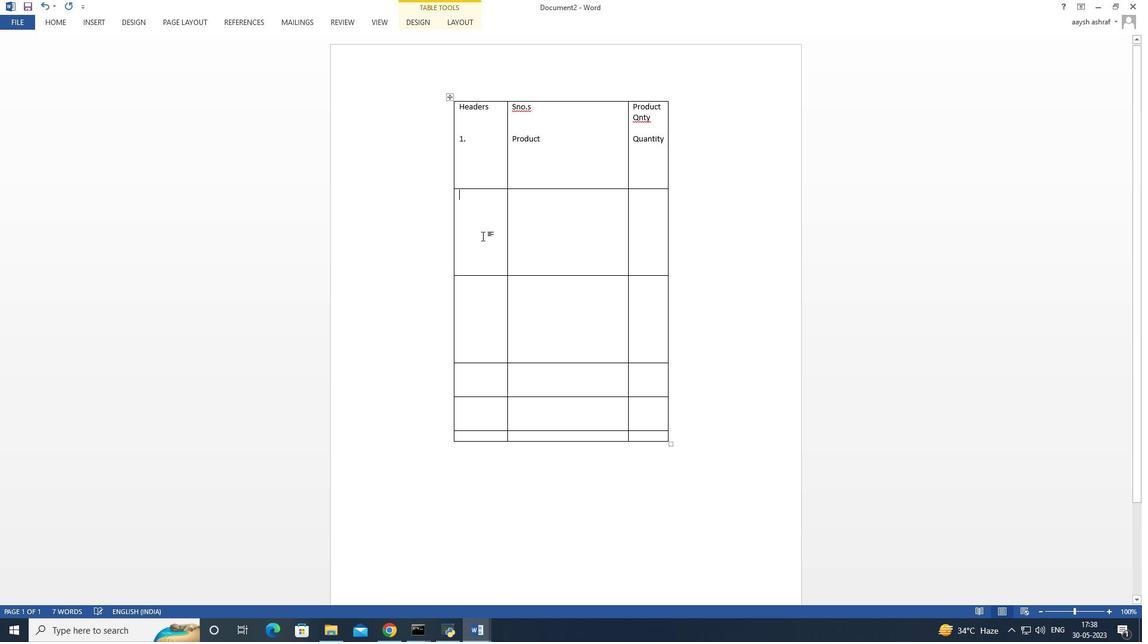 
Action: Key pressed <Key.delete>
Screenshot: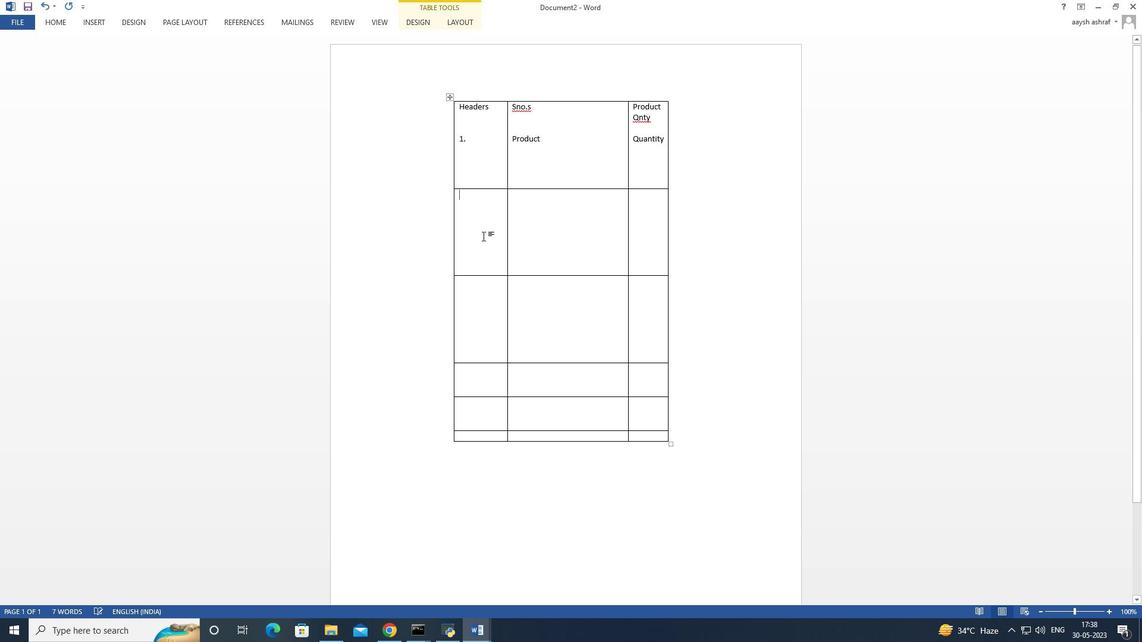
Action: Mouse pressed left at (483, 236)
Screenshot: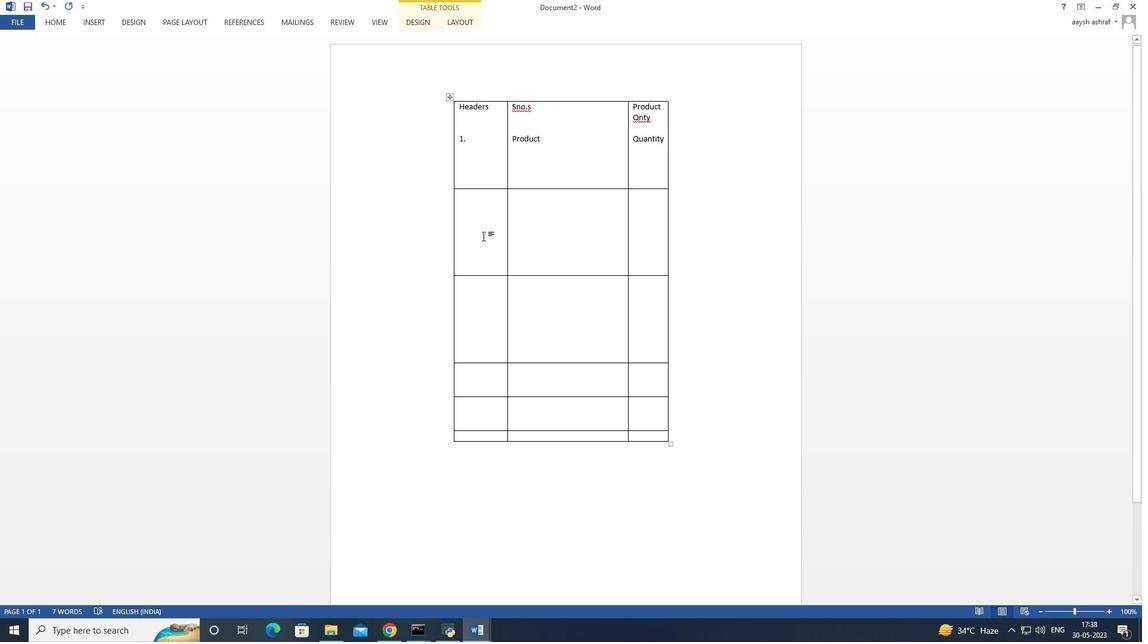 
Action: Mouse moved to (484, 236)
Screenshot: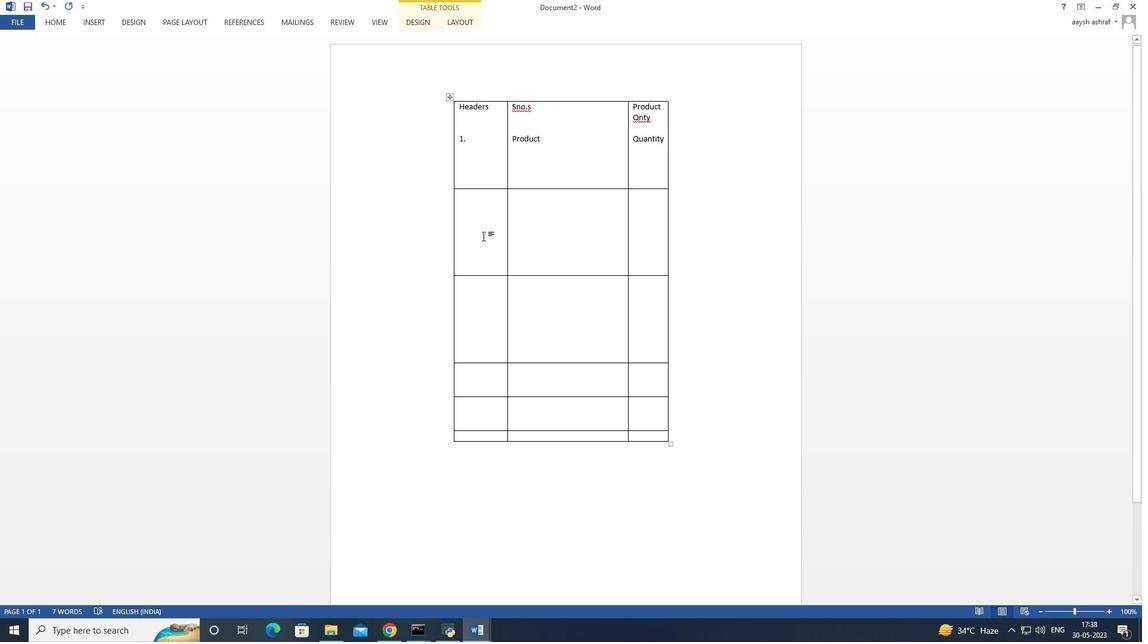 
Action: Key pressed <Key.delete>
Screenshot: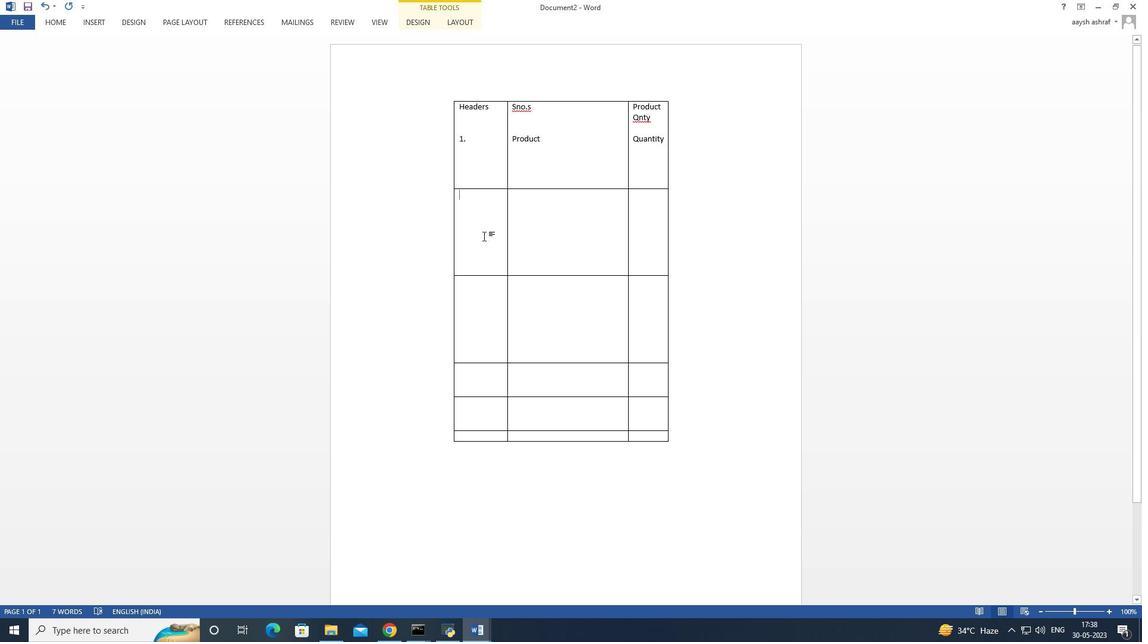 
Action: Mouse pressed left at (484, 236)
Screenshot: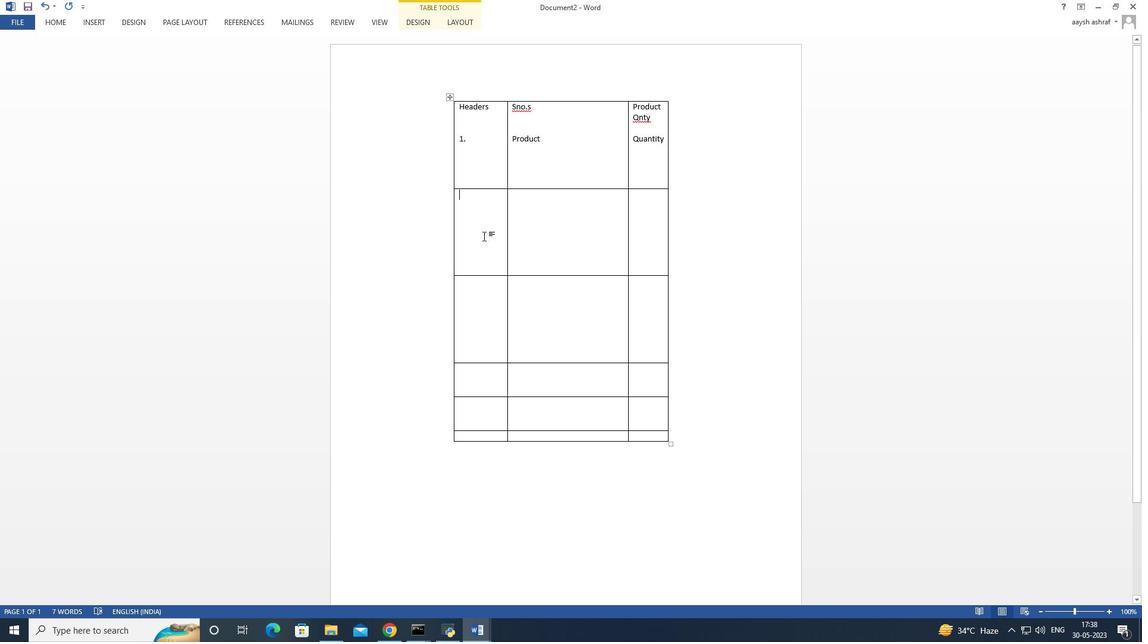 
Action: Key pressed <Key.delete>
Screenshot: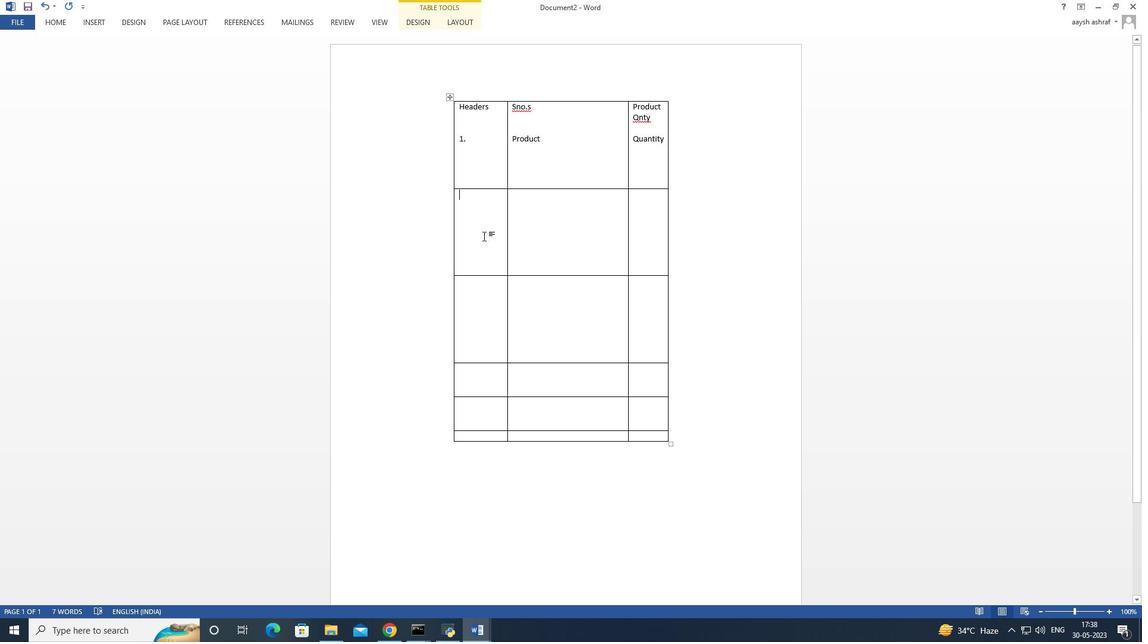 
Action: Mouse moved to (497, 308)
Screenshot: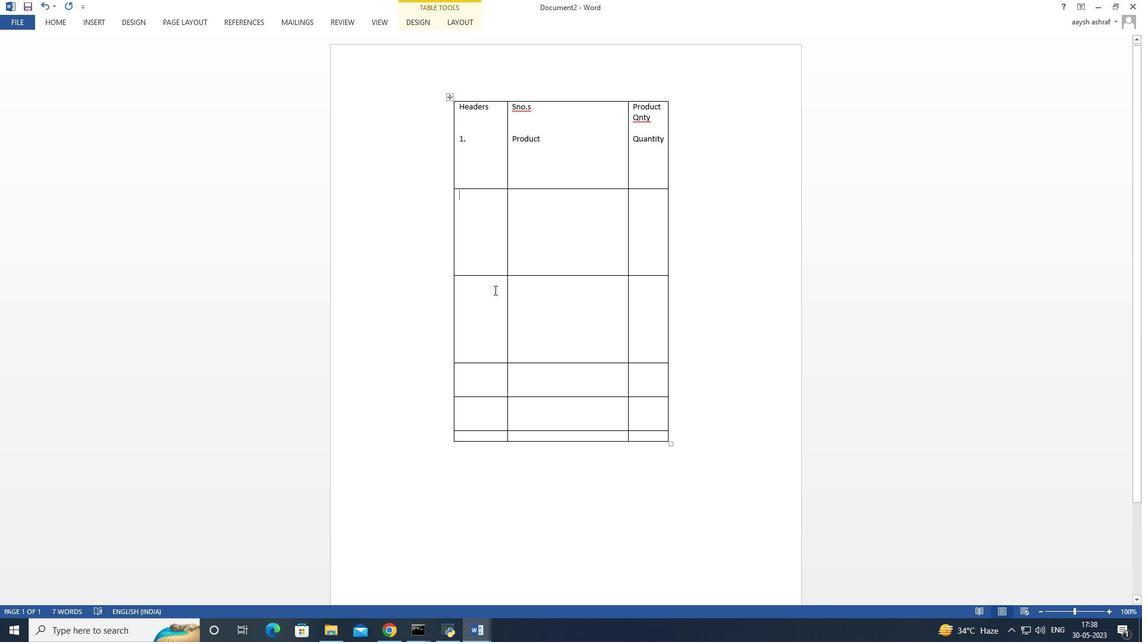 
Action: Mouse pressed left at (497, 308)
Screenshot: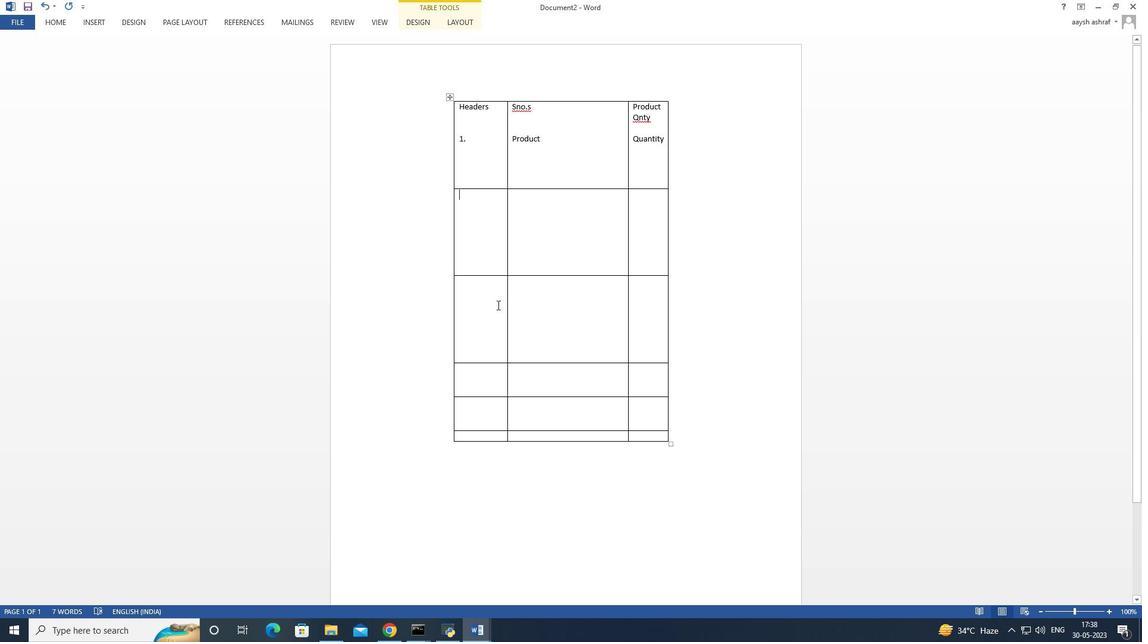 
Action: Key pressed <Key.delete><Key.delete>
Screenshot: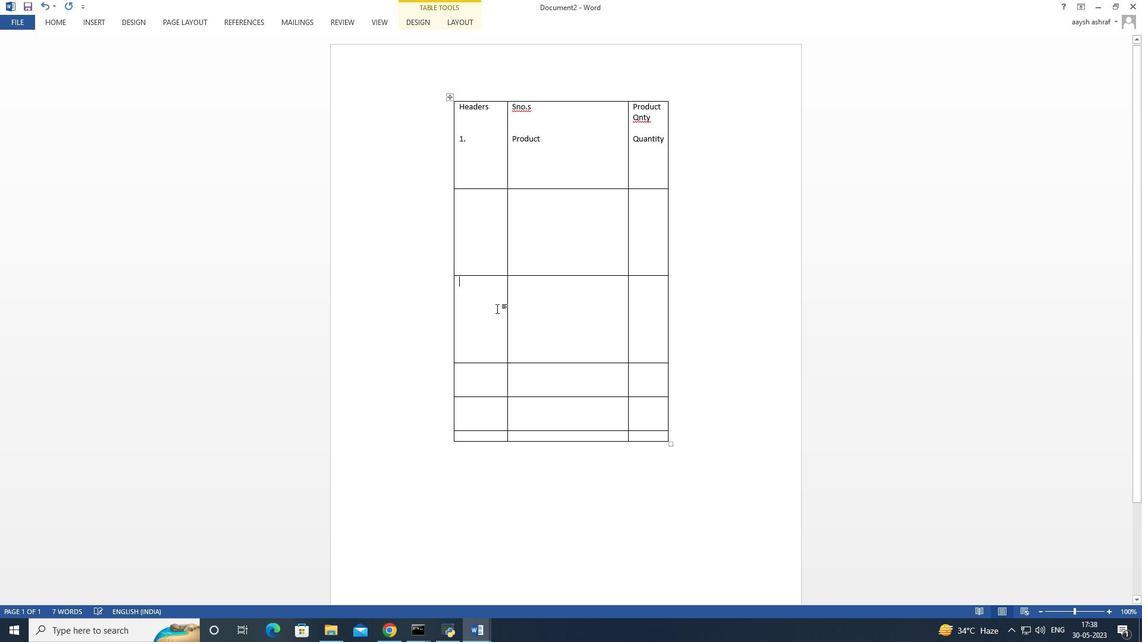 
Action: Mouse pressed left at (497, 308)
Screenshot: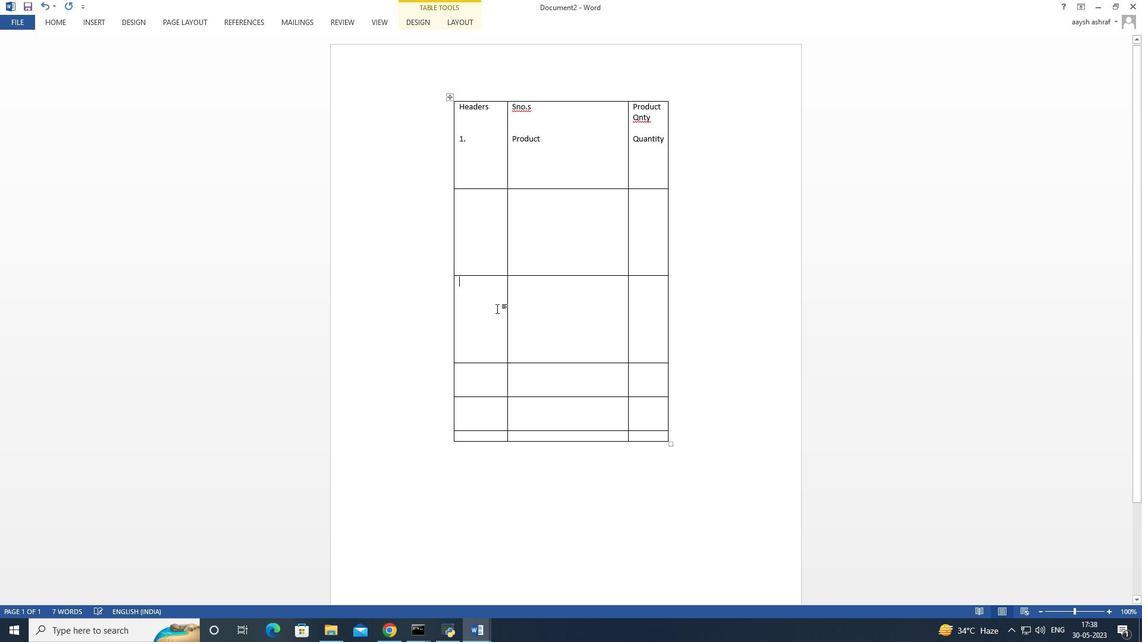 
Action: Mouse moved to (531, 439)
Screenshot: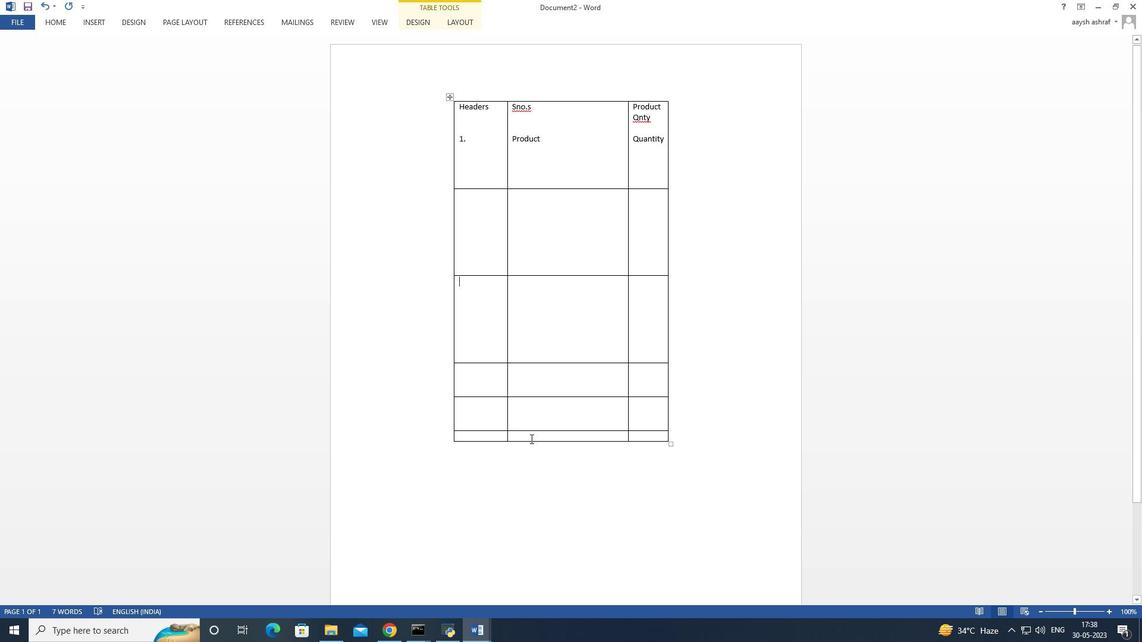
Action: Mouse pressed left at (531, 439)
Screenshot: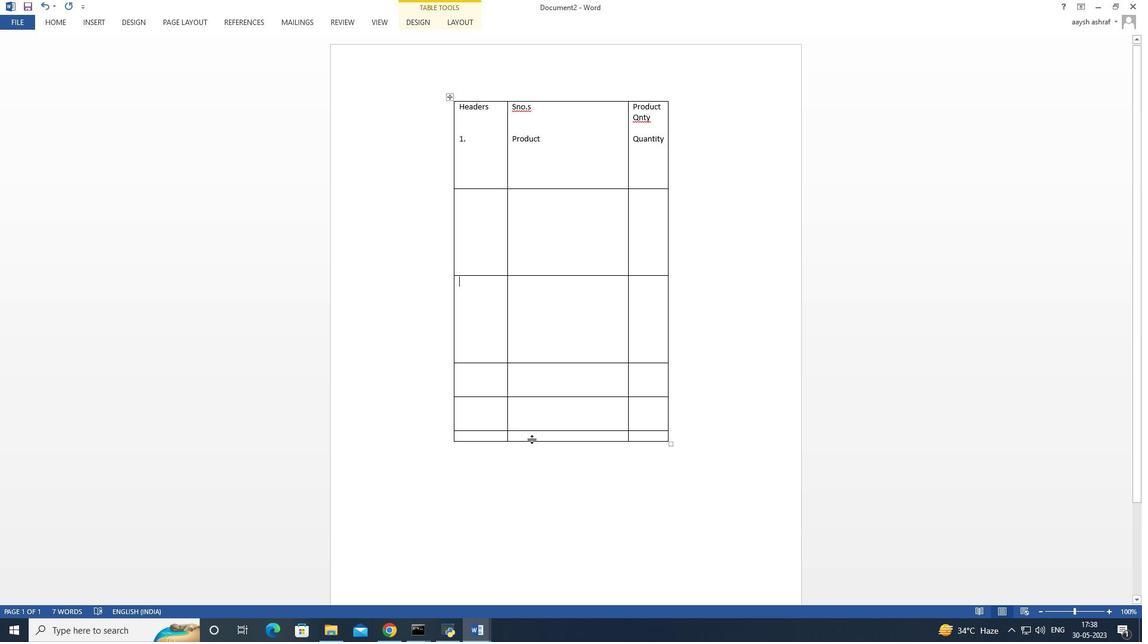 
Action: Mouse moved to (529, 259)
Screenshot: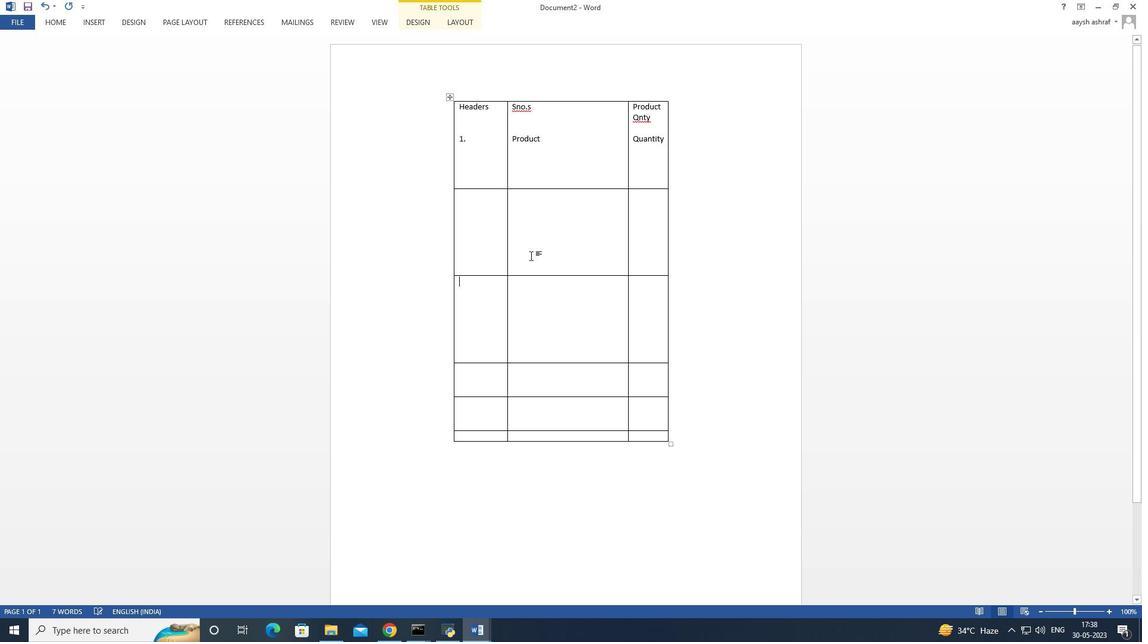 
Action: Key pressed <Key.delete>
Screenshot: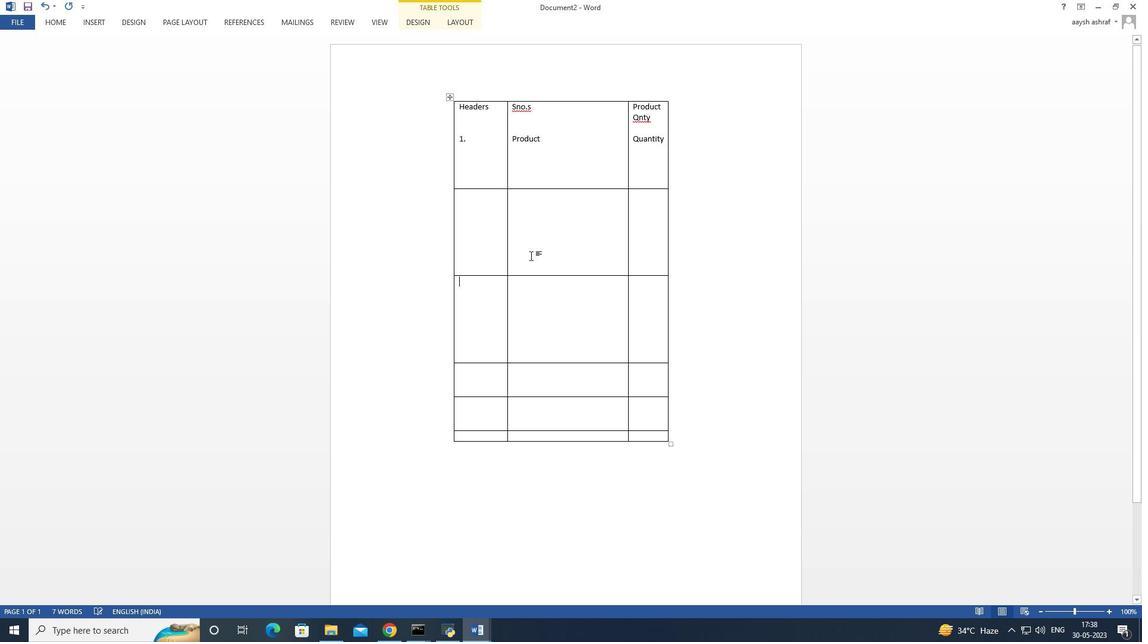 
Action: Mouse moved to (563, 102)
Screenshot: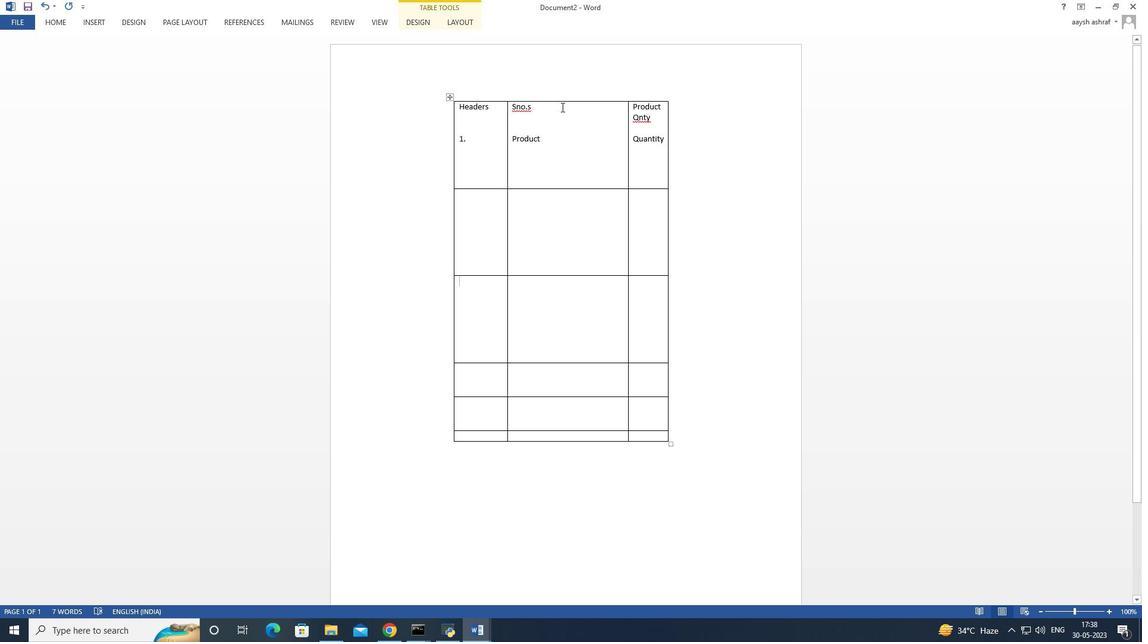 
Action: Mouse pressed left at (563, 102)
Screenshot: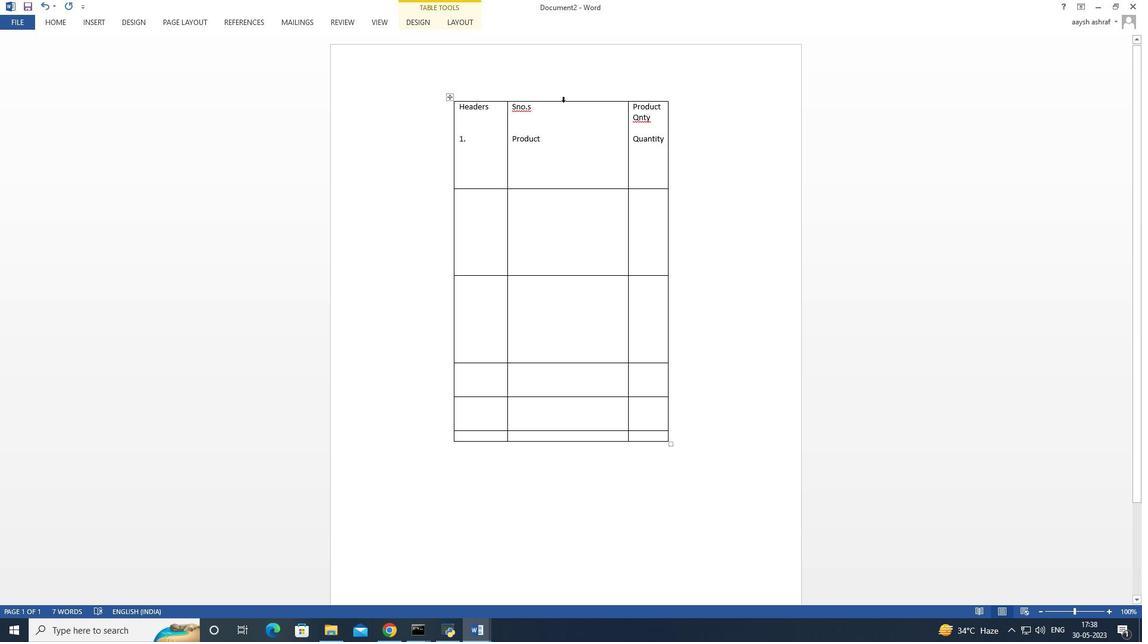 
Action: Mouse moved to (483, 348)
Screenshot: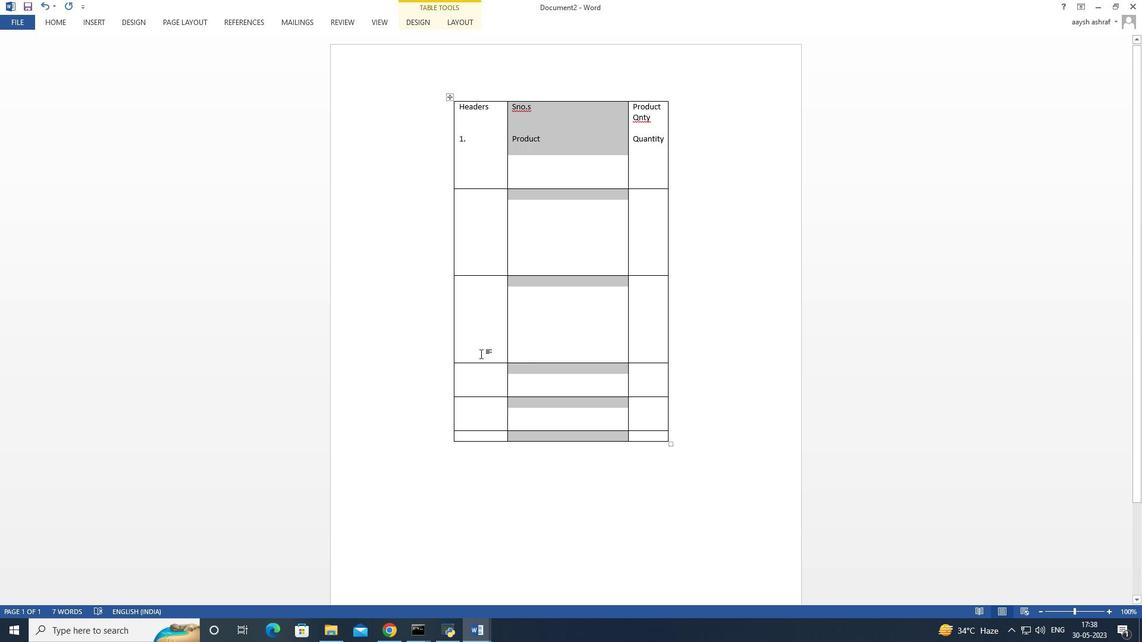 
Action: Mouse pressed left at (483, 348)
Screenshot: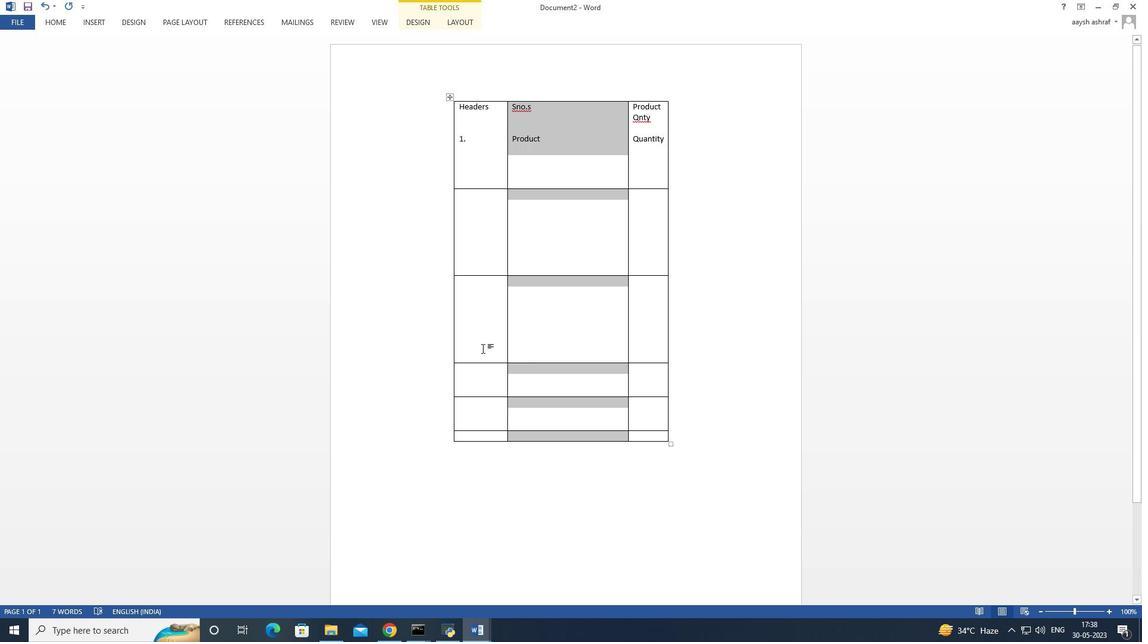 
Action: Mouse moved to (475, 144)
Screenshot: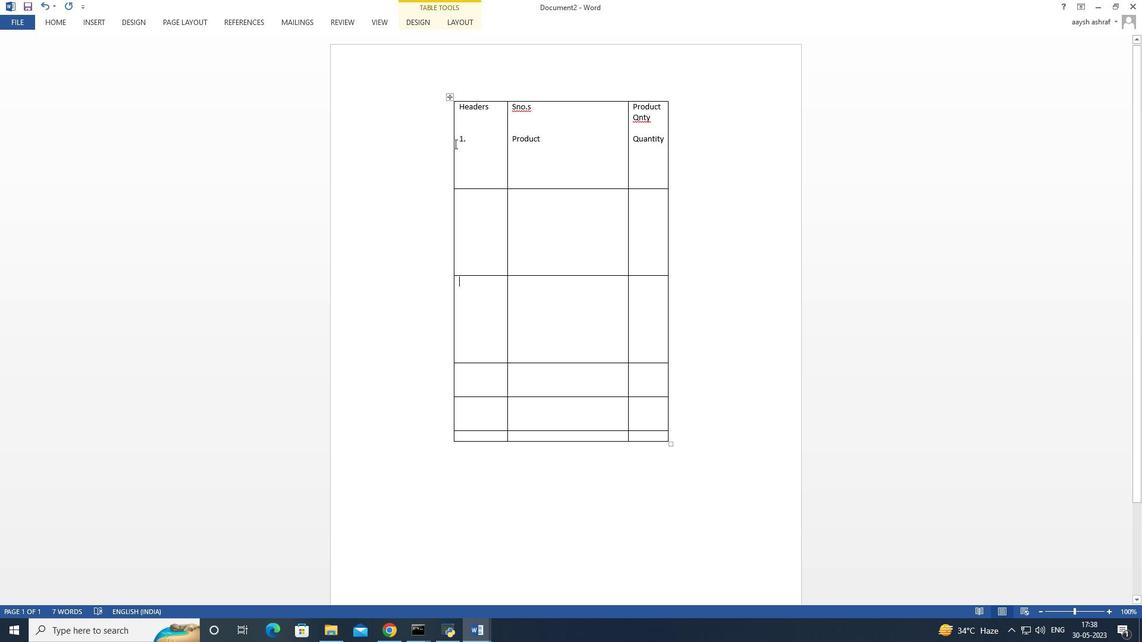 
Action: Mouse pressed left at (475, 144)
Screenshot: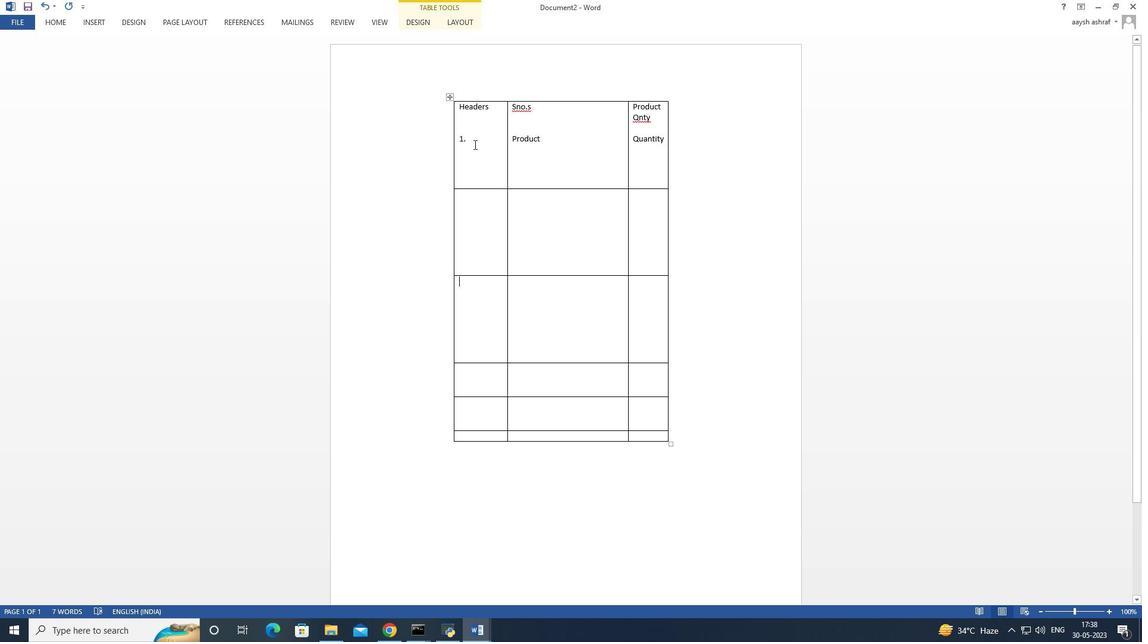 
Action: Mouse pressed left at (475, 144)
Screenshot: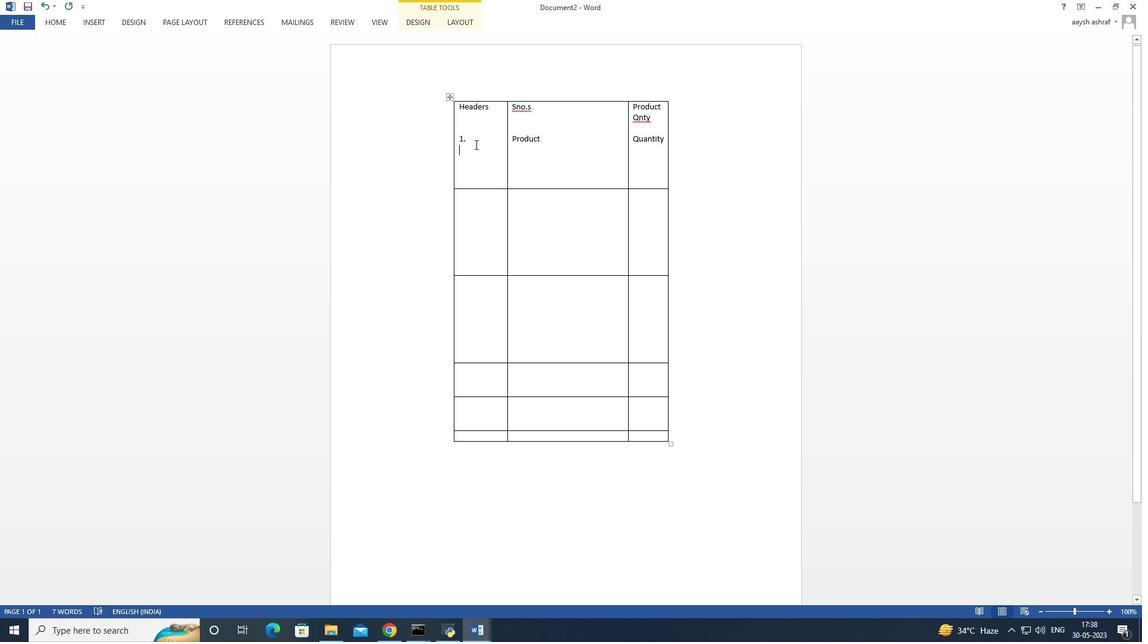 
Action: Mouse pressed left at (475, 144)
Screenshot: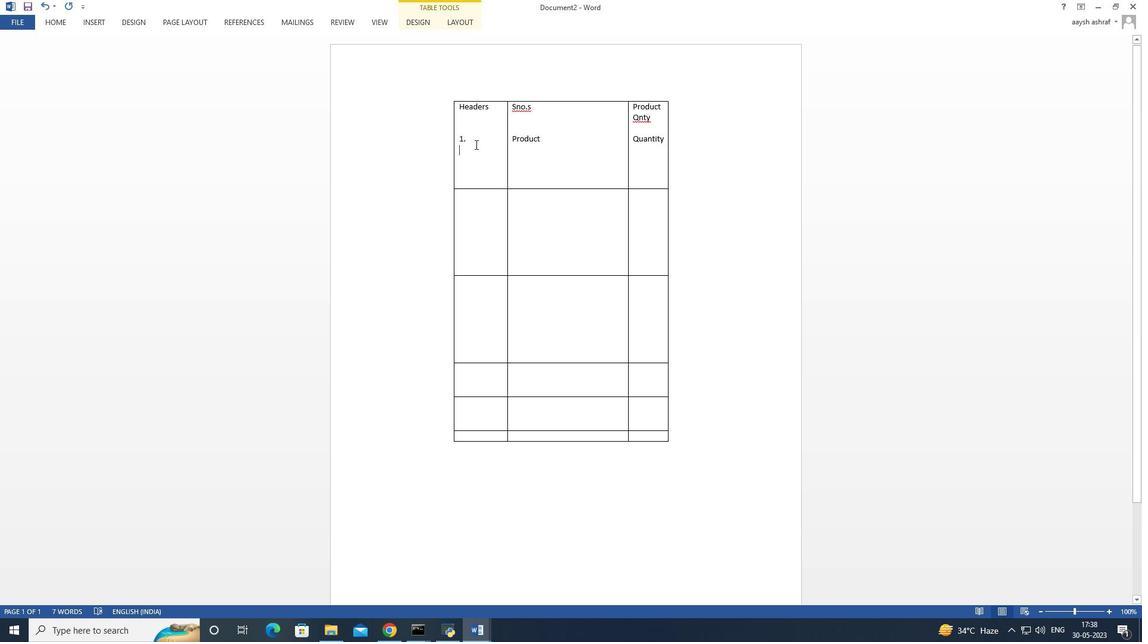 
Action: Mouse pressed left at (475, 144)
Screenshot: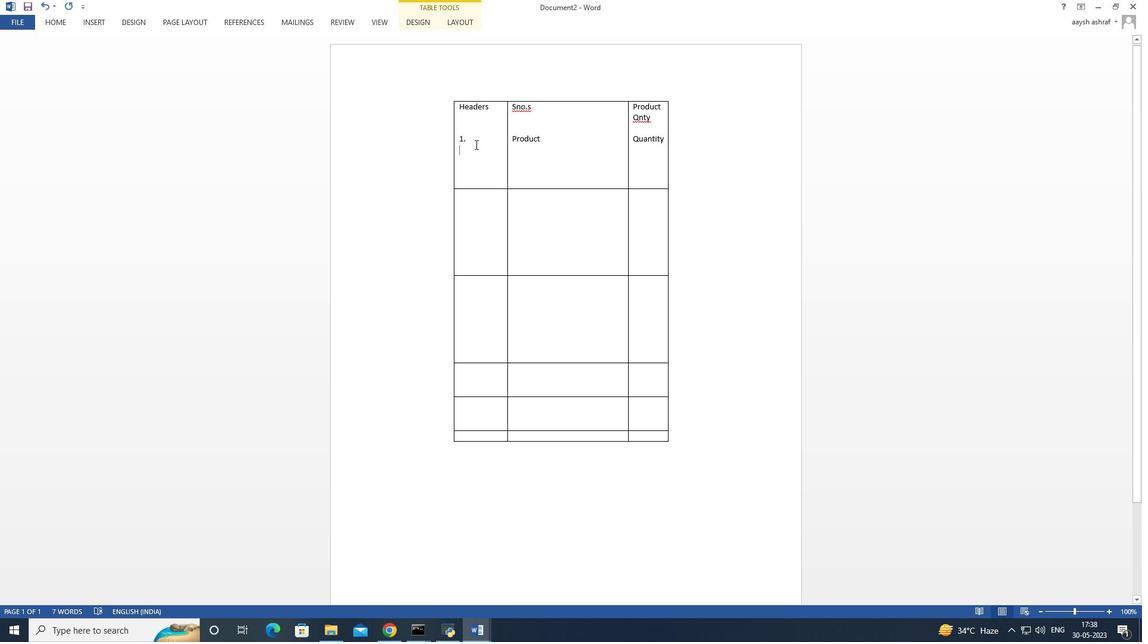 
Action: Mouse moved to (556, 182)
Screenshot: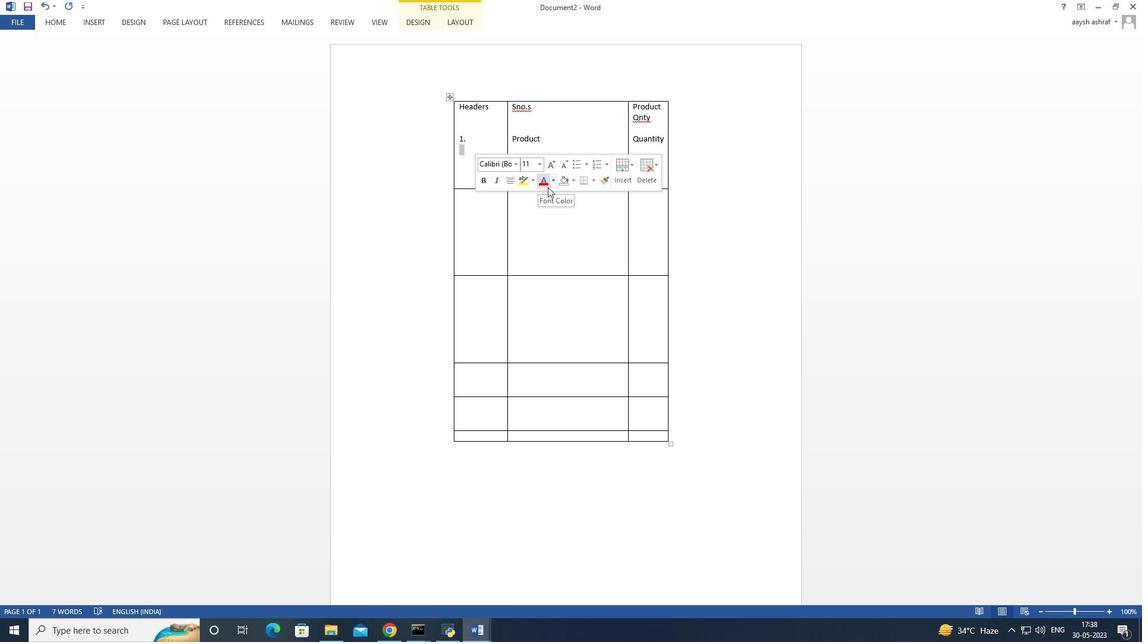 
Action: Mouse pressed left at (556, 182)
Screenshot: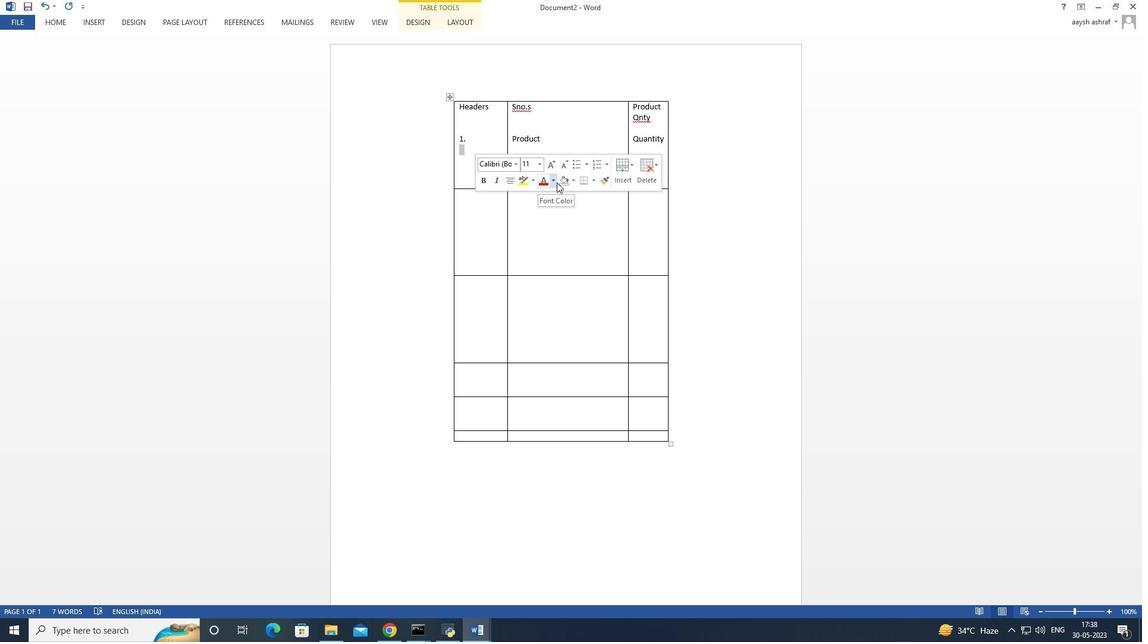 
Action: Mouse moved to (534, 182)
Screenshot: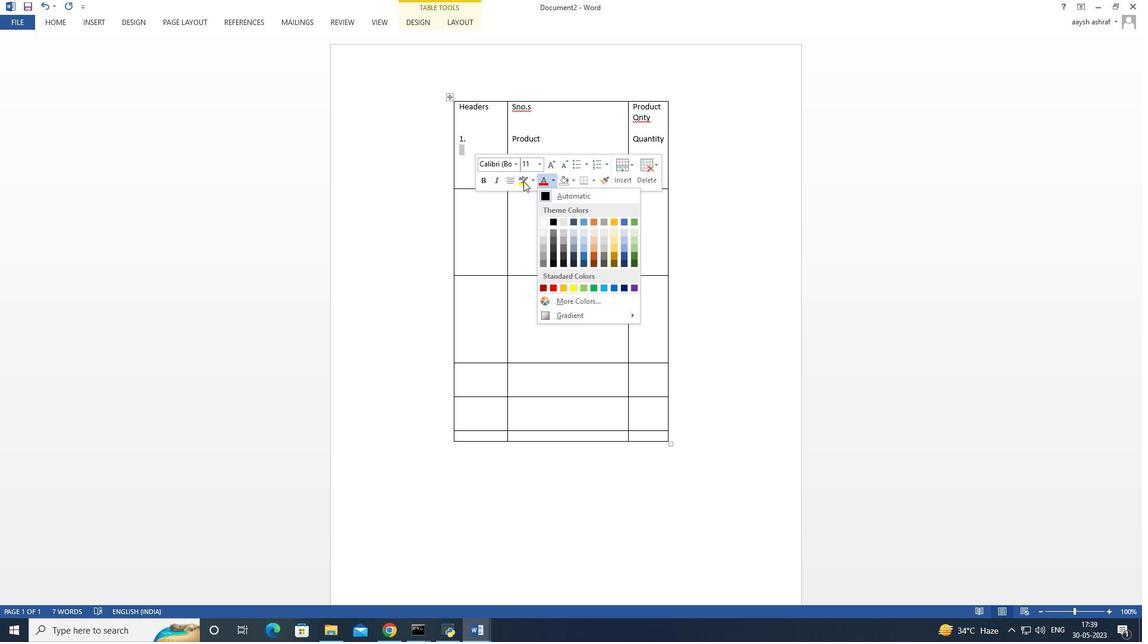 
Action: Mouse pressed left at (534, 182)
Screenshot: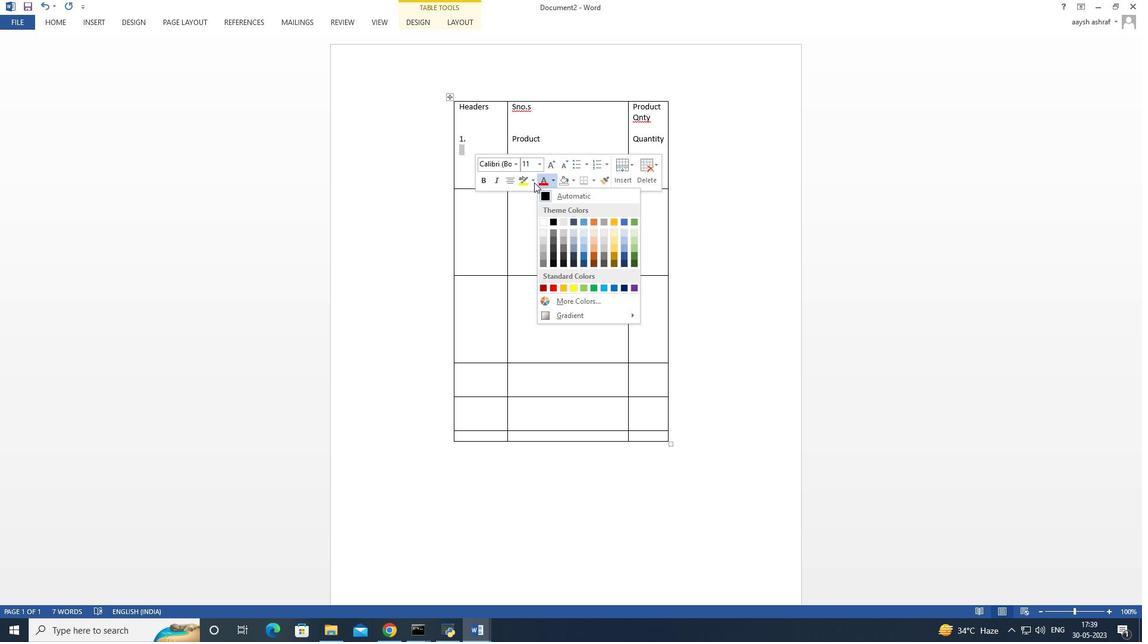 
Action: Mouse moved to (597, 198)
Screenshot: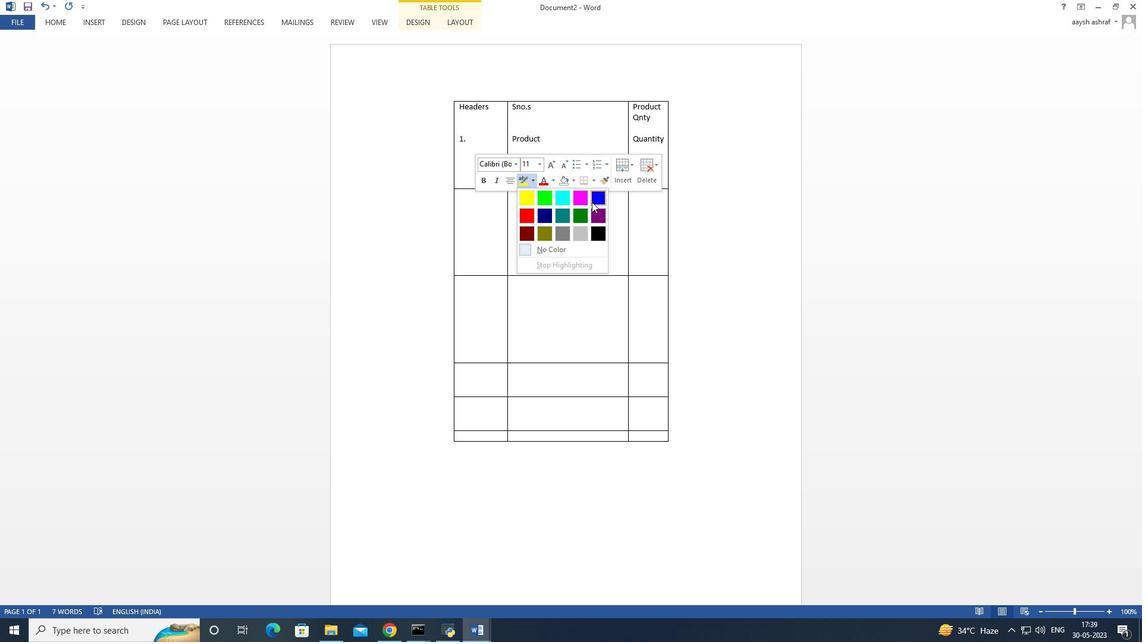
Action: Mouse pressed left at (597, 198)
Screenshot: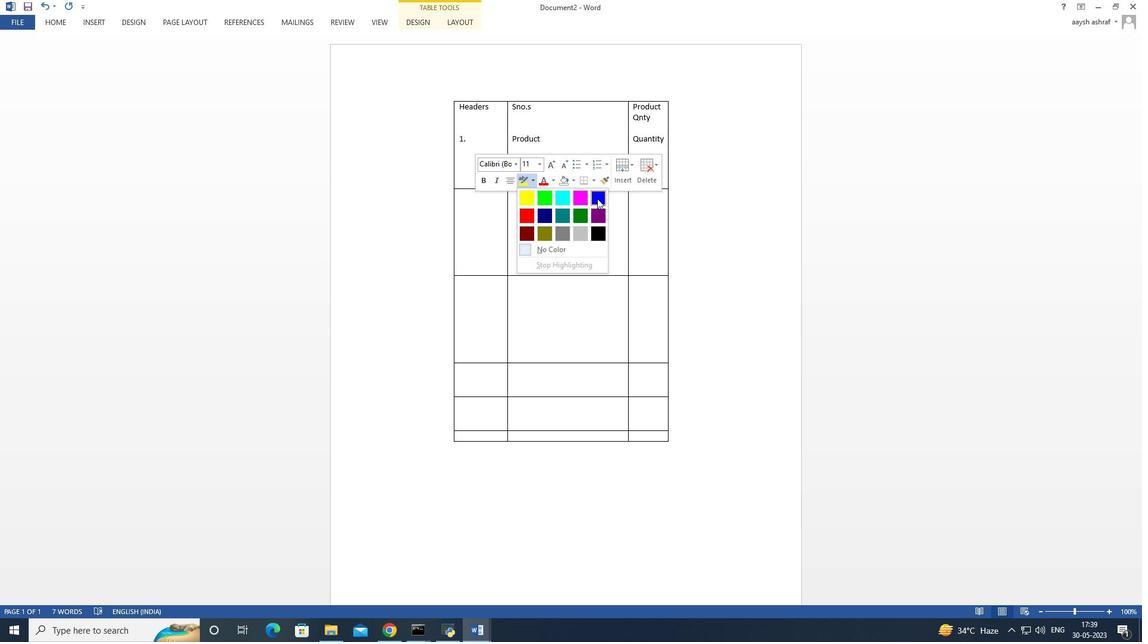 
Action: Mouse moved to (538, 236)
Screenshot: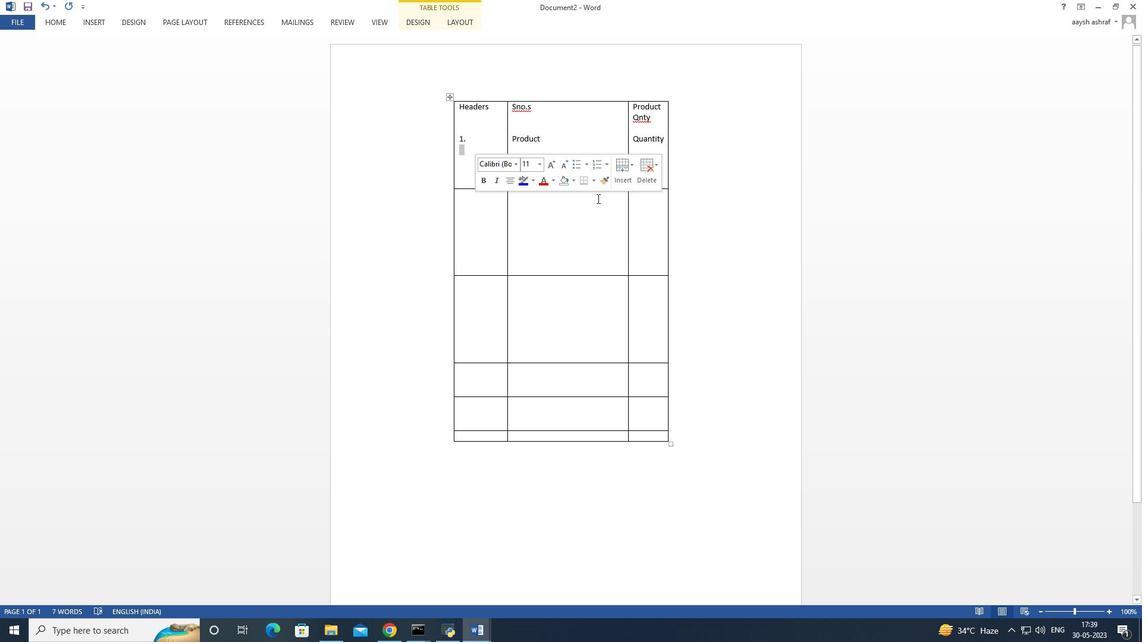 
Action: Mouse pressed left at (538, 236)
Screenshot: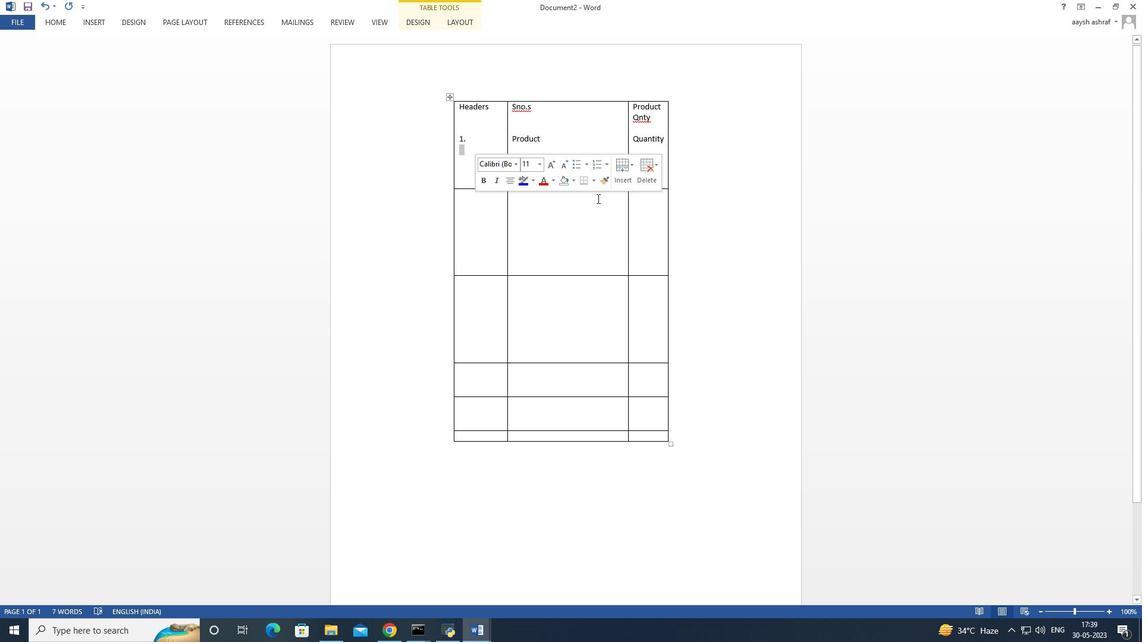 
Action: Mouse moved to (468, 121)
Screenshot: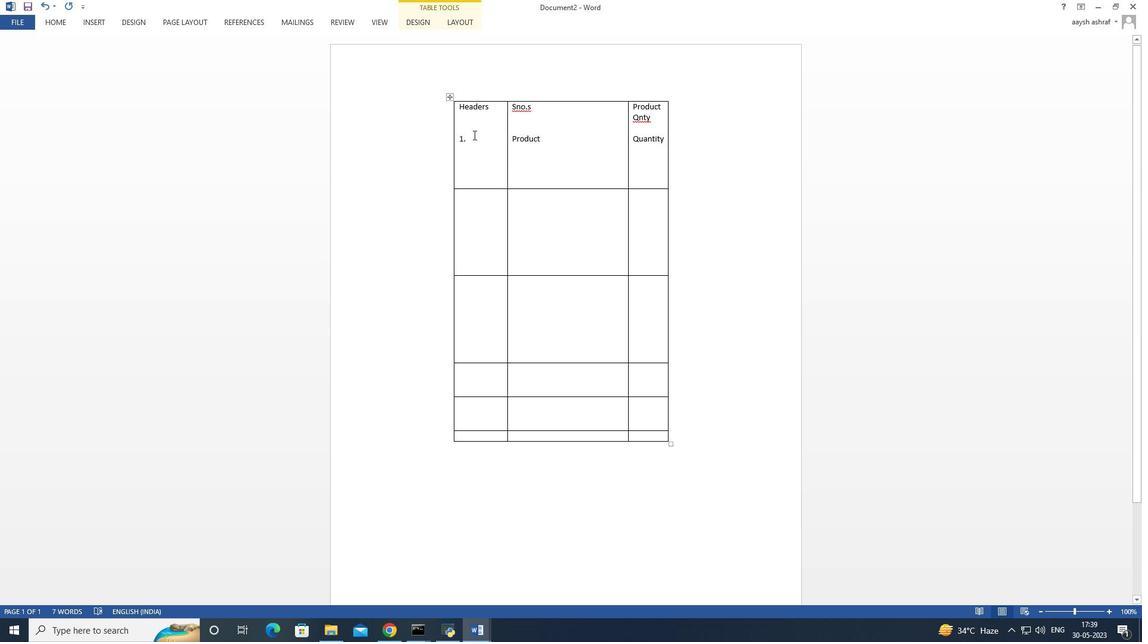 
Action: Mouse pressed left at (468, 121)
Screenshot: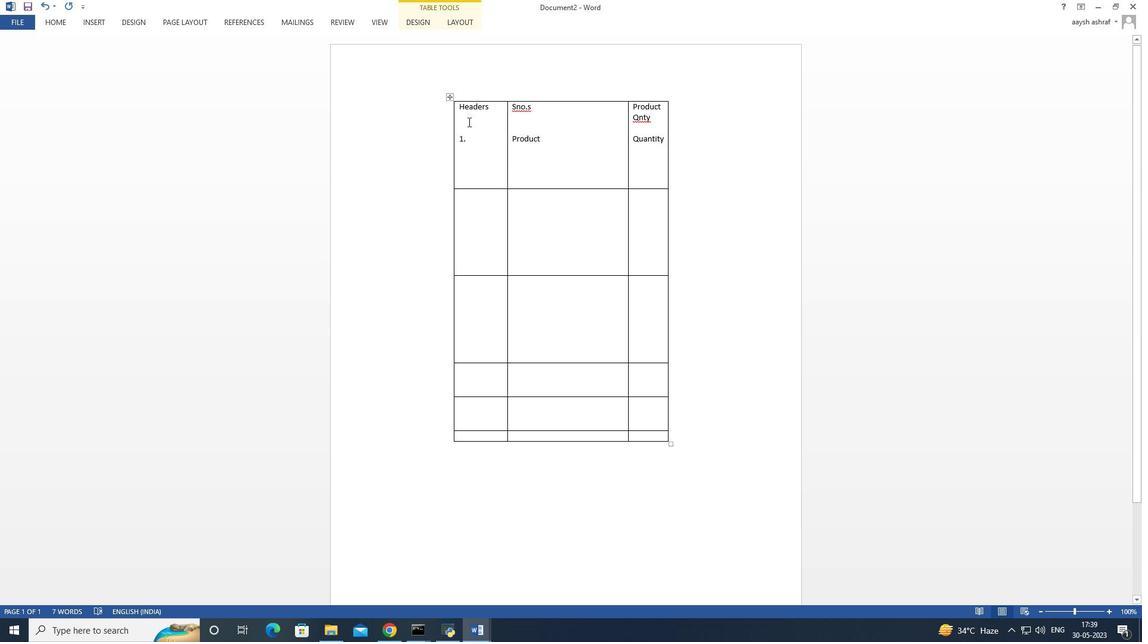 
Action: Mouse moved to (600, 338)
Screenshot: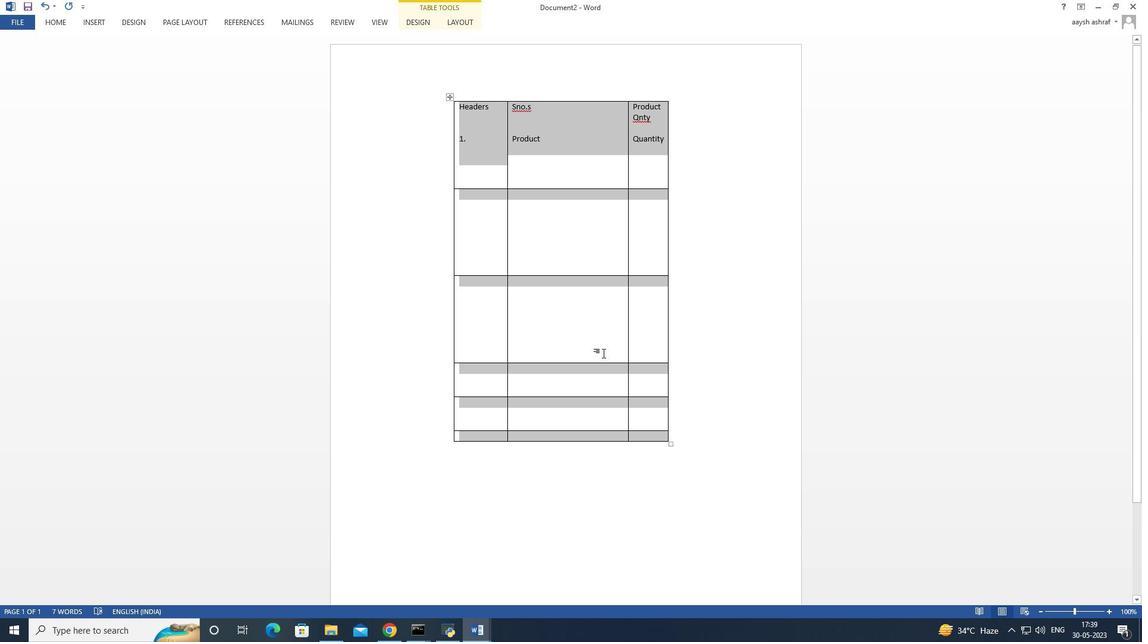 
Action: Mouse pressed right at (600, 338)
Screenshot: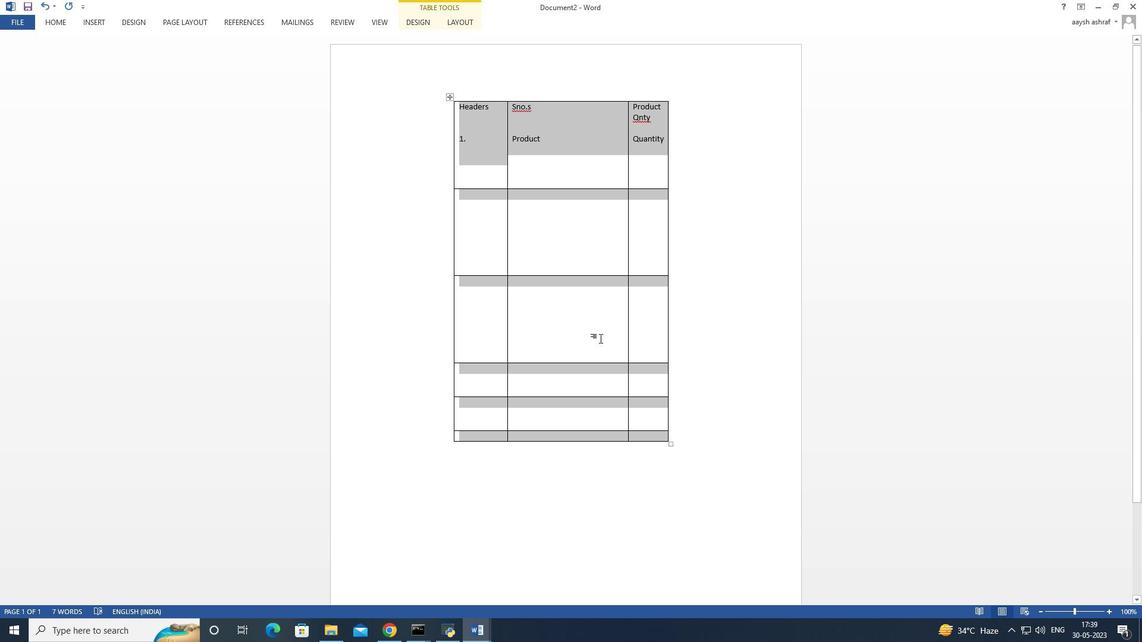
Action: Mouse moved to (652, 320)
Screenshot: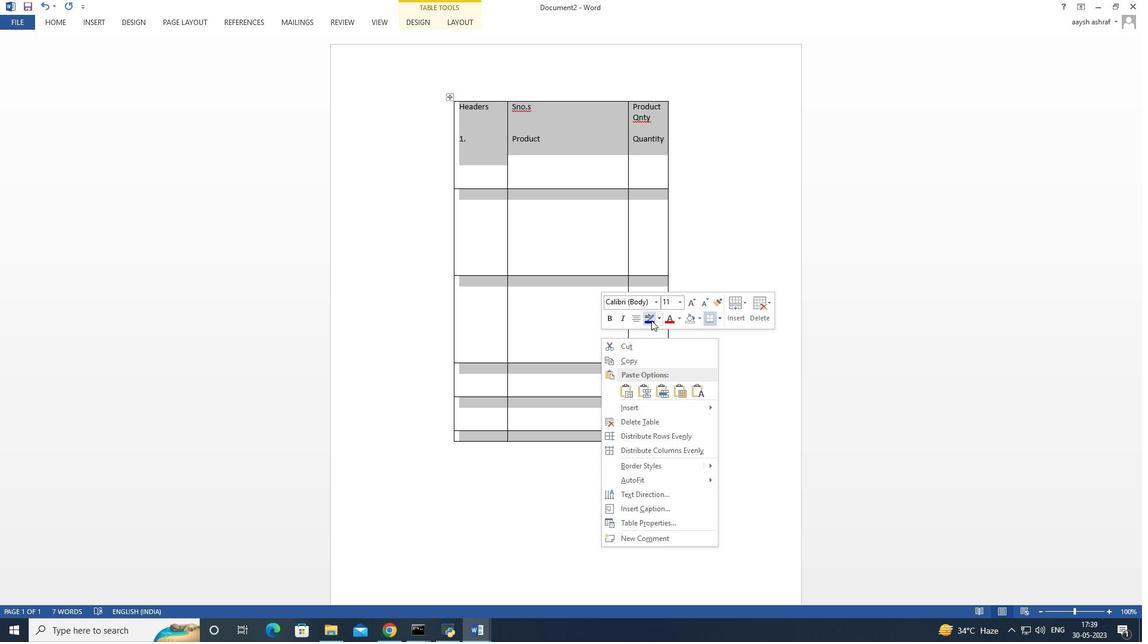 
Action: Mouse pressed left at (652, 320)
Screenshot: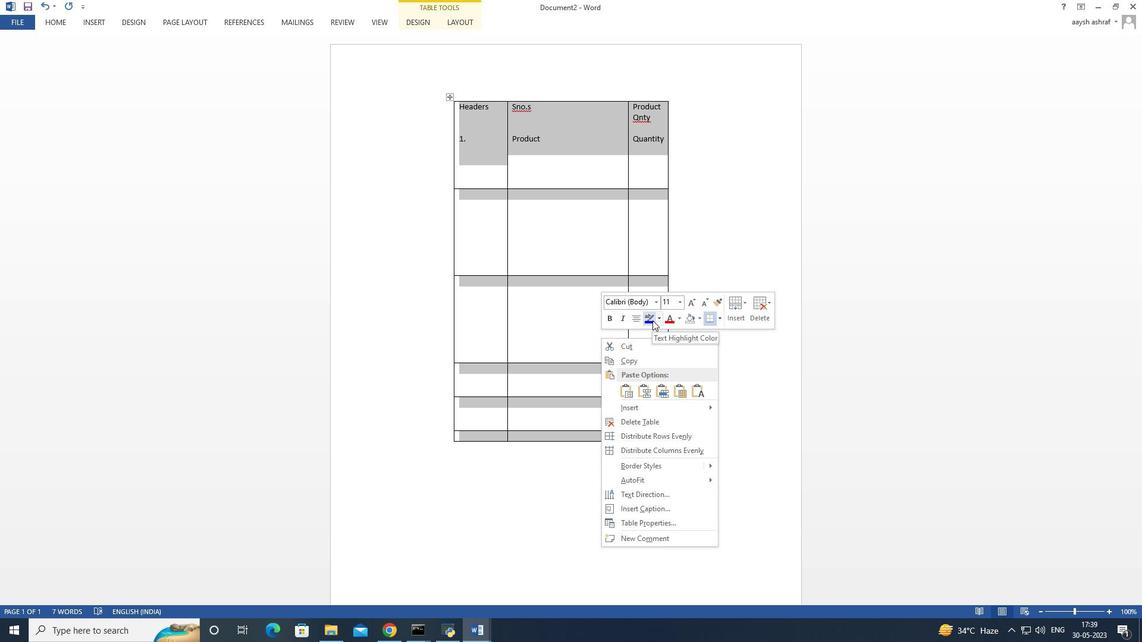 
Action: Mouse moved to (547, 284)
Screenshot: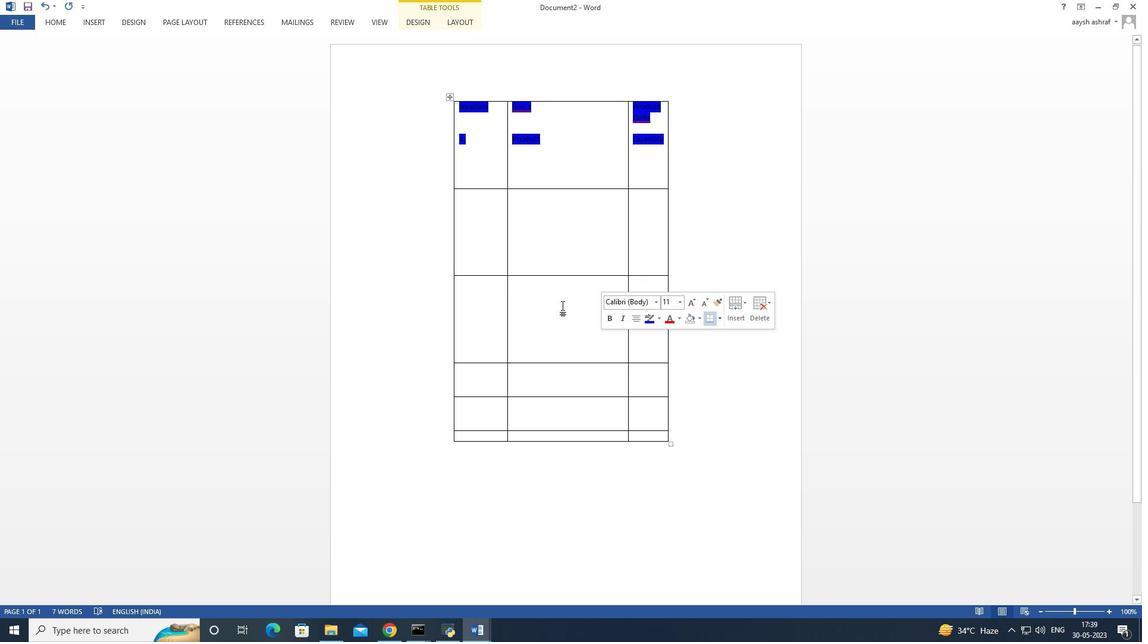 
Action: Mouse pressed left at (547, 284)
Screenshot: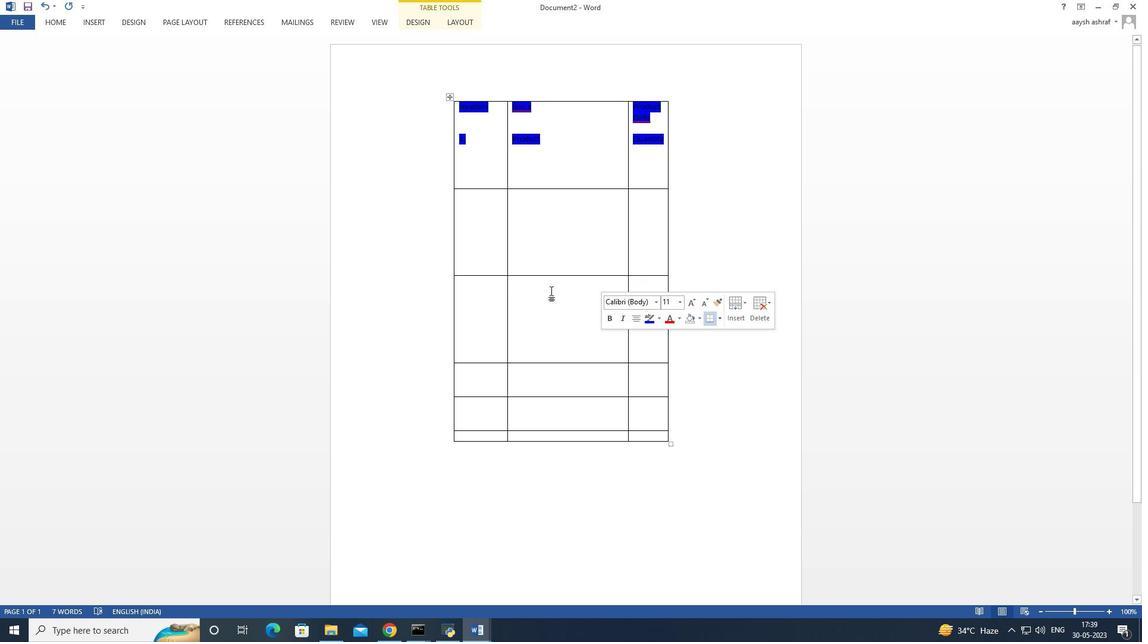 
Action: Mouse moved to (524, 219)
Screenshot: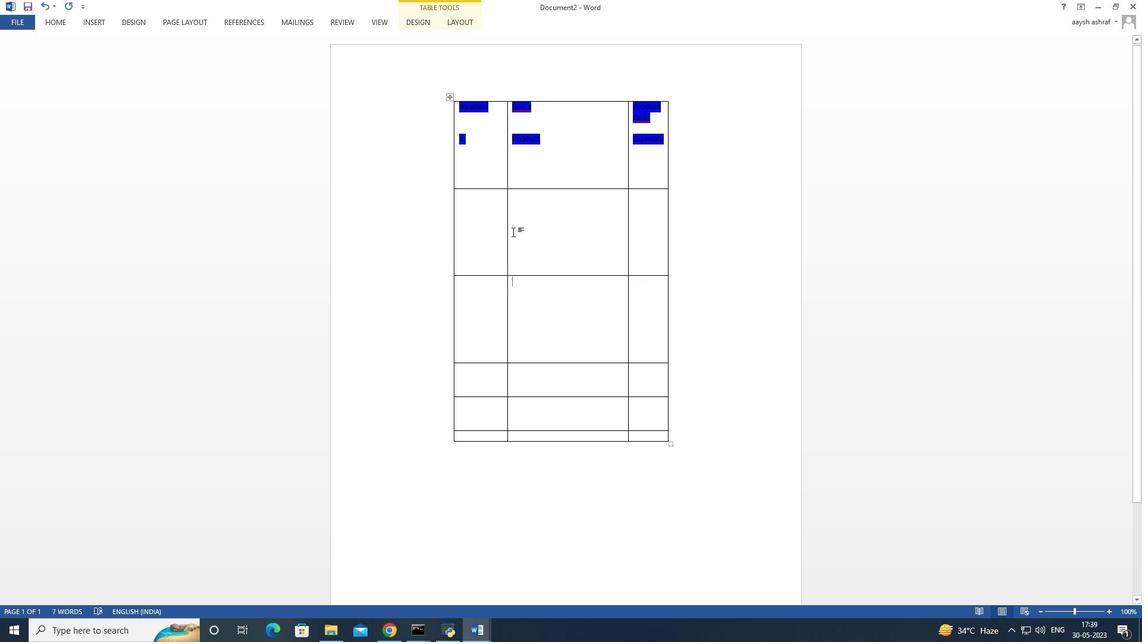 
Action: Mouse pressed left at (524, 219)
Screenshot: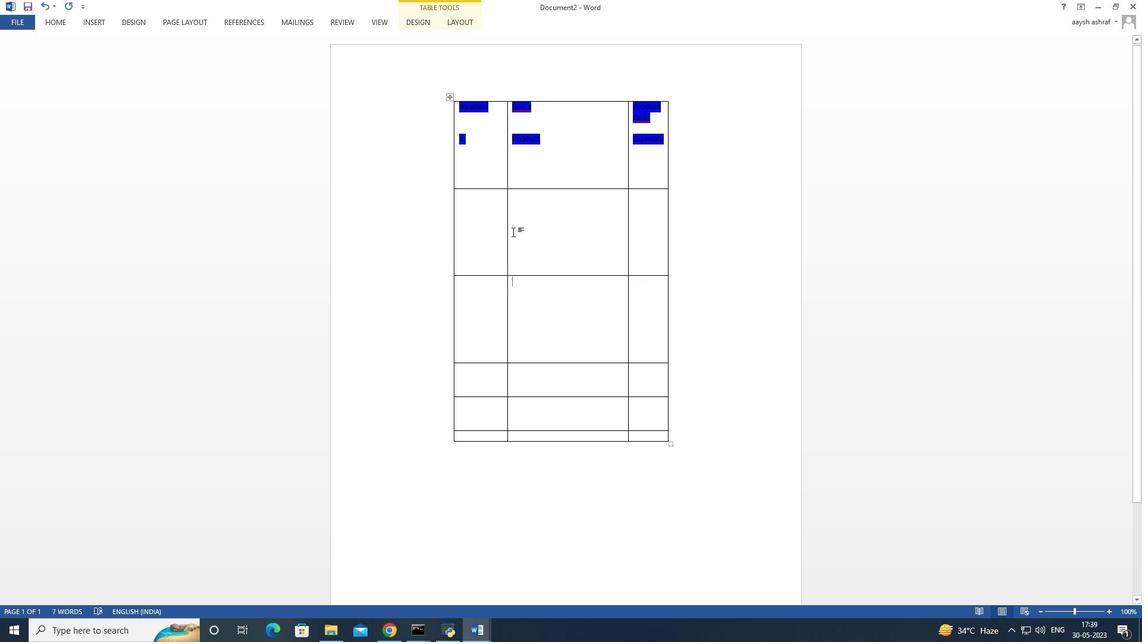 
Action: Mouse moved to (537, 215)
Screenshot: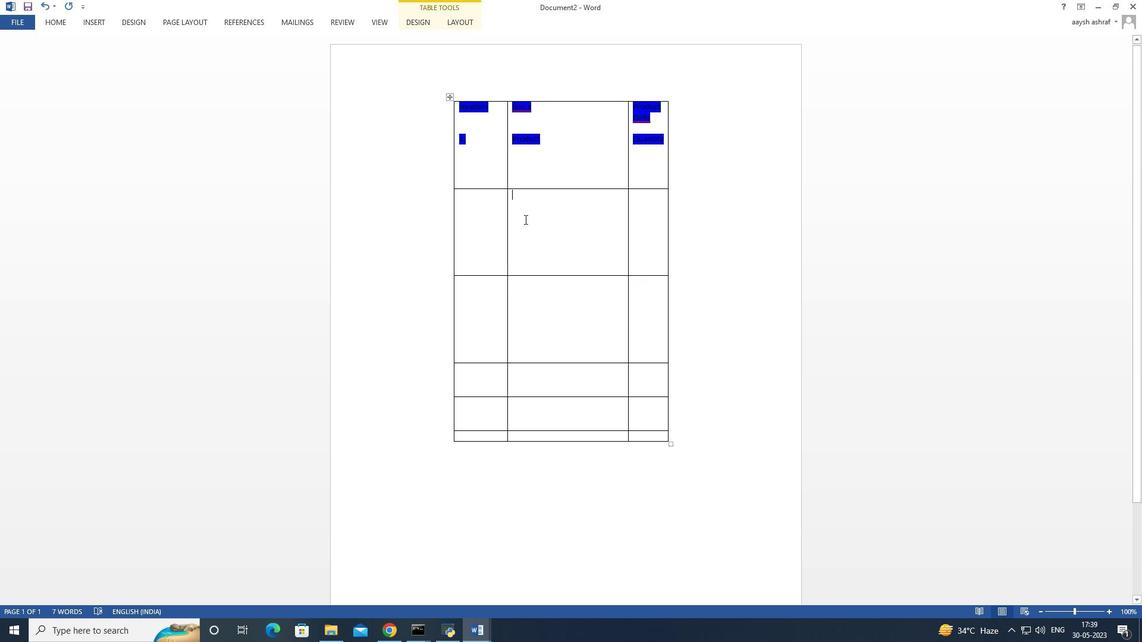 
Action: Mouse pressed left at (537, 215)
Screenshot: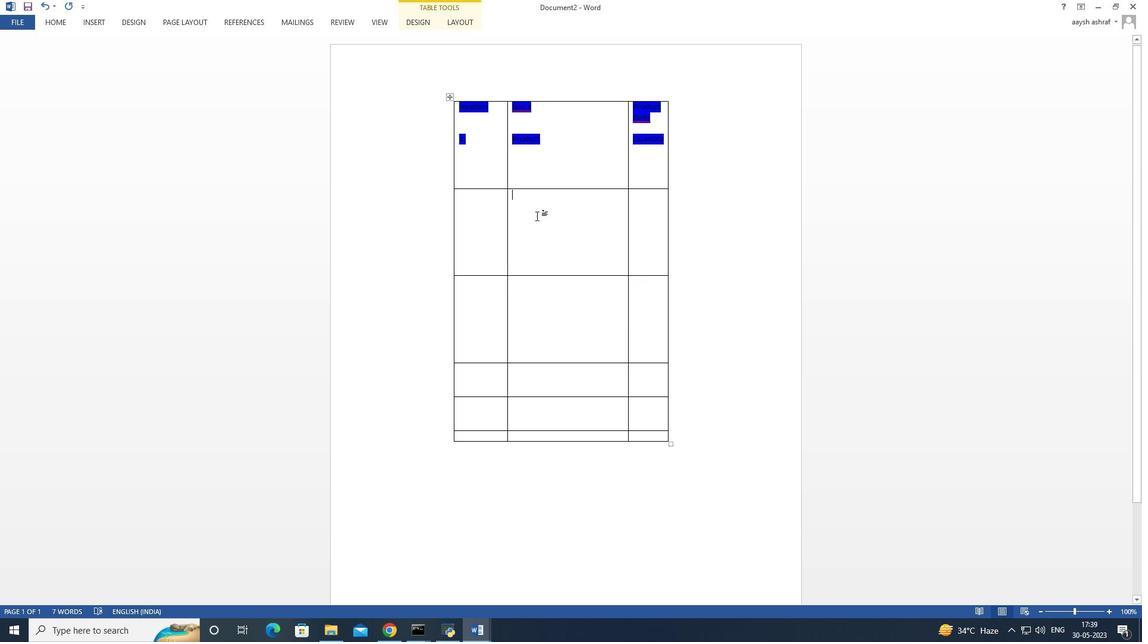 
Action: Mouse moved to (629, 413)
Screenshot: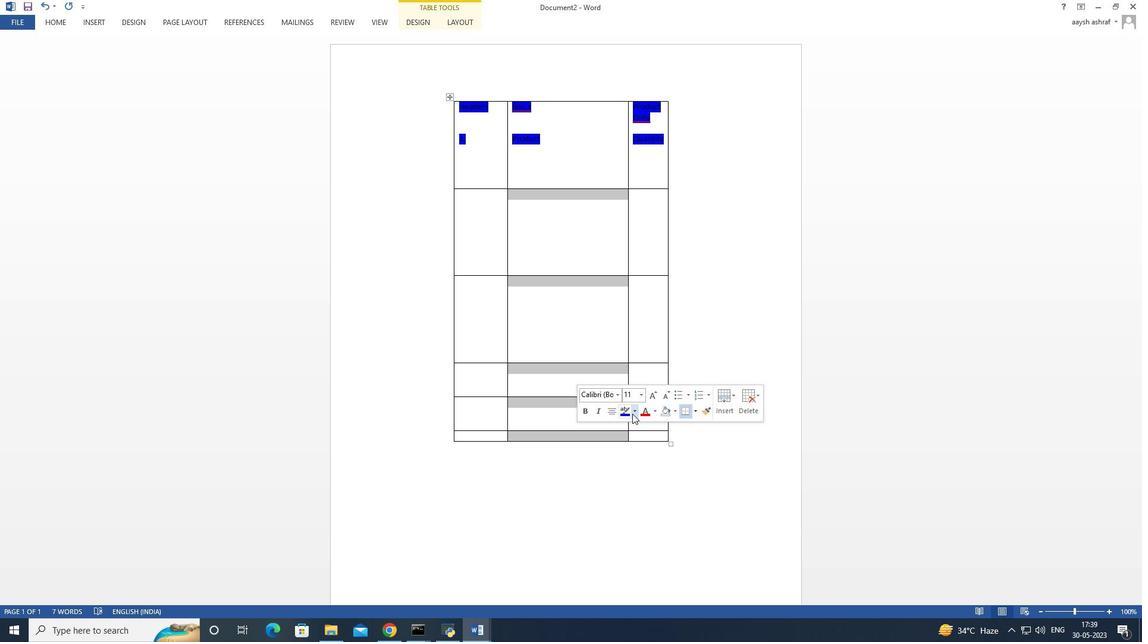 
Action: Mouse pressed left at (629, 413)
Screenshot: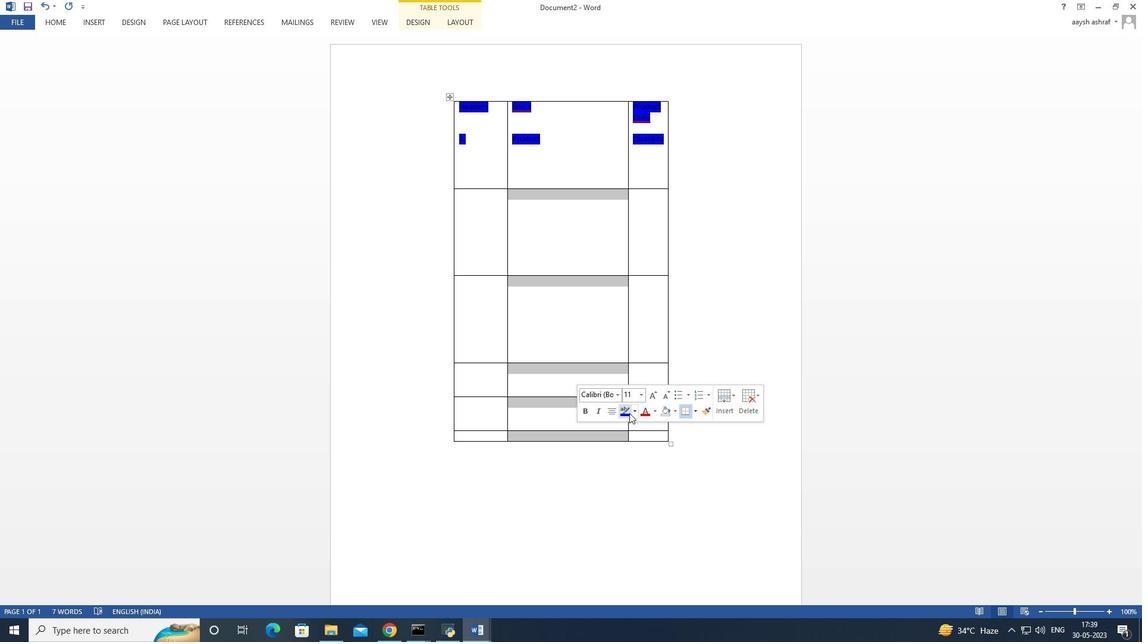 
Action: Mouse moved to (559, 256)
Screenshot: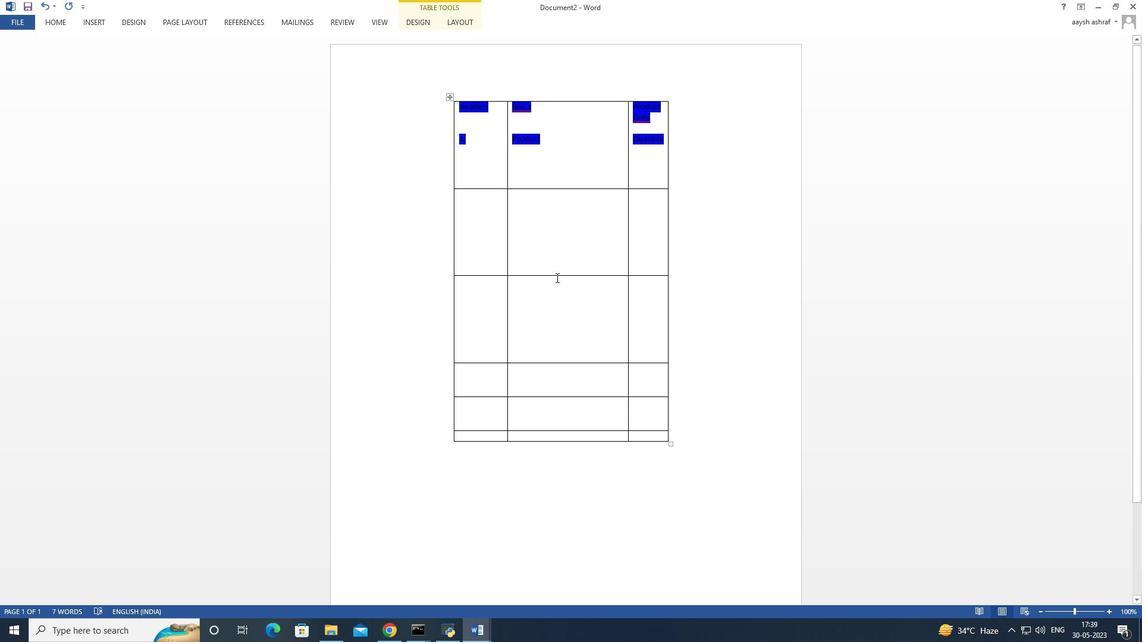 
Action: Mouse pressed left at (559, 256)
Screenshot: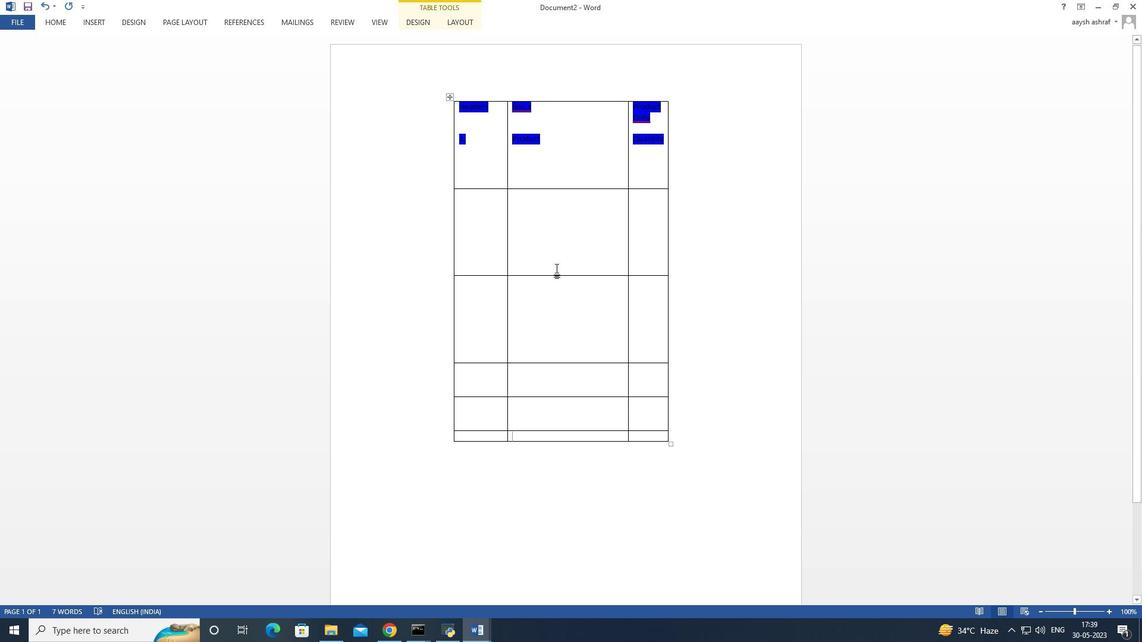 
Action: Mouse moved to (452, 96)
Screenshot: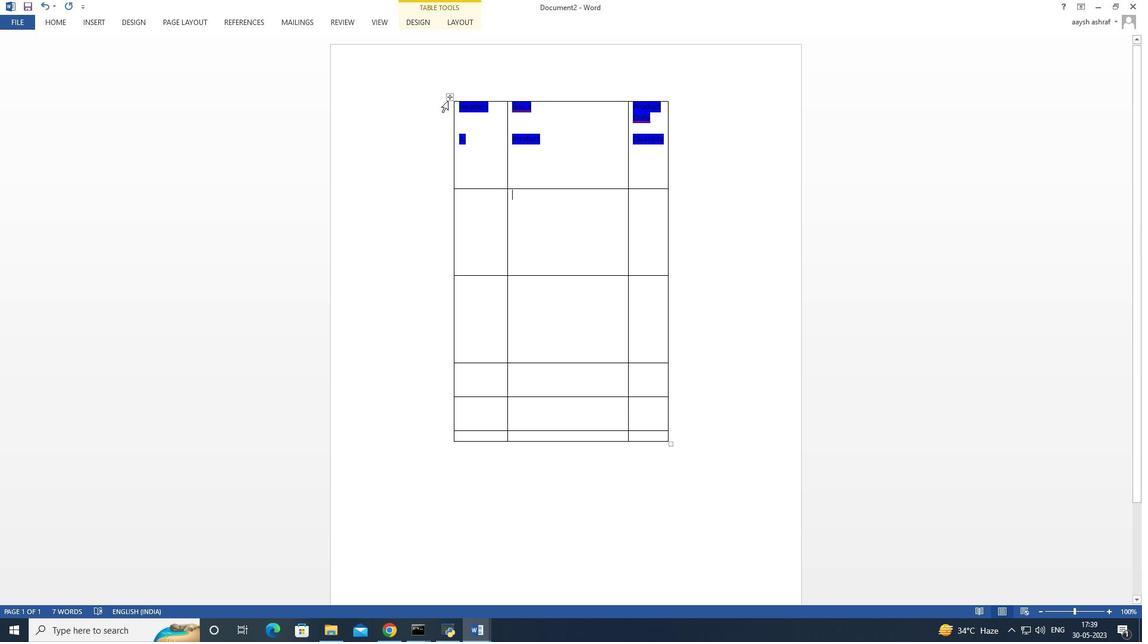 
Action: Mouse pressed left at (452, 96)
Screenshot: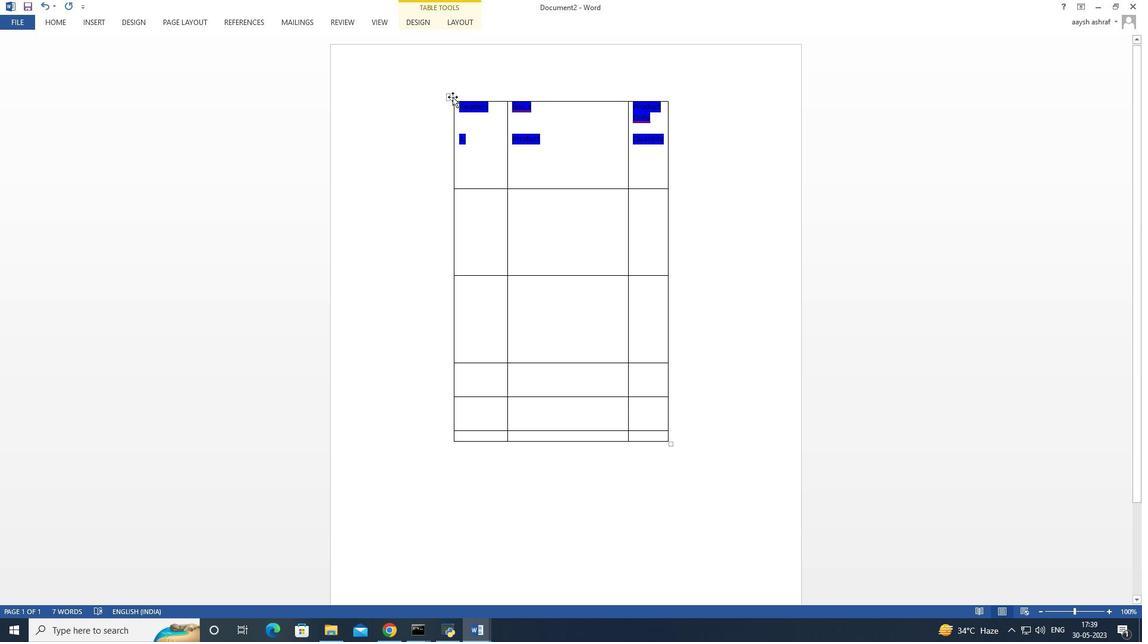 
Action: Mouse moved to (505, 197)
Screenshot: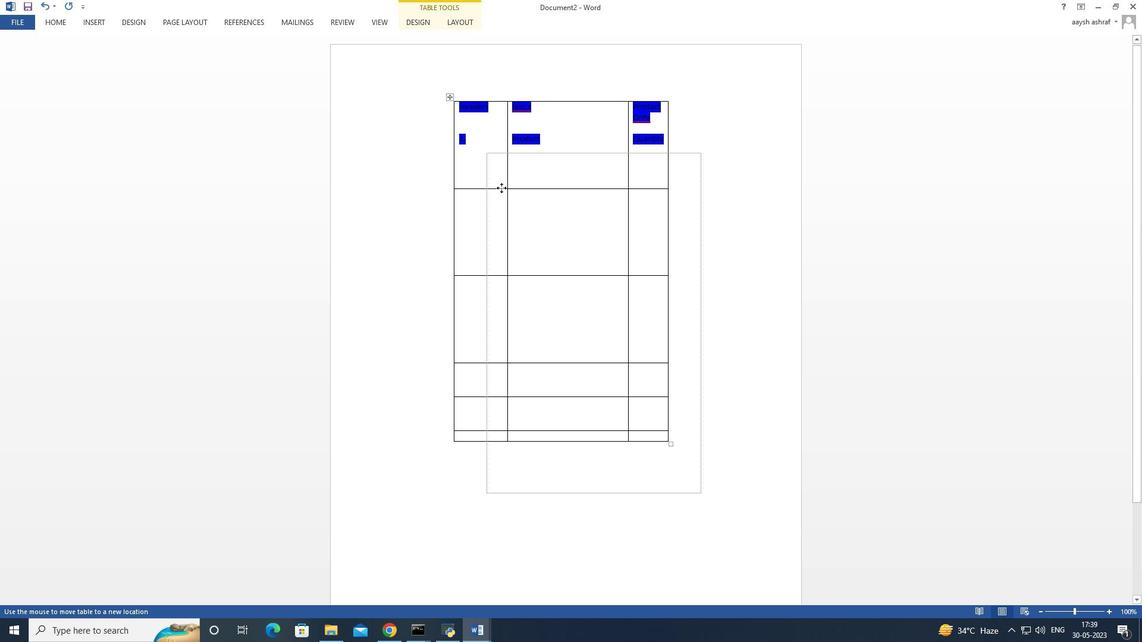 
